 Task: Find a one-way flight from Minot to Cedar Rapids on Tuesday, 9 May, for 5 adults and 2 children, with 2 checked bags, using airlines like Alaska, American, Delta, United, or WestJet, within a budget of ₹100,000, departing between 5:00 and 9:00.
Action: Mouse moved to (375, 121)
Screenshot: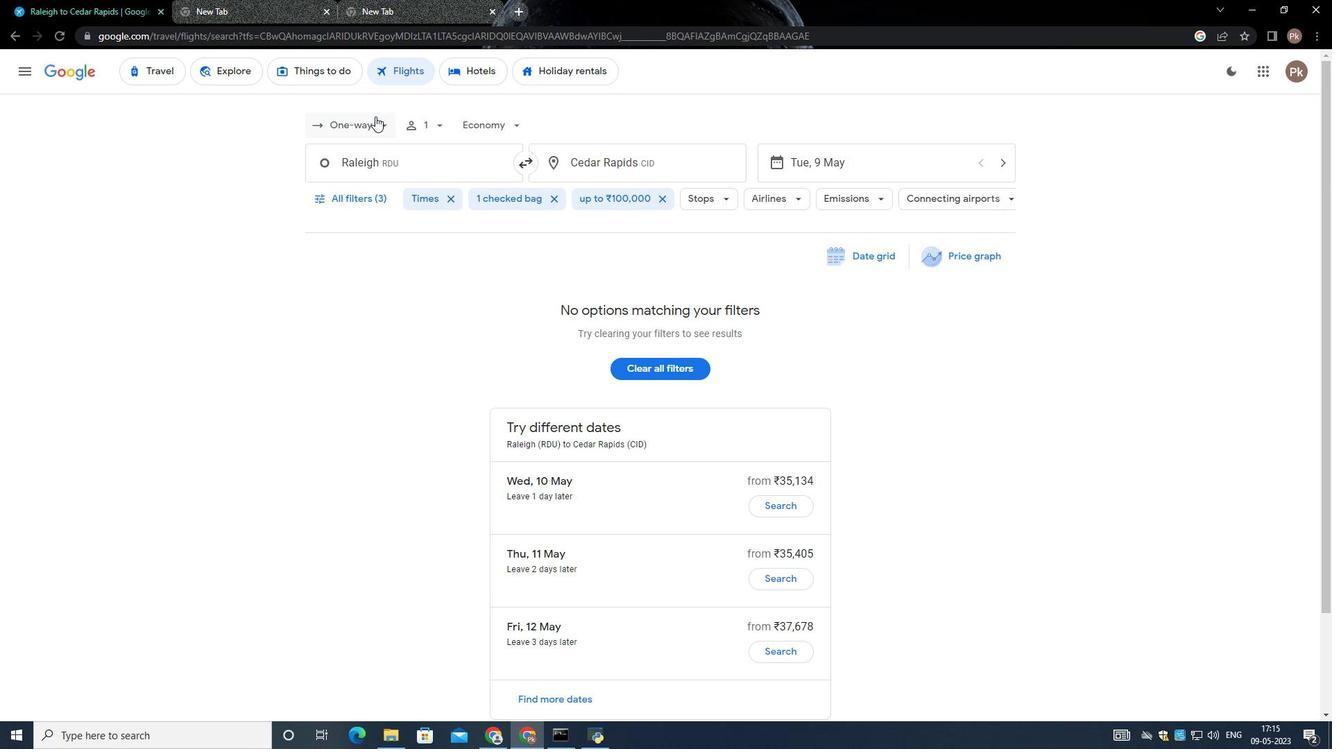 
Action: Mouse pressed left at (375, 121)
Screenshot: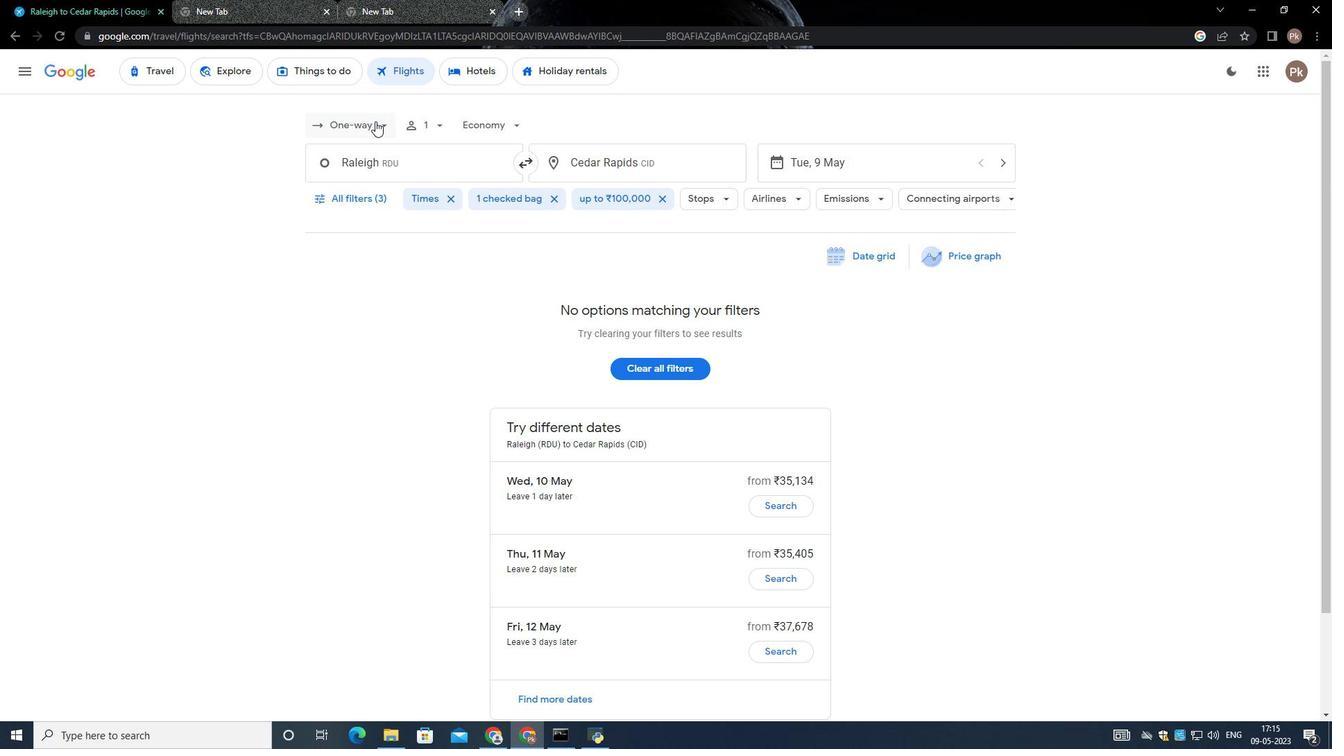 
Action: Mouse moved to (368, 190)
Screenshot: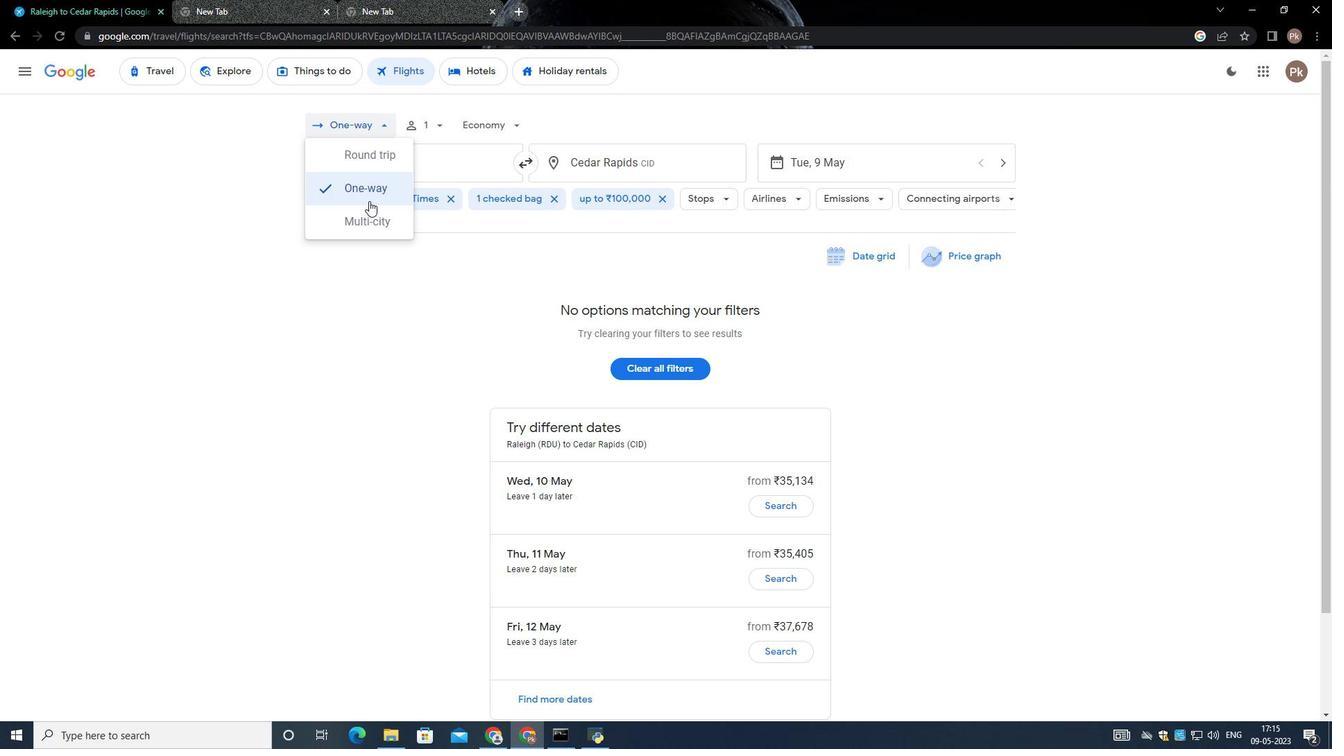 
Action: Mouse pressed left at (368, 190)
Screenshot: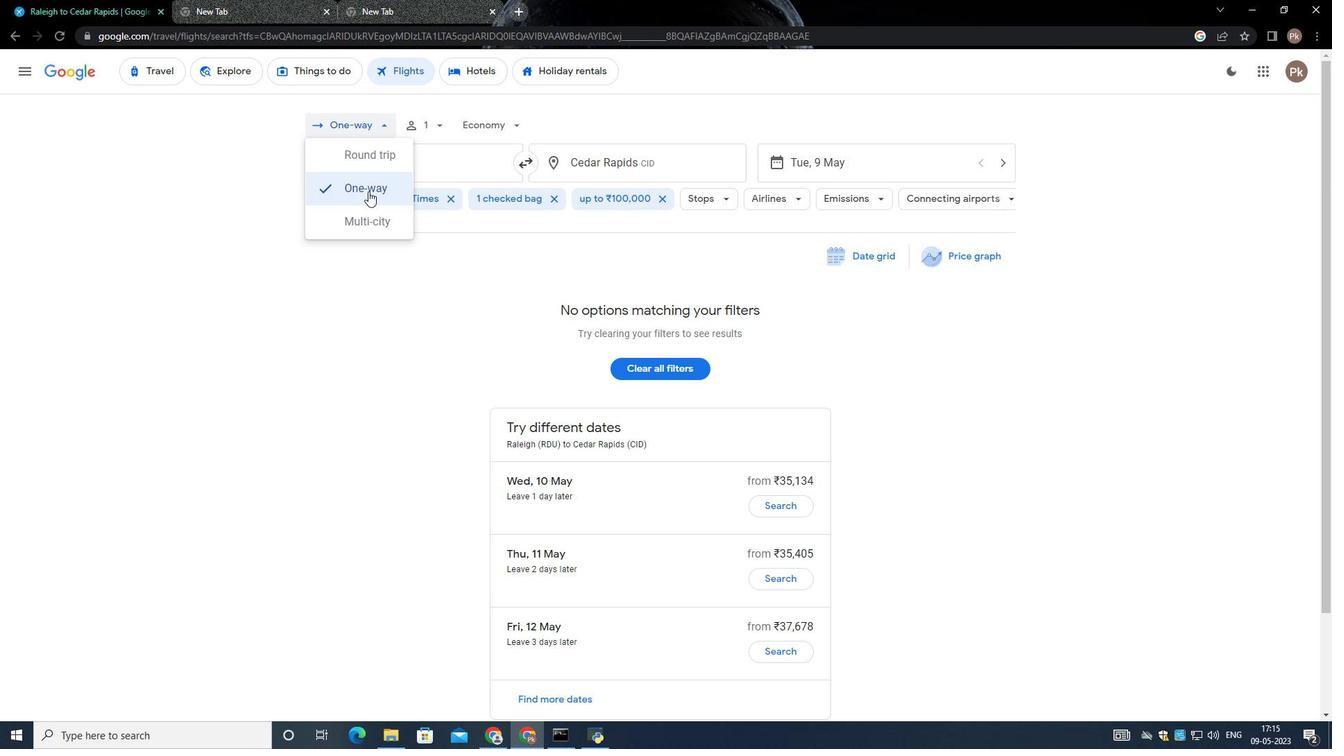 
Action: Mouse moved to (448, 126)
Screenshot: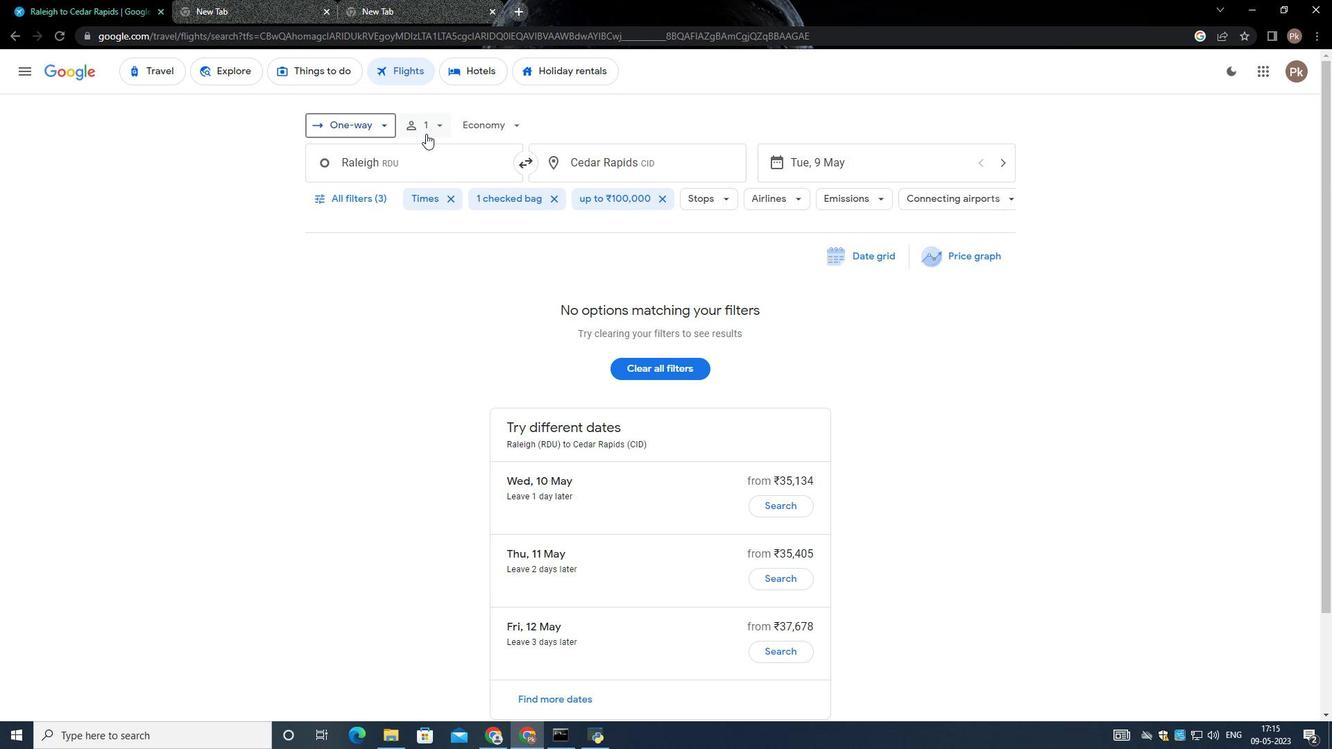 
Action: Mouse pressed left at (448, 126)
Screenshot: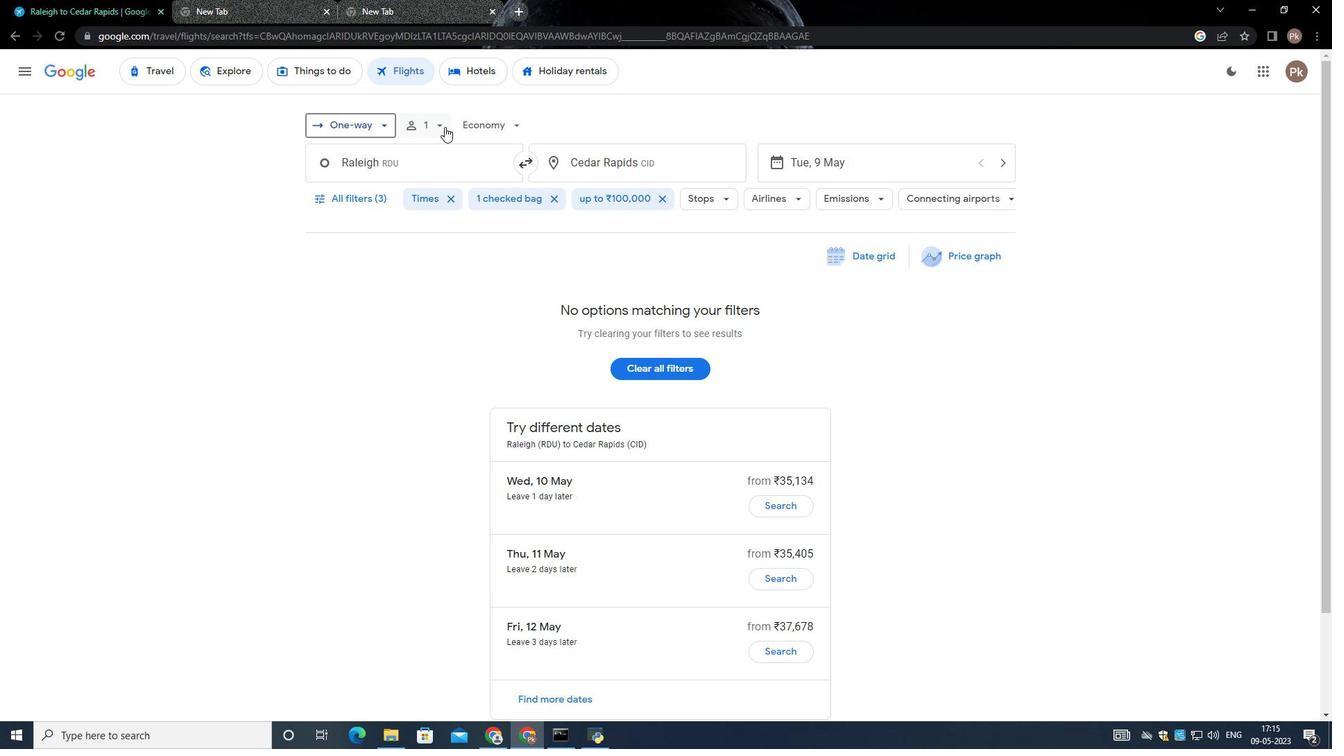 
Action: Mouse moved to (546, 160)
Screenshot: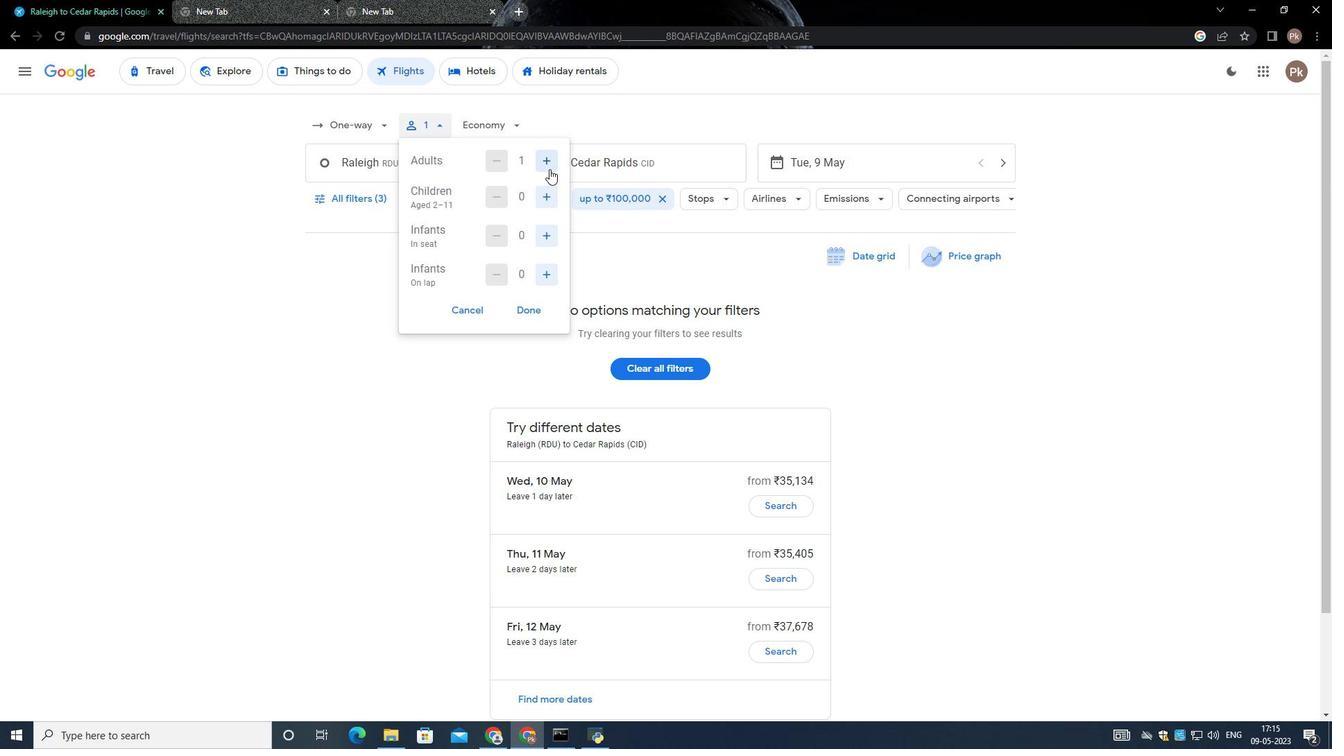 
Action: Mouse pressed left at (546, 160)
Screenshot: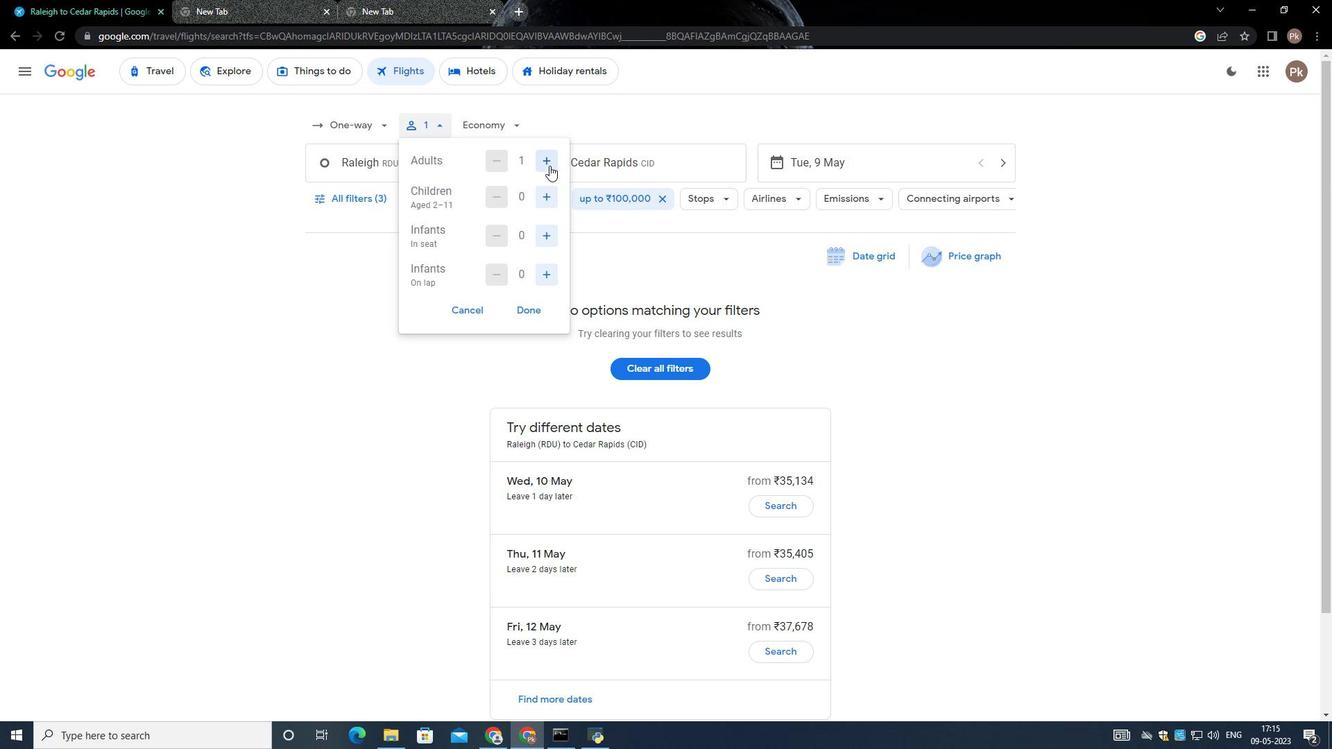 
Action: Mouse pressed left at (546, 160)
Screenshot: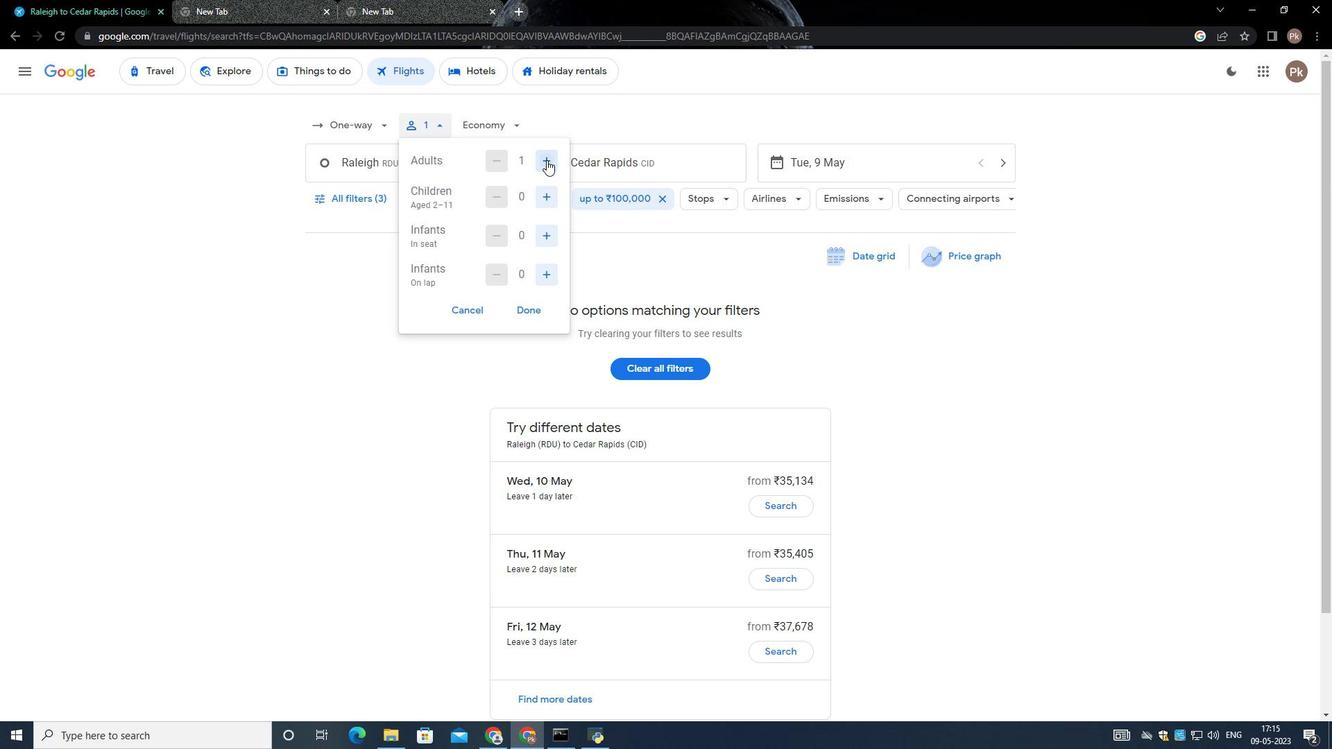 
Action: Mouse pressed left at (546, 160)
Screenshot: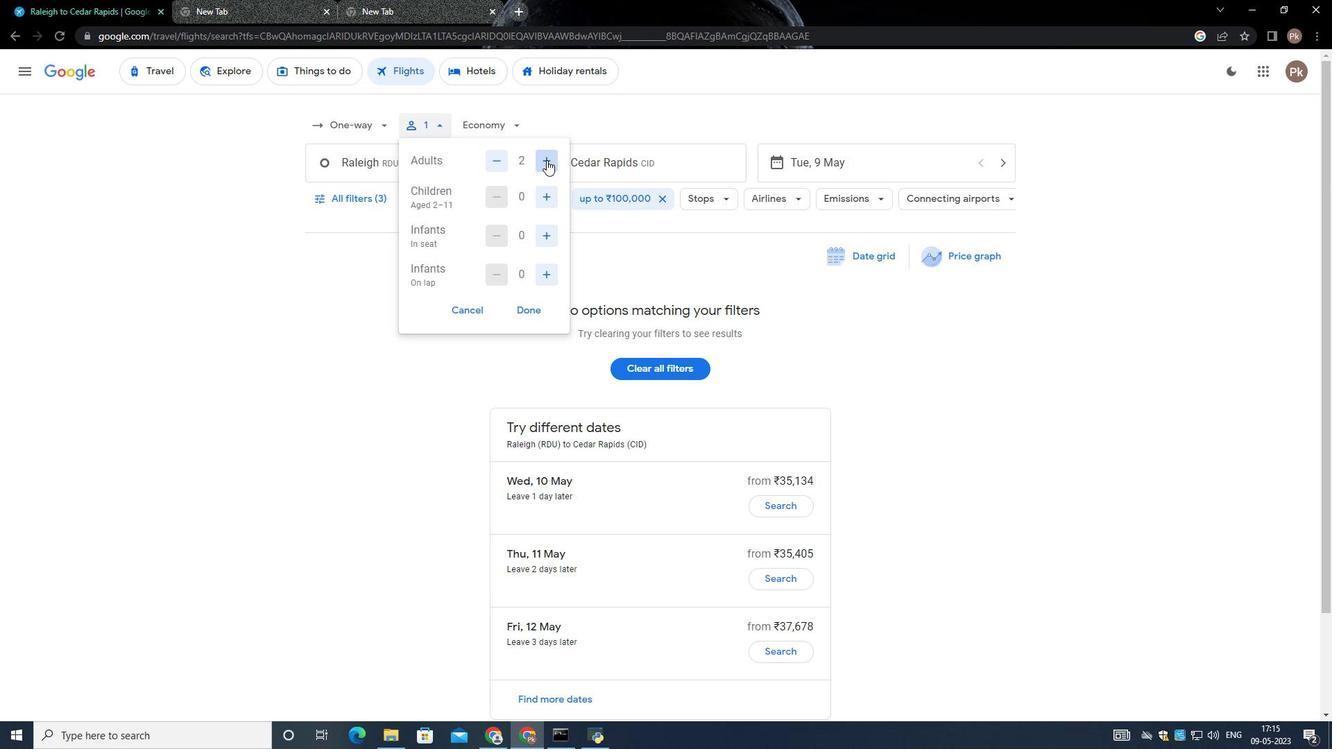 
Action: Mouse moved to (545, 159)
Screenshot: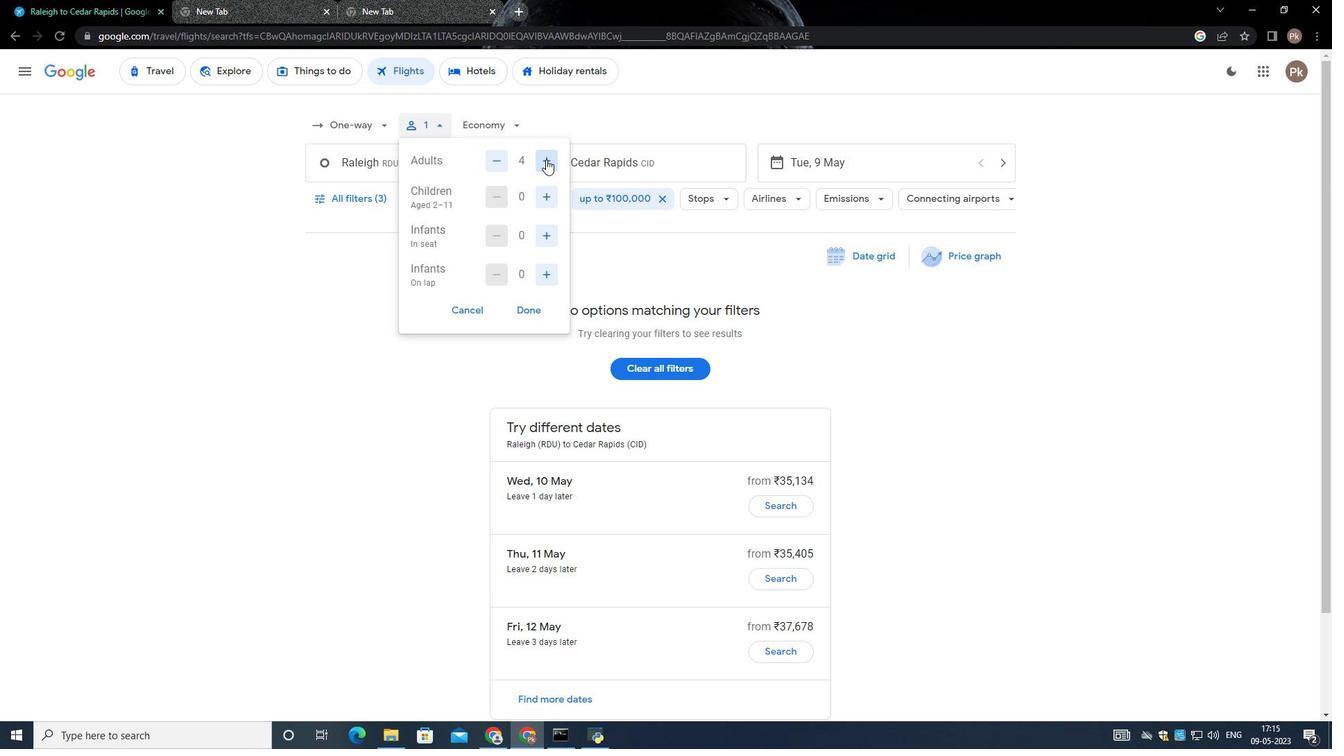 
Action: Mouse pressed left at (545, 159)
Screenshot: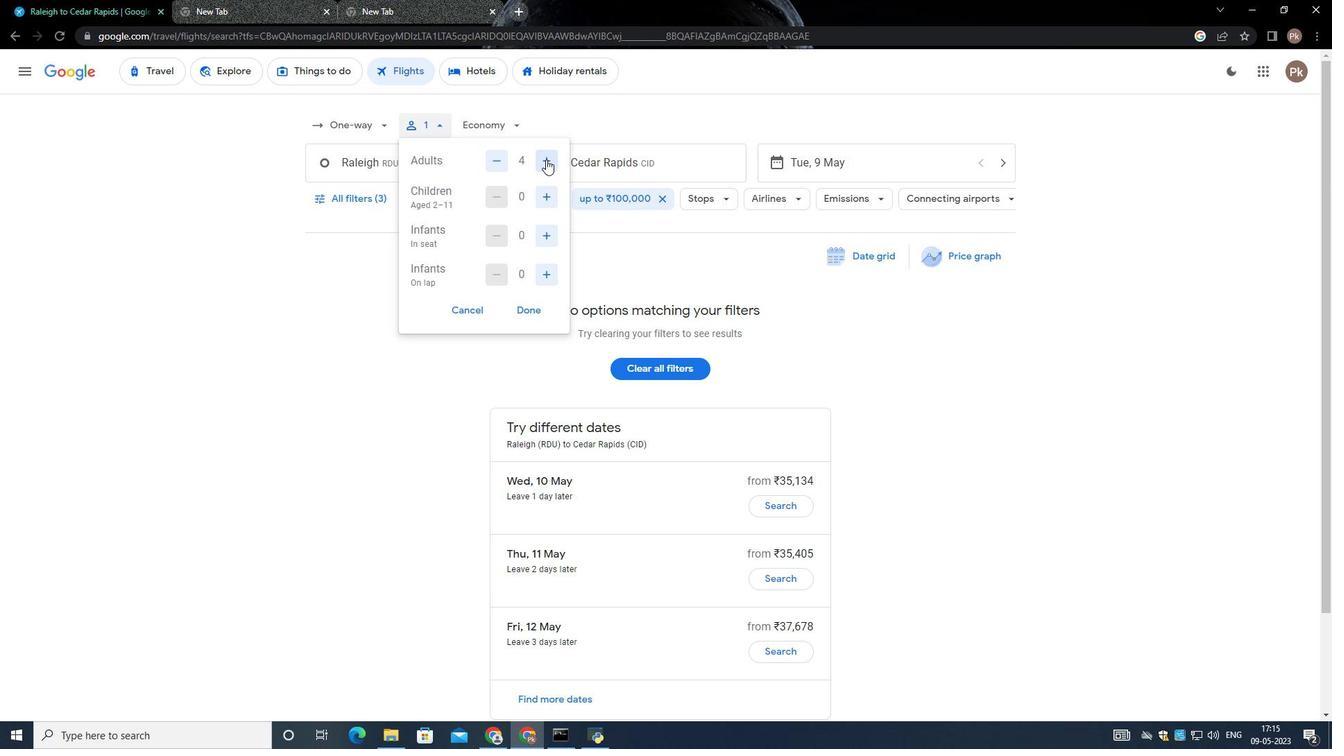 
Action: Mouse moved to (556, 195)
Screenshot: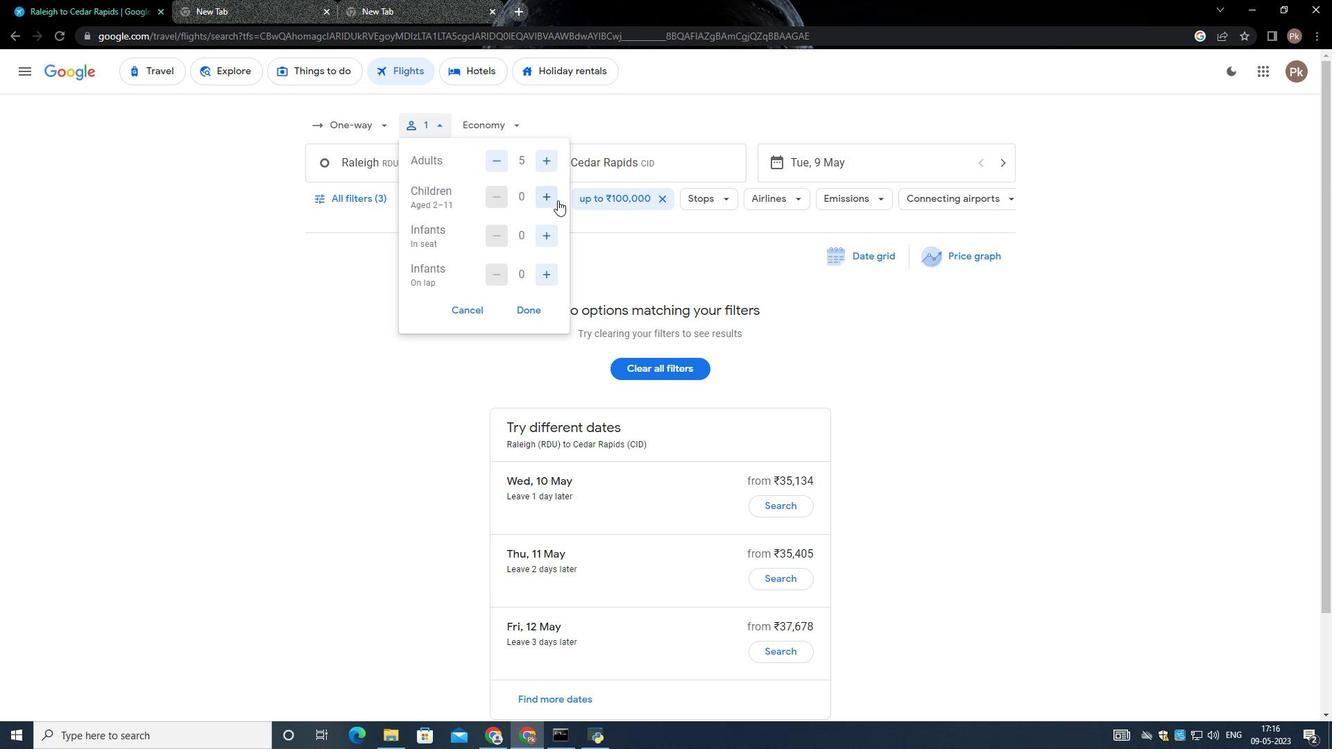 
Action: Mouse pressed left at (556, 195)
Screenshot: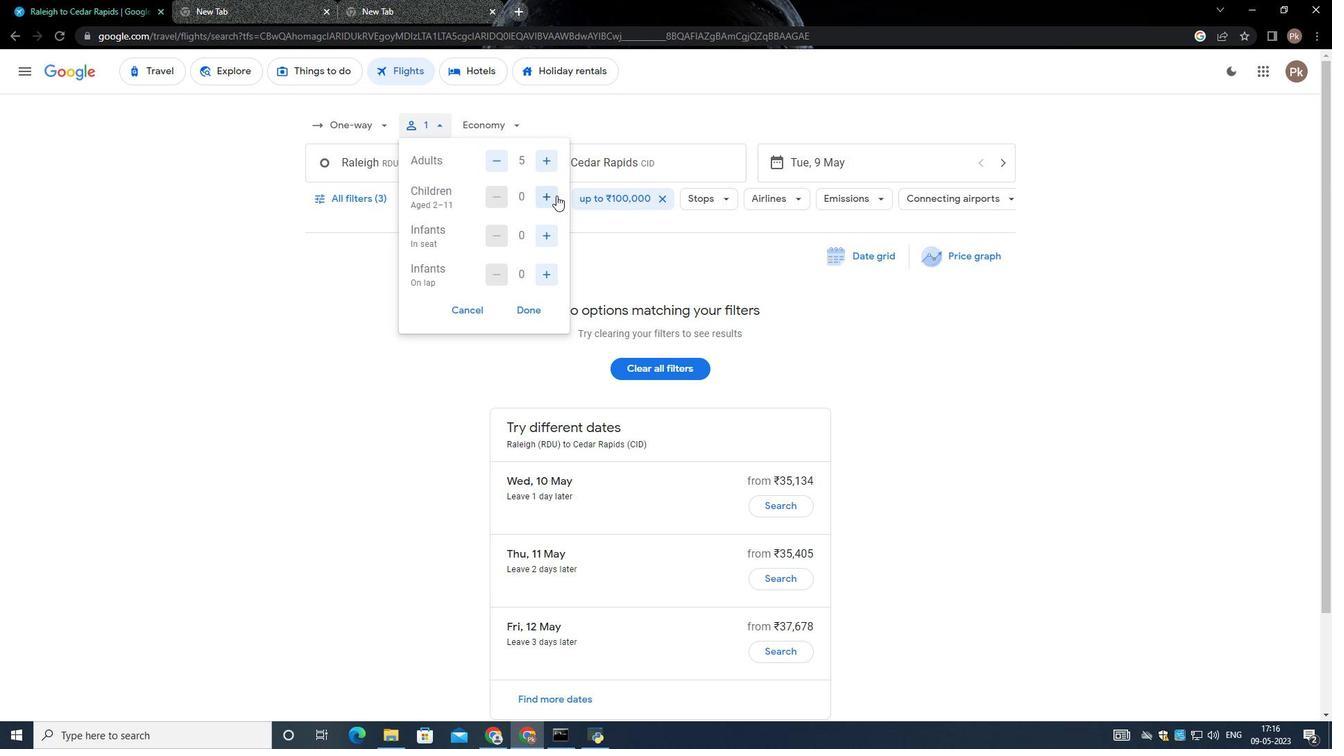 
Action: Mouse moved to (556, 195)
Screenshot: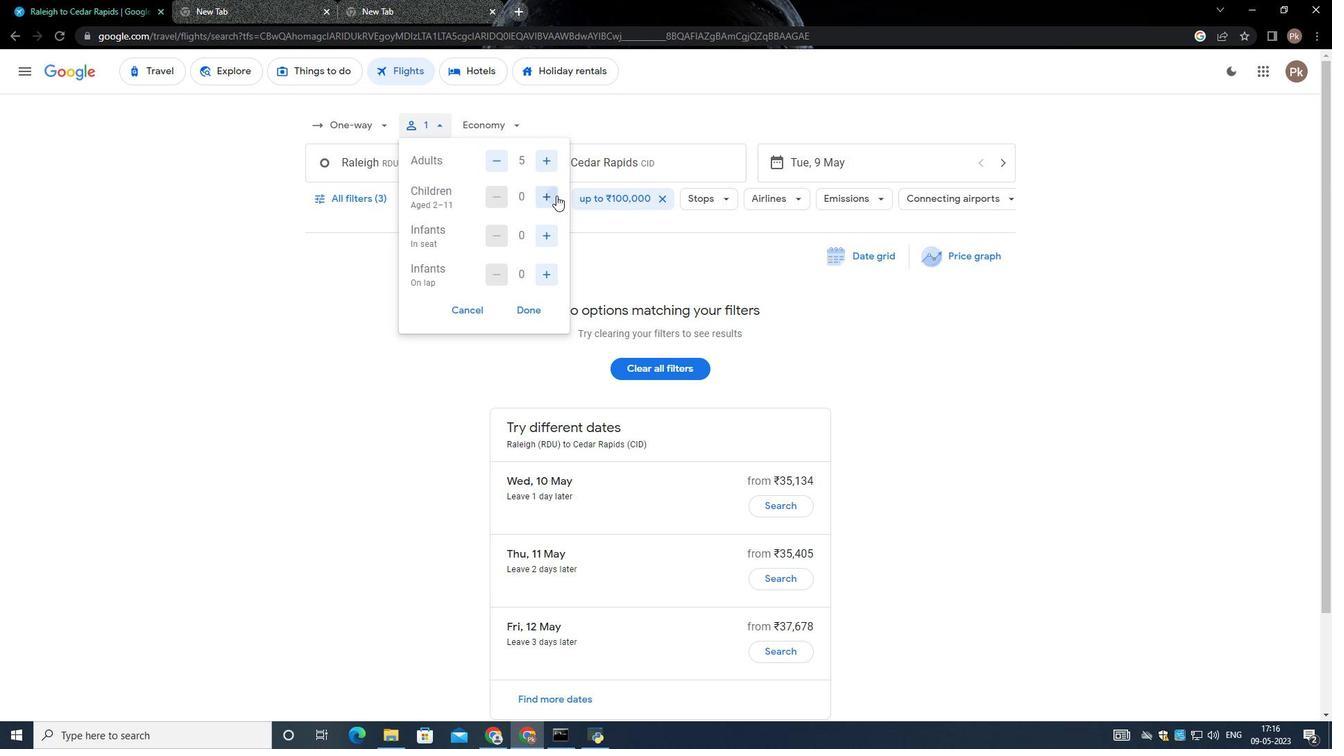 
Action: Mouse pressed left at (556, 195)
Screenshot: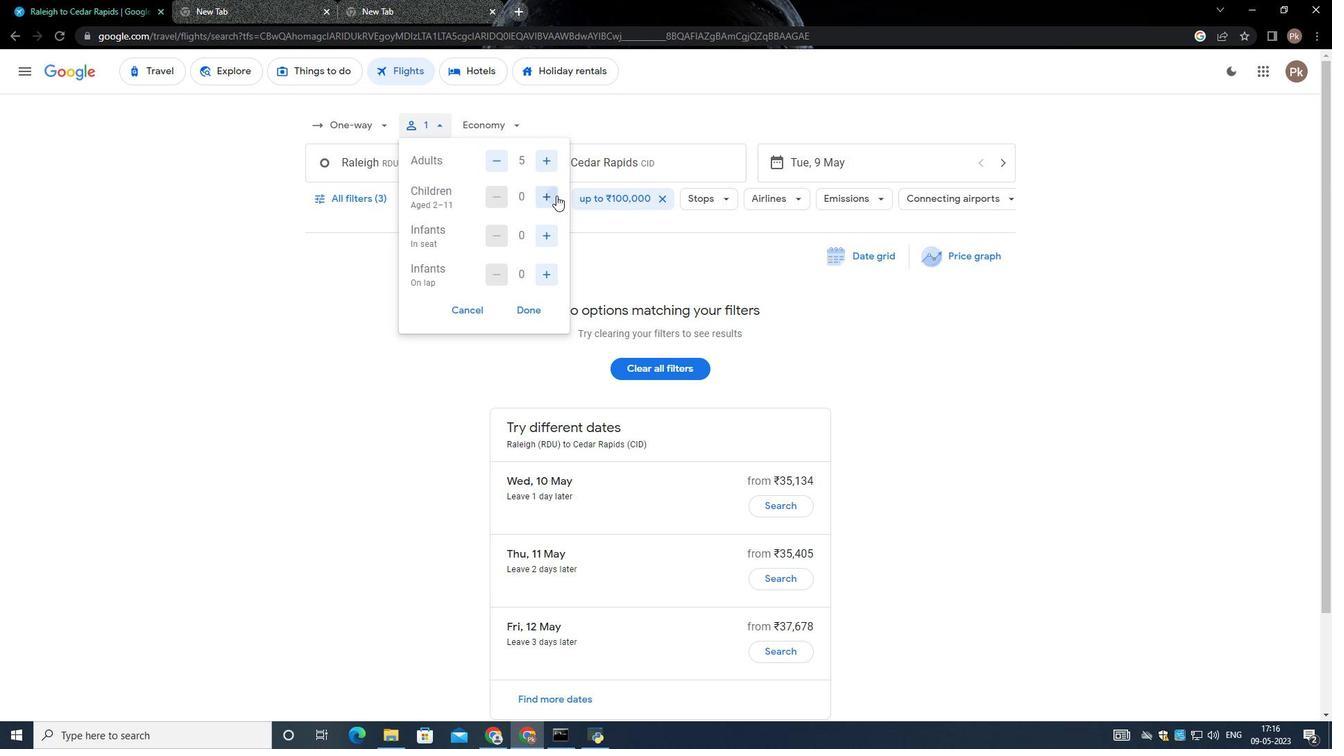 
Action: Mouse moved to (544, 235)
Screenshot: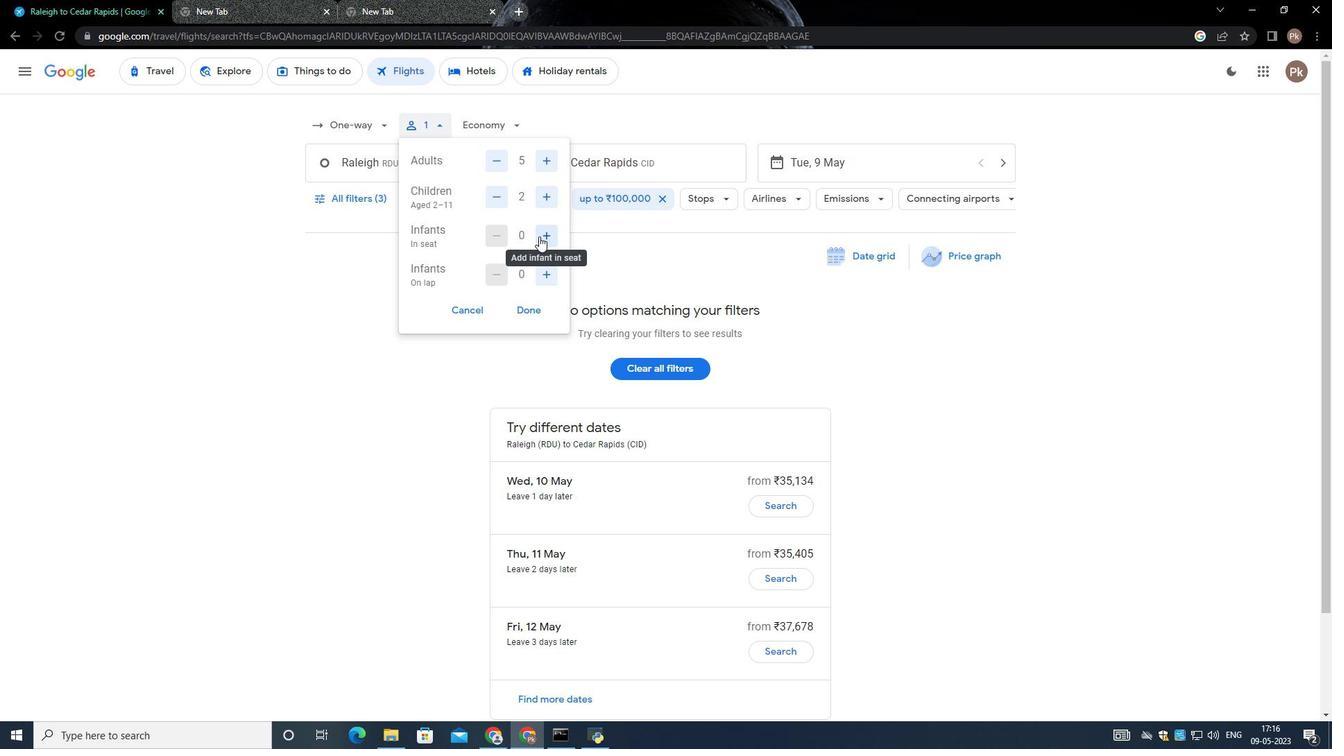 
Action: Mouse pressed left at (544, 235)
Screenshot: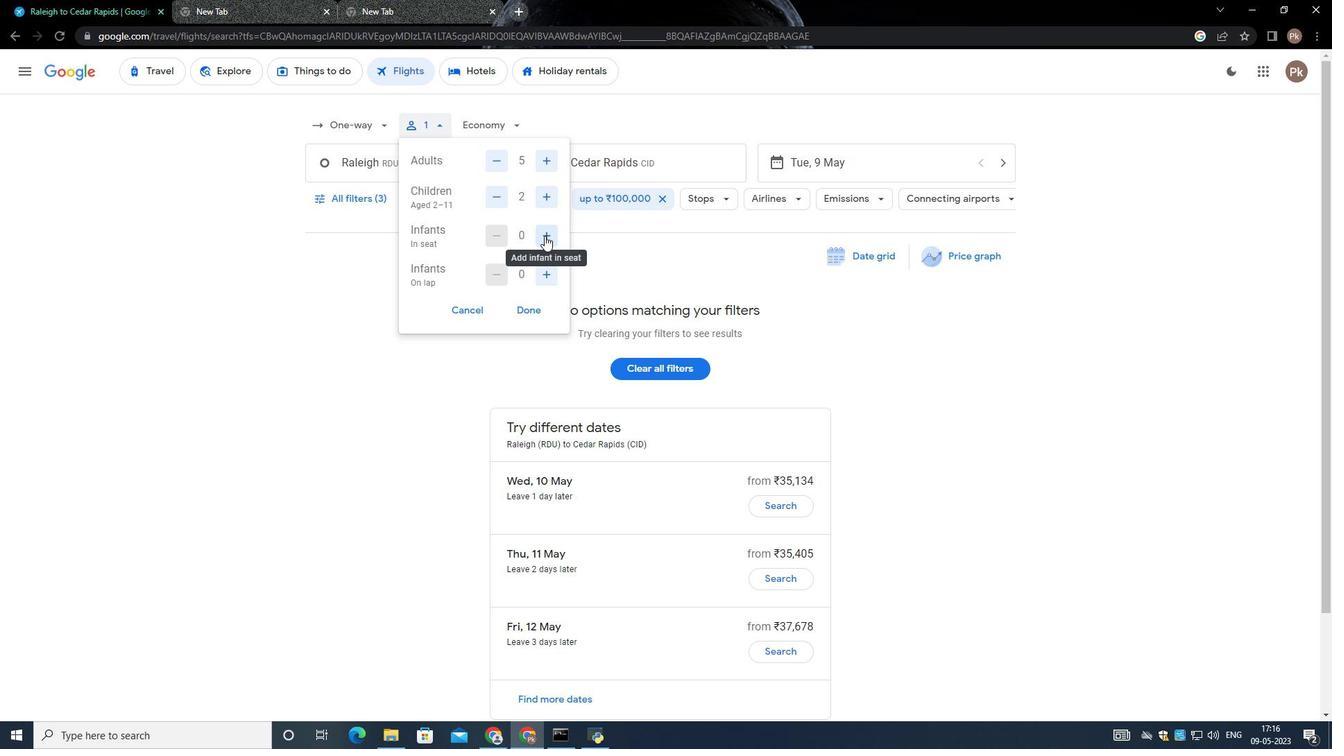 
Action: Mouse moved to (551, 273)
Screenshot: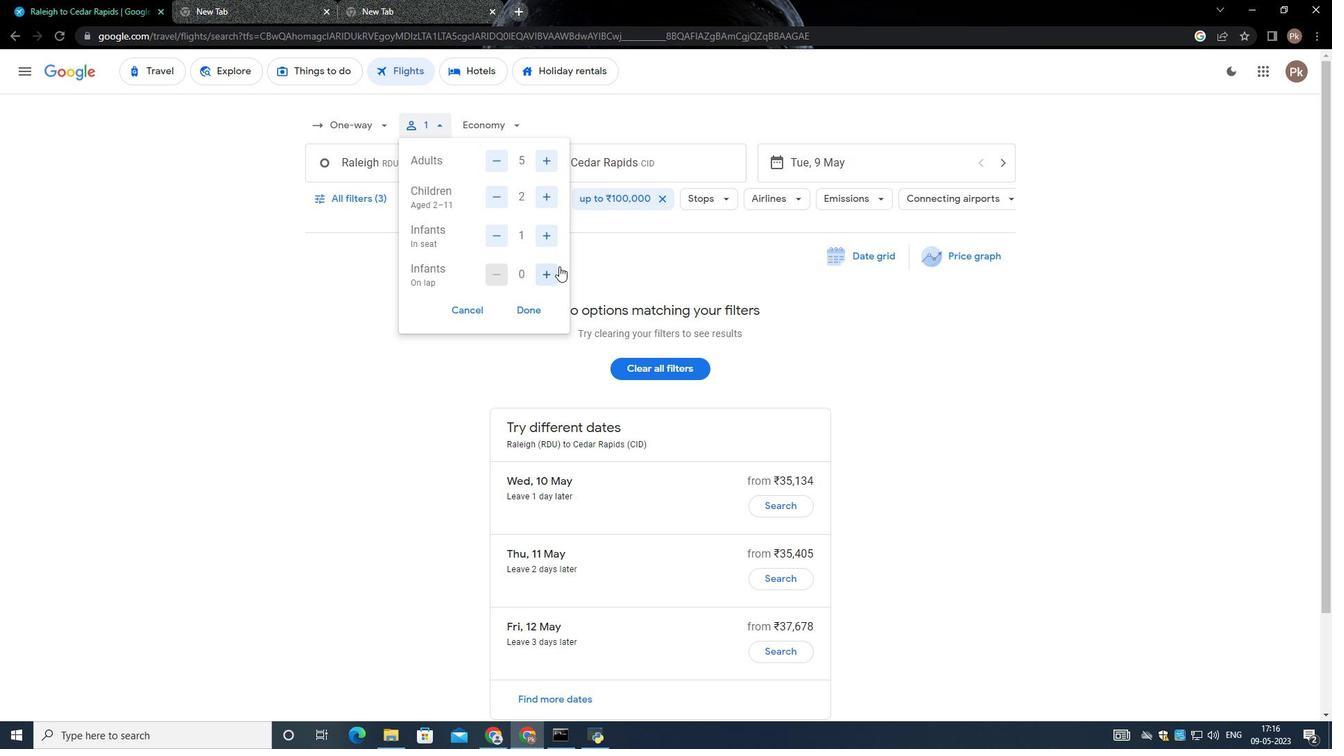 
Action: Mouse pressed left at (551, 273)
Screenshot: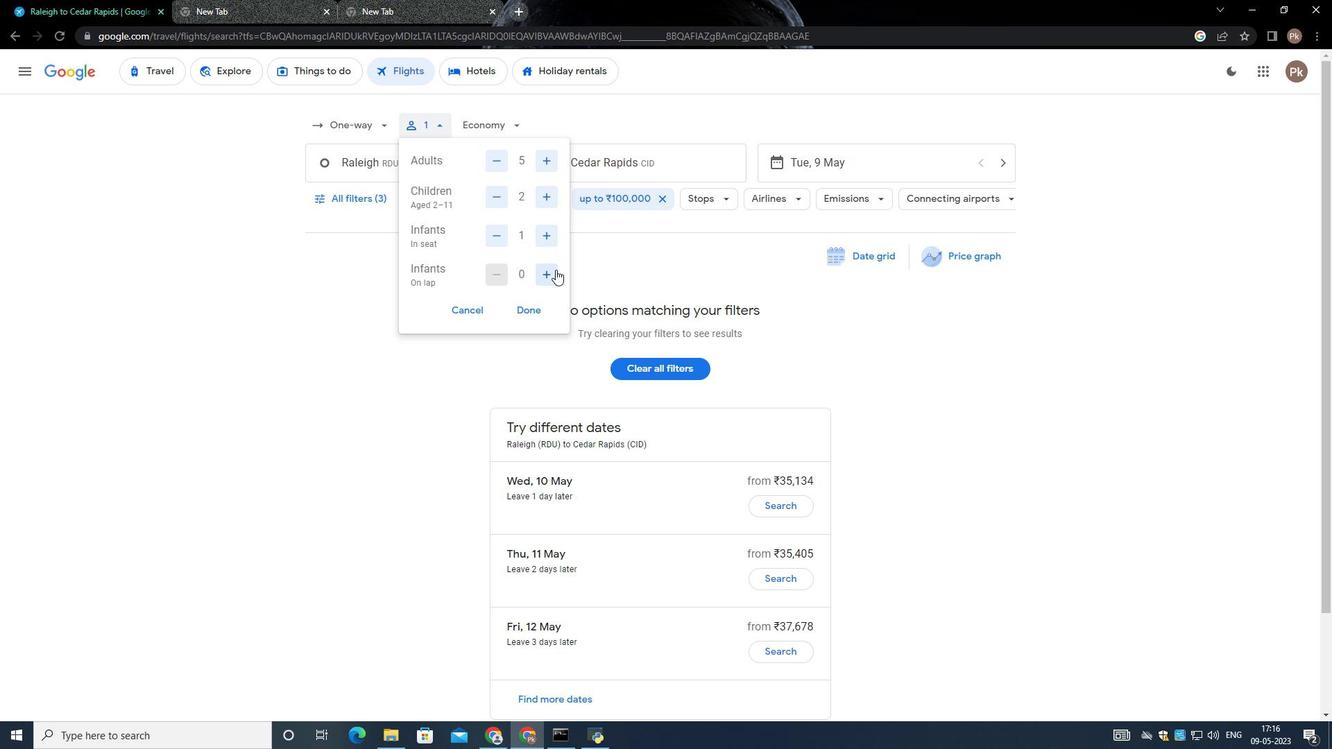 
Action: Mouse moved to (530, 309)
Screenshot: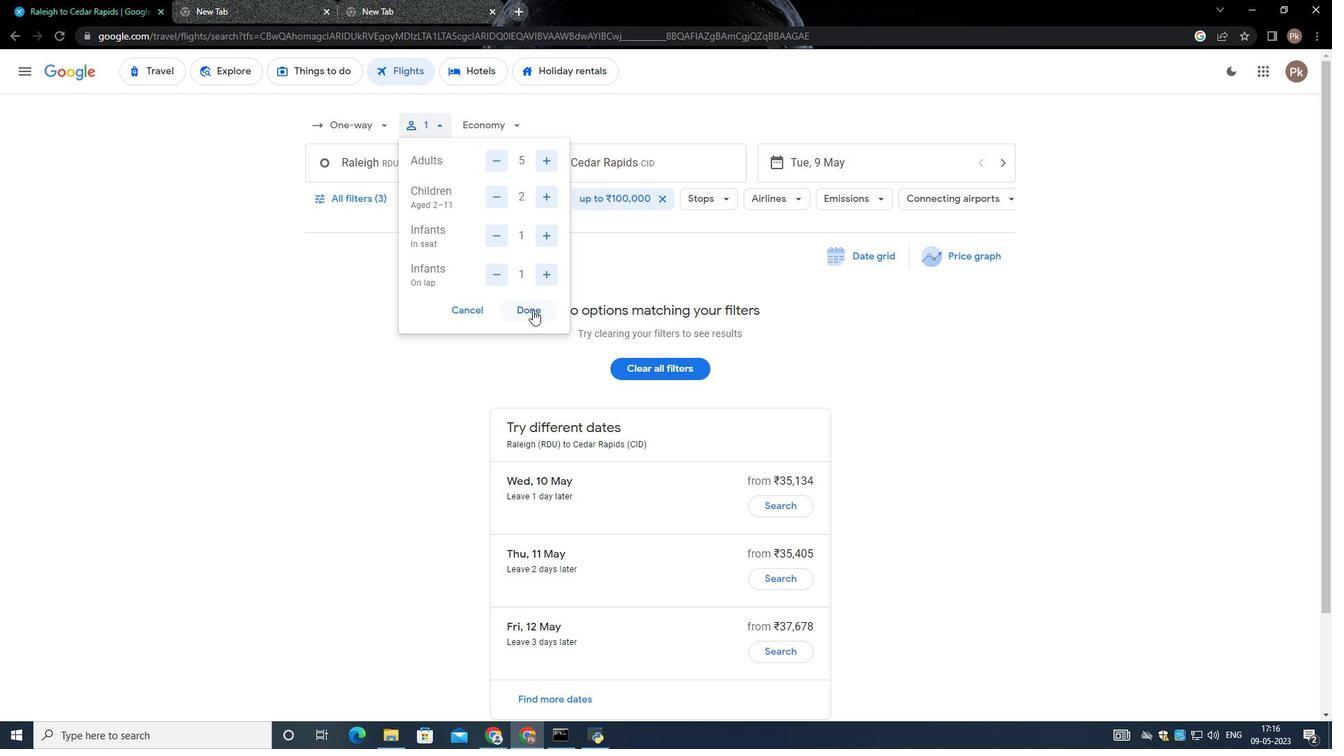 
Action: Mouse pressed left at (530, 309)
Screenshot: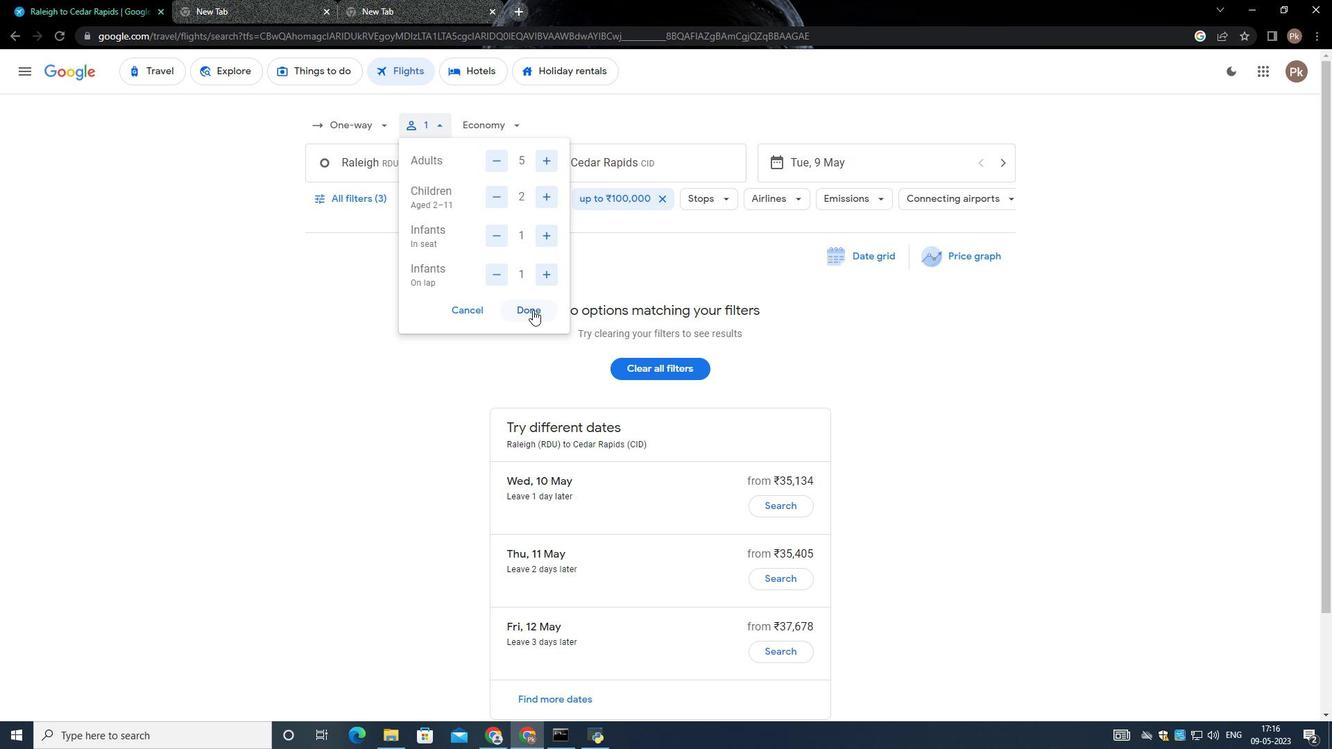 
Action: Mouse moved to (506, 124)
Screenshot: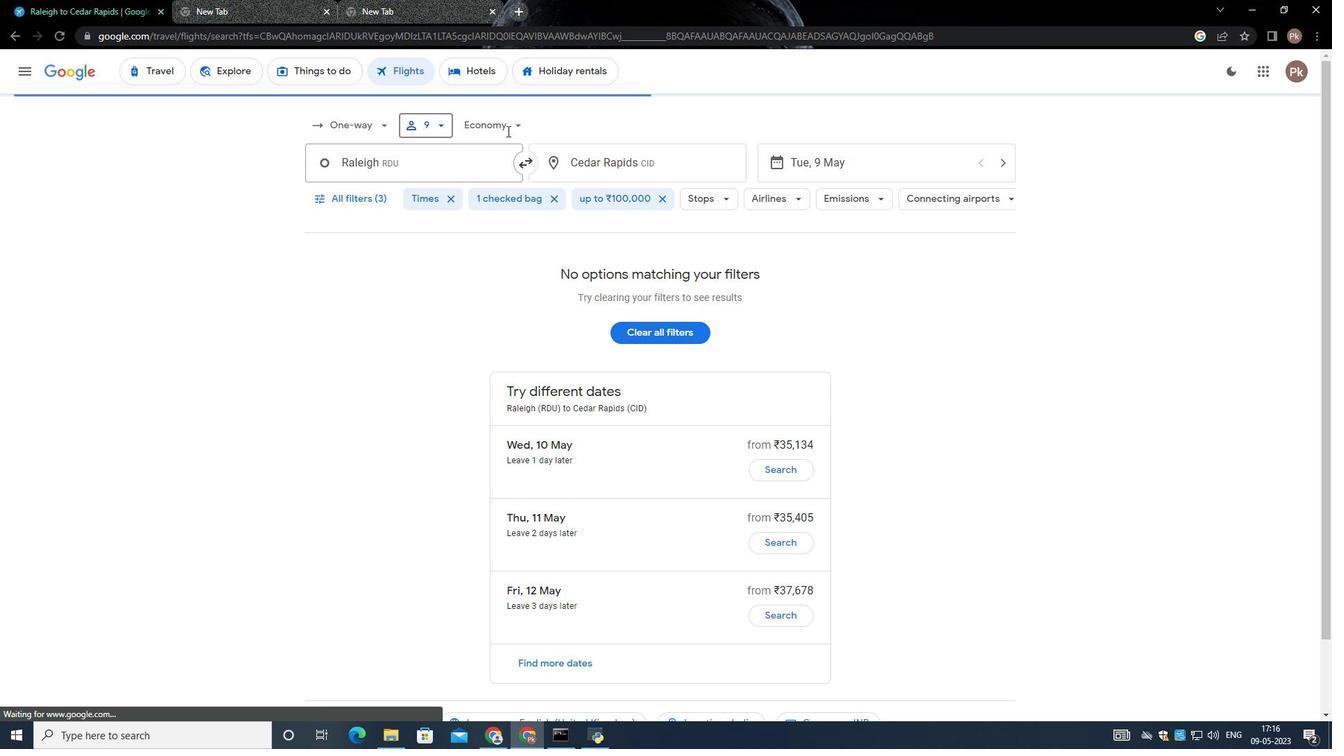 
Action: Mouse pressed left at (506, 124)
Screenshot: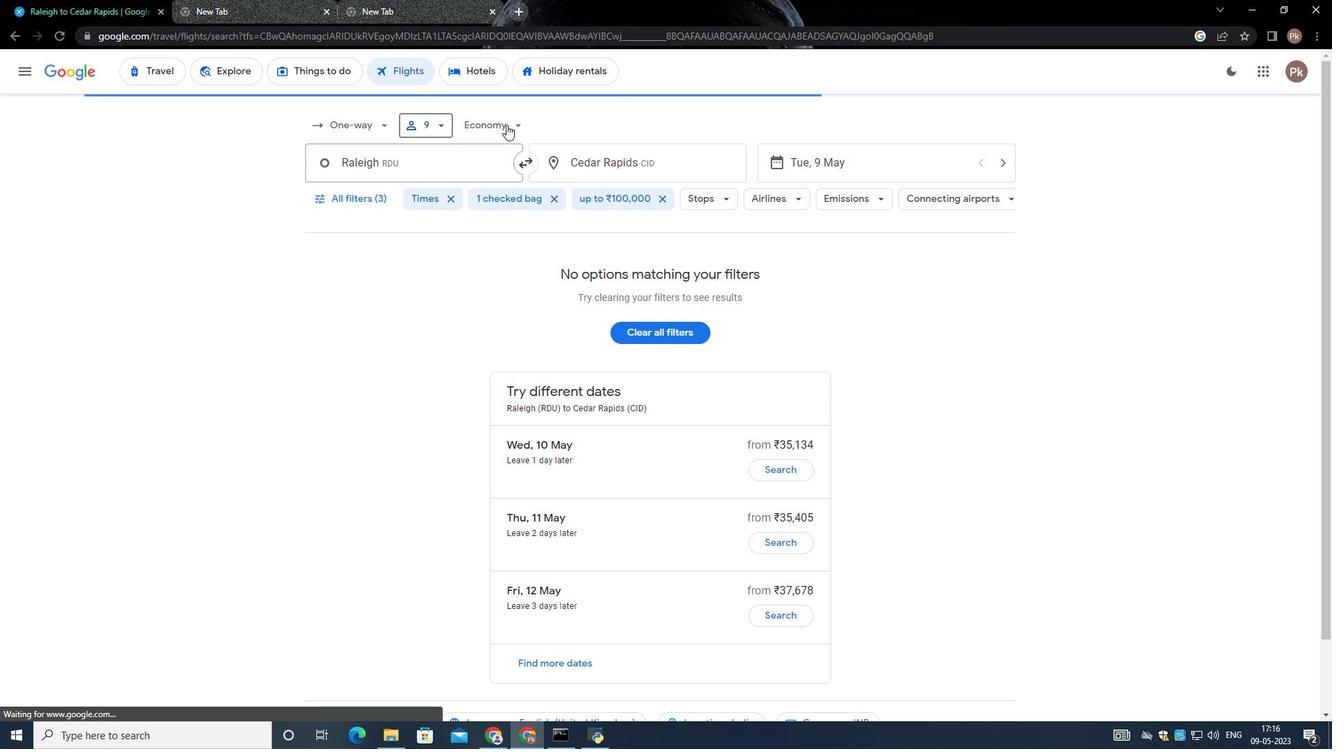 
Action: Mouse moved to (517, 149)
Screenshot: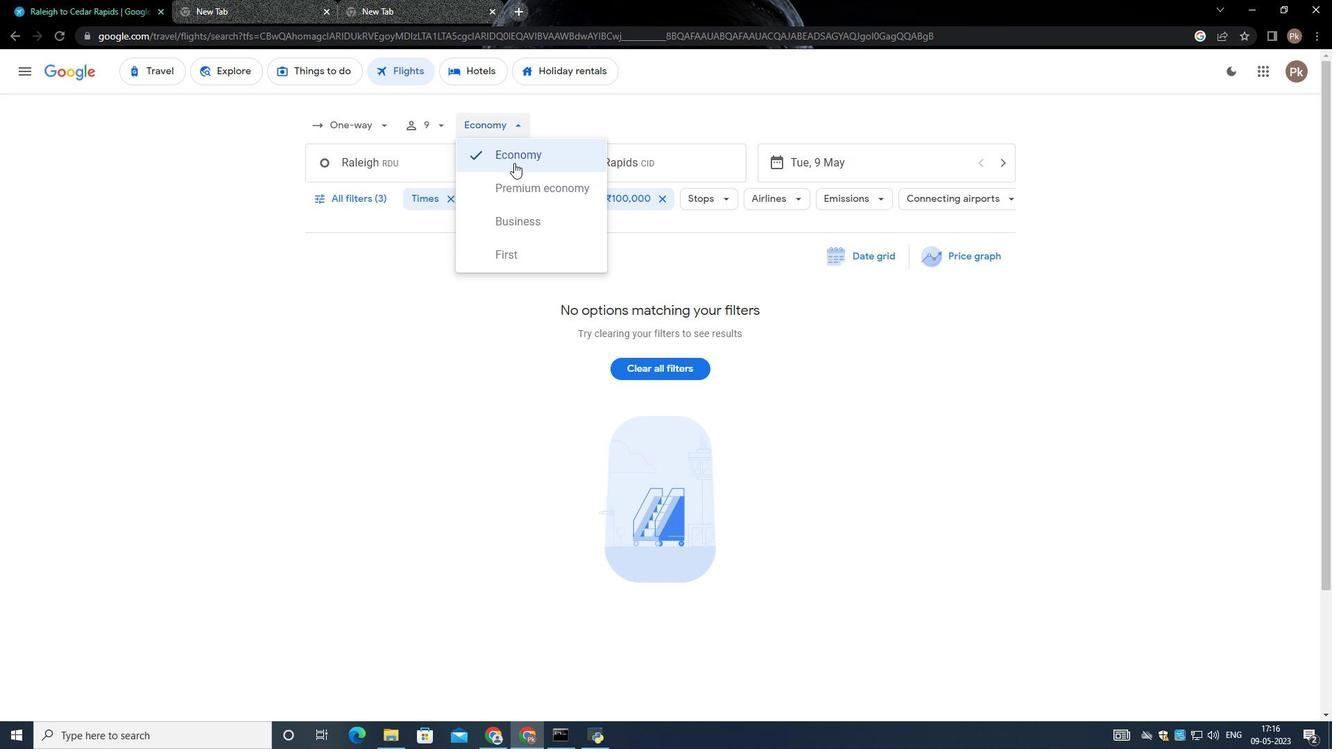 
Action: Mouse pressed left at (517, 149)
Screenshot: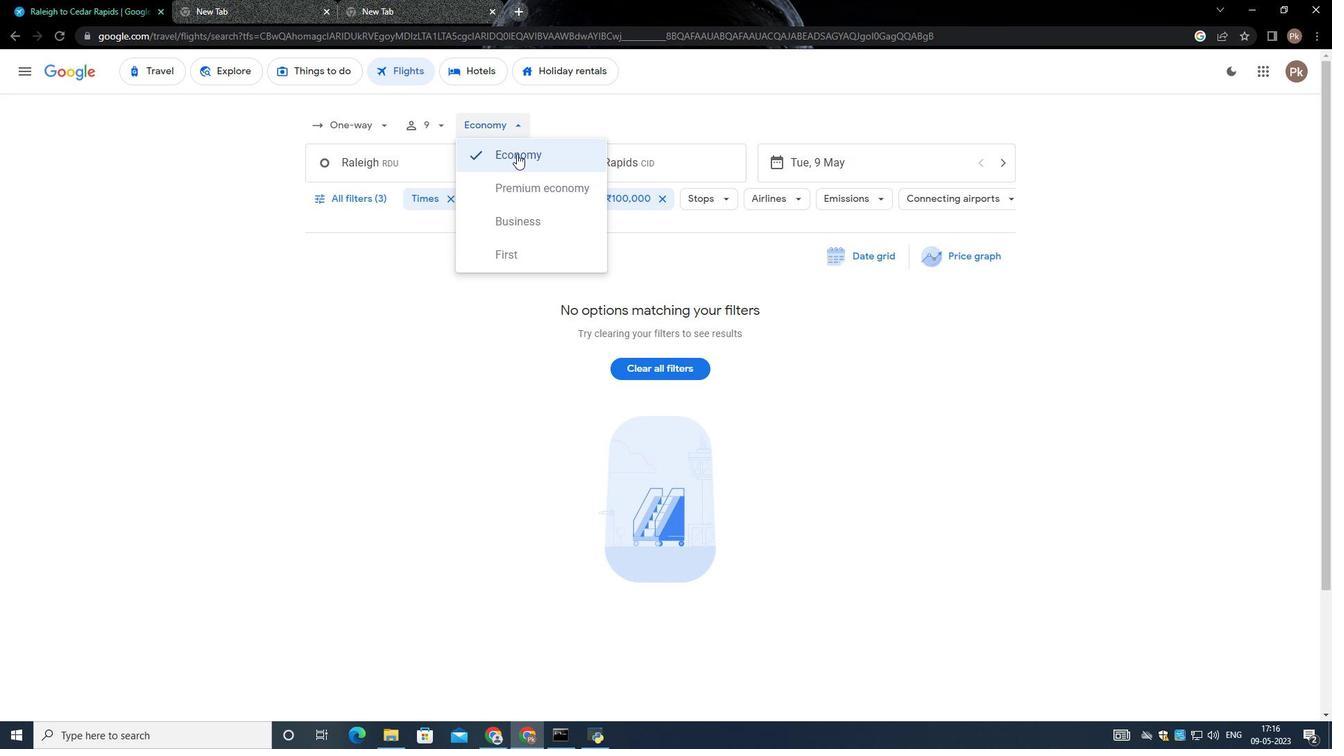 
Action: Mouse moved to (389, 178)
Screenshot: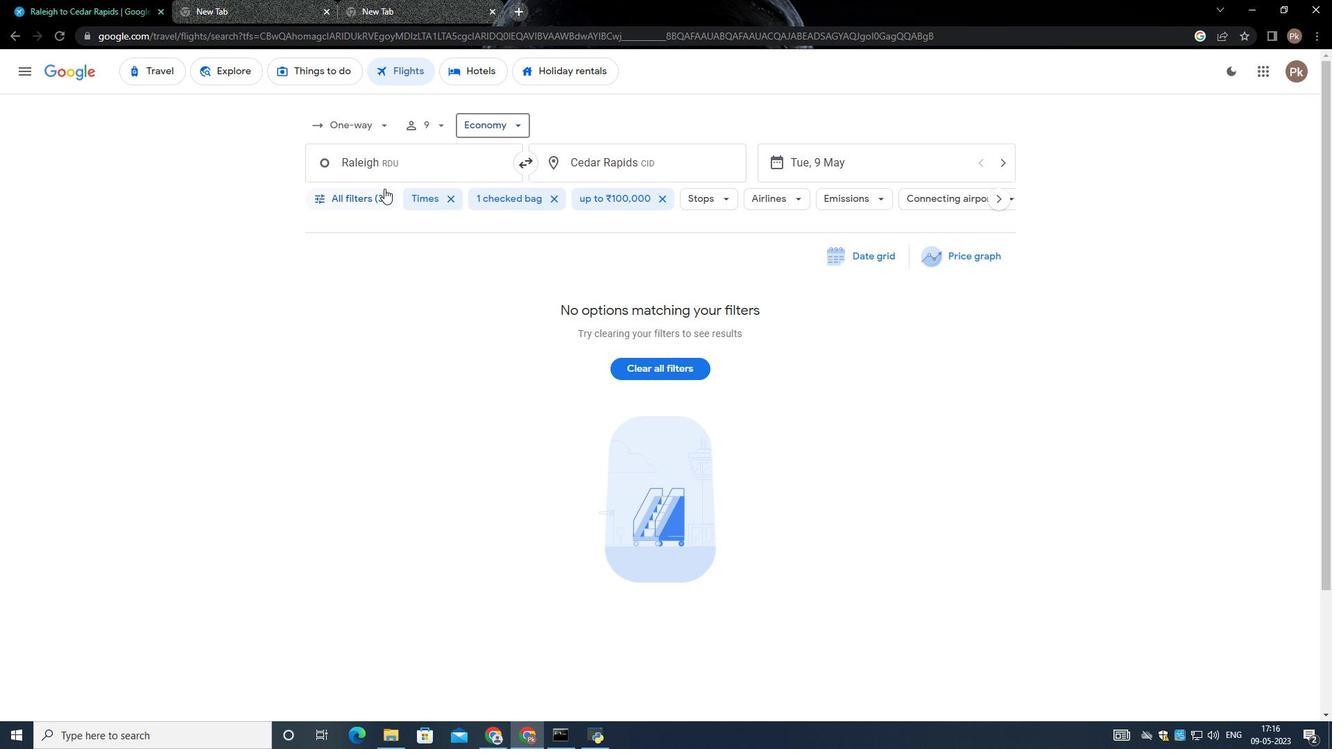 
Action: Mouse pressed left at (389, 178)
Screenshot: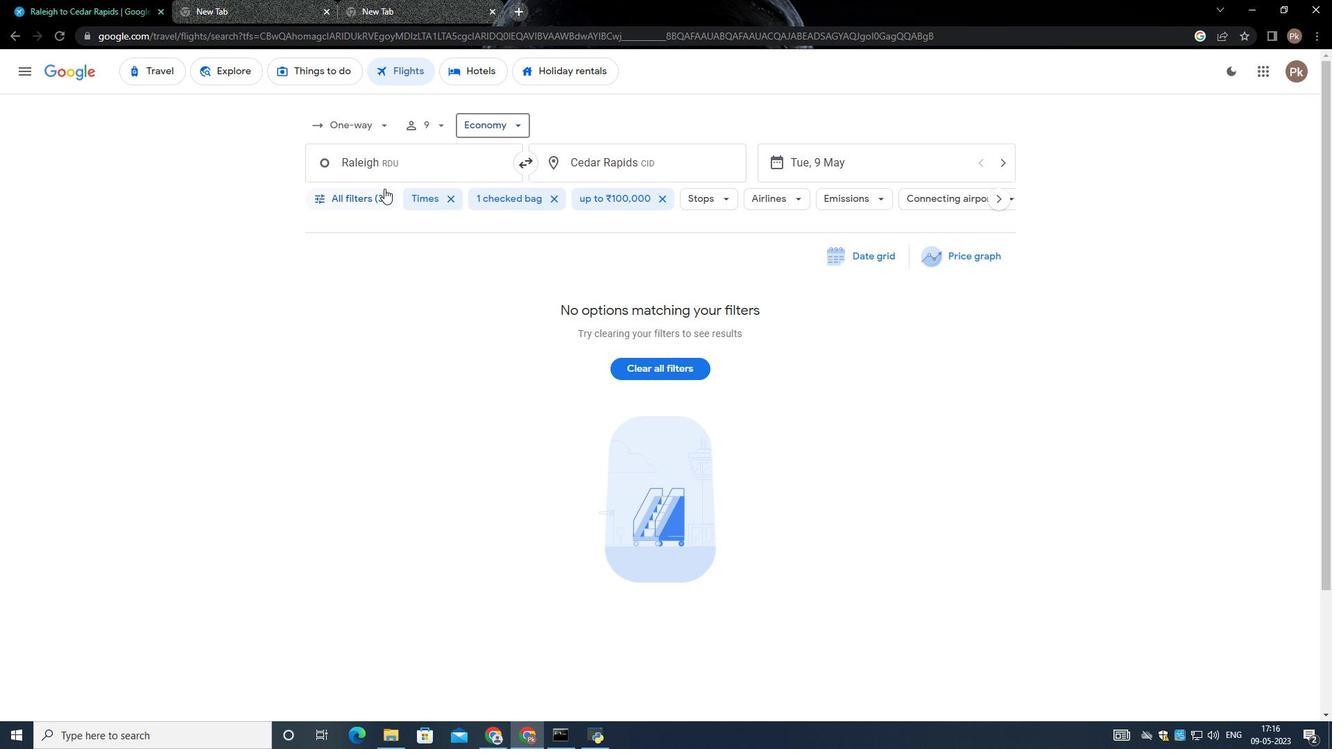 
Action: Mouse moved to (391, 174)
Screenshot: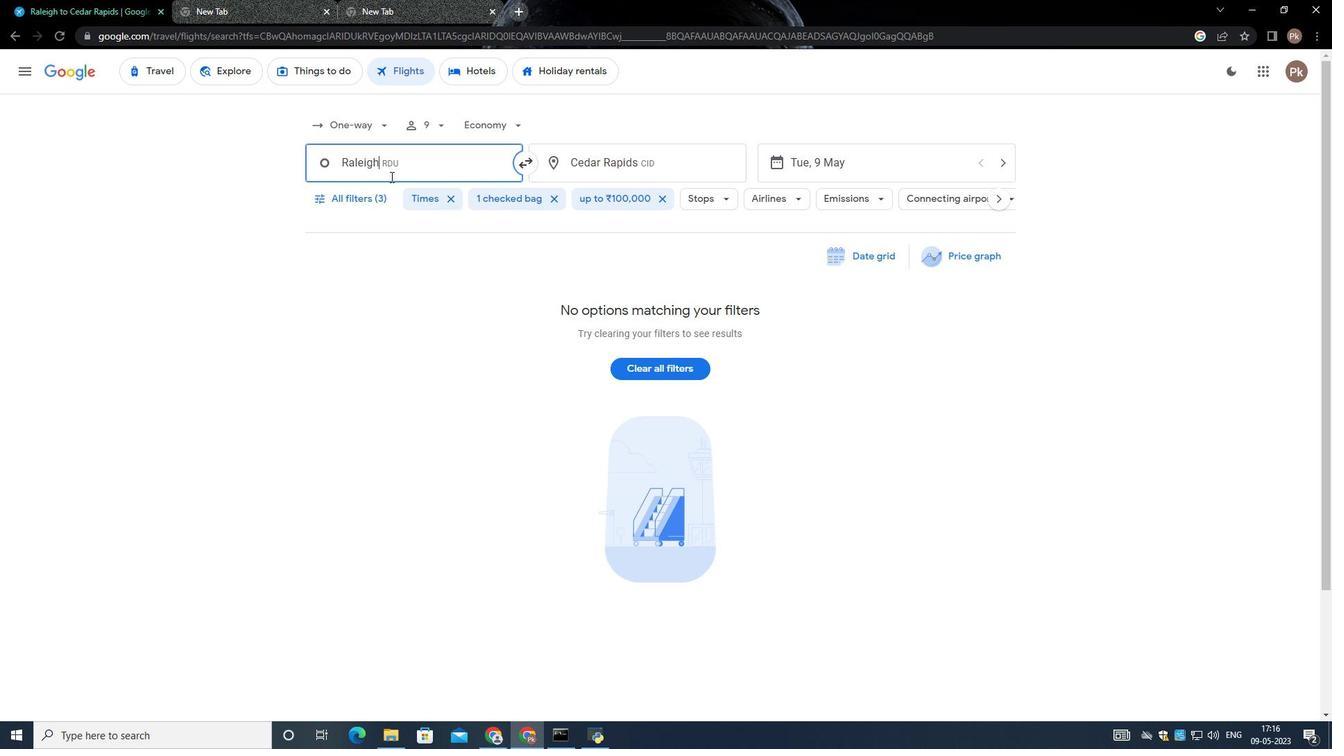 
Action: Key pressed <Key.backspace><Key.shift>Minot
Screenshot: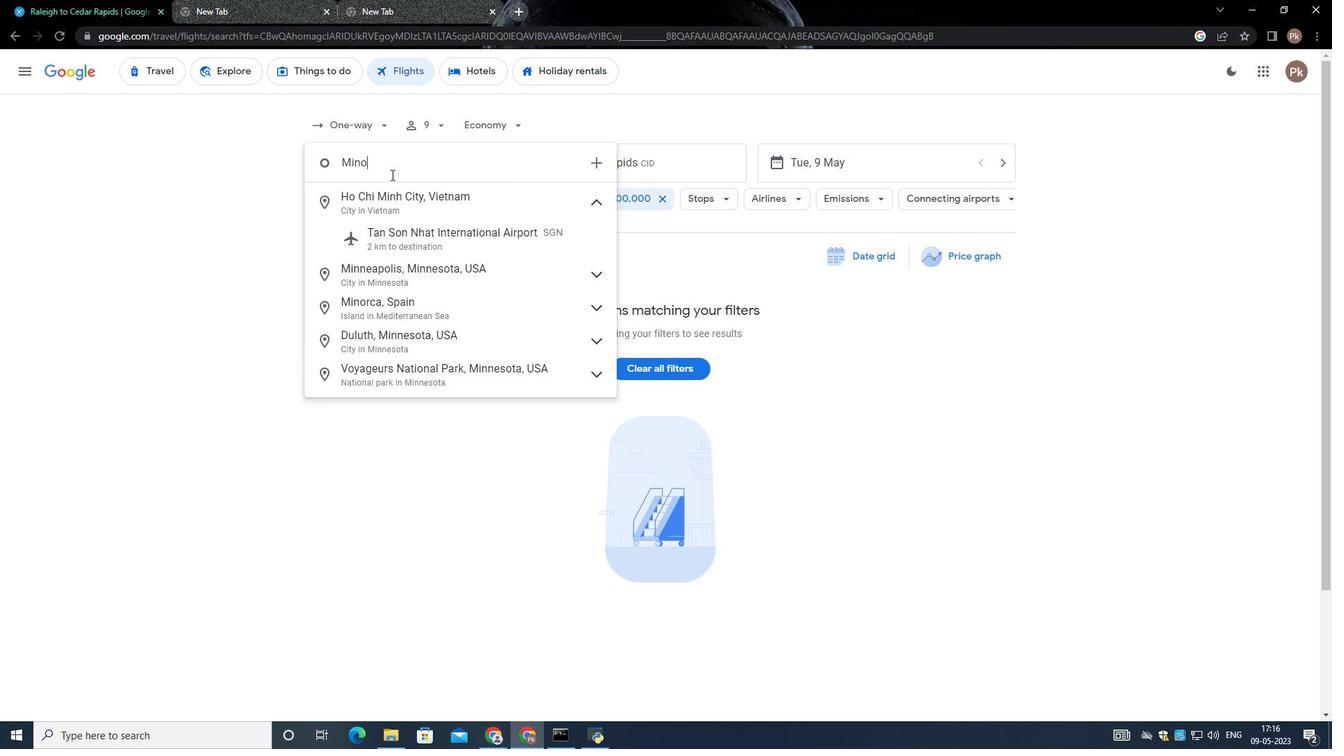 
Action: Mouse moved to (391, 174)
Screenshot: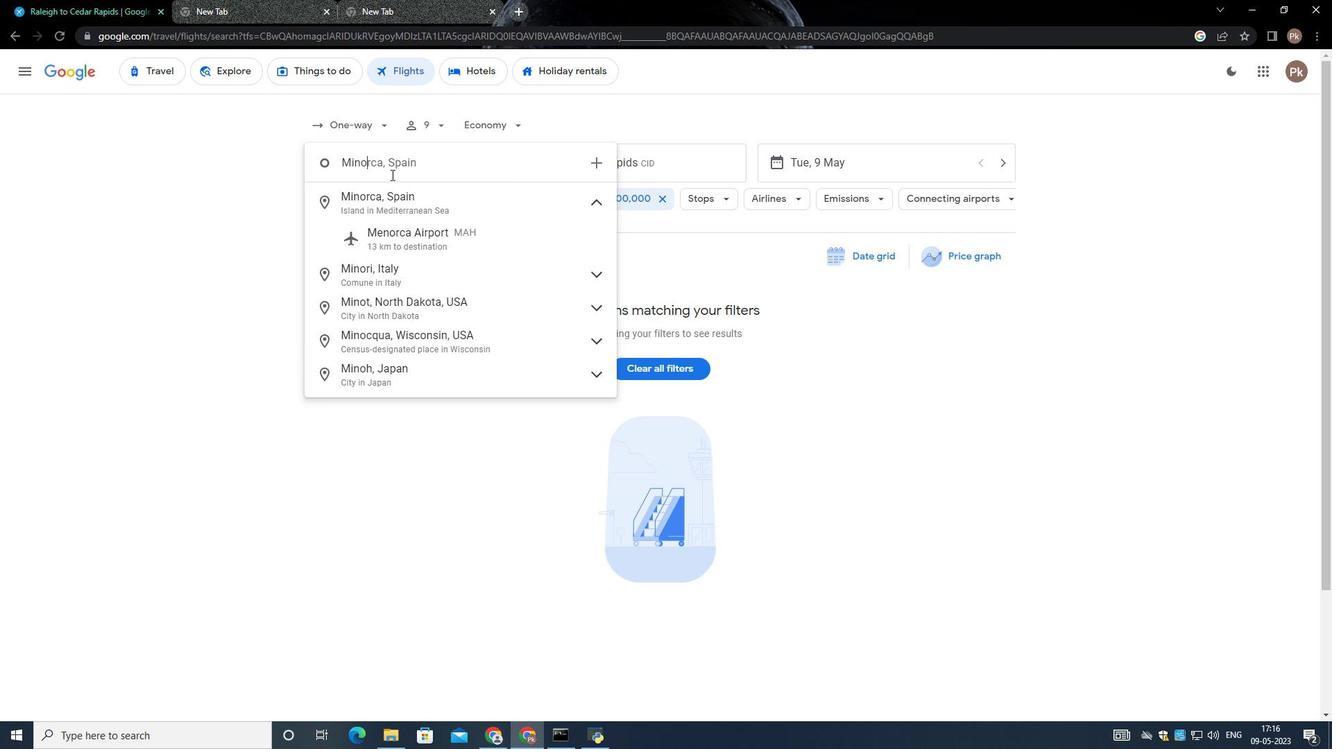 
Action: Key pressed <Key.space><Key.shift><Key.shift><Key.shift>Internat
Screenshot: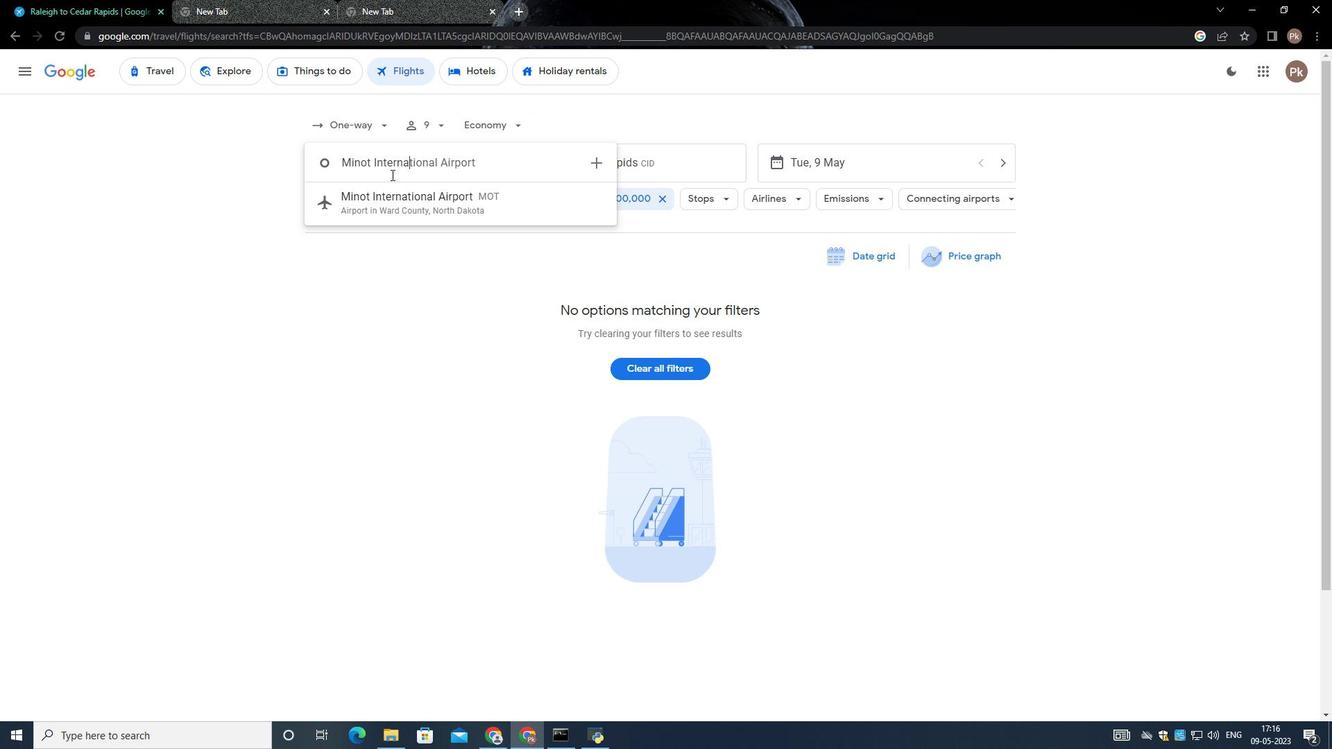 
Action: Mouse moved to (390, 174)
Screenshot: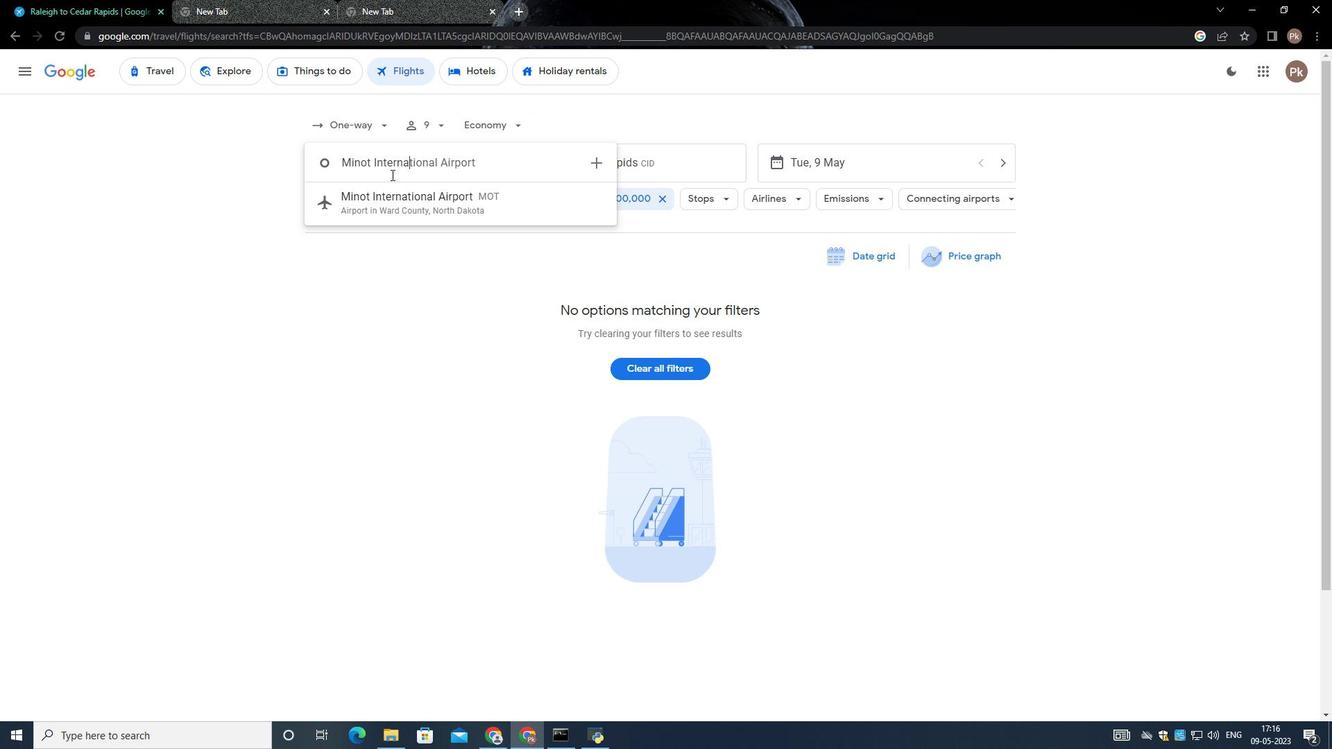 
Action: Key pressed ional
Screenshot: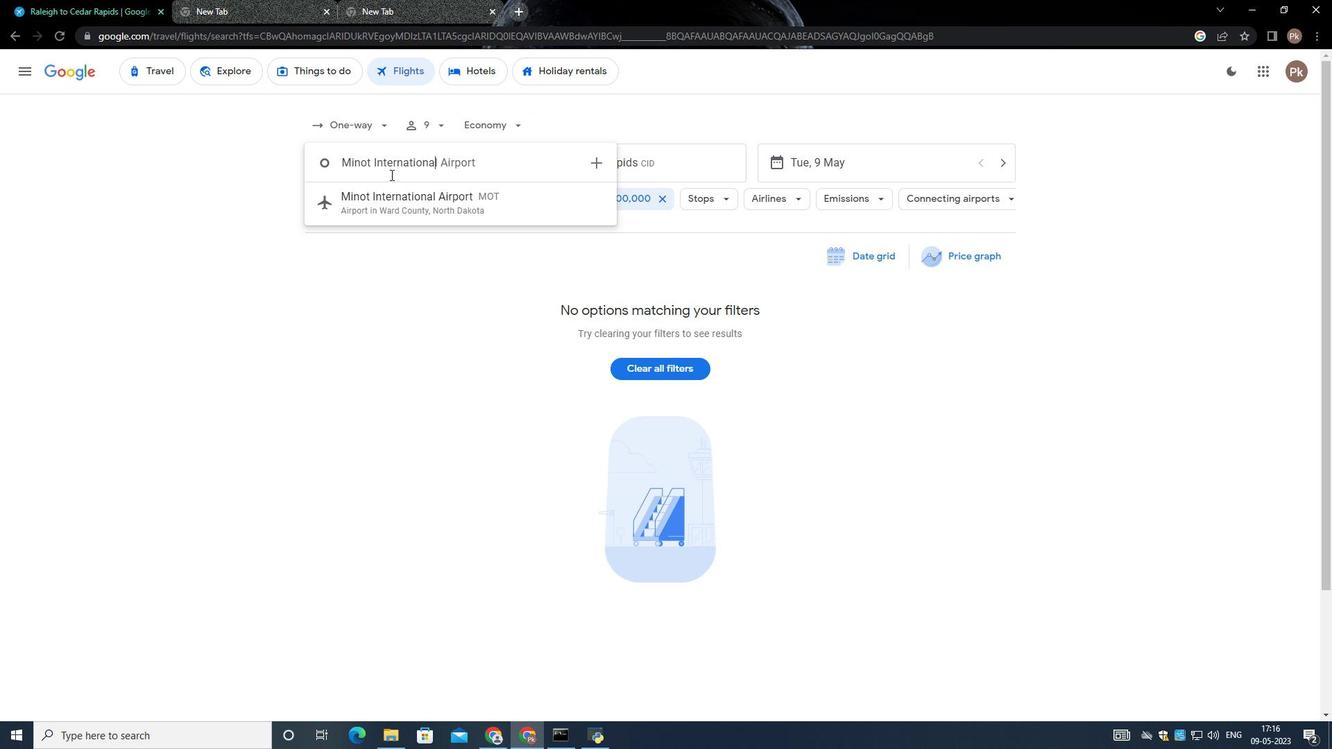 
Action: Mouse moved to (392, 194)
Screenshot: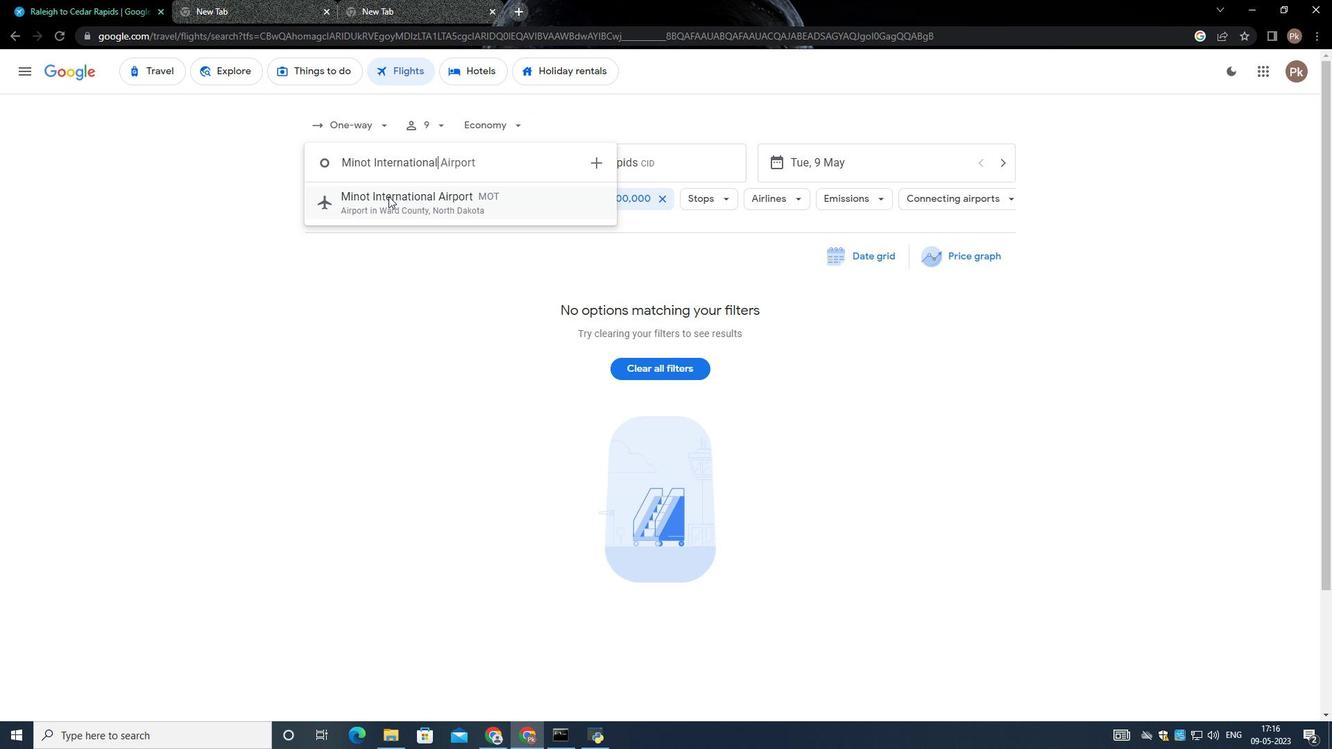 
Action: Mouse pressed left at (392, 194)
Screenshot: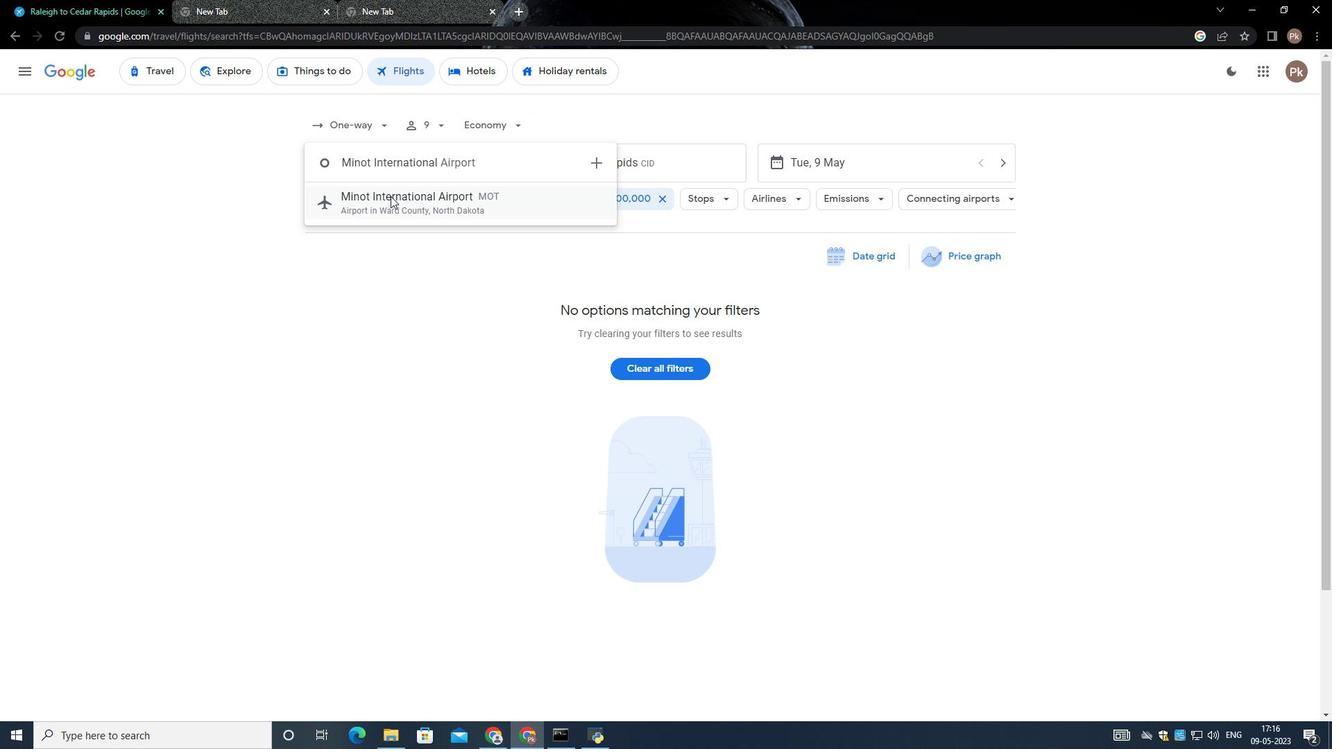 
Action: Mouse moved to (646, 167)
Screenshot: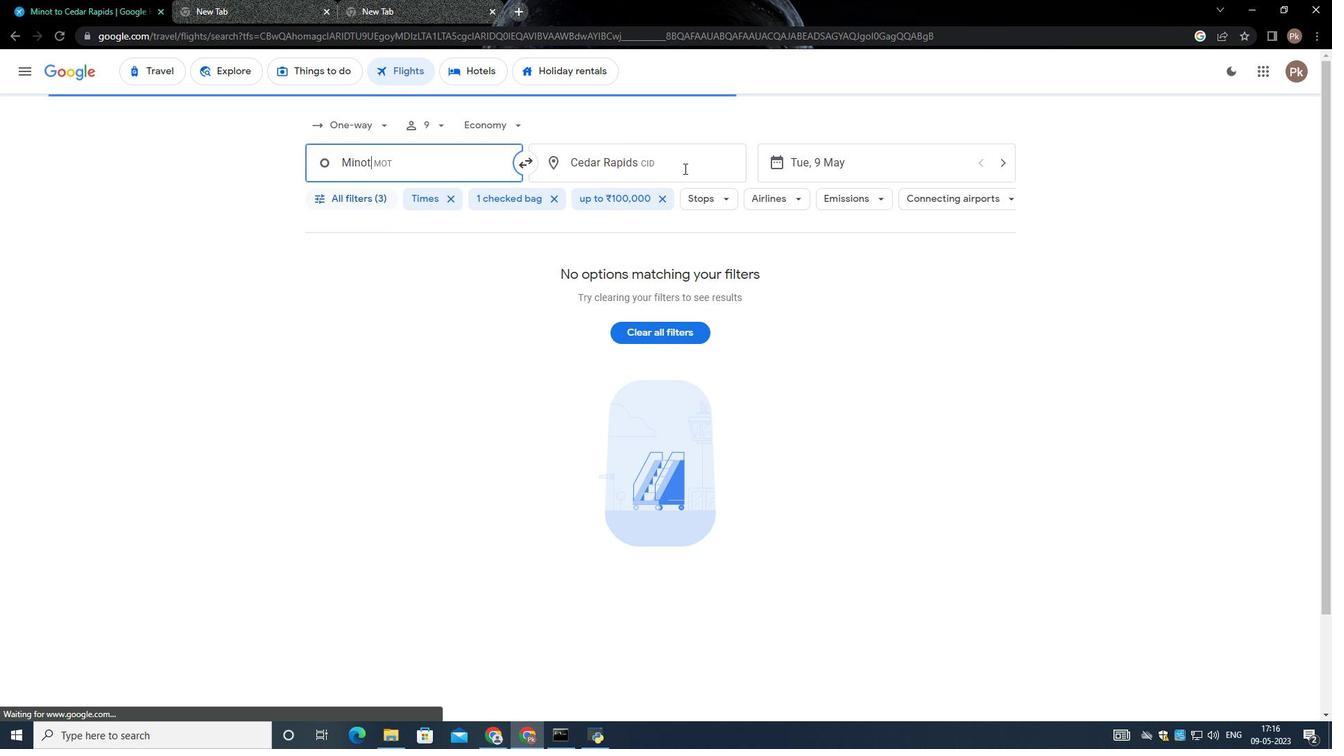 
Action: Mouse pressed left at (646, 167)
Screenshot: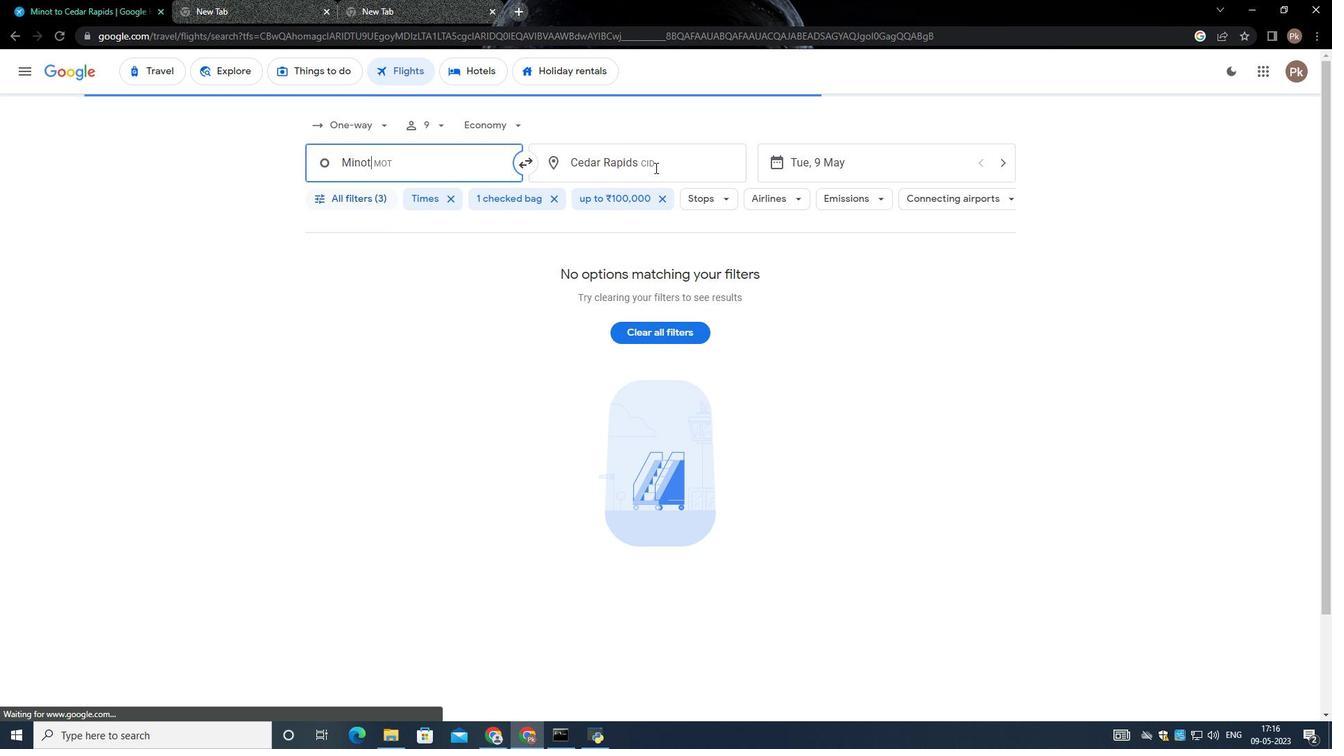 
Action: Mouse moved to (541, 131)
Screenshot: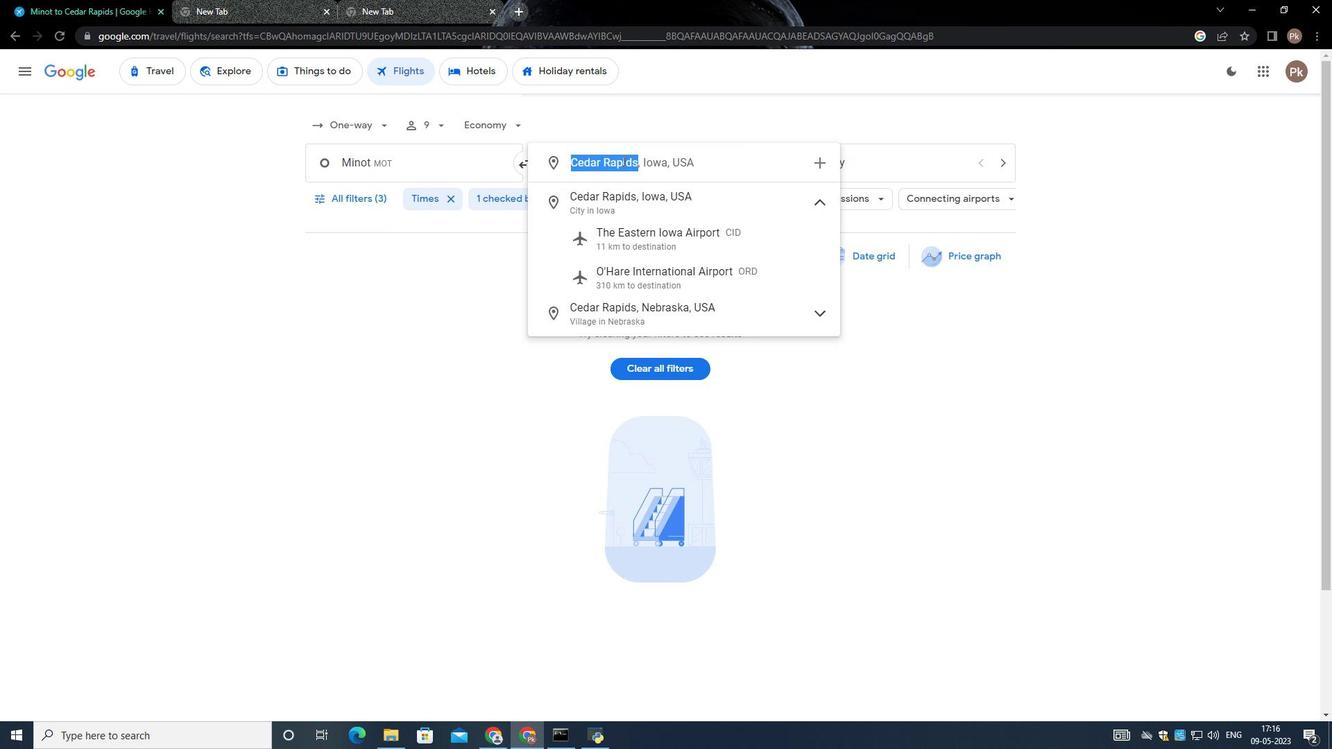 
Action: Key pressed <Key.backspace>
Screenshot: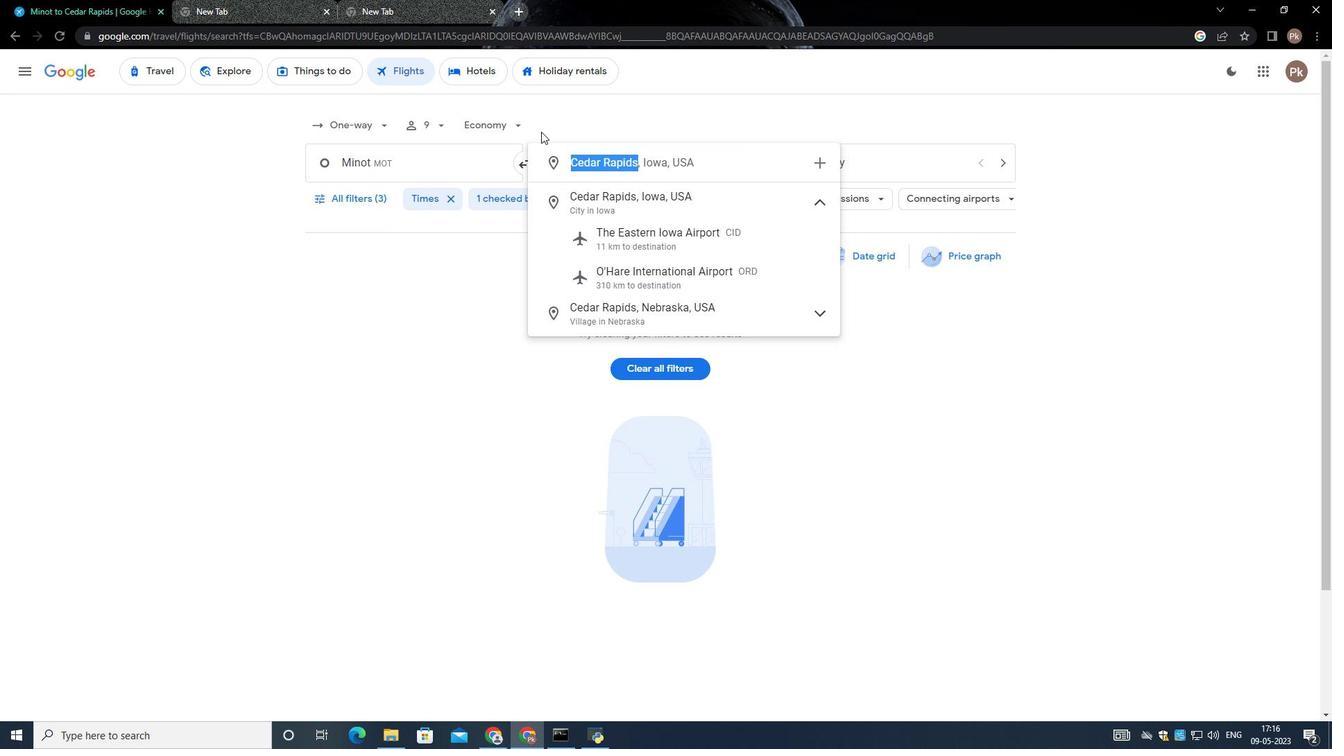
Action: Mouse moved to (676, 107)
Screenshot: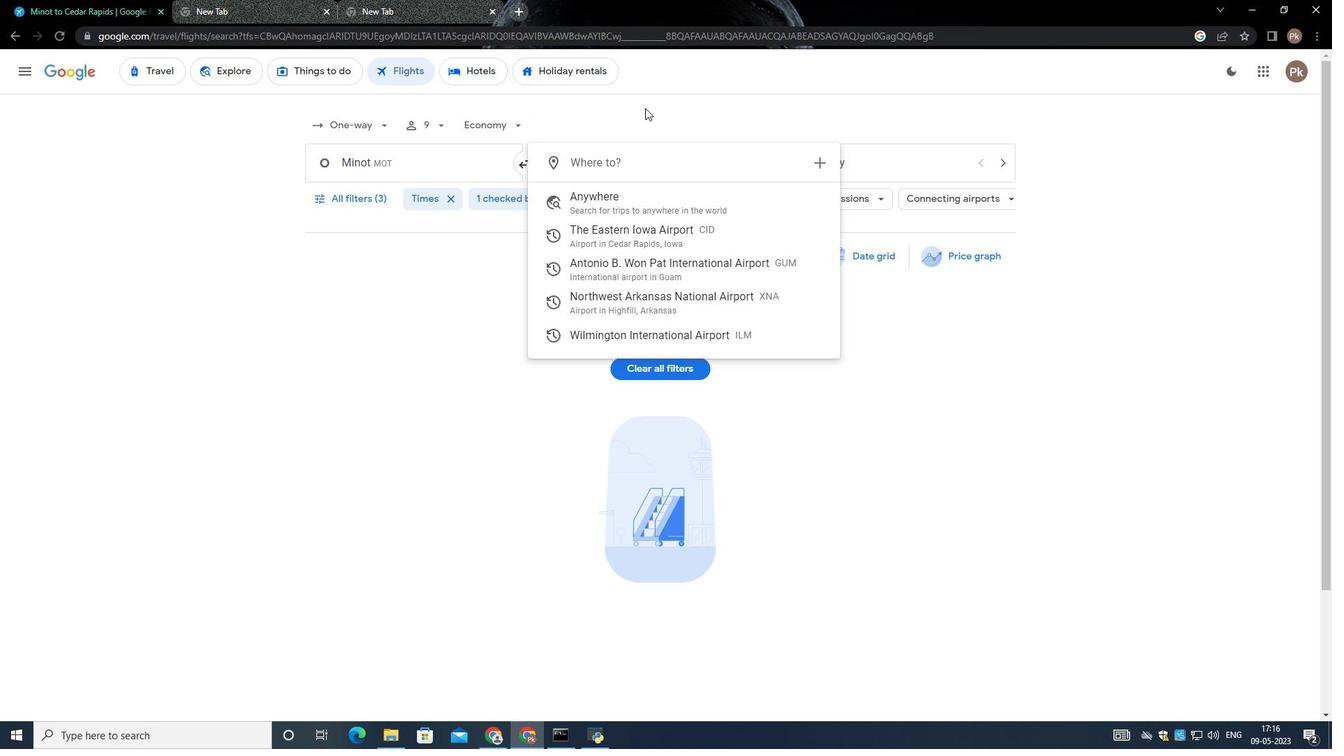 
Action: Key pressed <Key.shift>Eastern<Key.space>lowa
Screenshot: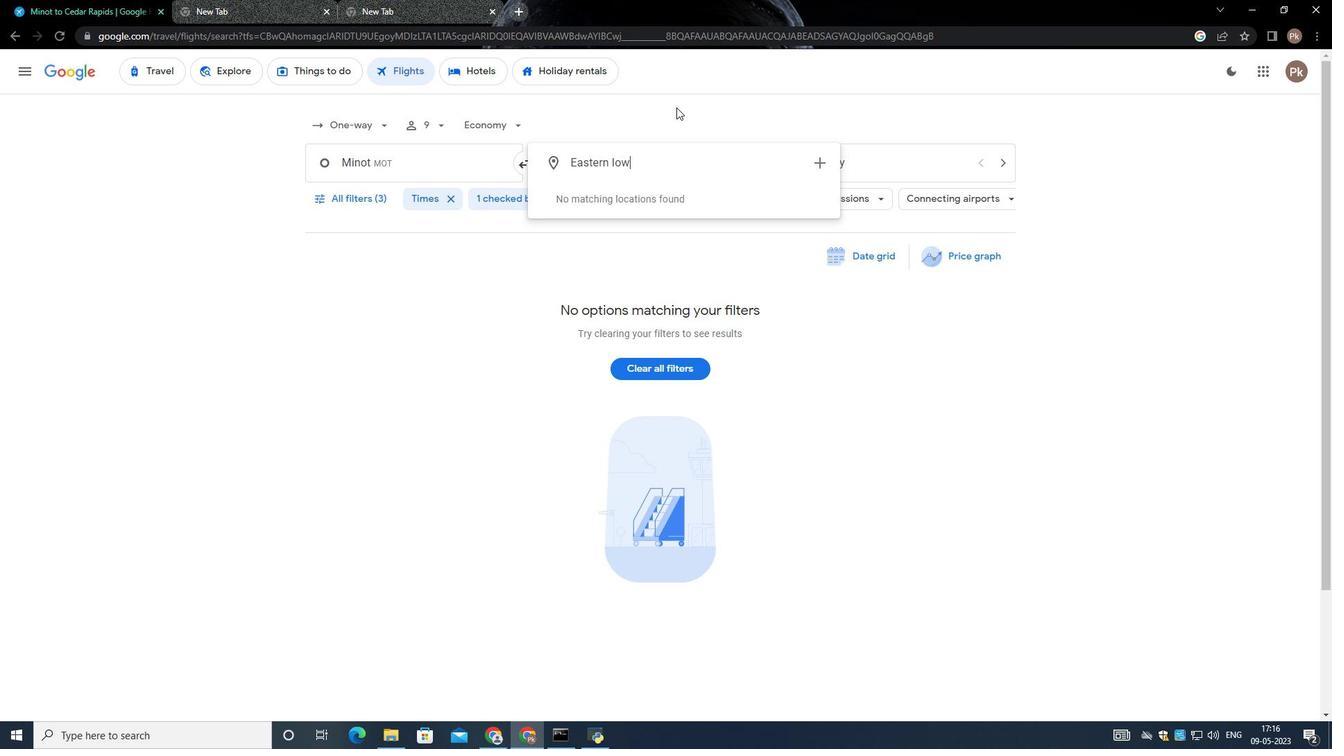 
Action: Mouse moved to (642, 199)
Screenshot: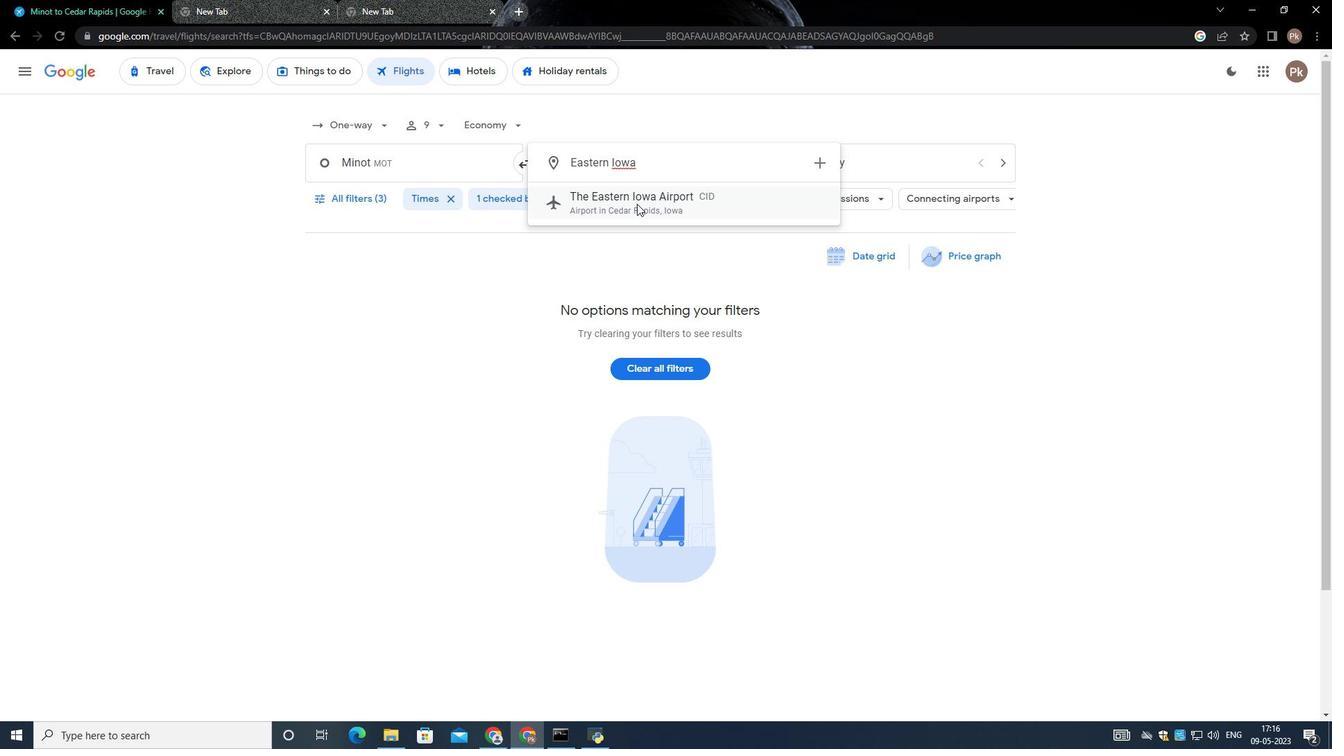 
Action: Mouse pressed left at (642, 199)
Screenshot: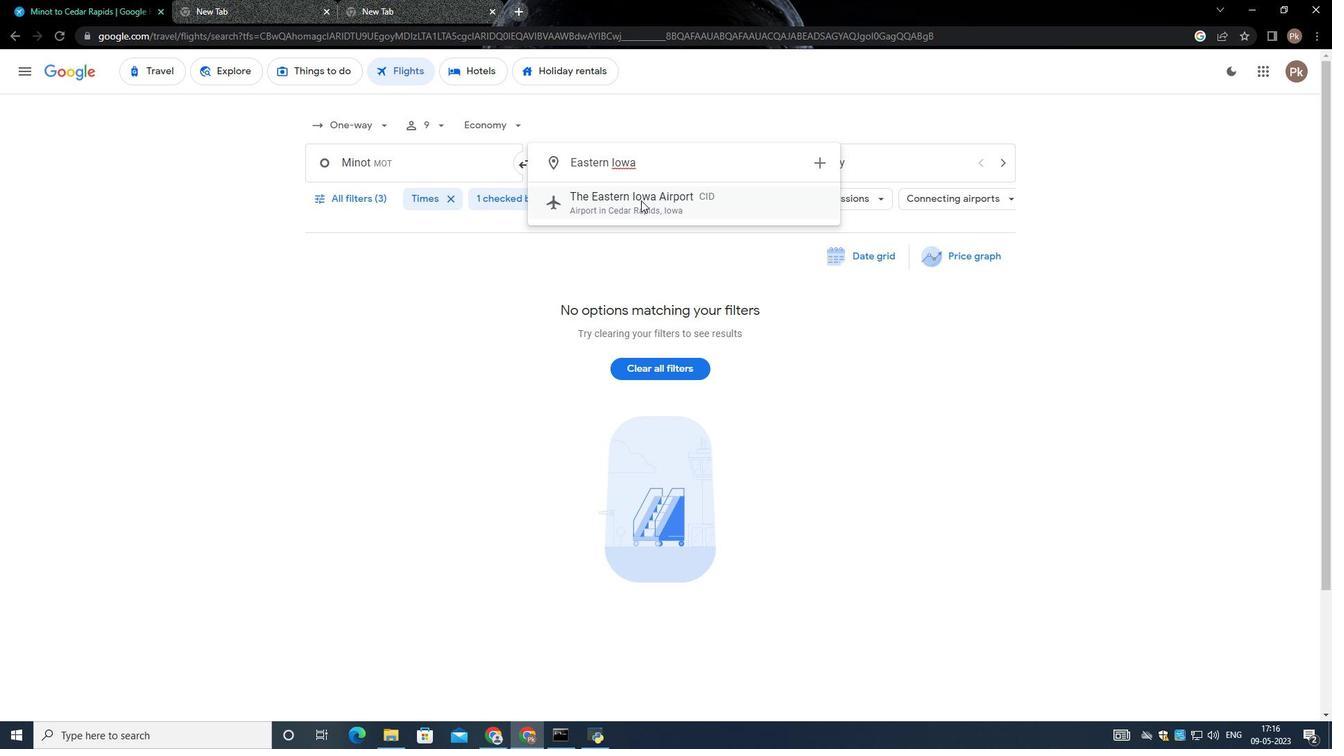 
Action: Mouse moved to (831, 162)
Screenshot: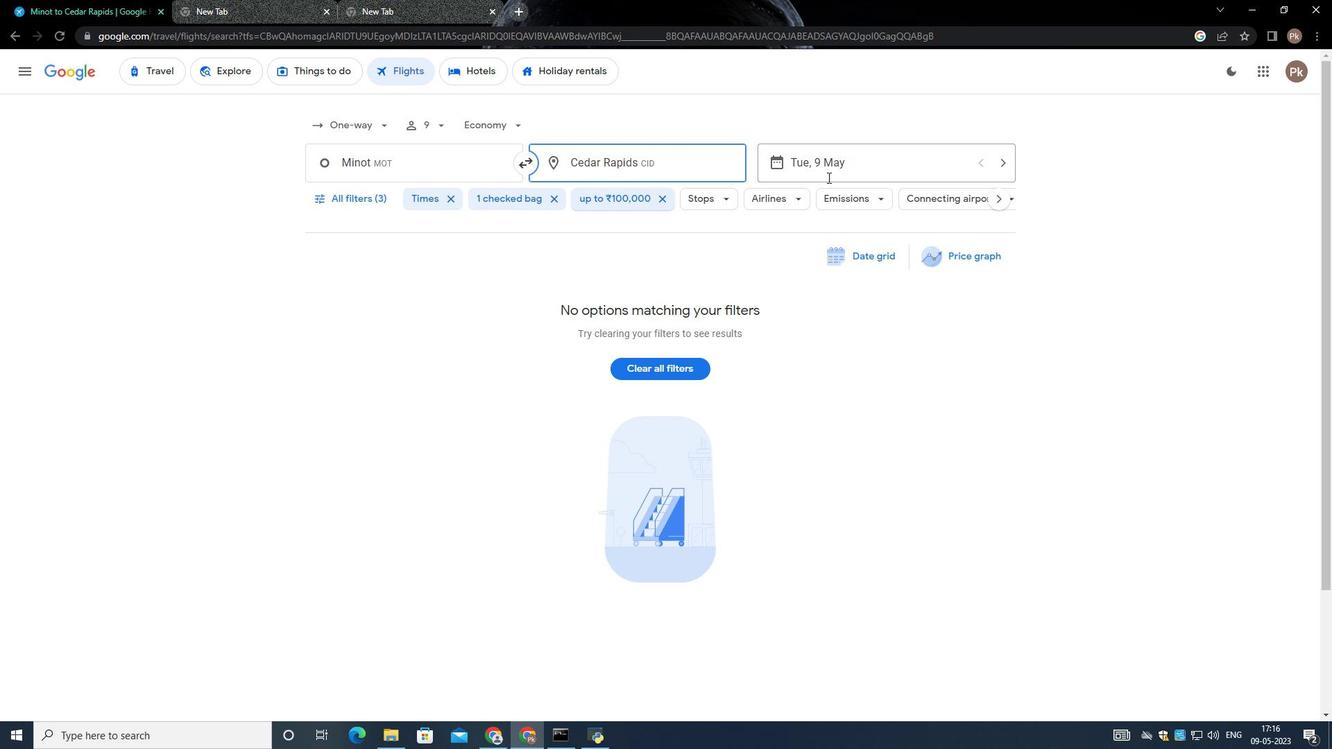 
Action: Mouse pressed left at (831, 162)
Screenshot: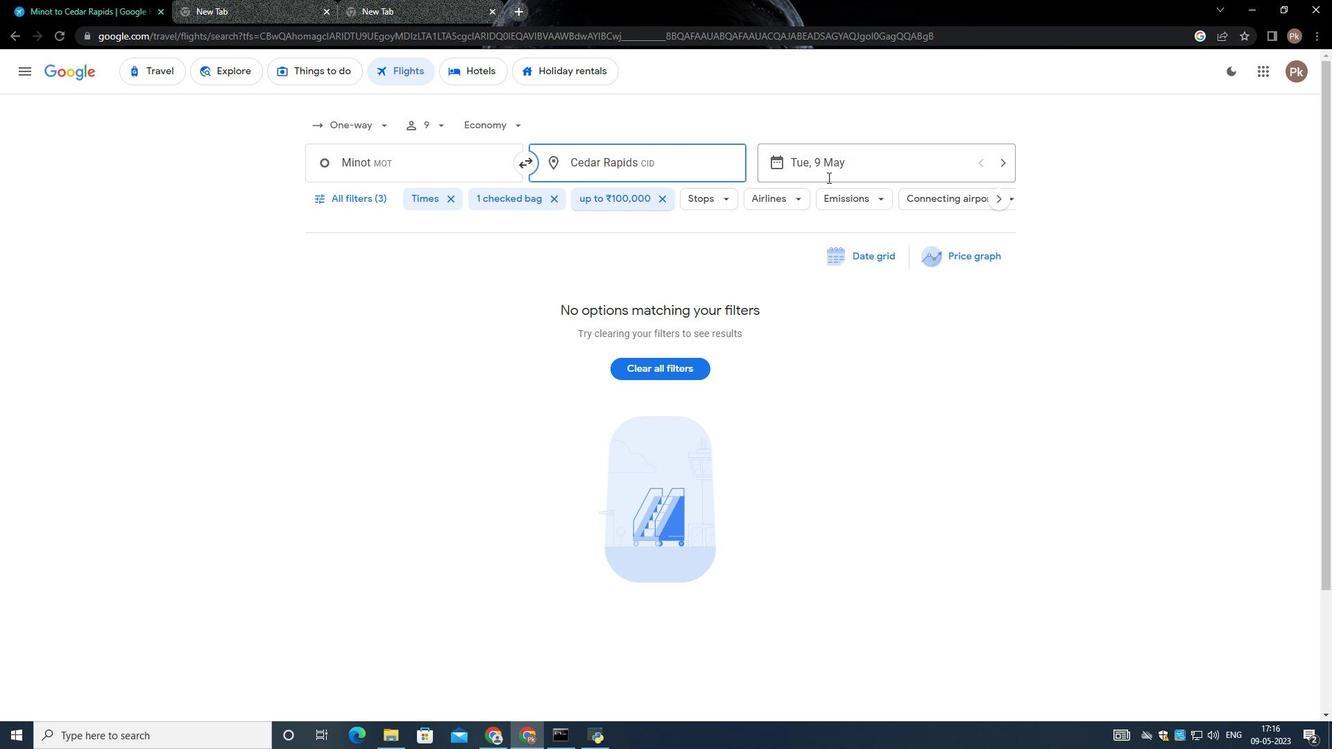 
Action: Mouse moved to (591, 311)
Screenshot: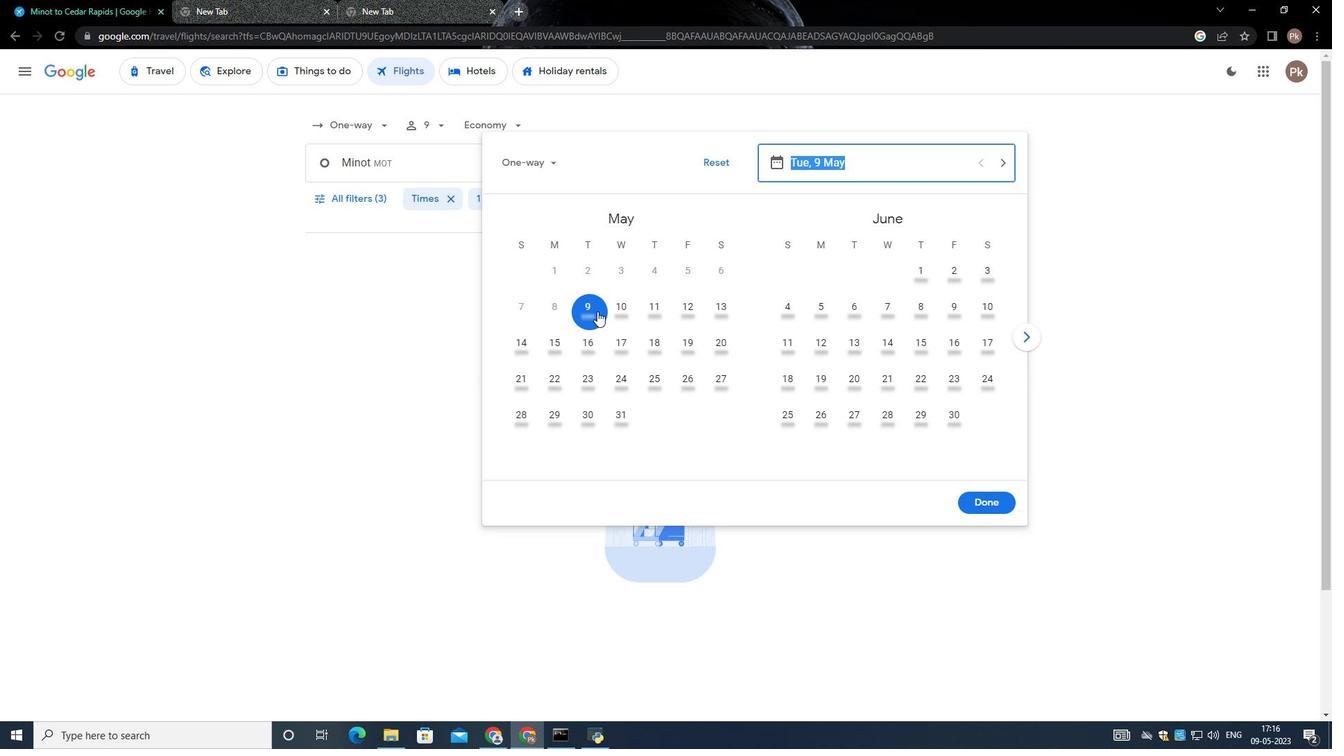 
Action: Mouse pressed left at (591, 311)
Screenshot: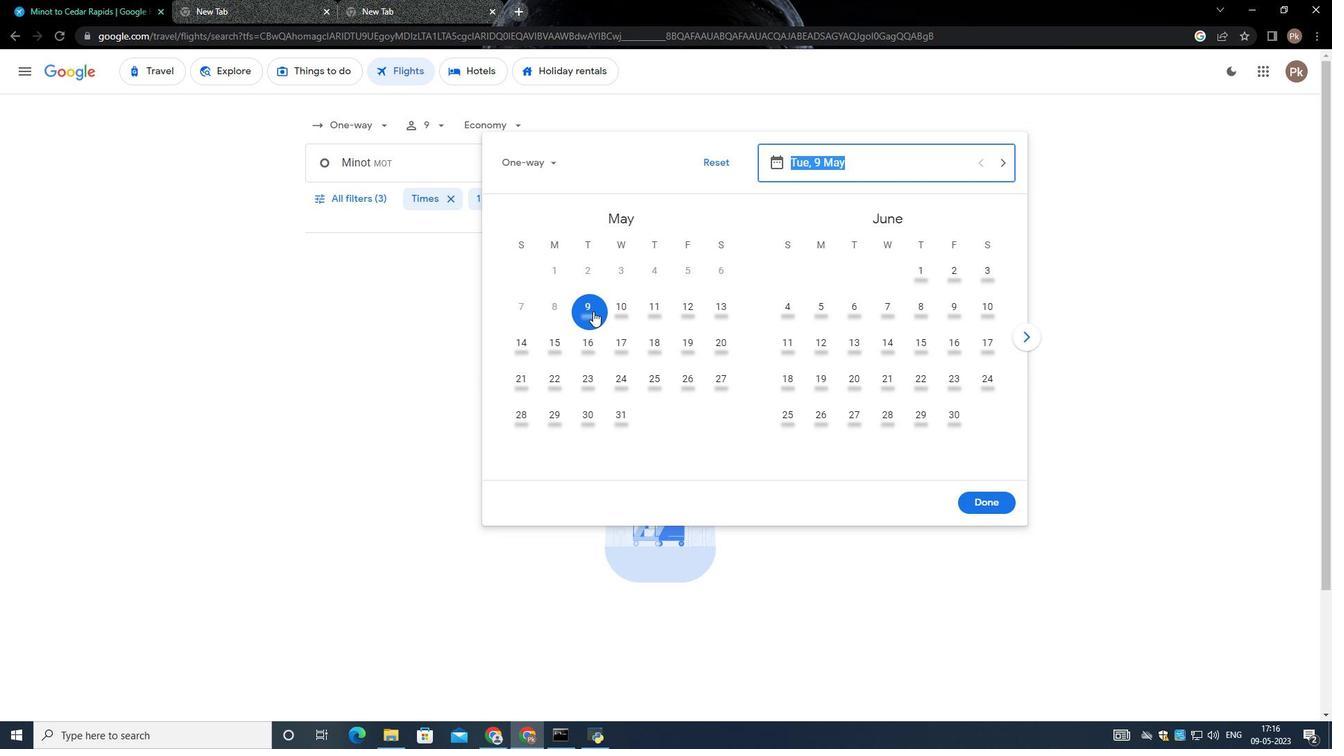 
Action: Mouse moved to (981, 510)
Screenshot: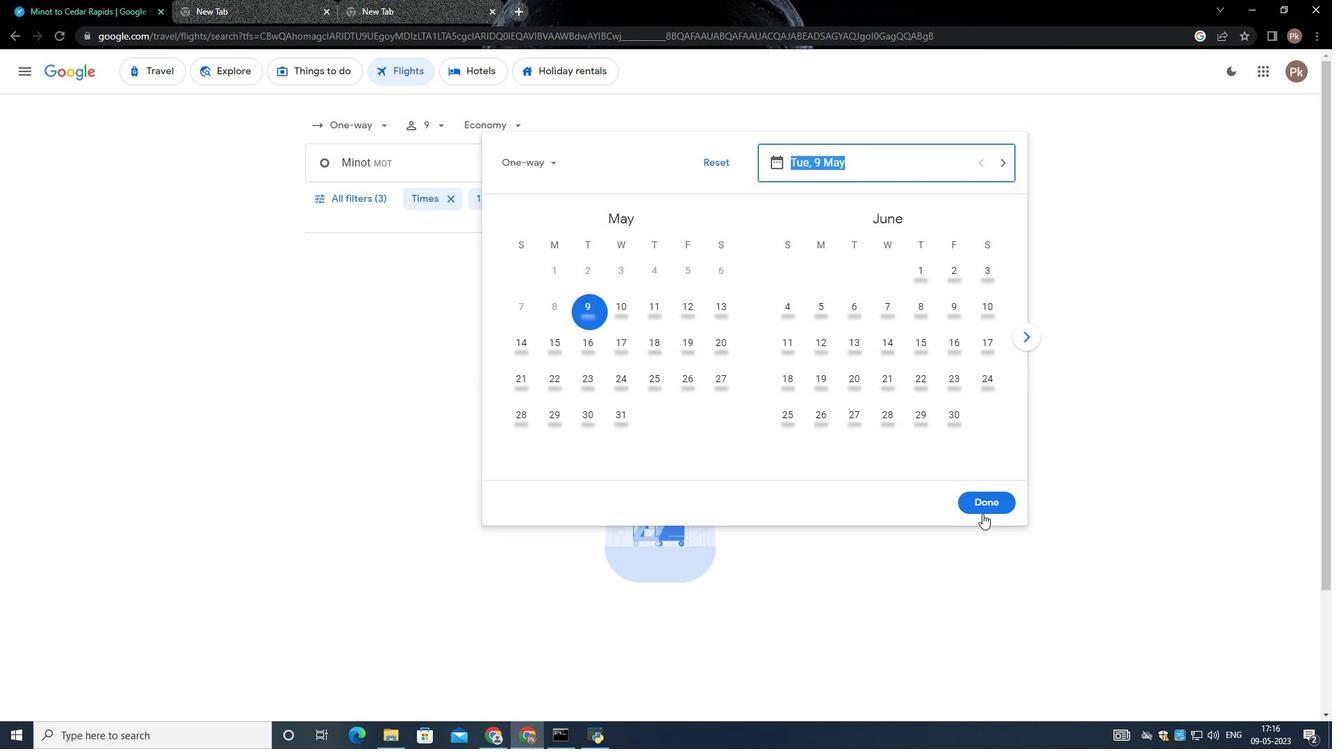 
Action: Mouse pressed left at (981, 510)
Screenshot: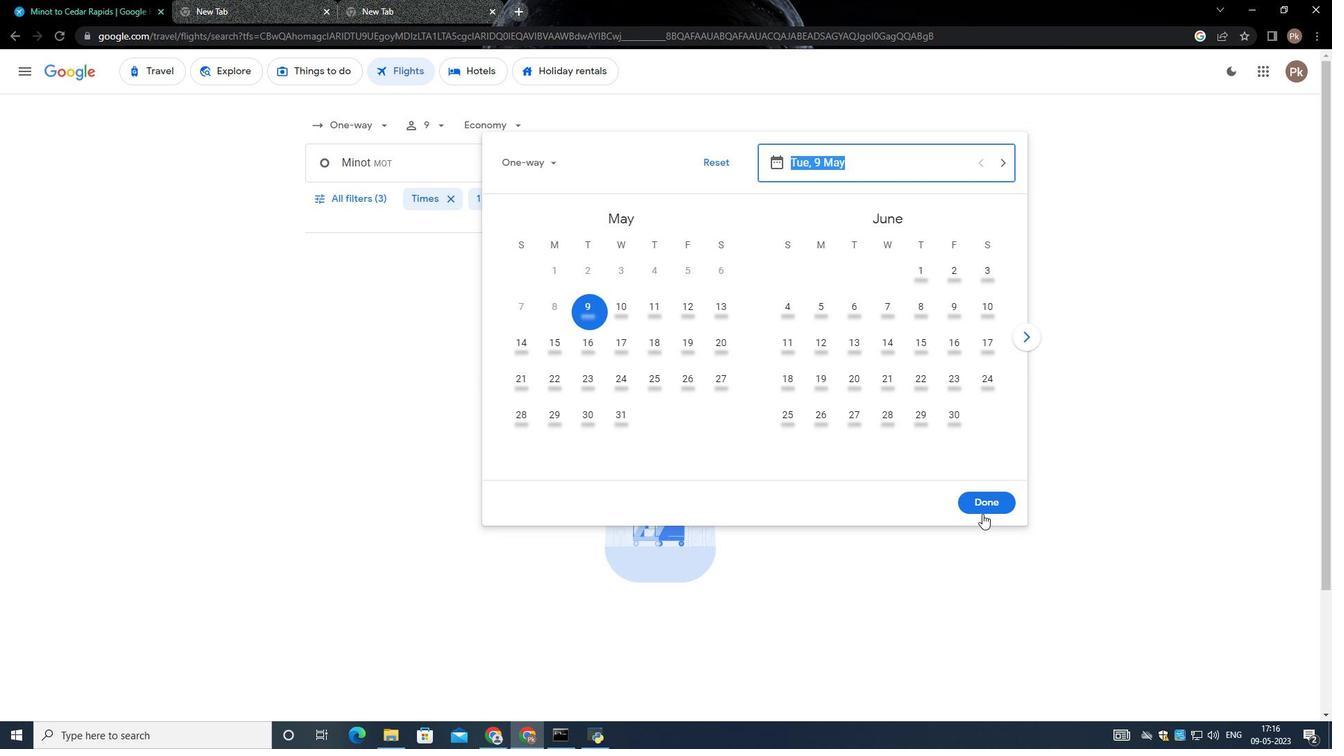 
Action: Mouse moved to (362, 195)
Screenshot: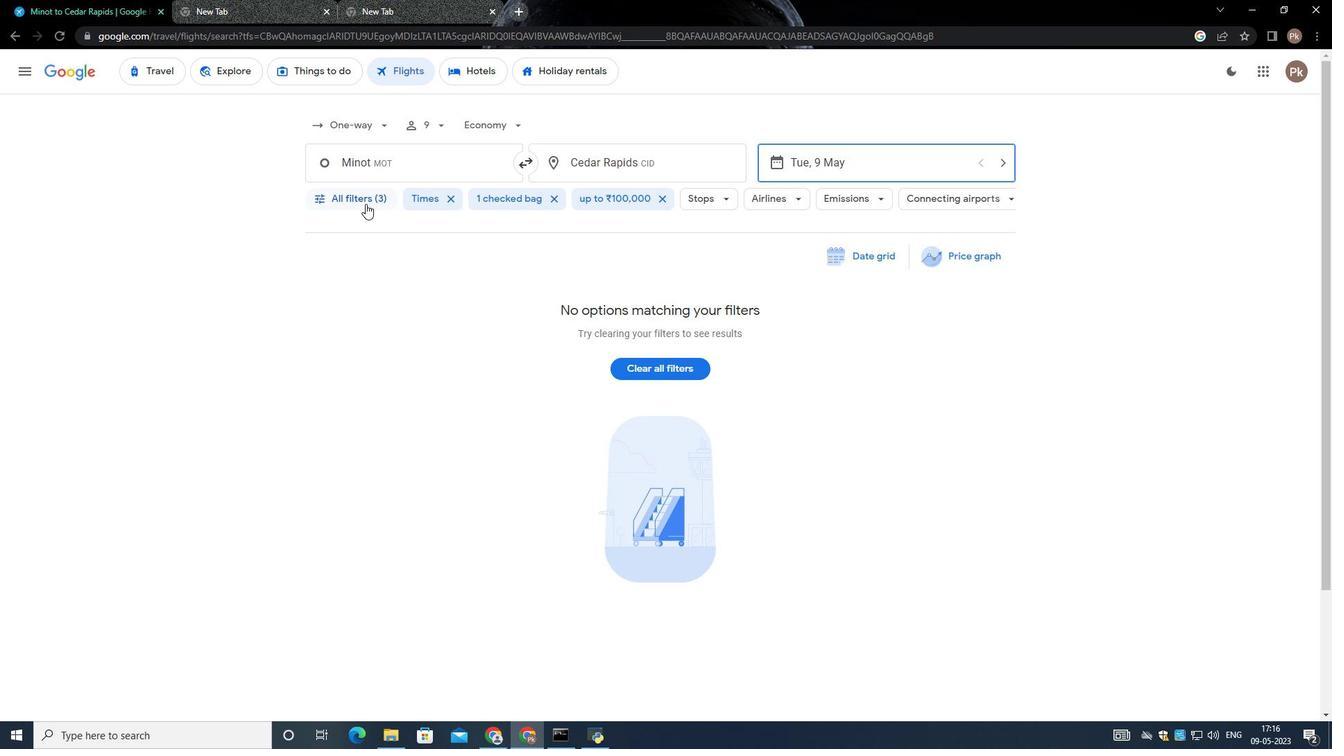 
Action: Mouse pressed left at (362, 195)
Screenshot: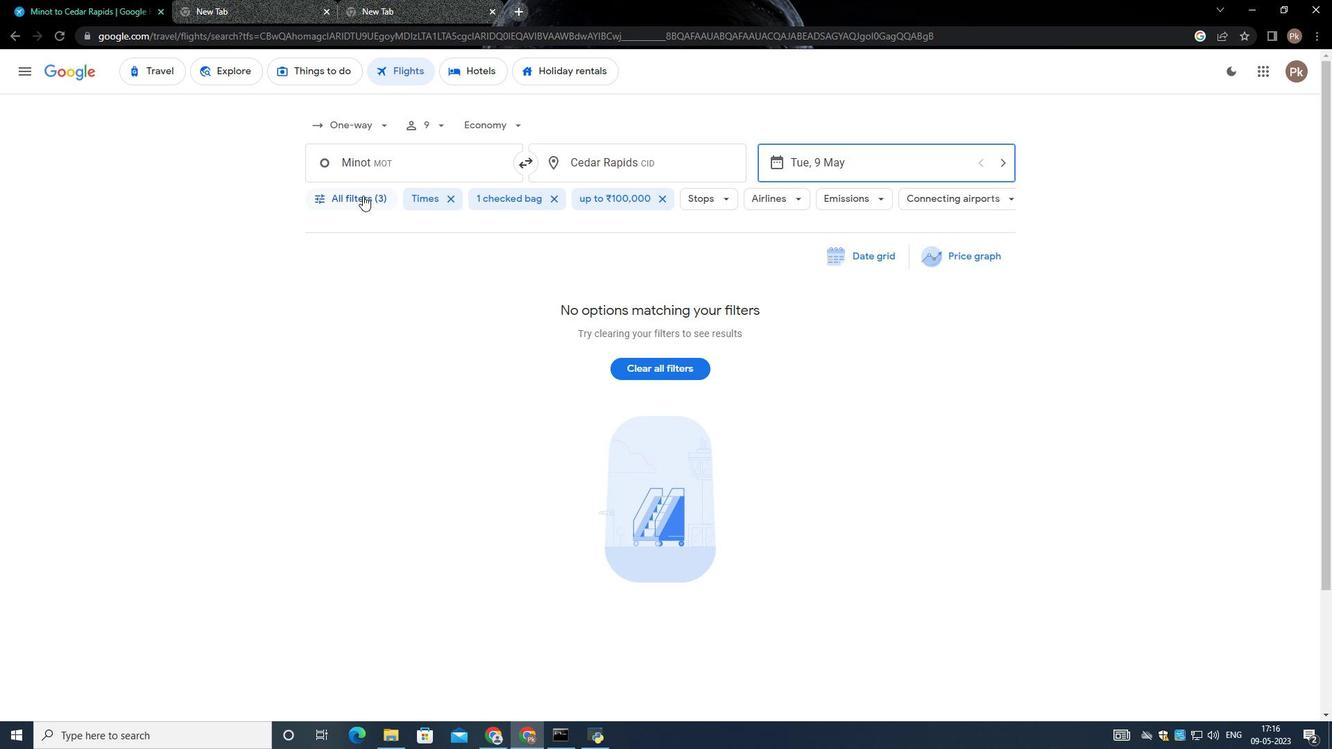 
Action: Mouse moved to (510, 497)
Screenshot: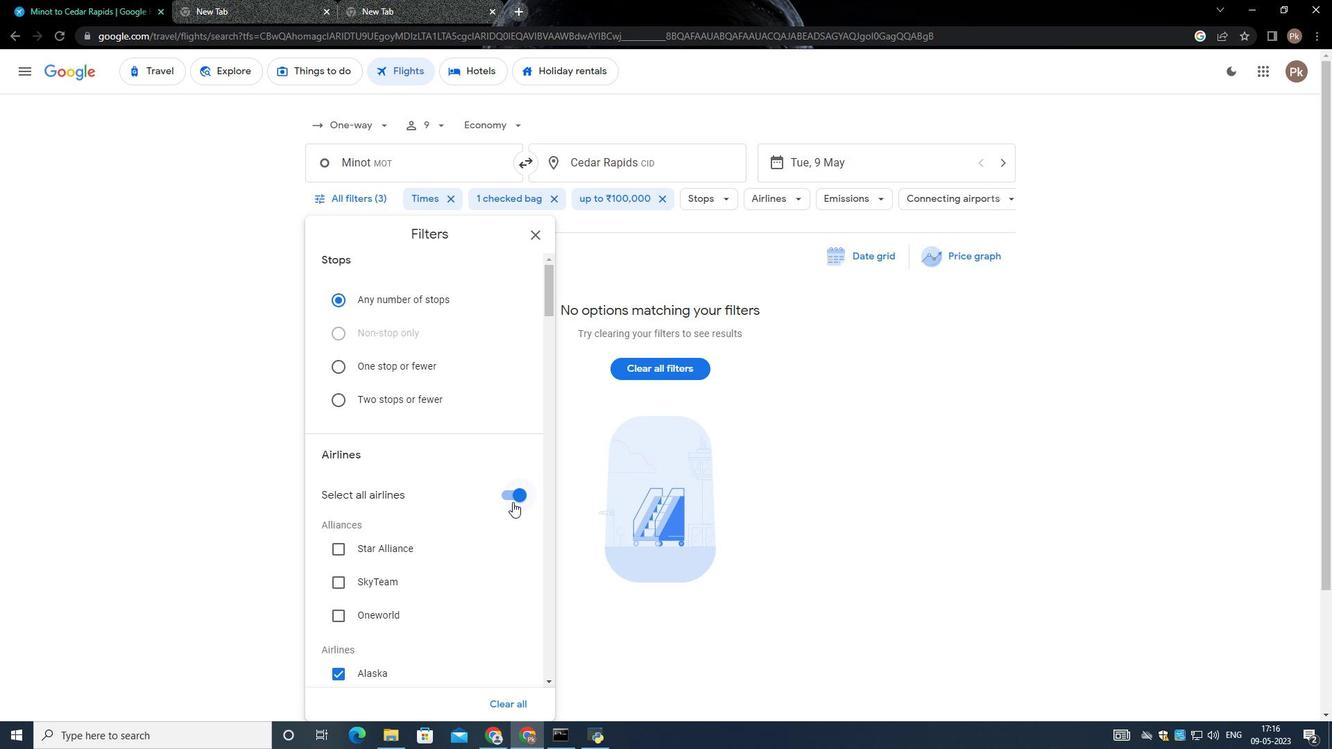 
Action: Mouse pressed left at (510, 497)
Screenshot: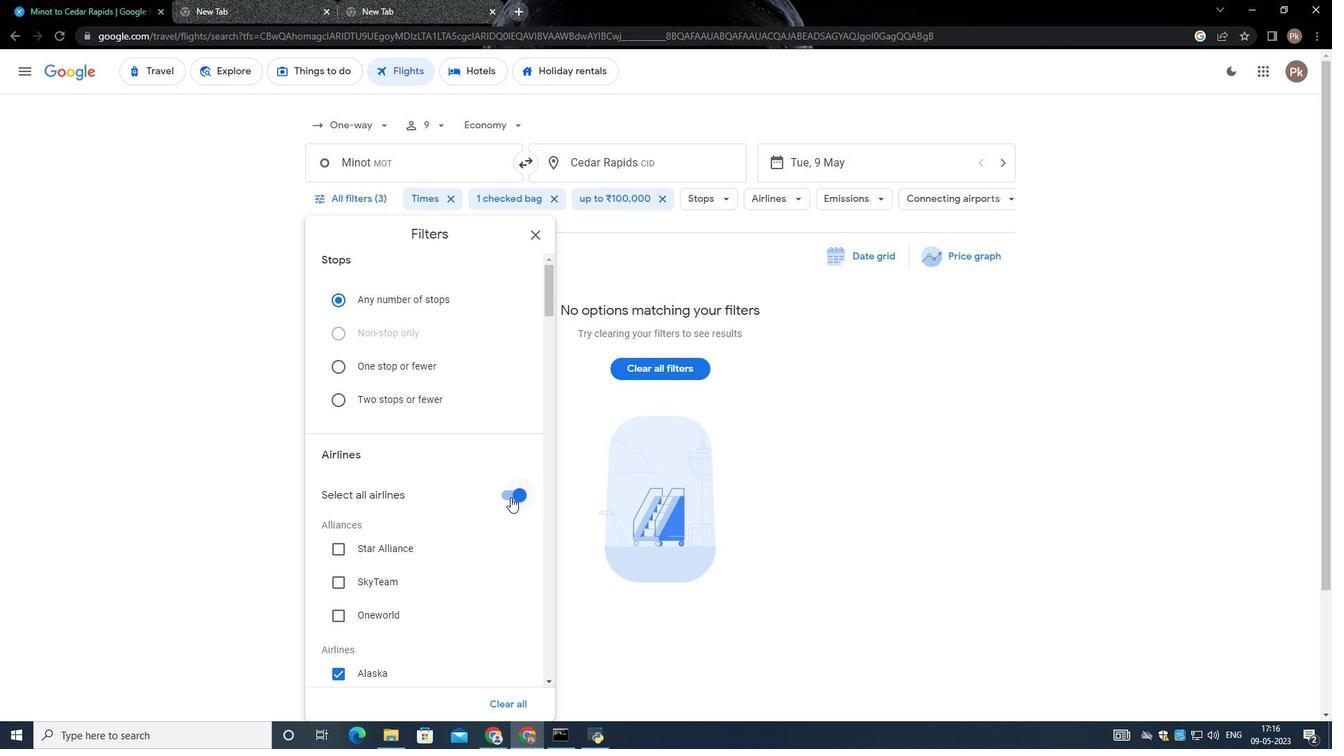 
Action: Mouse moved to (494, 487)
Screenshot: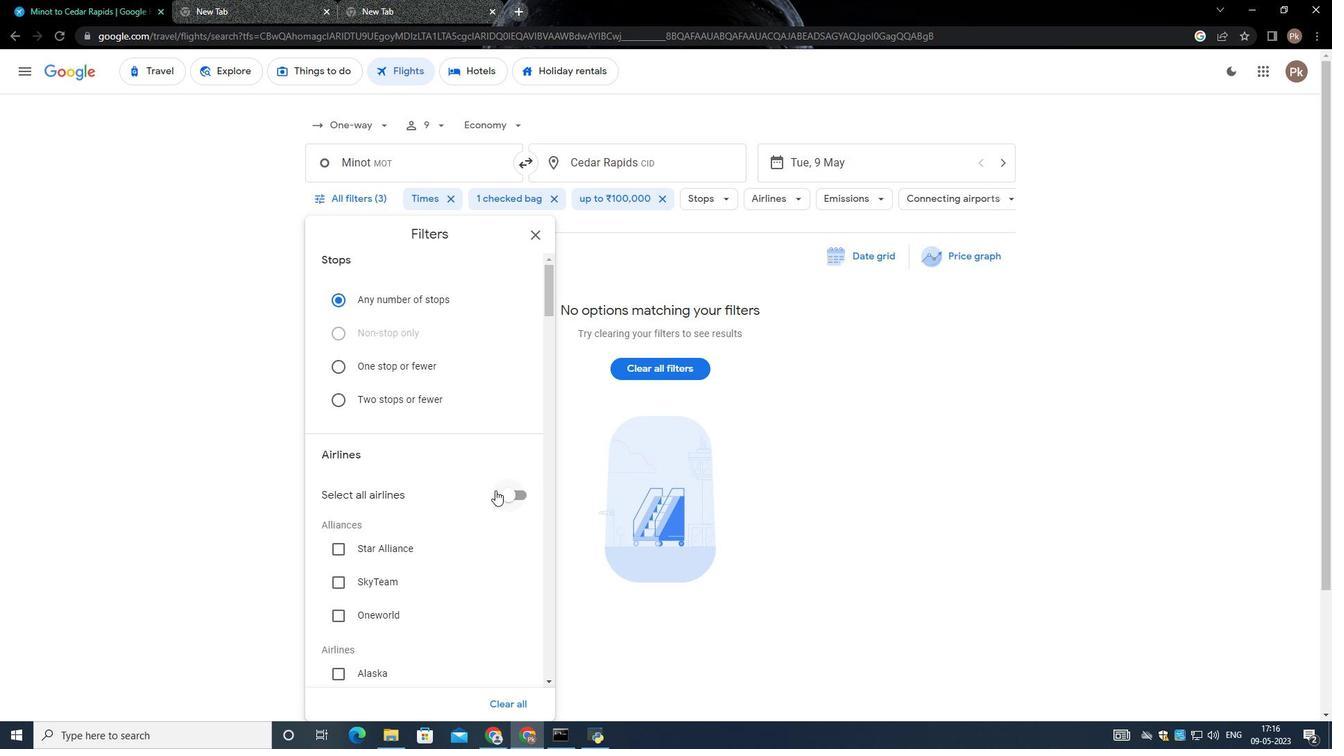 
Action: Mouse scrolled (494, 487) with delta (0, 0)
Screenshot: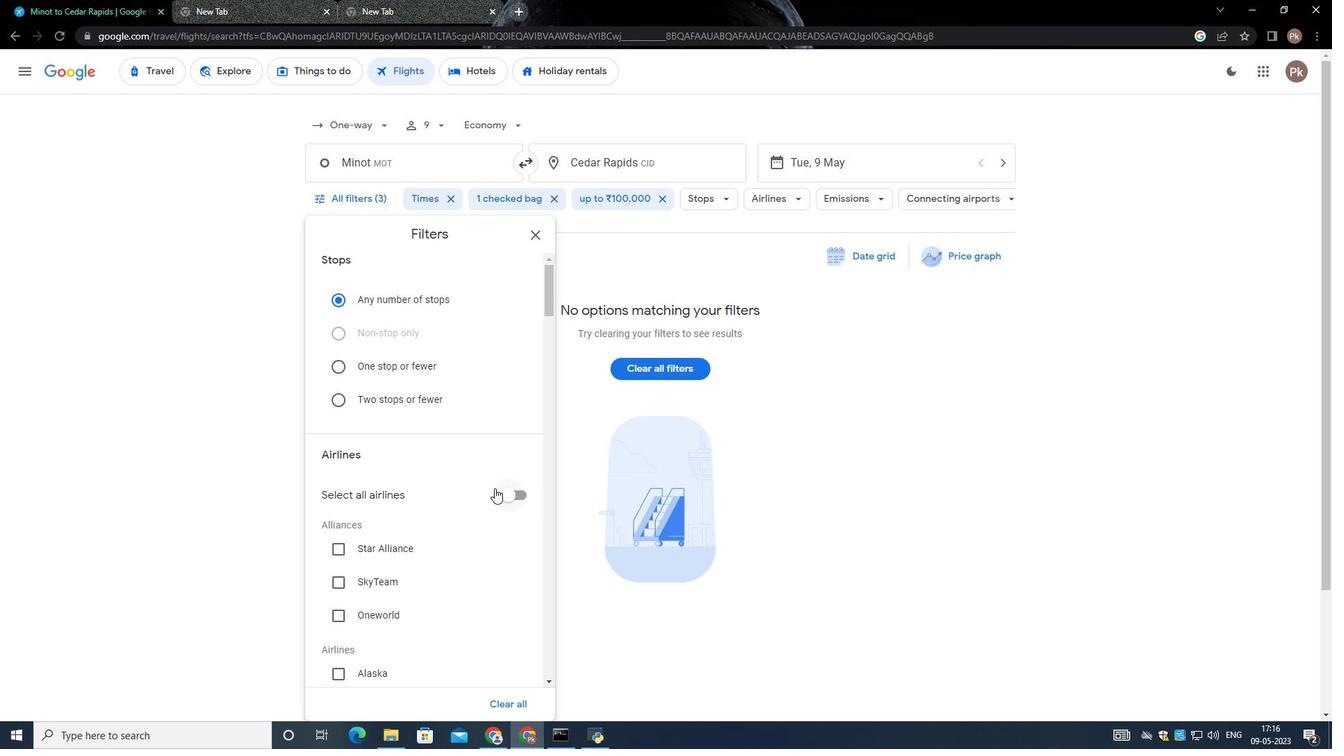 
Action: Mouse moved to (494, 487)
Screenshot: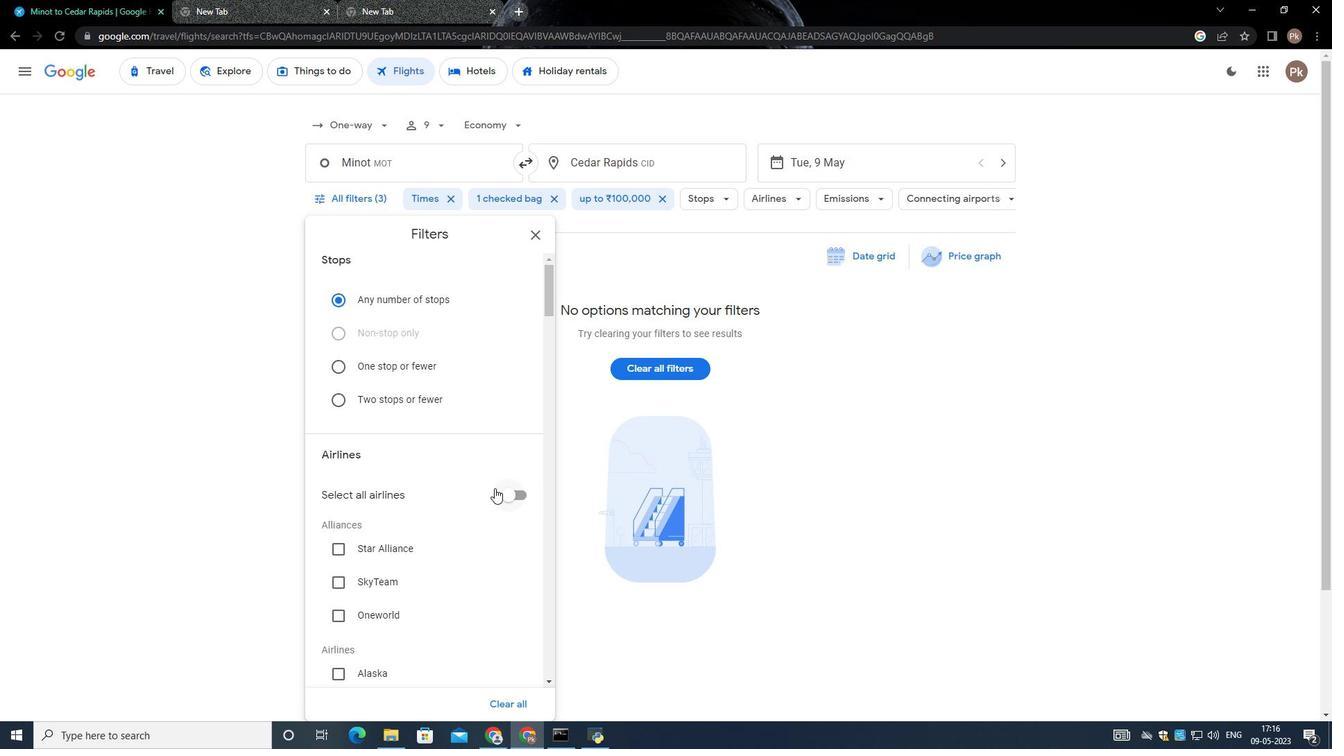 
Action: Mouse scrolled (494, 487) with delta (0, 0)
Screenshot: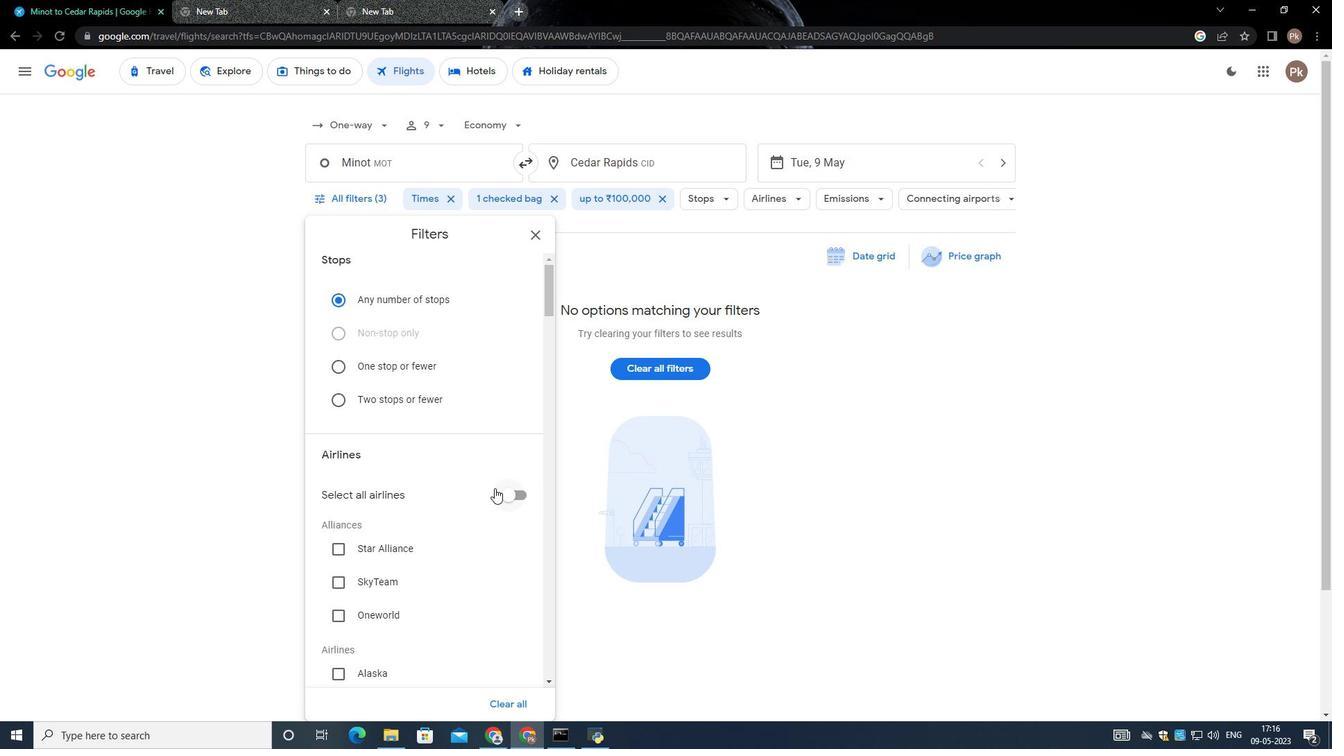 
Action: Mouse scrolled (494, 487) with delta (0, 0)
Screenshot: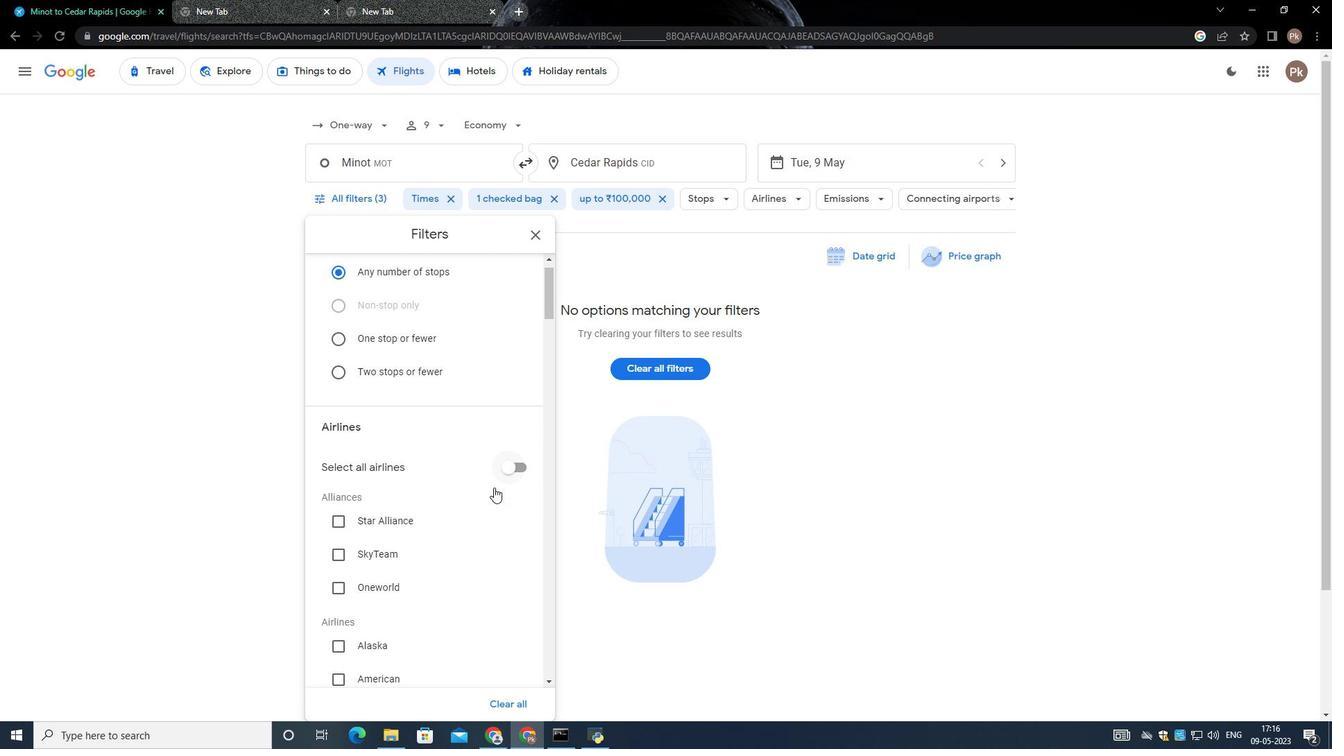 
Action: Mouse moved to (493, 487)
Screenshot: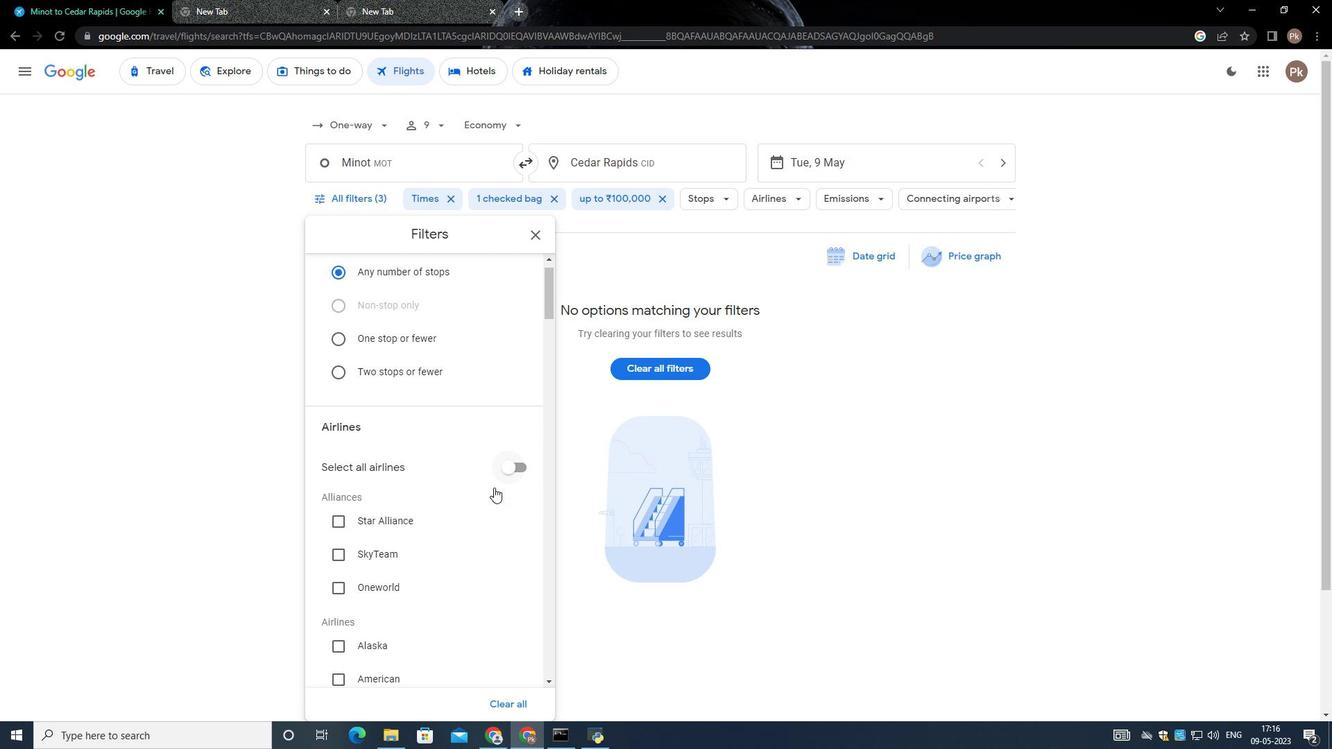
Action: Mouse scrolled (493, 487) with delta (0, 0)
Screenshot: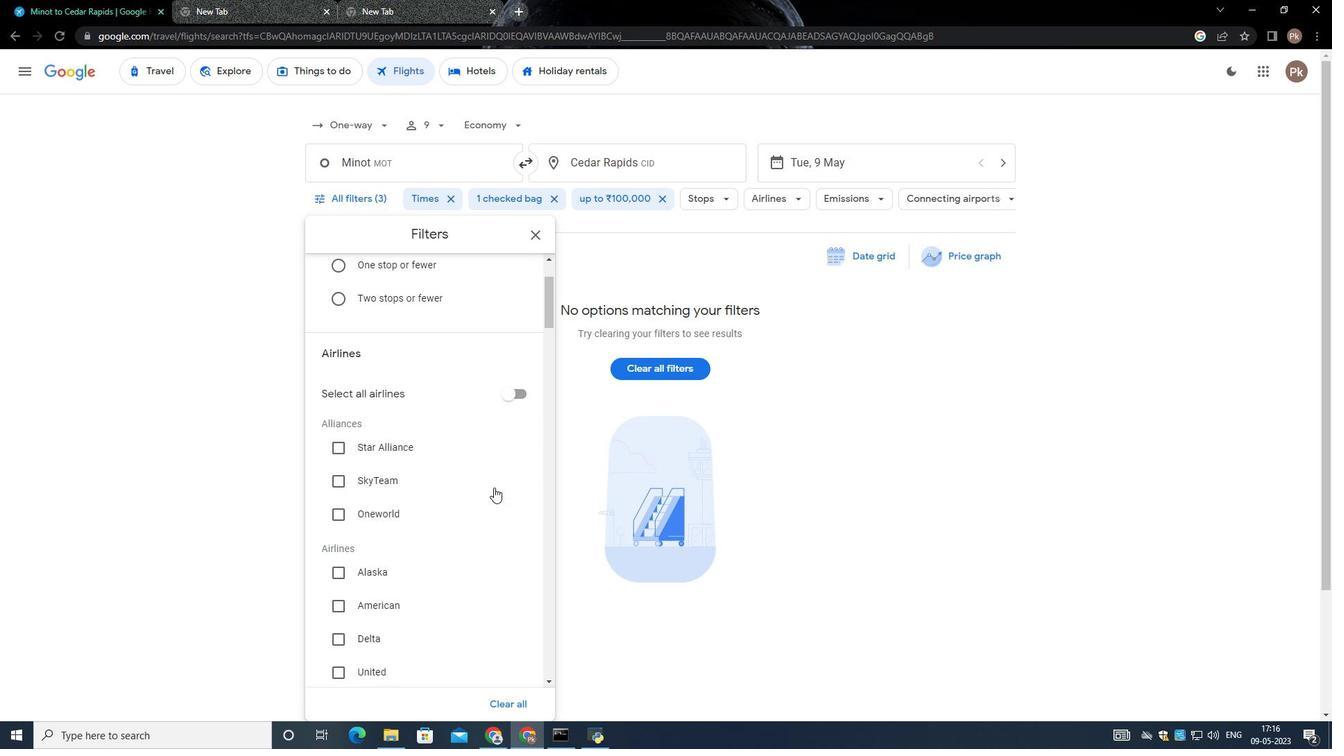 
Action: Mouse moved to (493, 487)
Screenshot: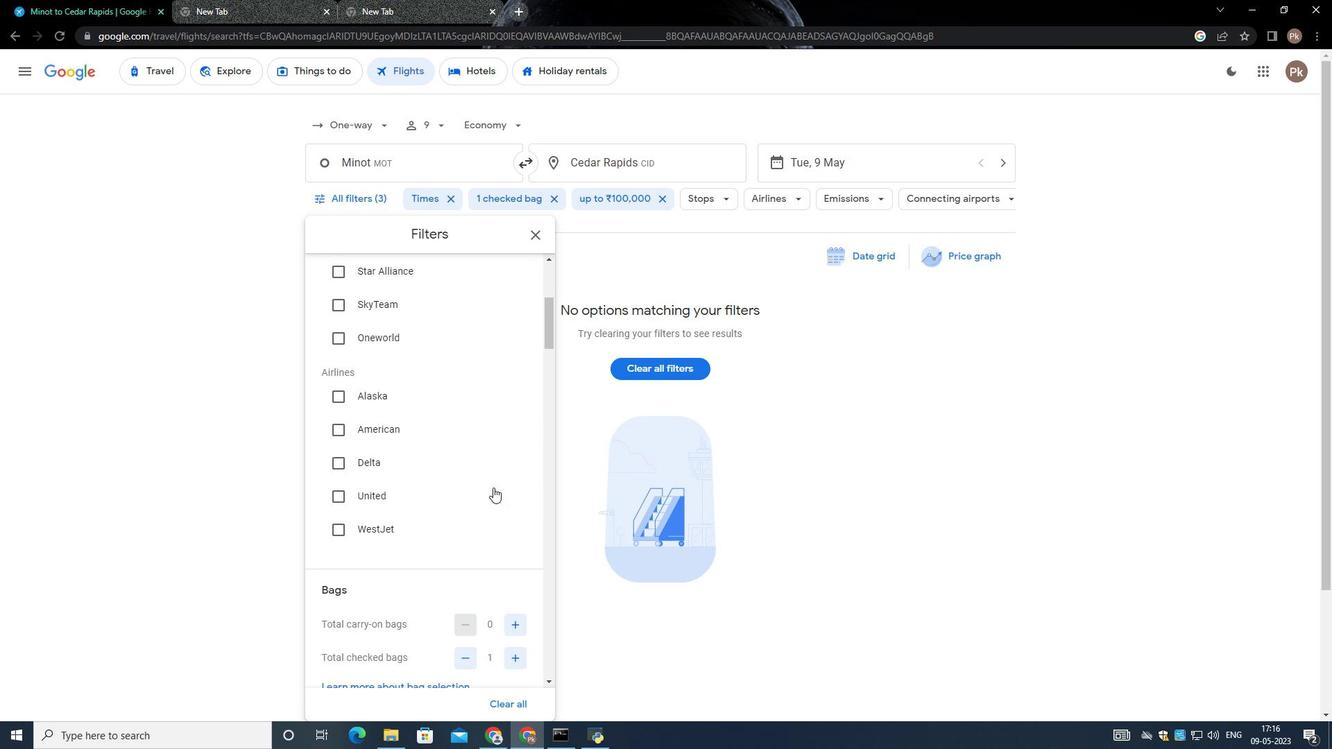 
Action: Mouse scrolled (493, 486) with delta (0, 0)
Screenshot: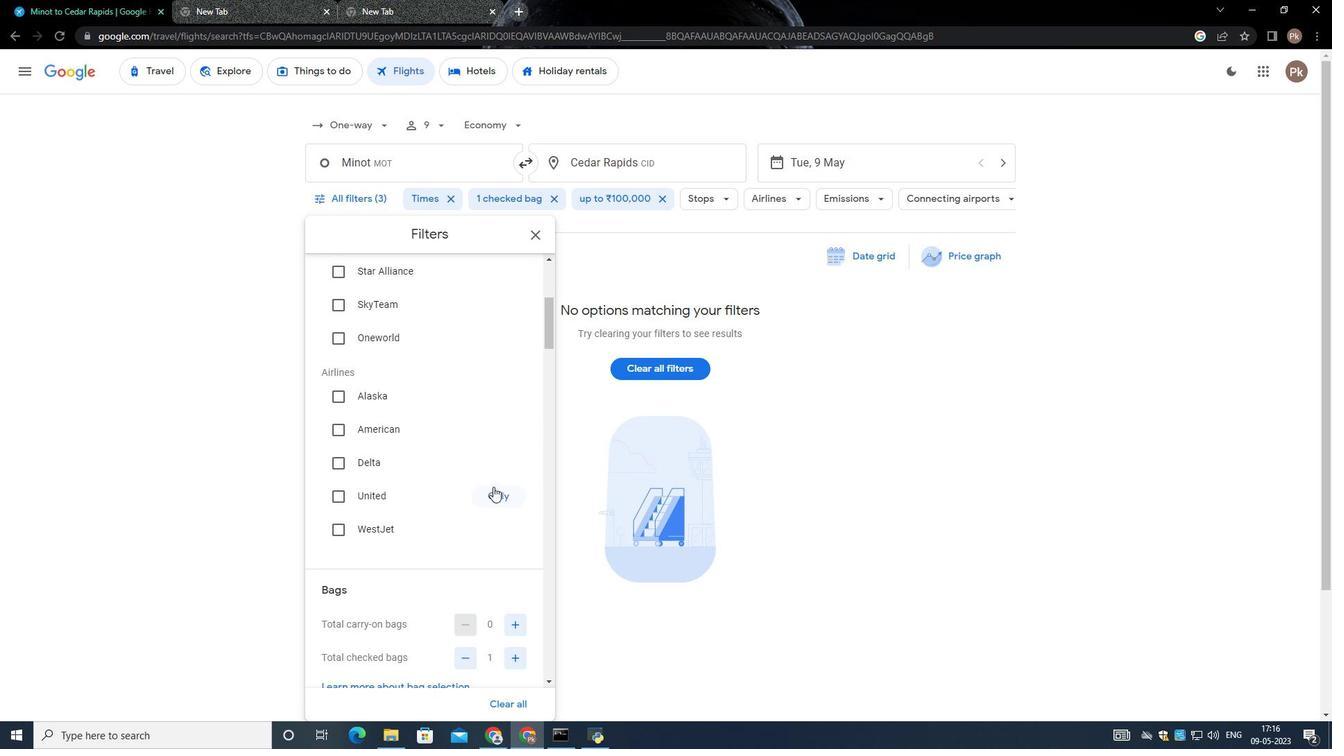 
Action: Mouse moved to (510, 591)
Screenshot: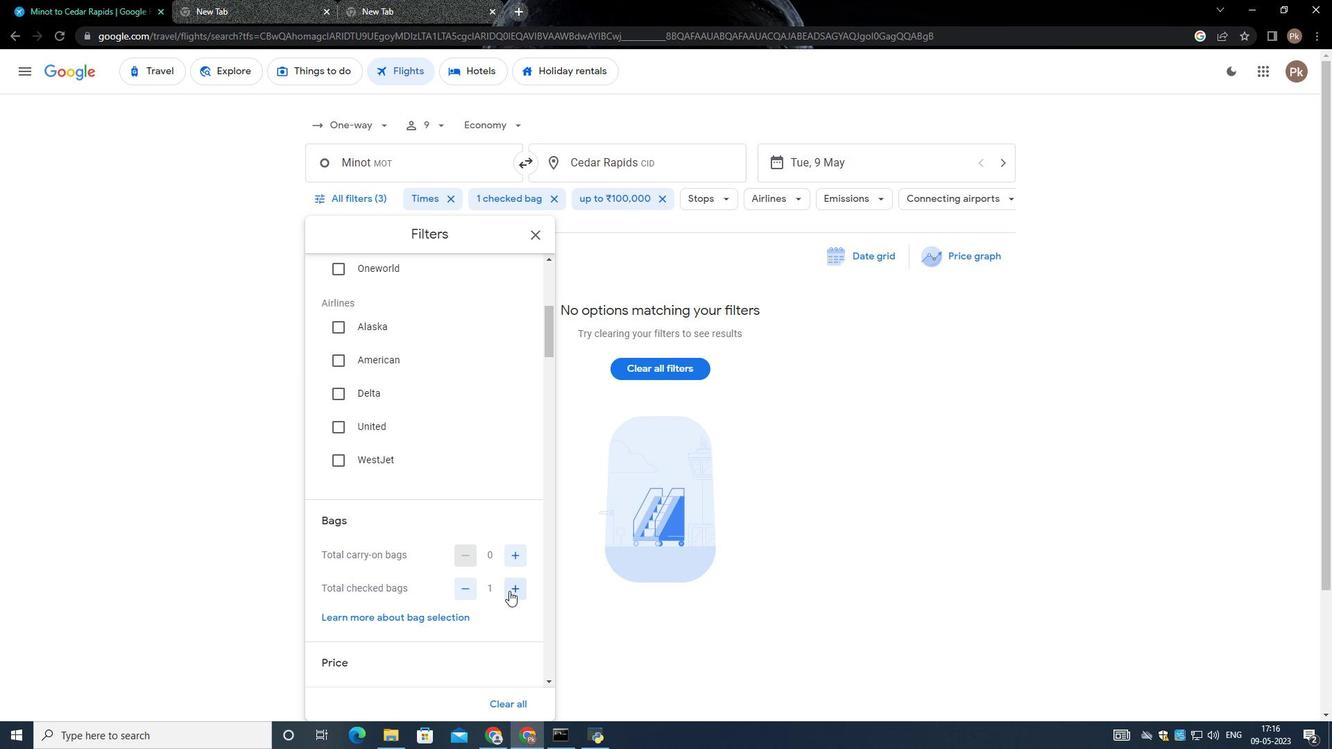 
Action: Mouse pressed left at (510, 591)
Screenshot: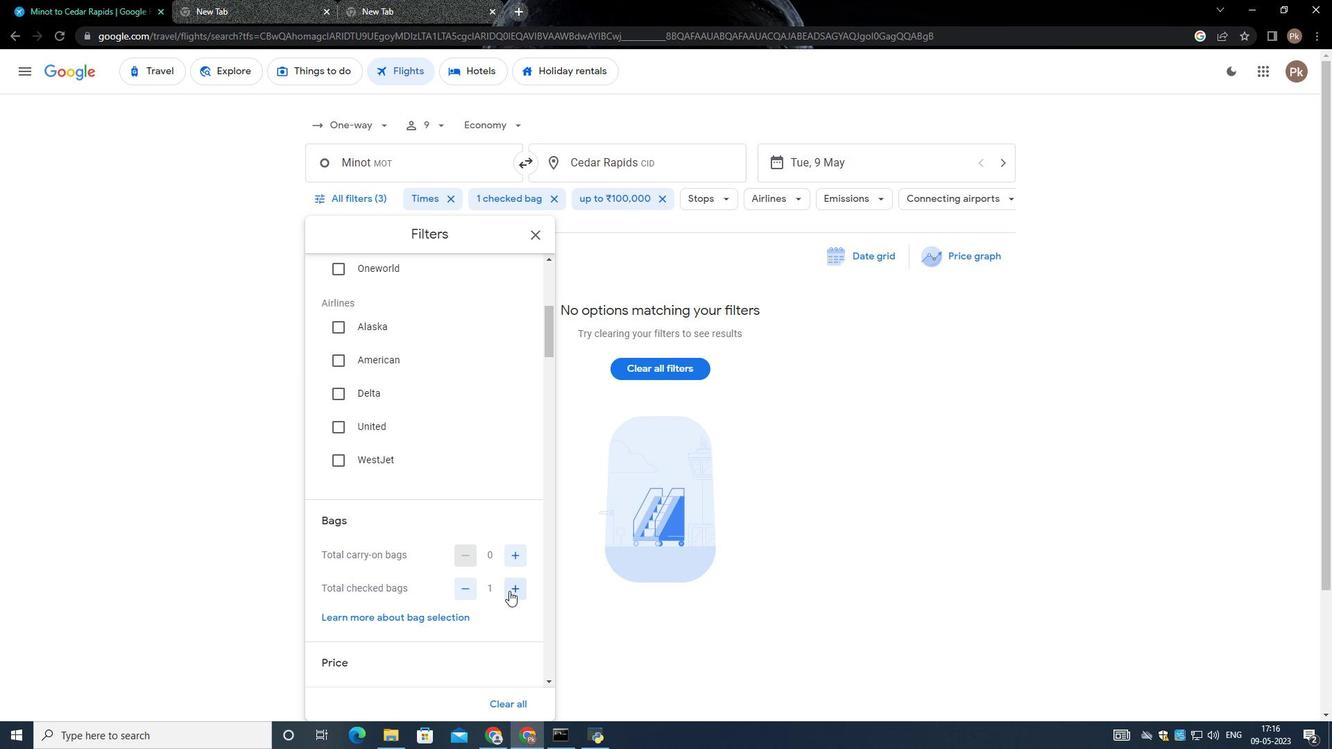 
Action: Mouse moved to (456, 548)
Screenshot: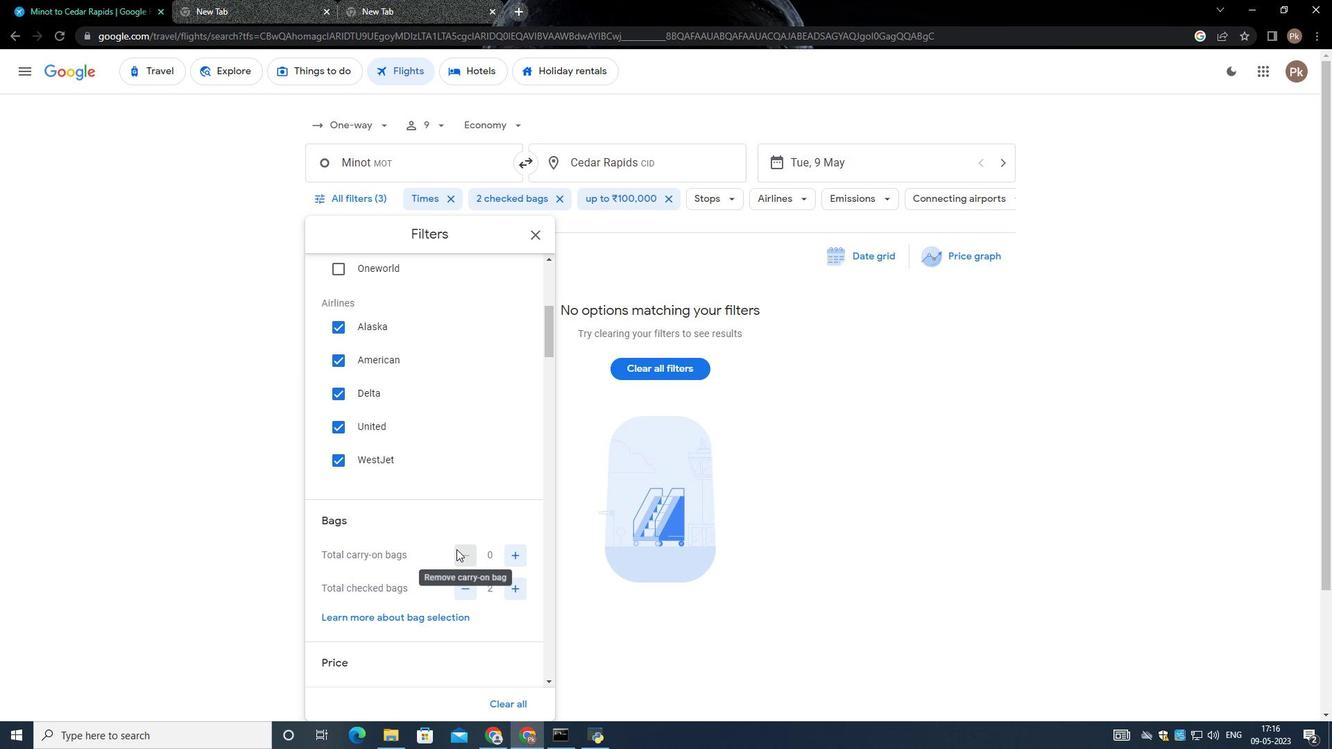 
Action: Mouse scrolled (456, 548) with delta (0, 0)
Screenshot: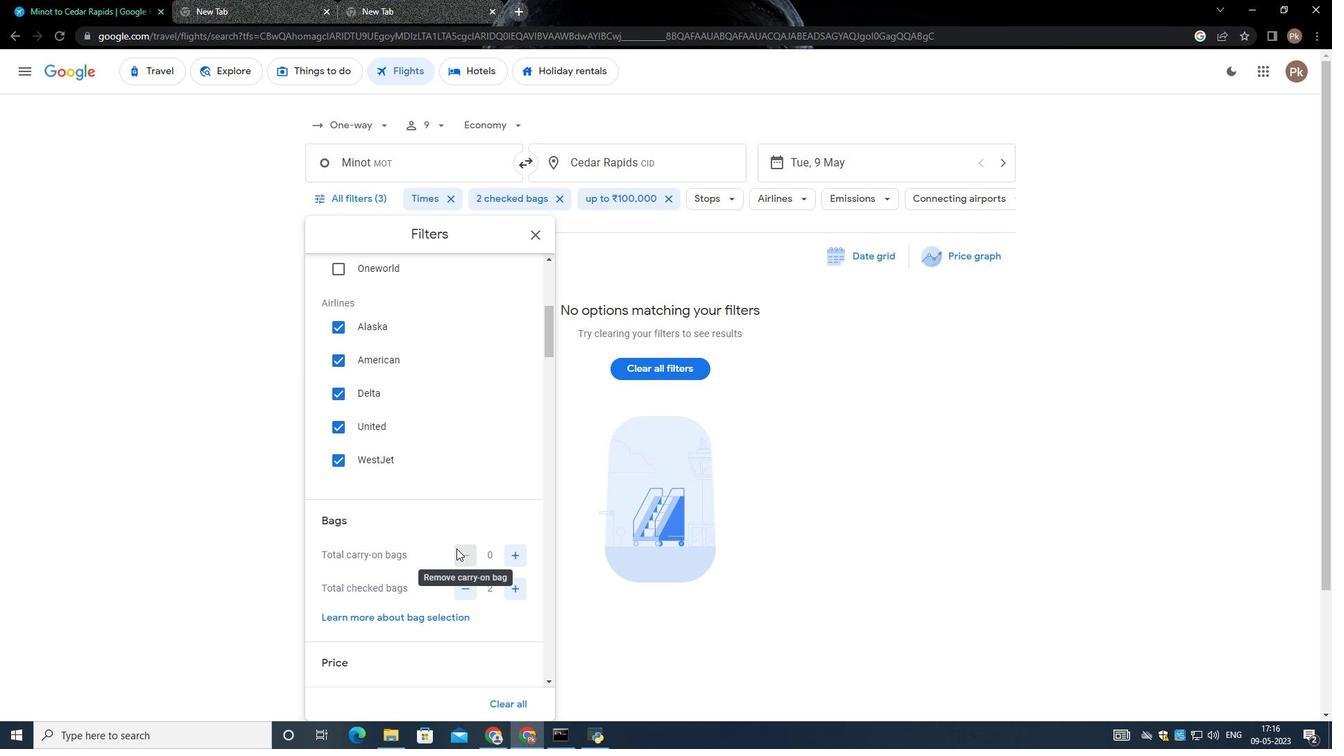
Action: Mouse moved to (456, 547)
Screenshot: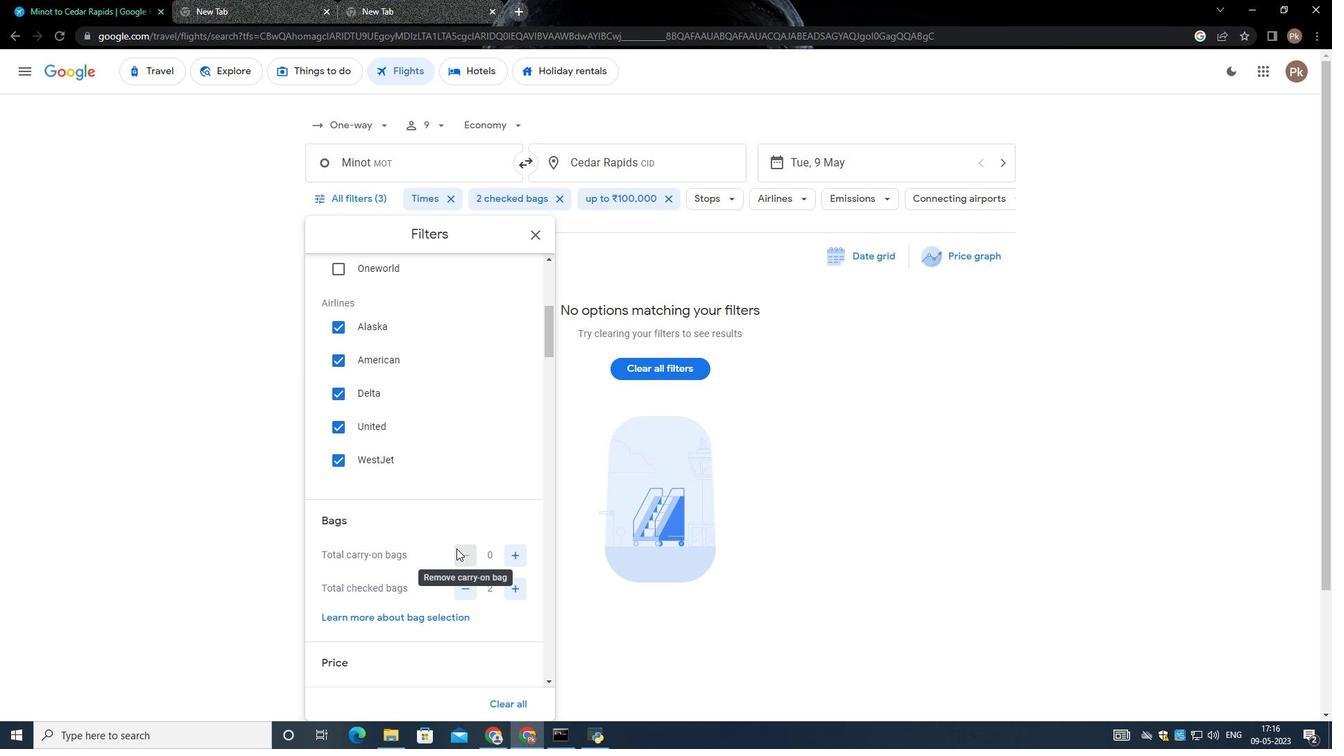 
Action: Mouse scrolled (456, 546) with delta (0, 0)
Screenshot: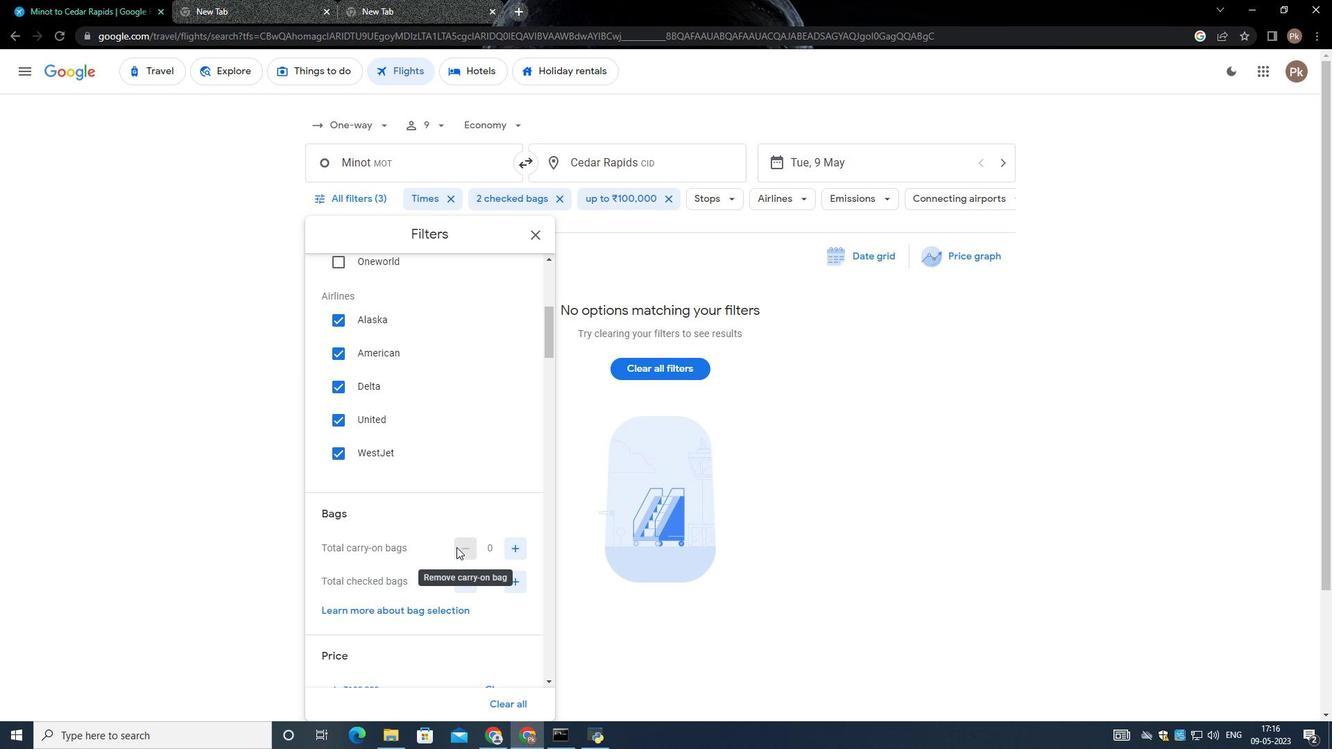 
Action: Mouse moved to (524, 587)
Screenshot: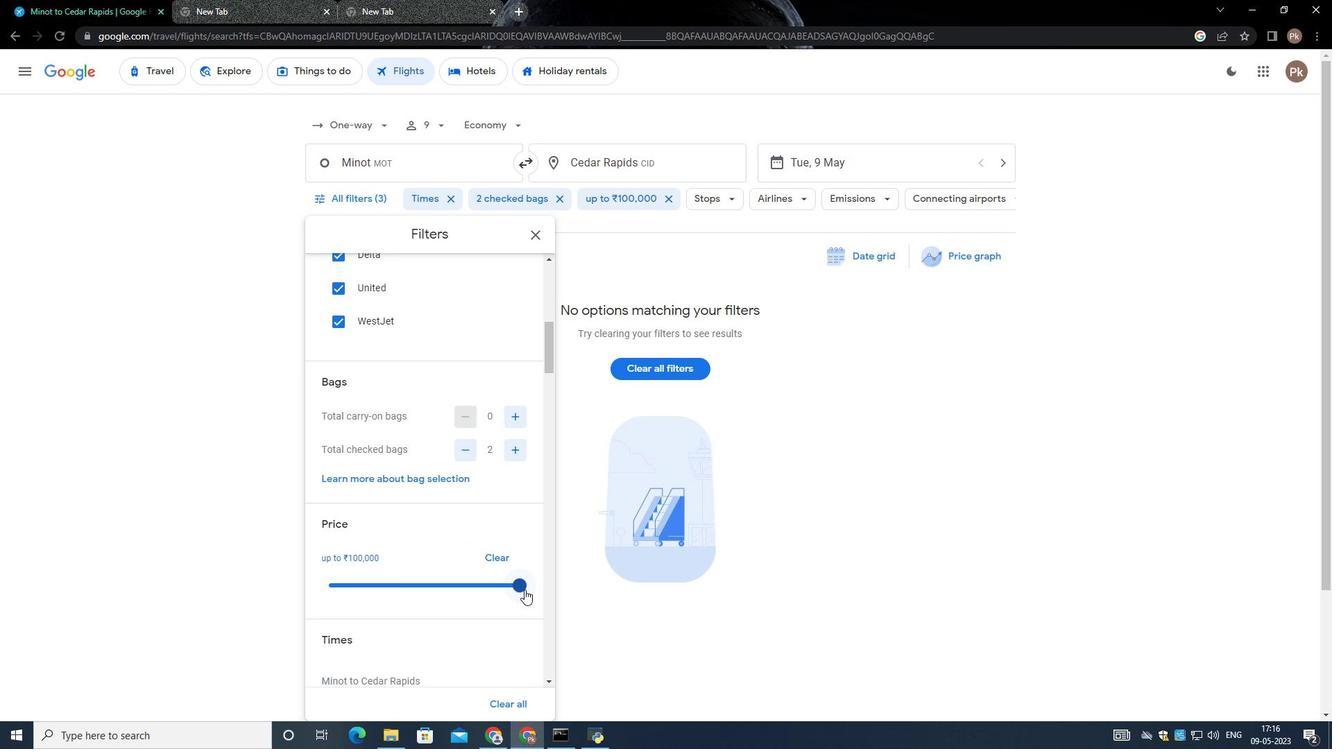 
Action: Mouse pressed left at (524, 587)
Screenshot: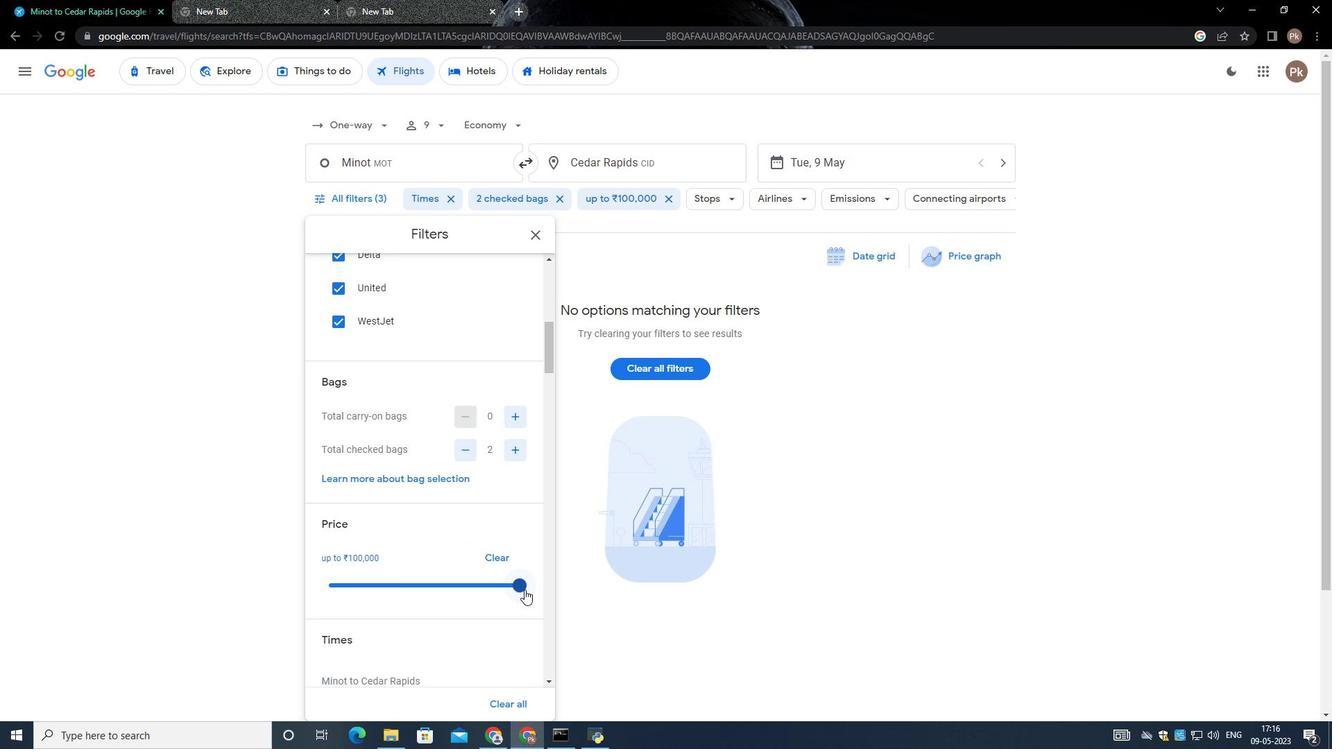 
Action: Mouse moved to (476, 519)
Screenshot: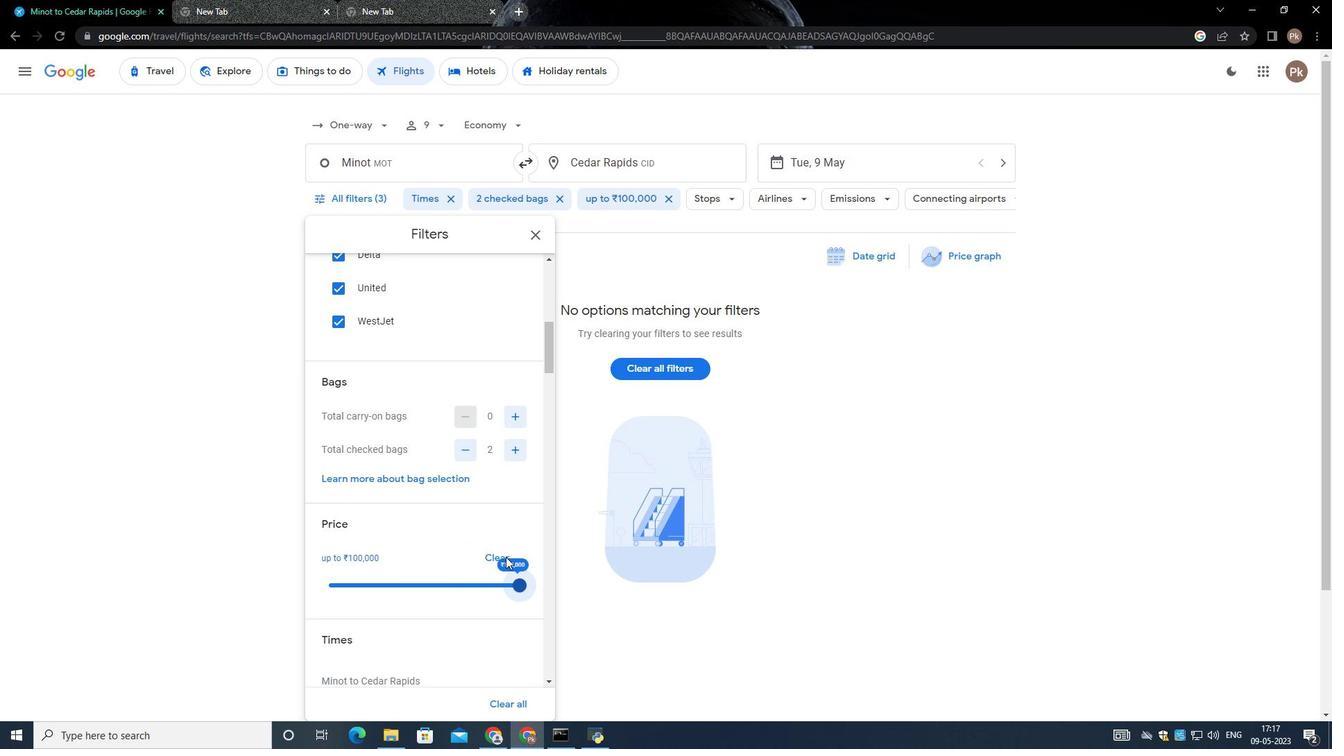 
Action: Mouse scrolled (476, 518) with delta (0, 0)
Screenshot: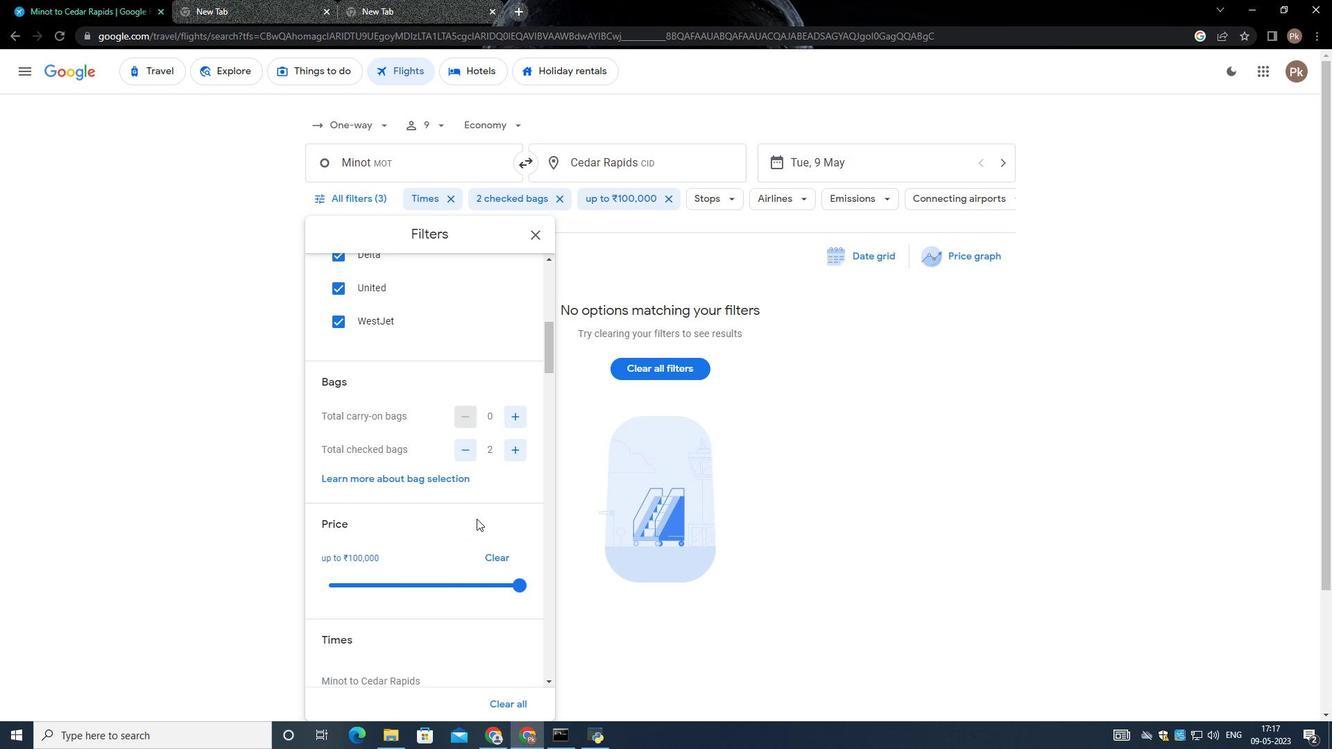 
Action: Mouse scrolled (476, 518) with delta (0, 0)
Screenshot: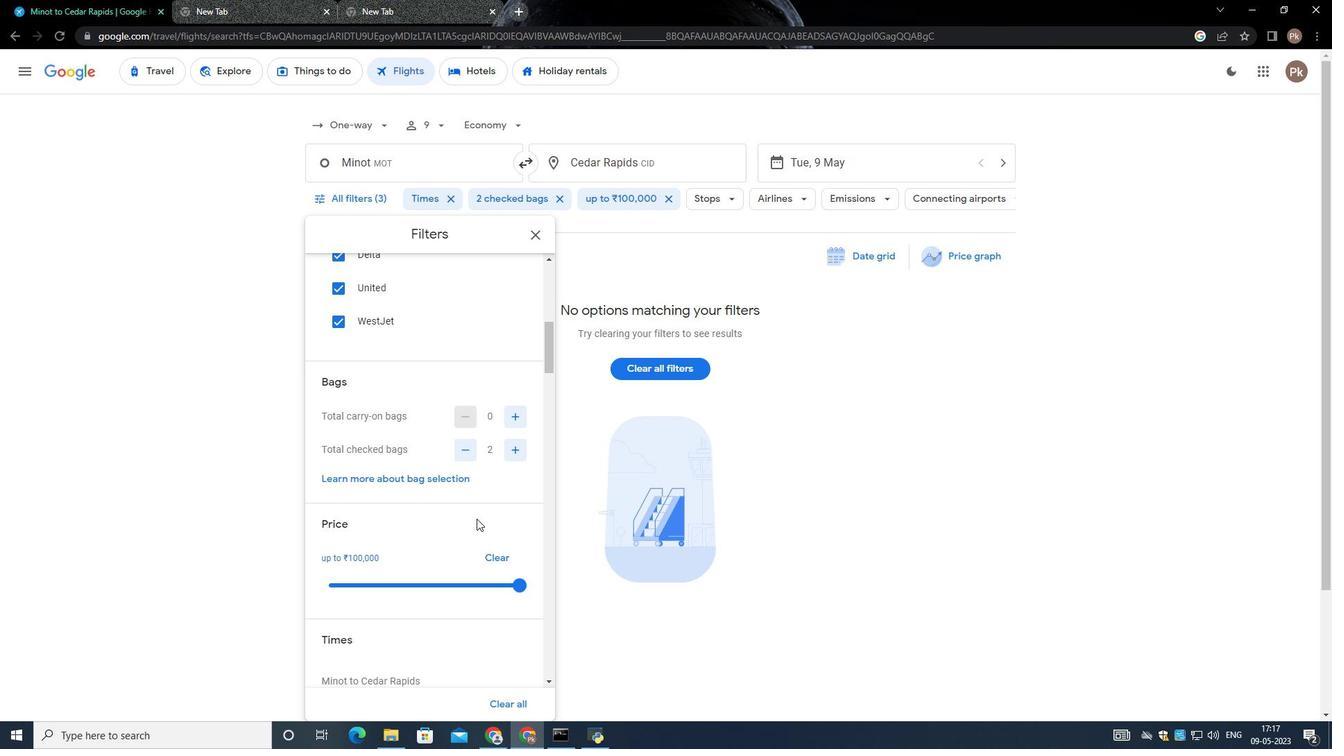 
Action: Mouse scrolled (476, 518) with delta (0, 0)
Screenshot: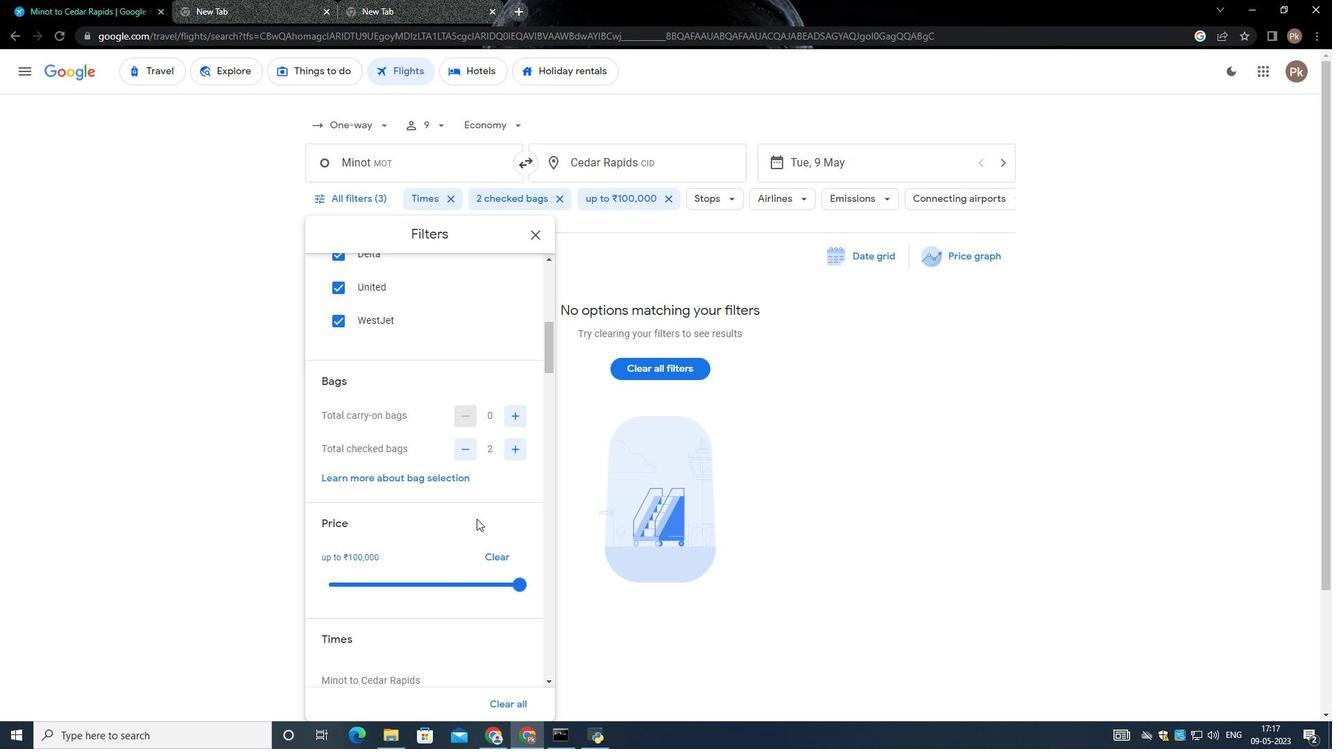 
Action: Mouse moved to (476, 518)
Screenshot: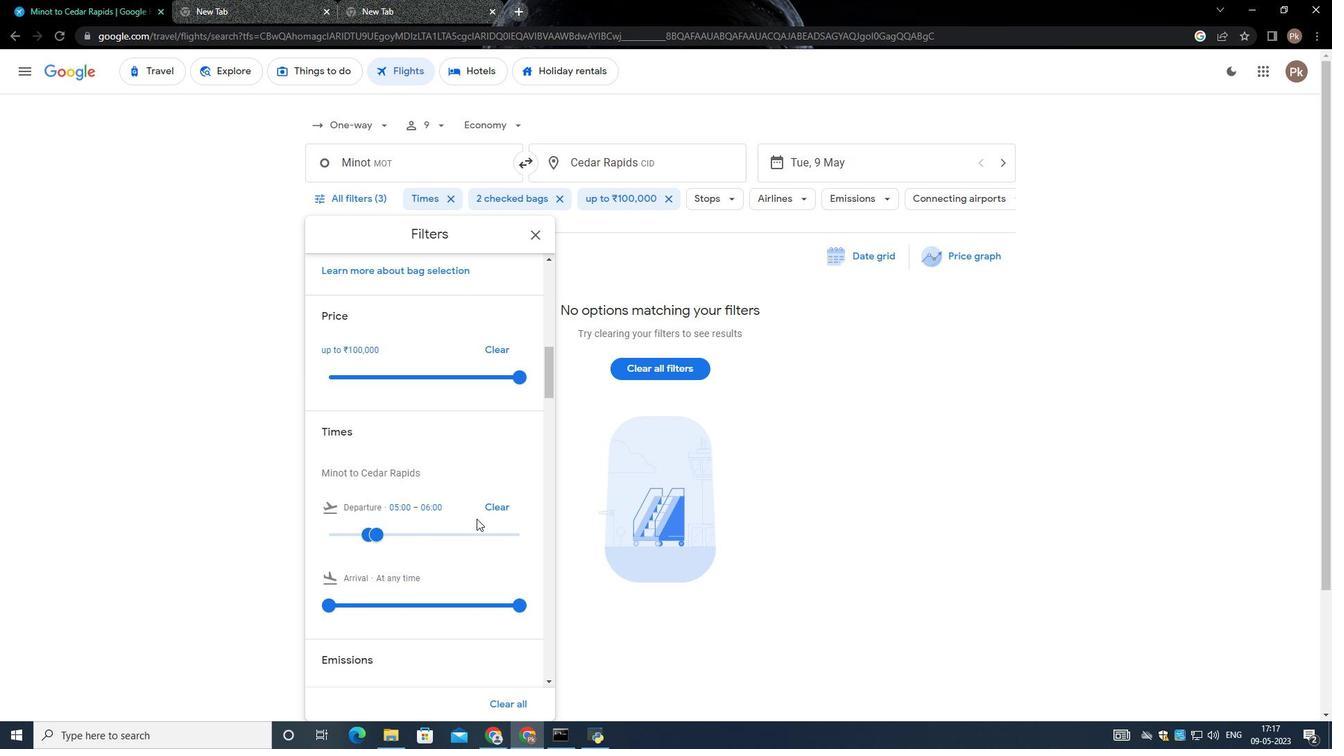 
Action: Mouse scrolled (476, 517) with delta (0, 0)
Screenshot: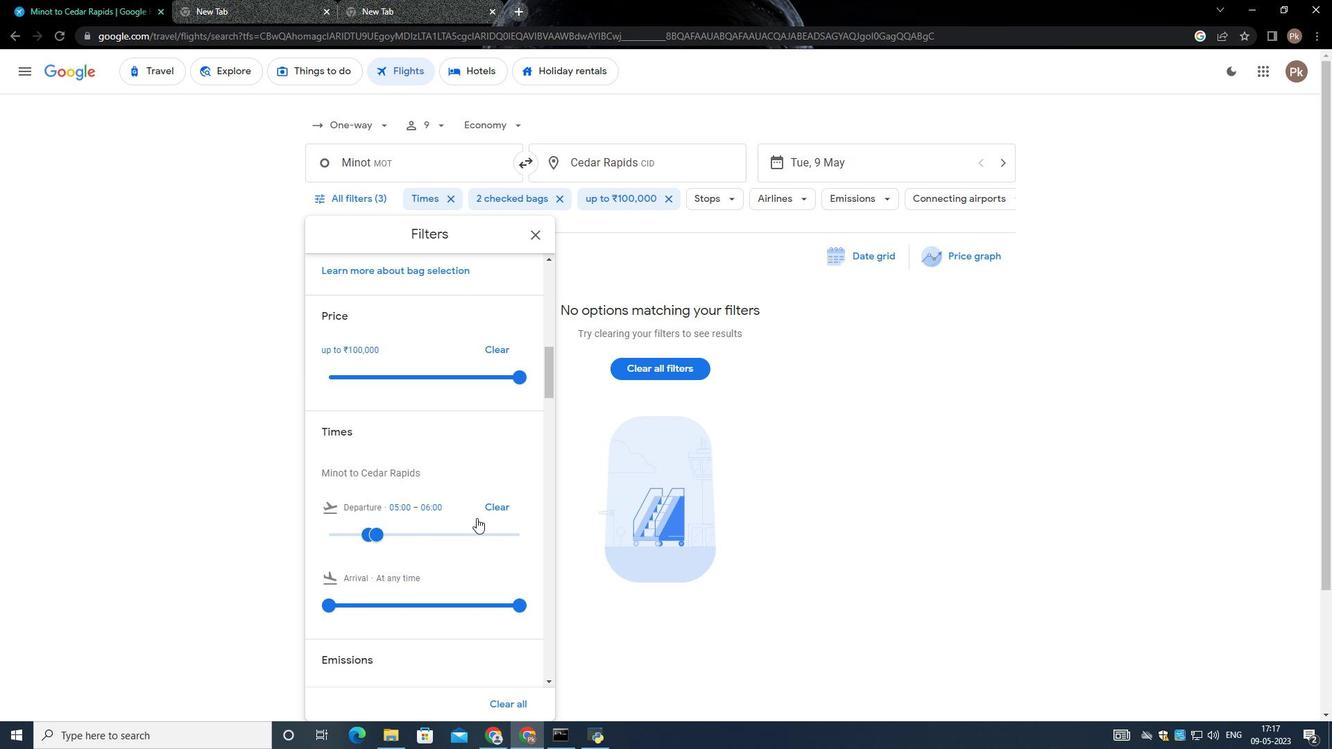 
Action: Mouse moved to (394, 465)
Screenshot: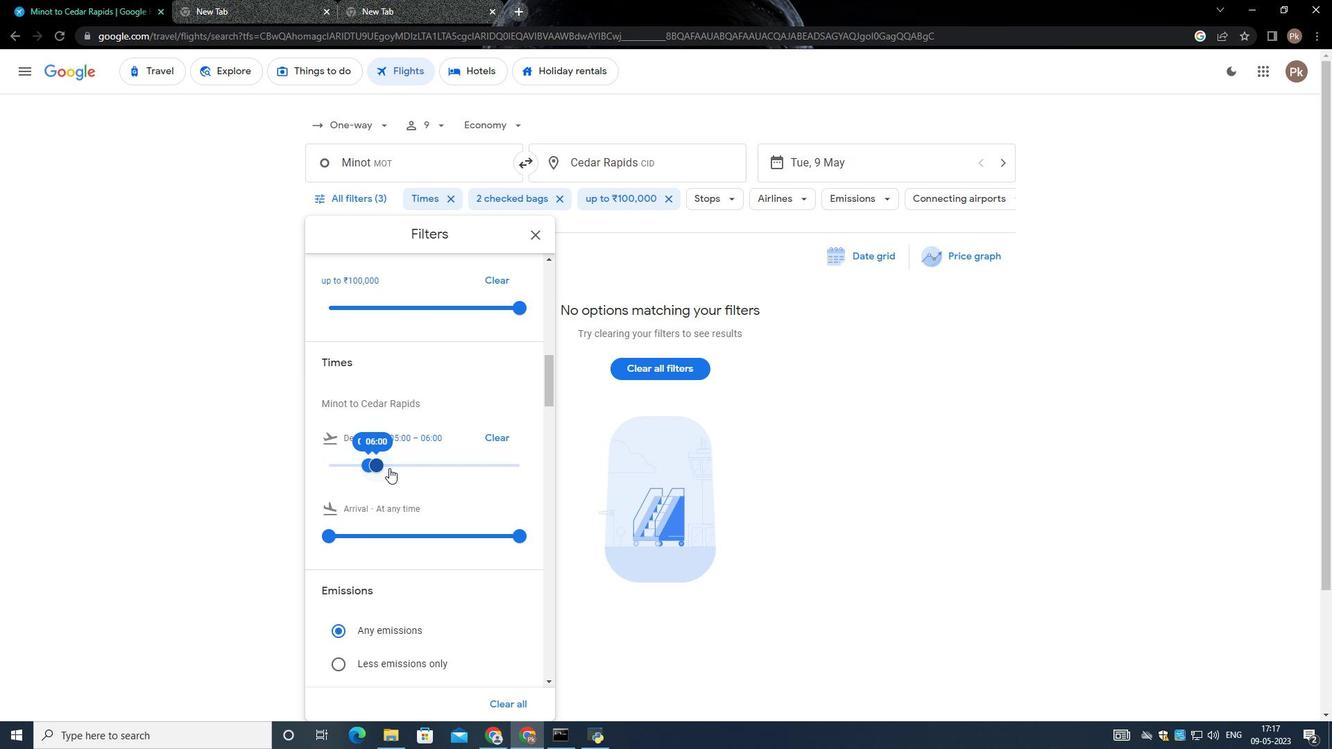 
Action: Mouse pressed left at (394, 465)
Screenshot: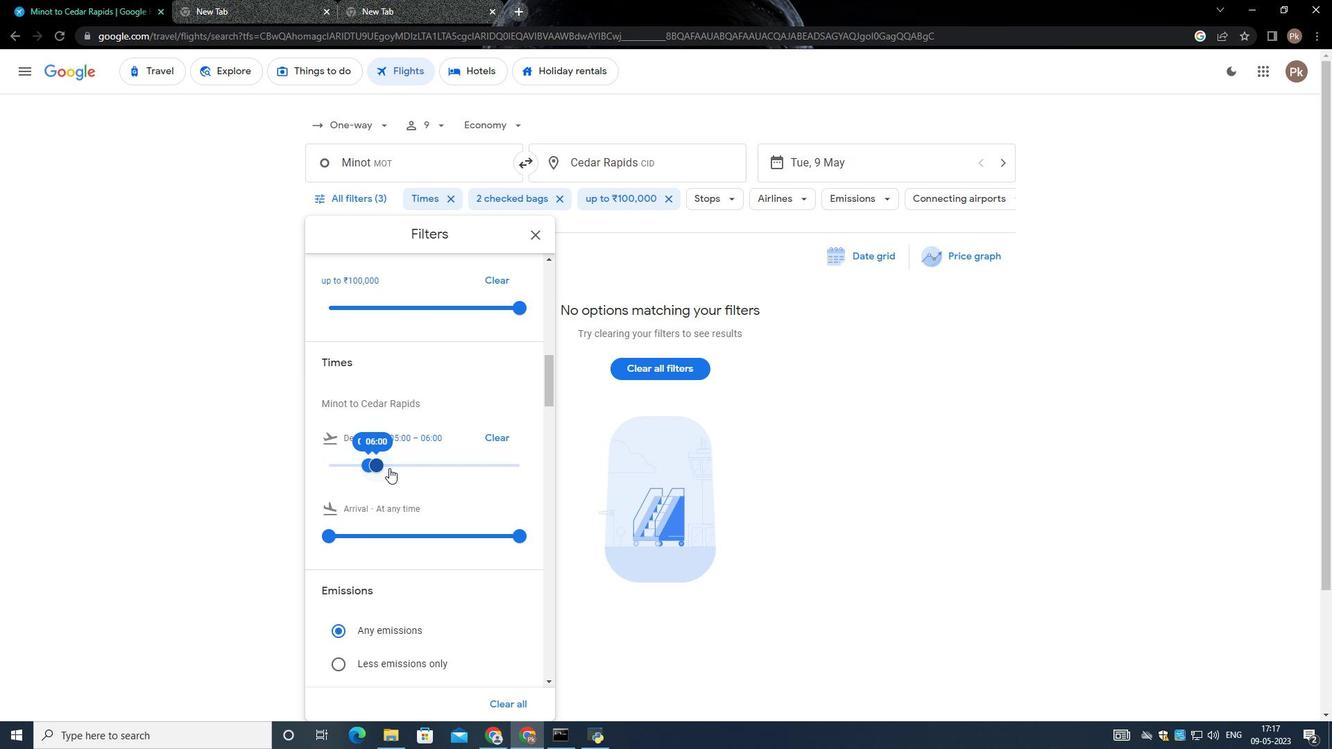 
Action: Mouse moved to (395, 464)
Screenshot: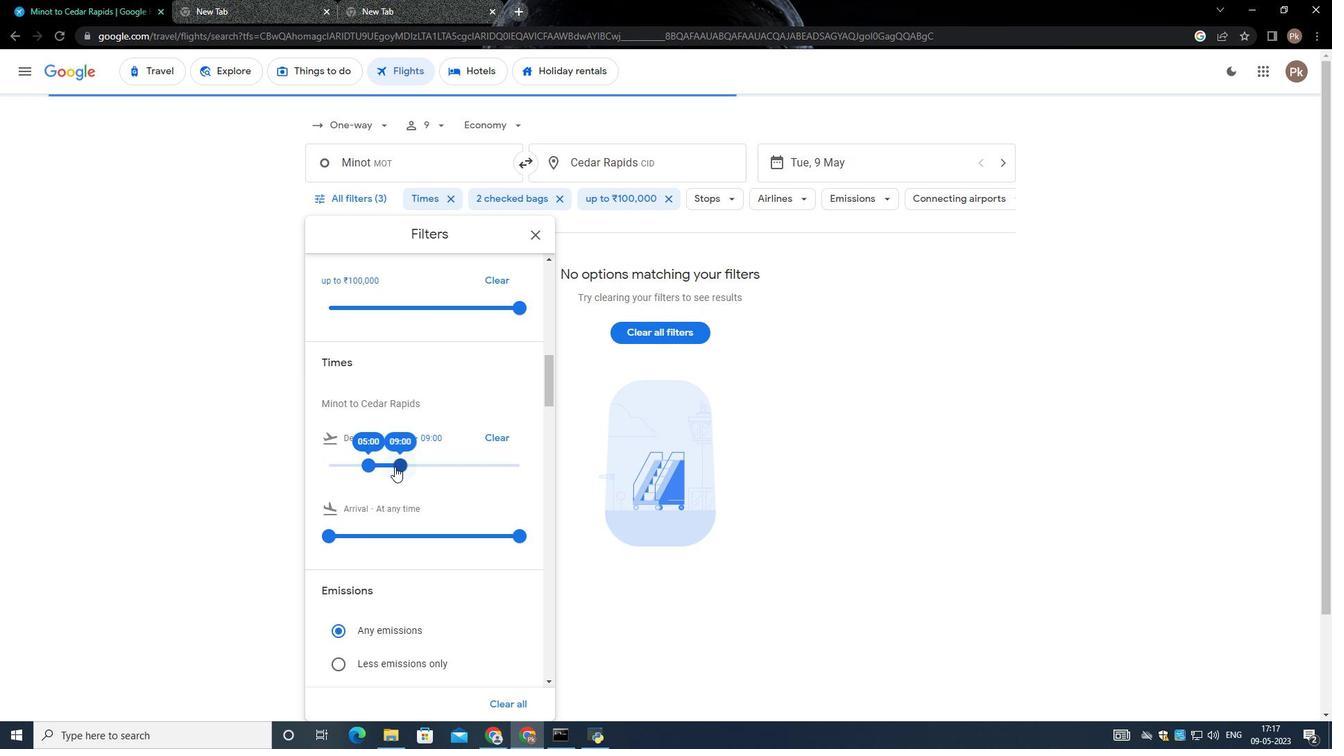
Action: Mouse pressed left at (395, 464)
Screenshot: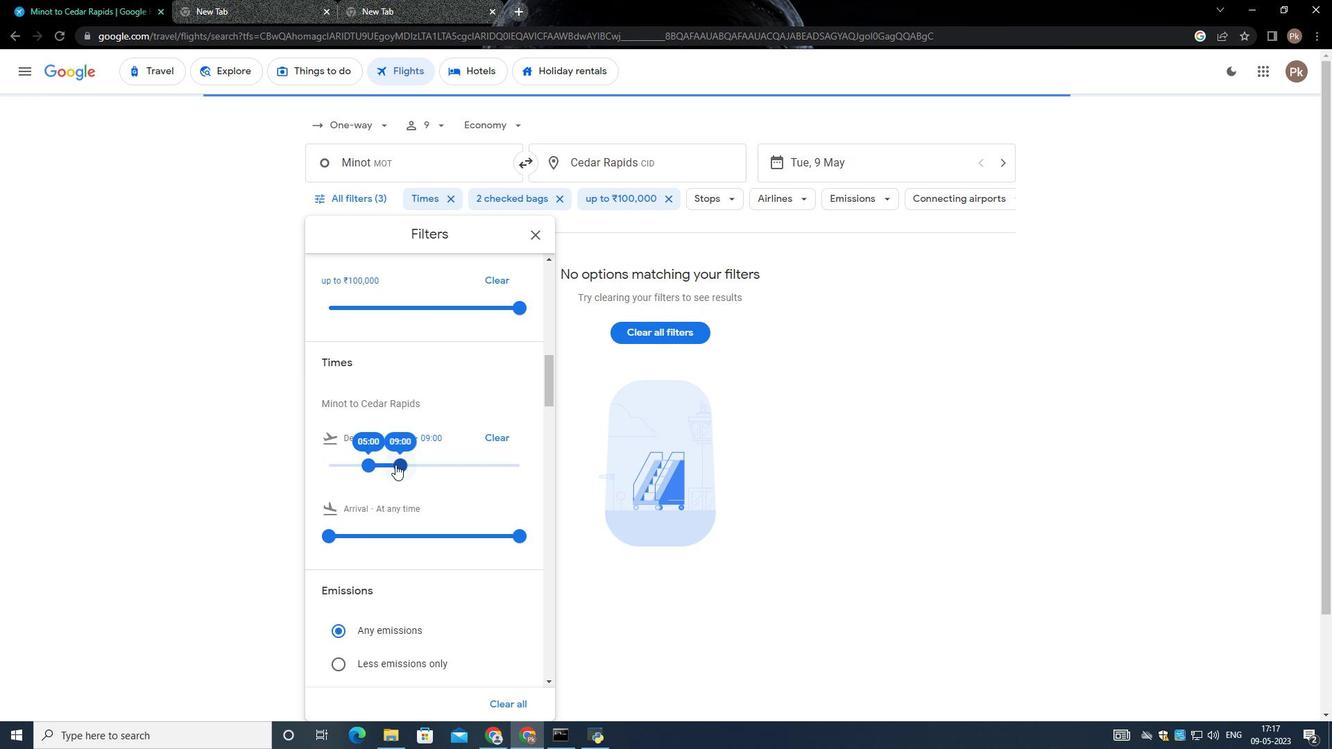 
Action: Mouse moved to (386, 489)
Screenshot: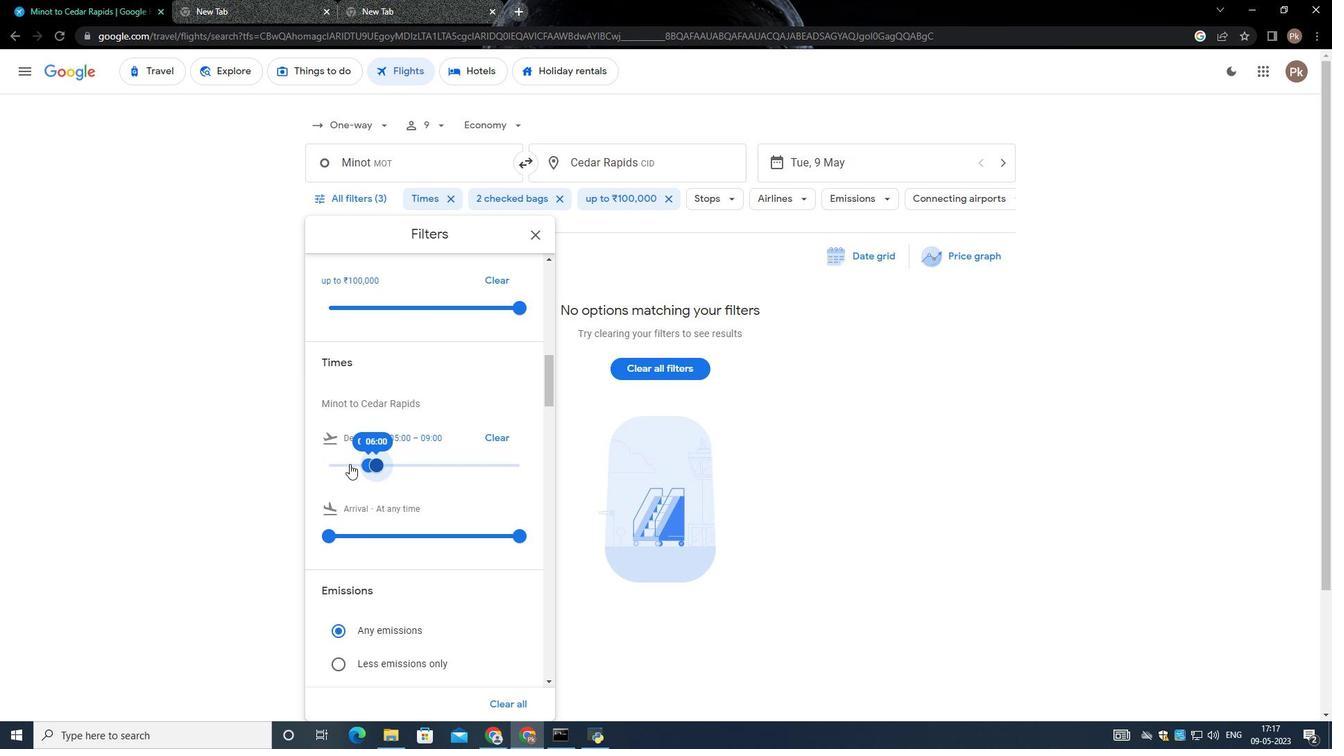 
Action: Mouse scrolled (386, 488) with delta (0, 0)
Screenshot: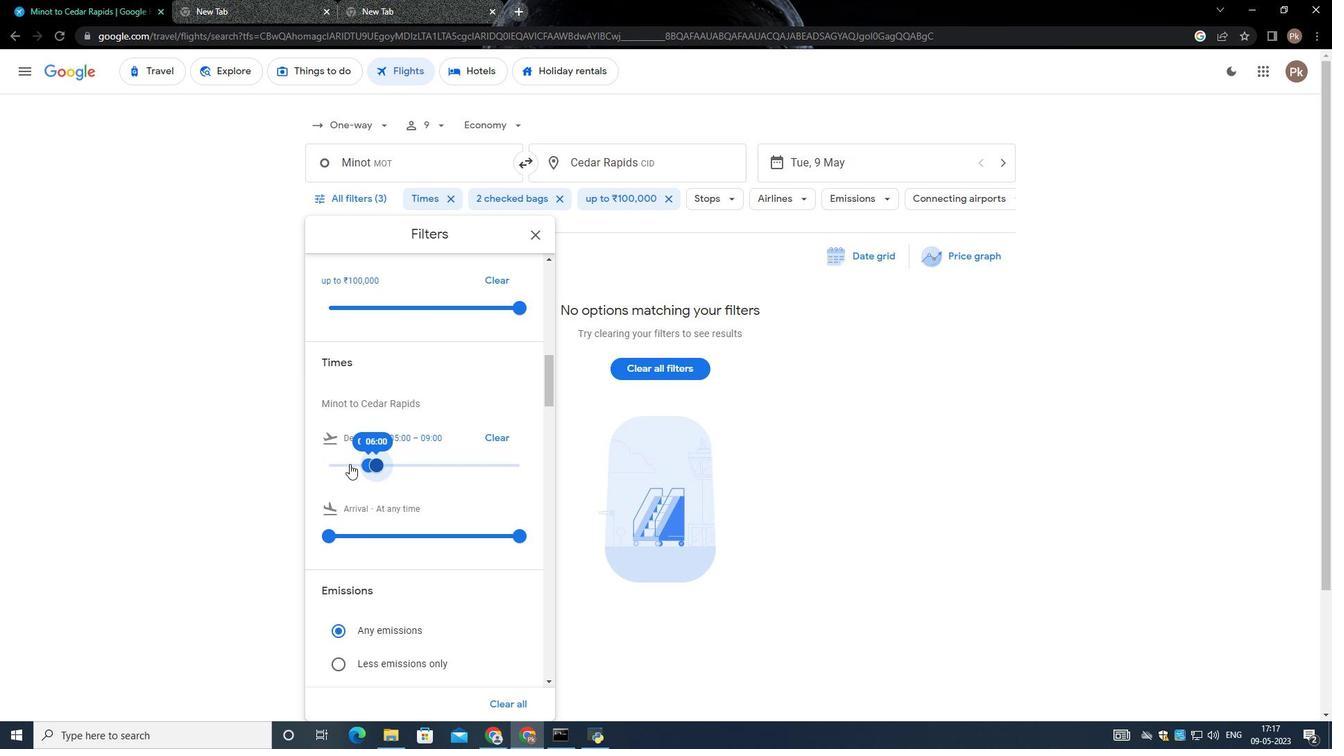 
Action: Mouse moved to (391, 500)
Screenshot: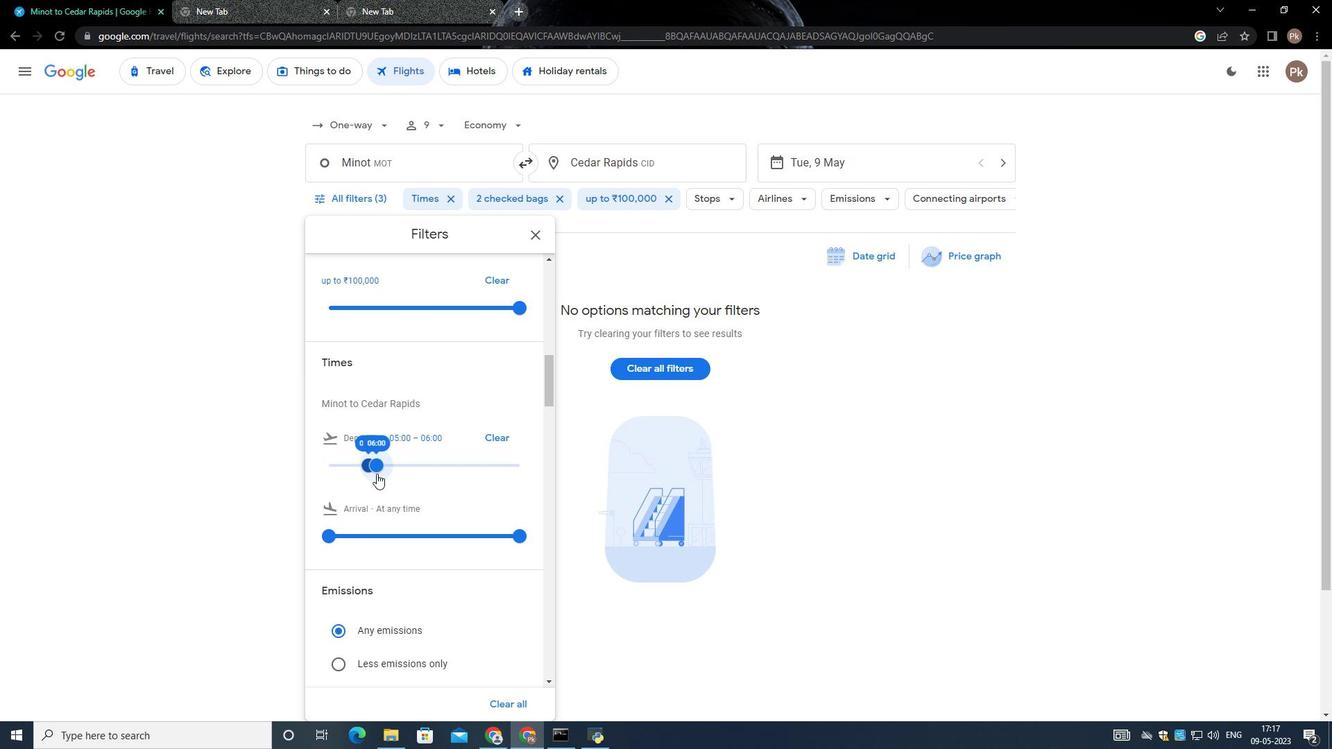 
Action: Mouse scrolled (391, 500) with delta (0, 0)
Screenshot: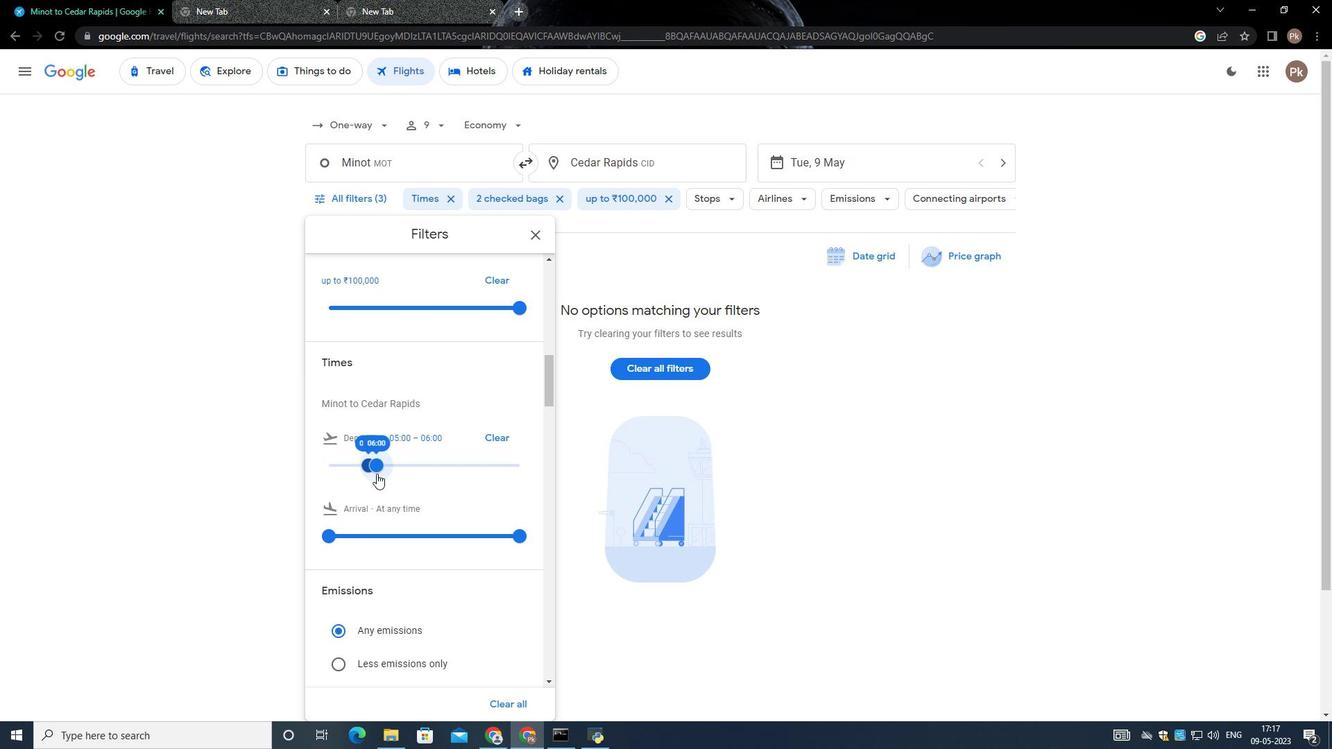 
Action: Mouse moved to (392, 504)
Screenshot: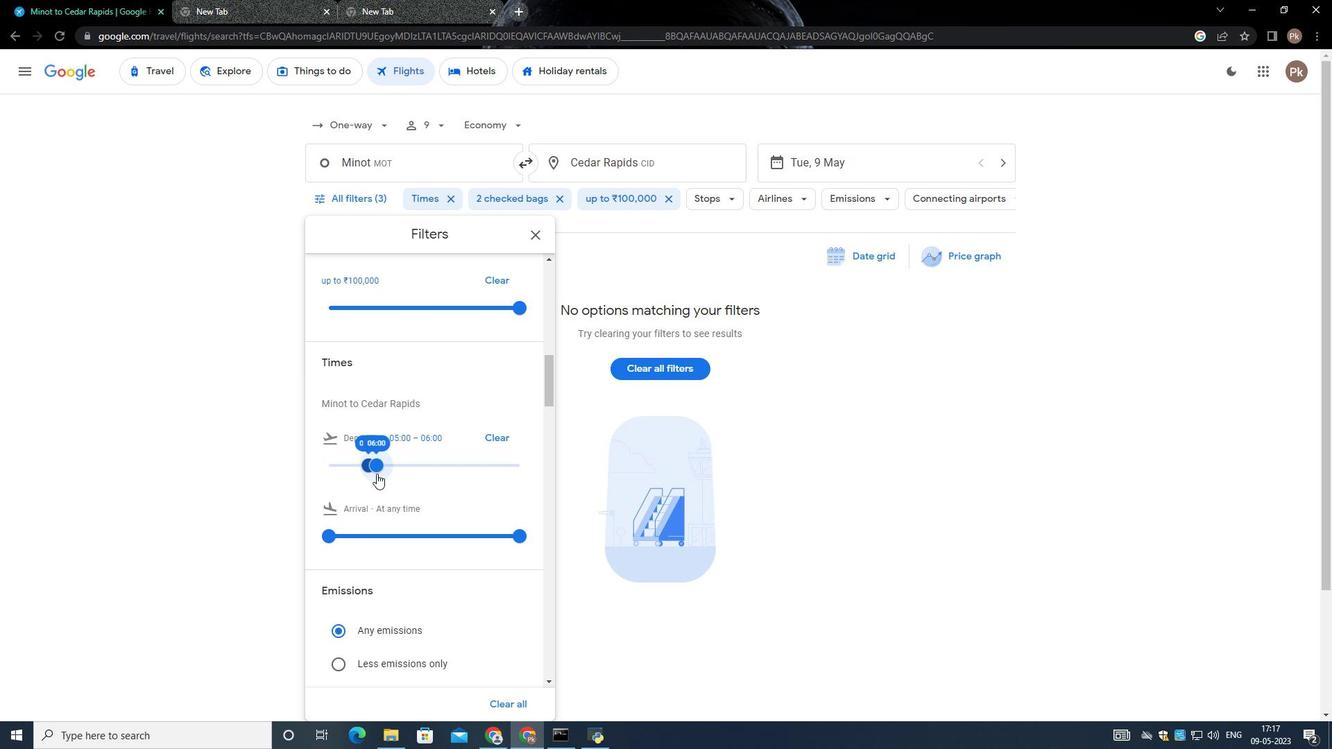 
Action: Mouse scrolled (392, 503) with delta (0, 0)
Screenshot: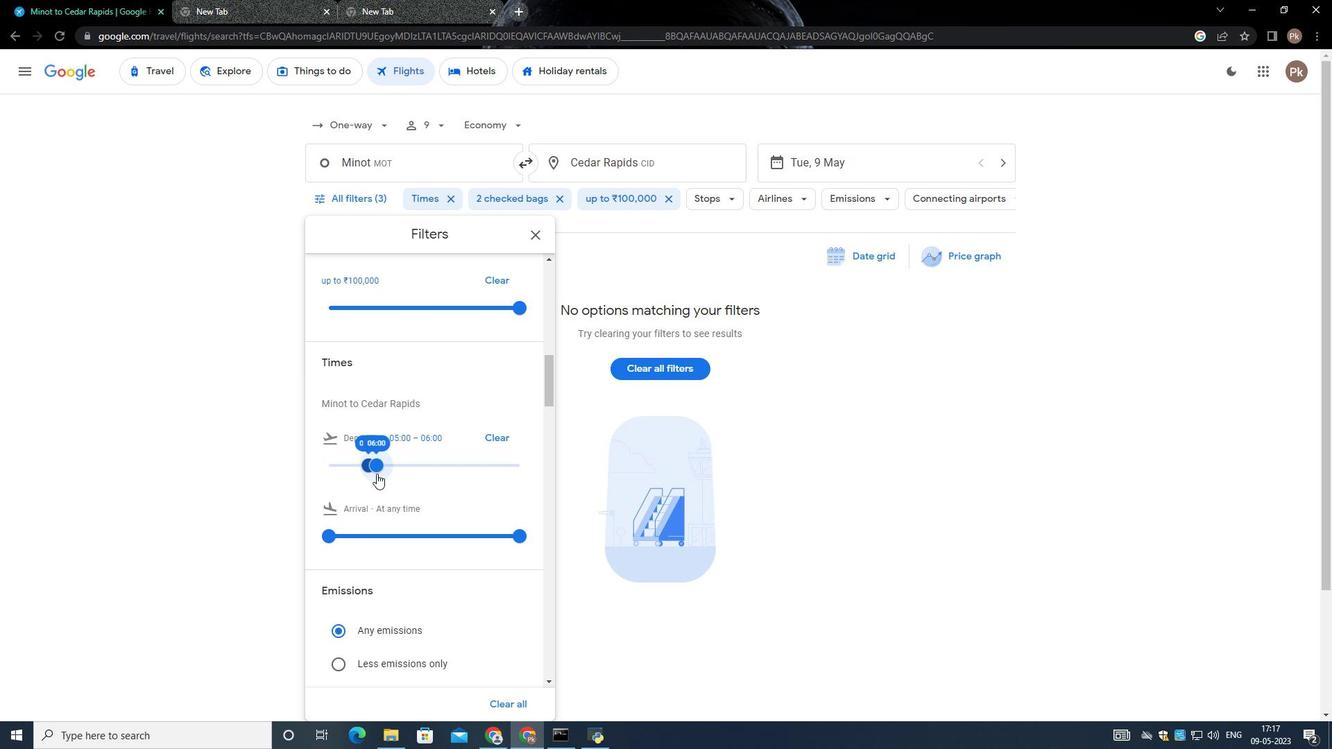 
Action: Mouse moved to (392, 505)
Screenshot: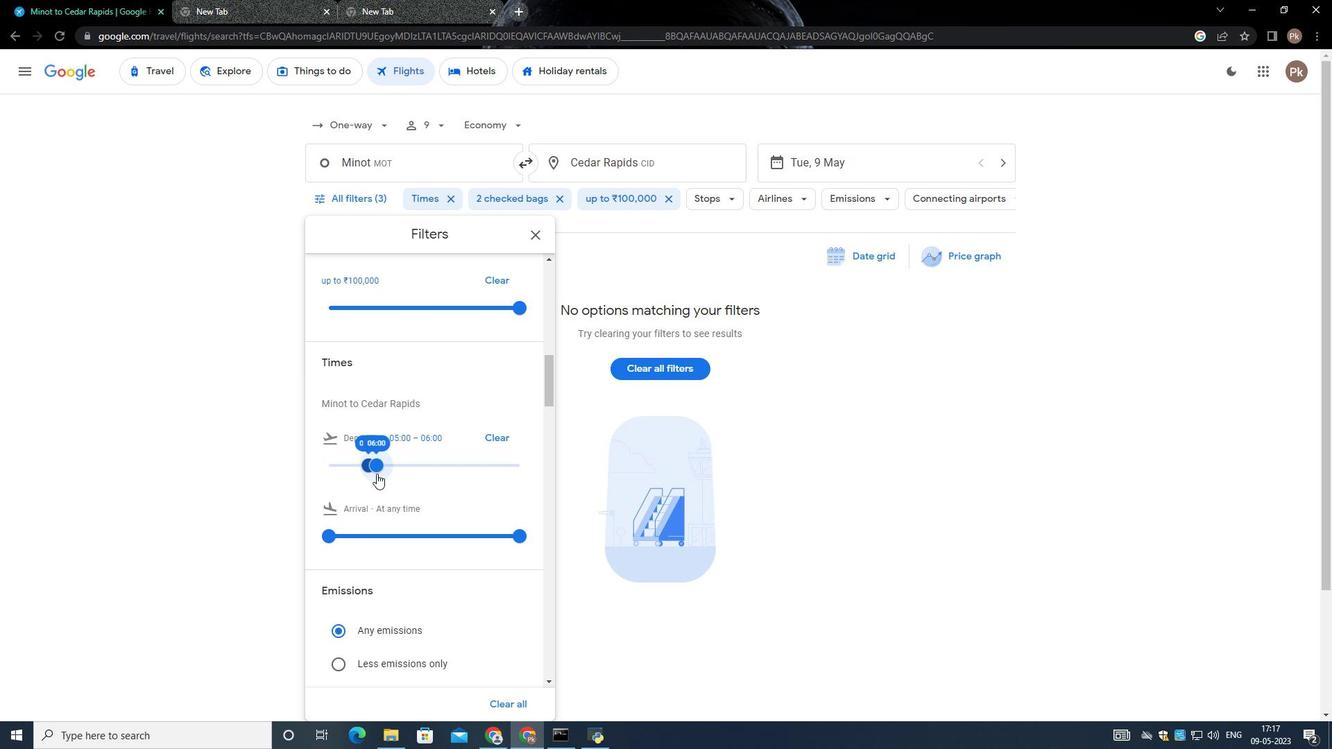 
Action: Mouse scrolled (392, 504) with delta (0, 0)
Screenshot: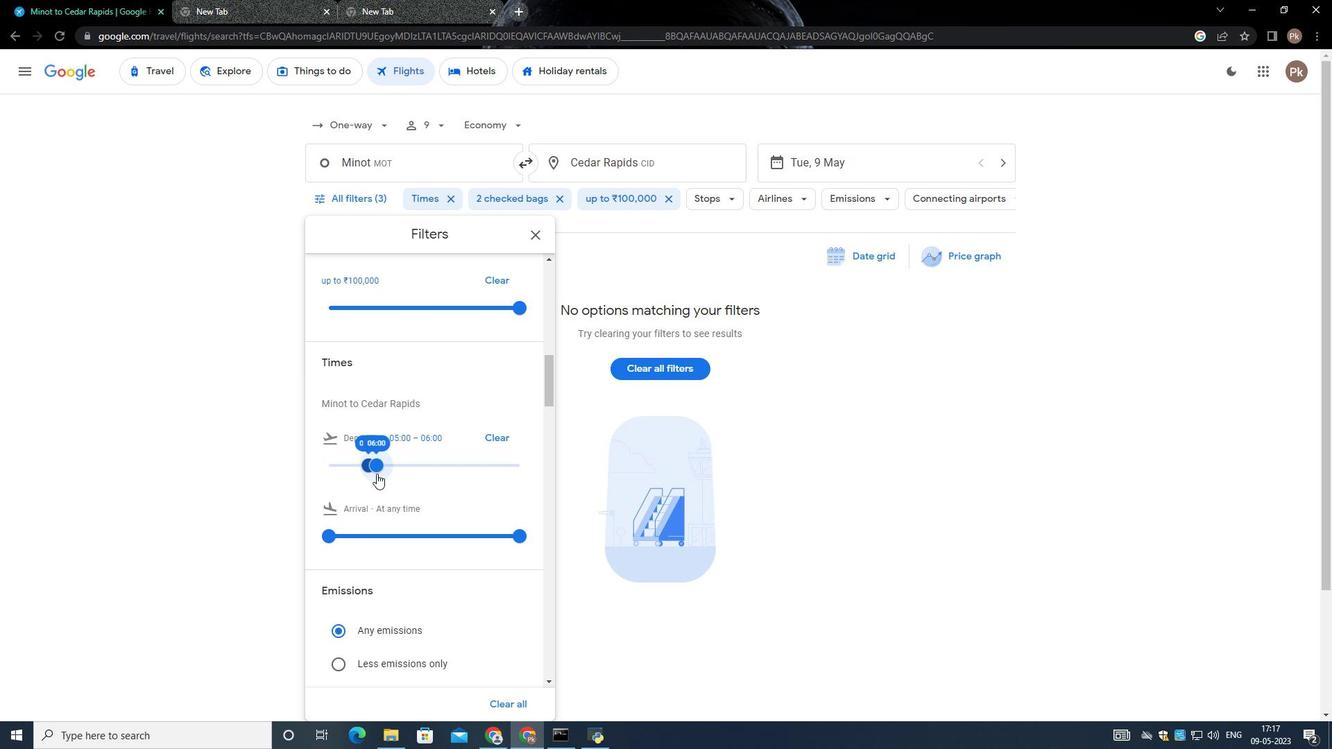 
Action: Mouse moved to (393, 505)
Screenshot: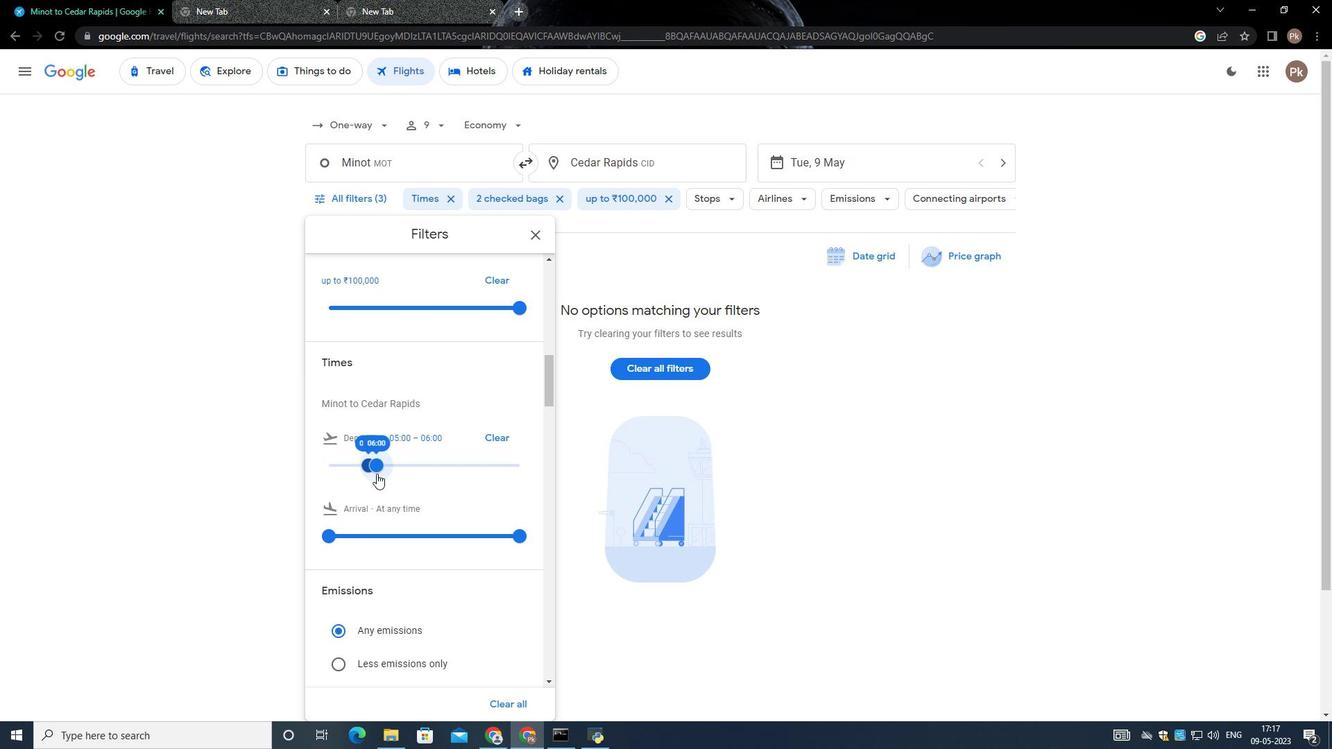 
Action: Mouse scrolled (393, 505) with delta (0, 0)
Screenshot: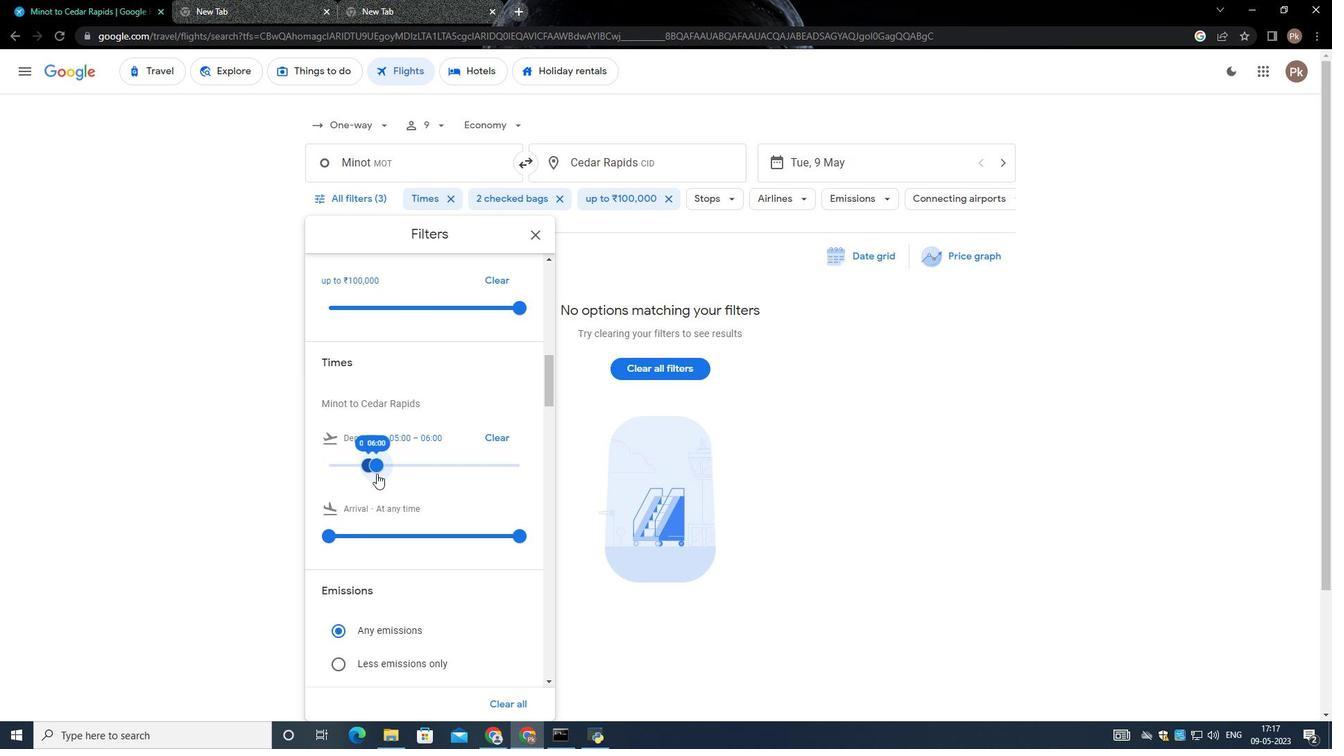 
Action: Mouse moved to (401, 525)
Screenshot: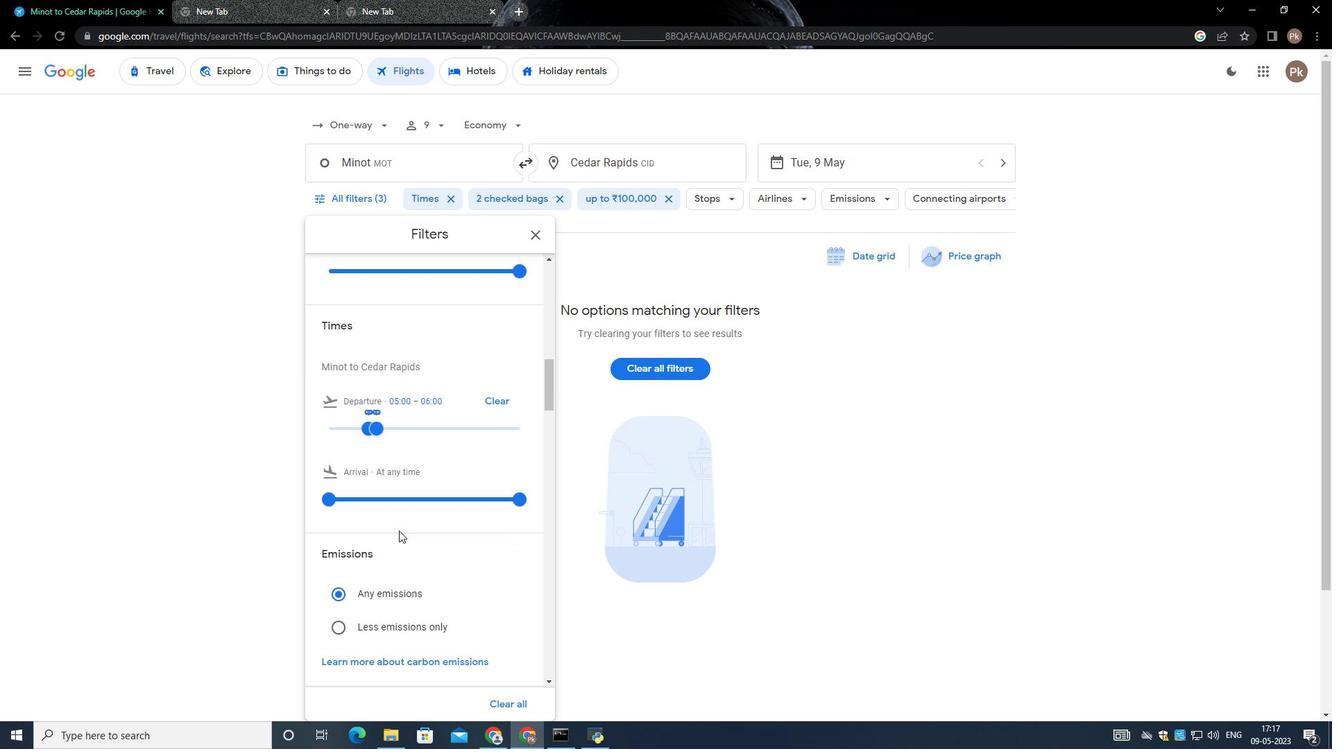 
Action: Mouse scrolled (401, 525) with delta (0, 0)
Screenshot: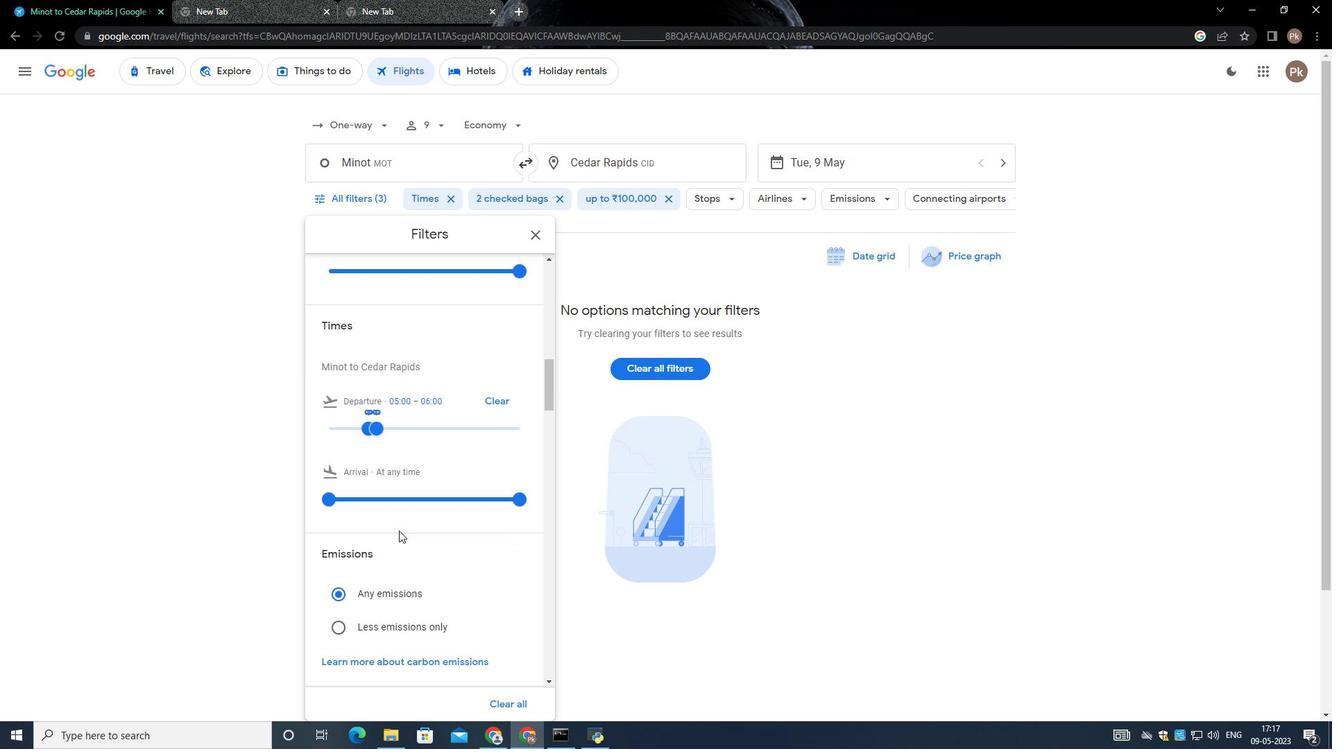 
Action: Mouse moved to (401, 525)
Screenshot: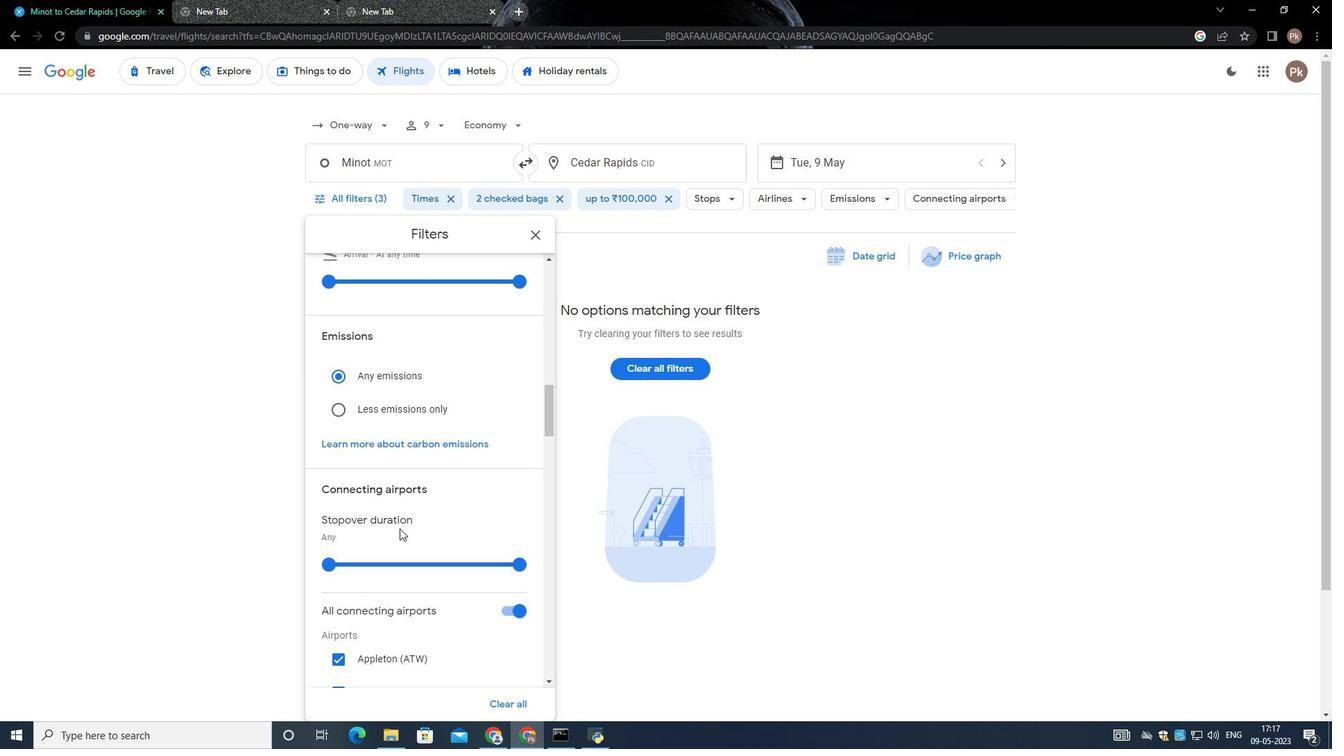 
Action: Mouse scrolled (401, 525) with delta (0, 0)
Screenshot: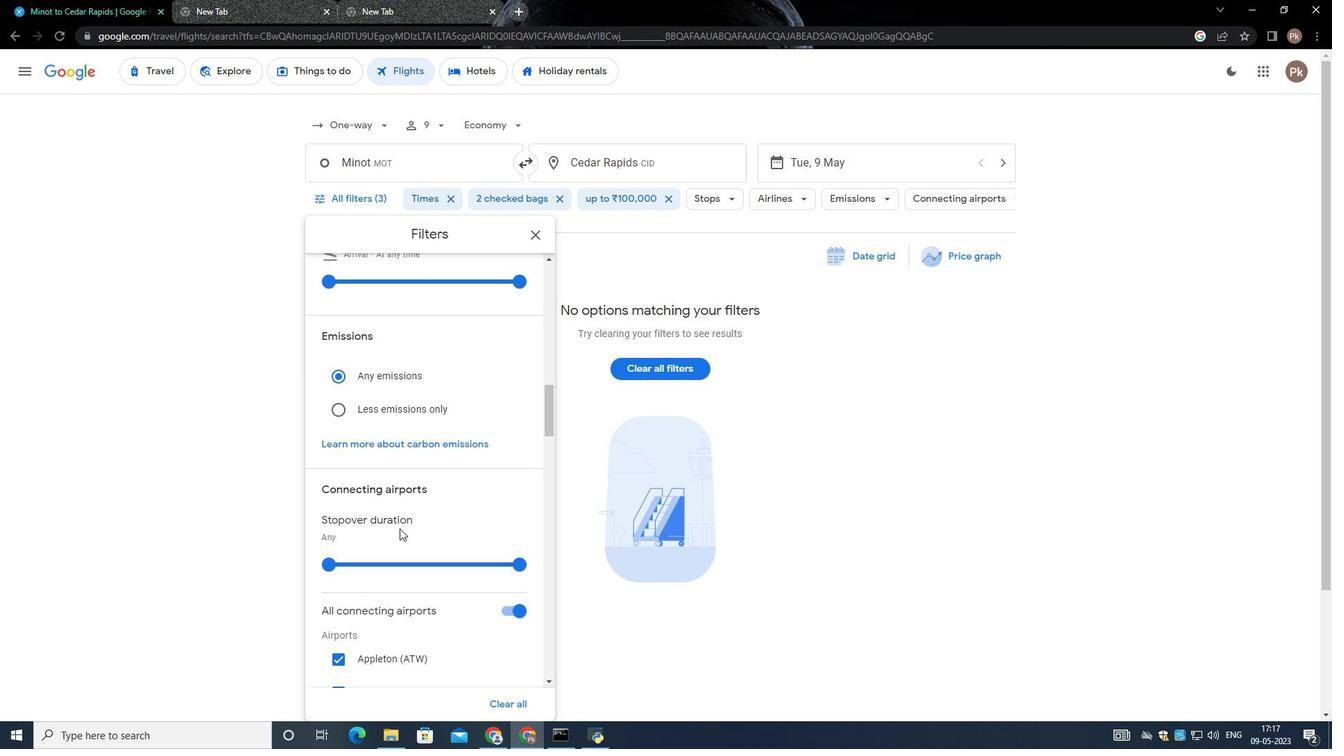 
Action: Mouse moved to (401, 527)
Screenshot: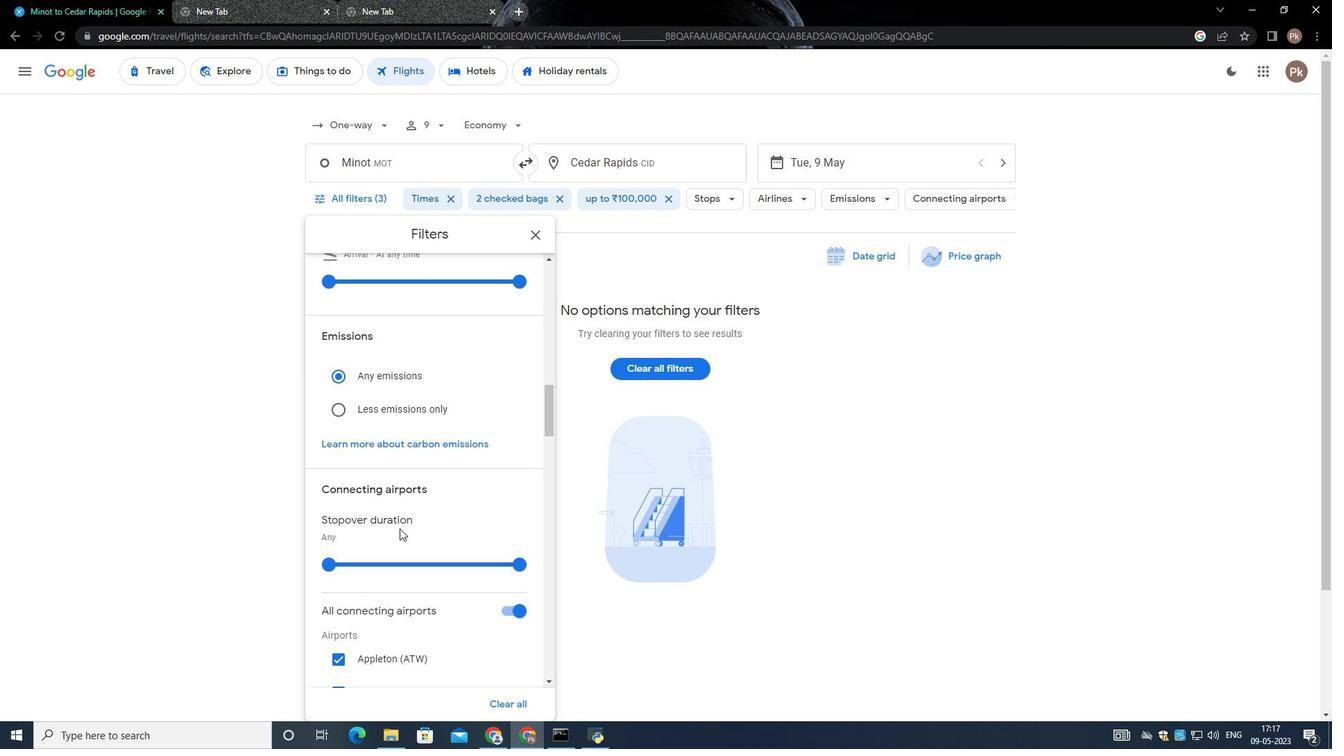 
Action: Mouse scrolled (401, 526) with delta (0, 0)
Screenshot: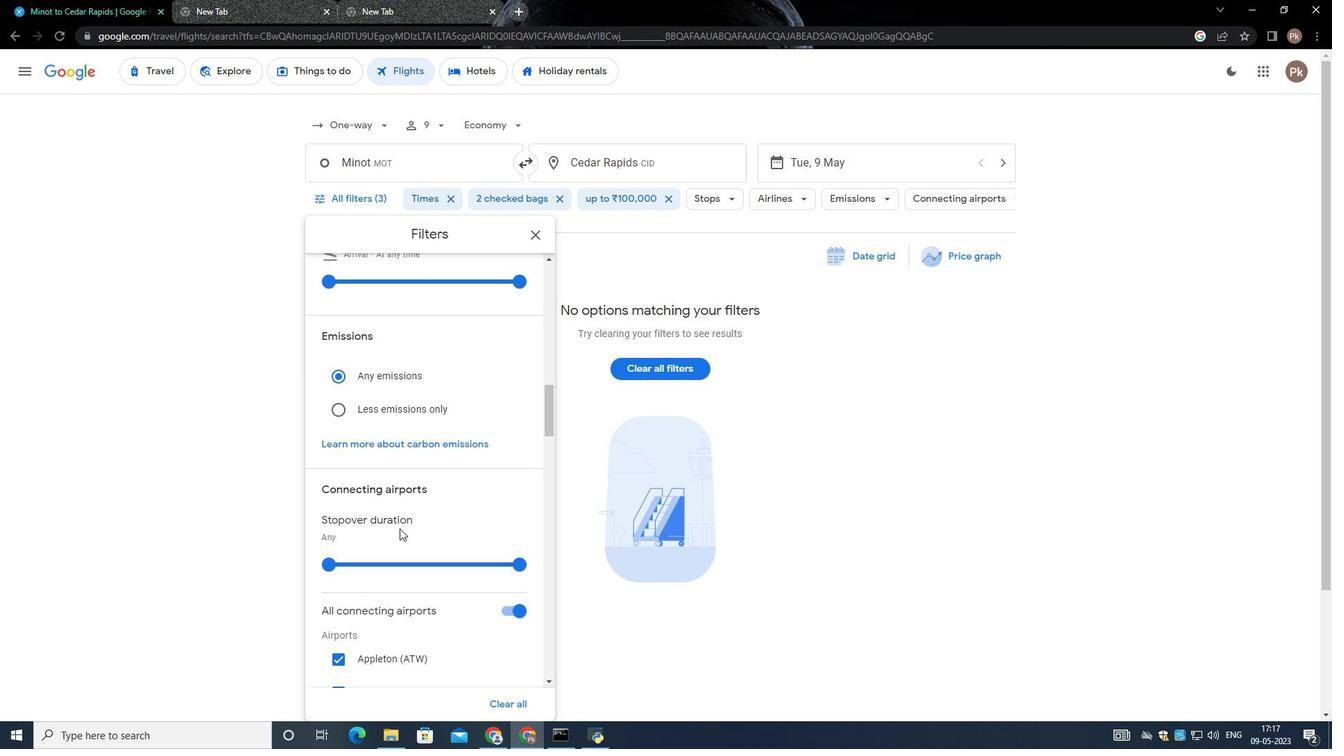 
Action: Mouse moved to (401, 527)
Screenshot: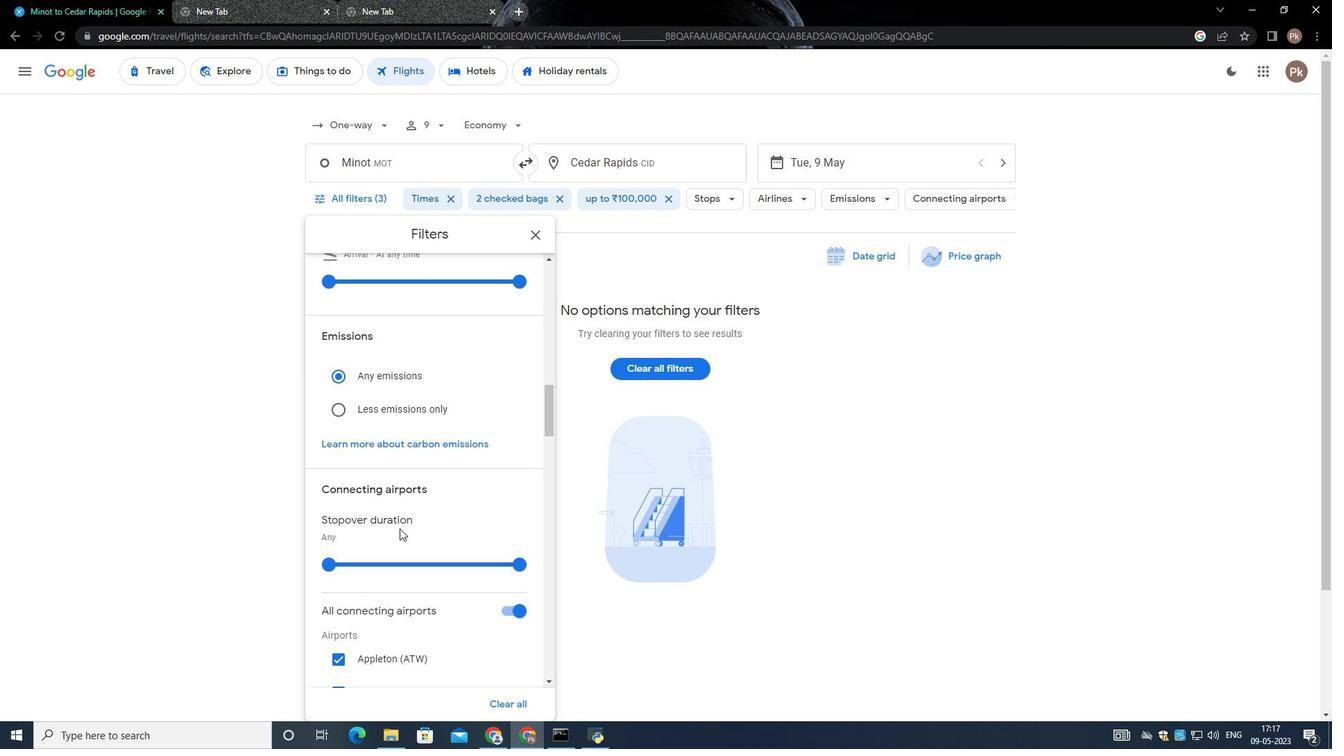 
Action: Mouse scrolled (401, 526) with delta (0, 0)
Screenshot: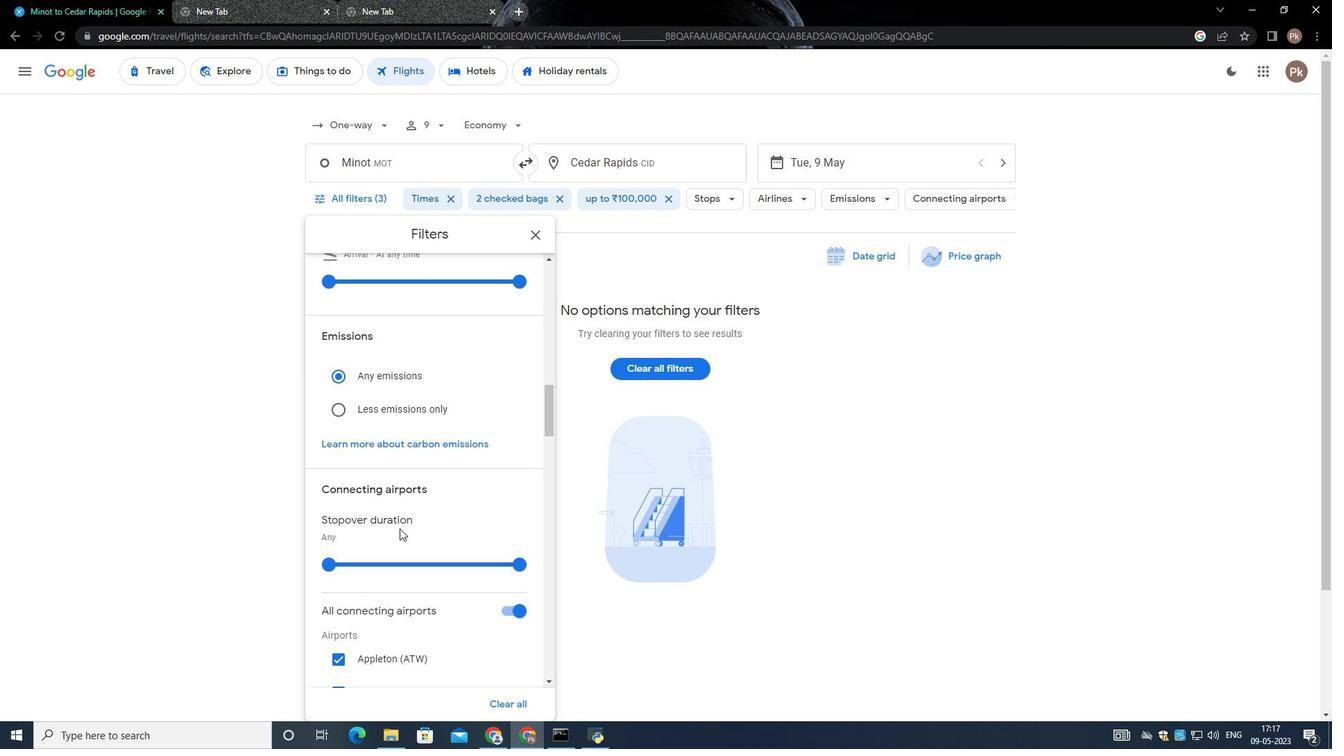 
Action: Mouse moved to (402, 528)
Screenshot: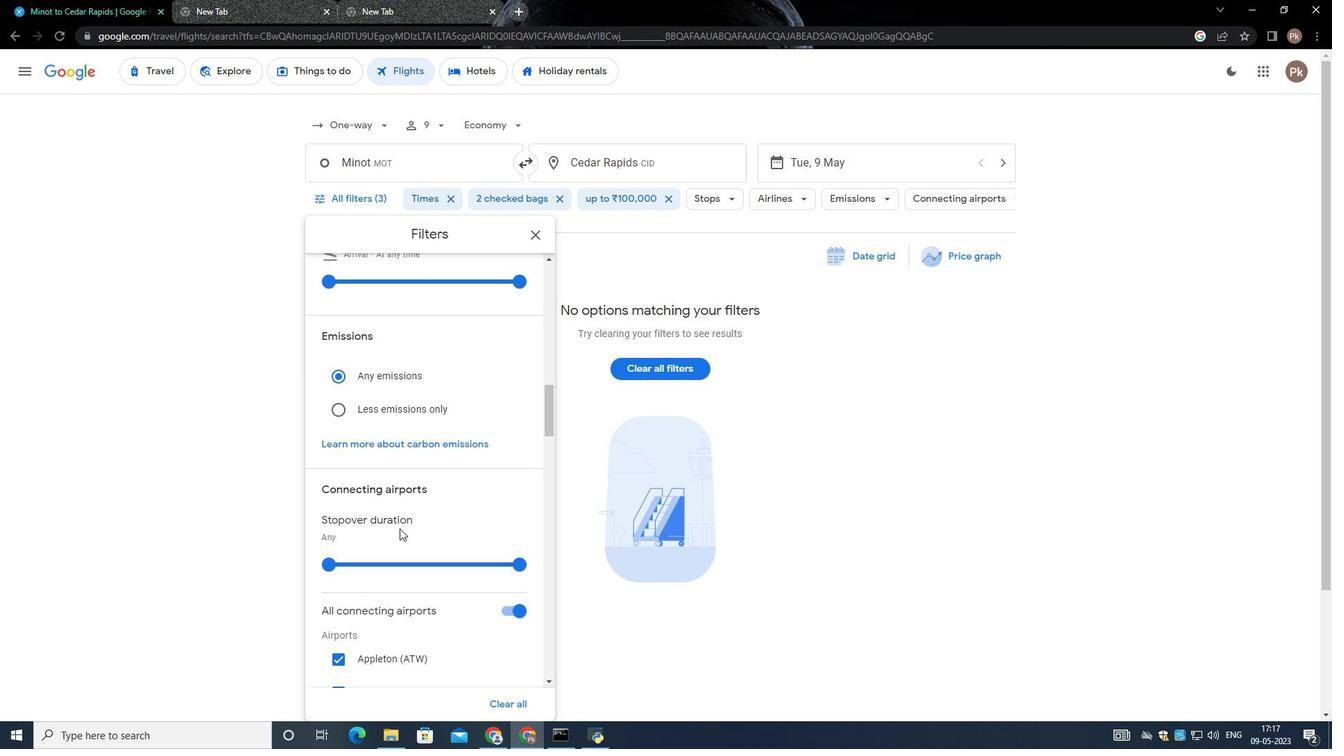 
Action: Mouse scrolled (402, 527) with delta (0, 0)
Screenshot: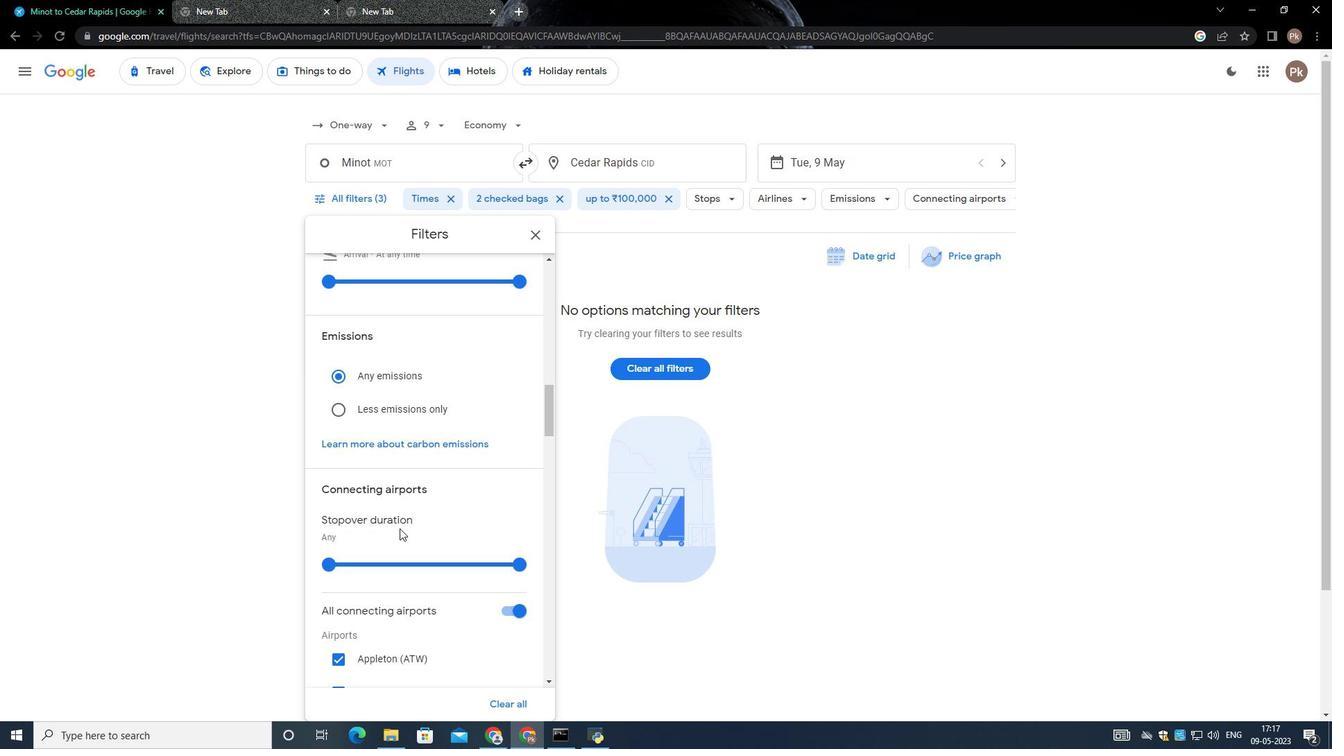 
Action: Mouse moved to (406, 525)
Screenshot: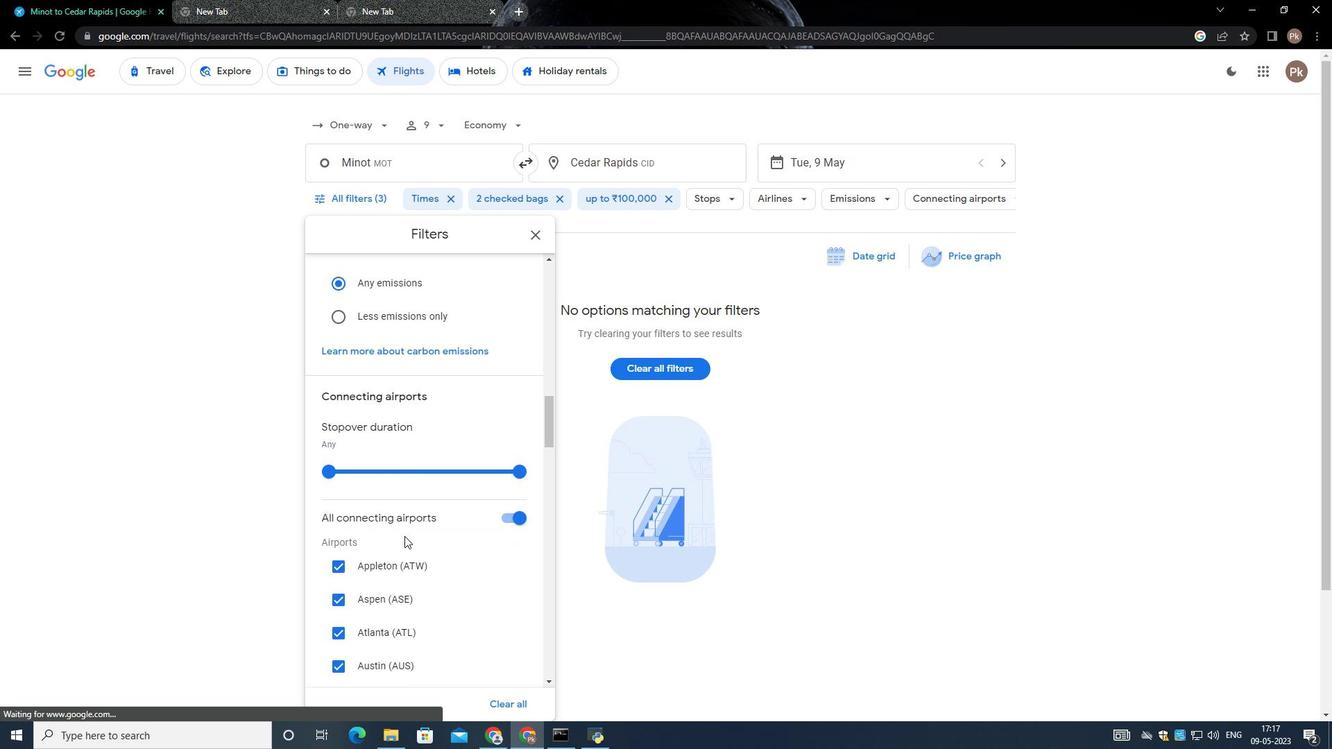 
Action: Mouse scrolled (406, 525) with delta (0, 0)
Screenshot: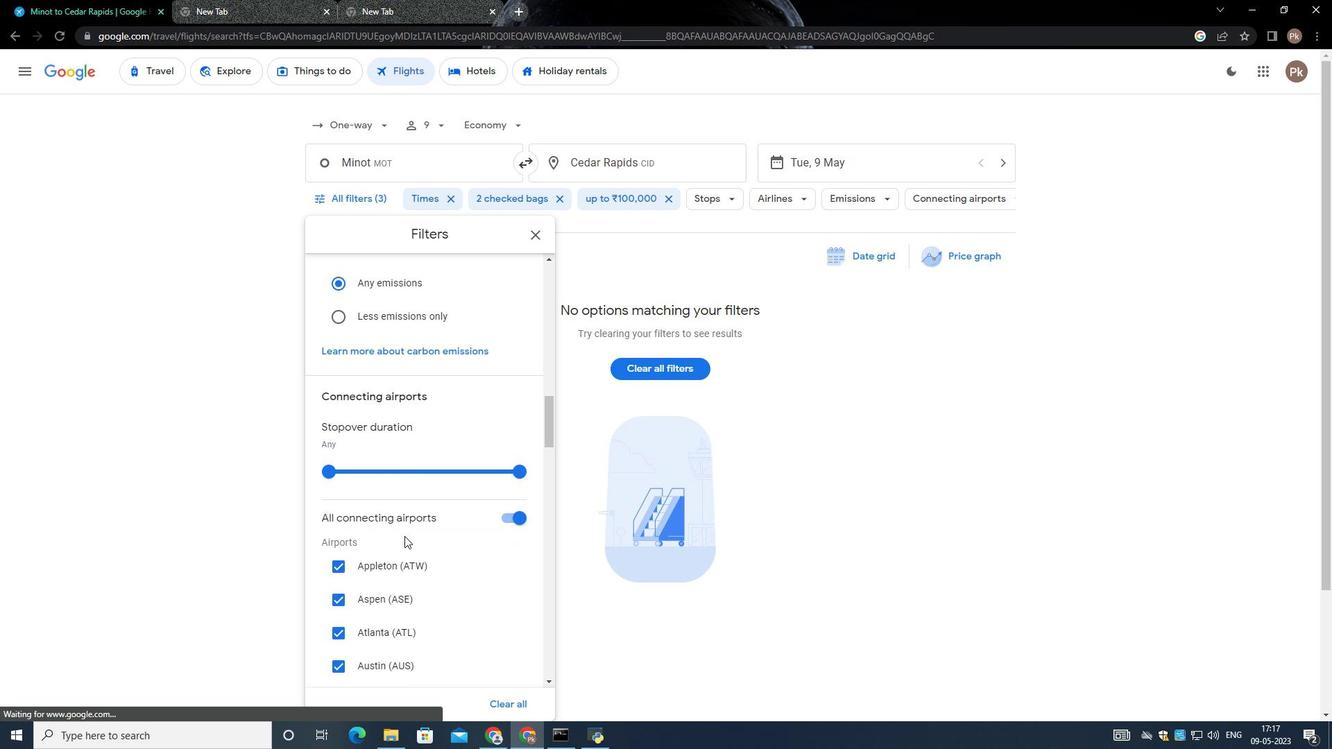 
Action: Mouse moved to (406, 525)
Screenshot: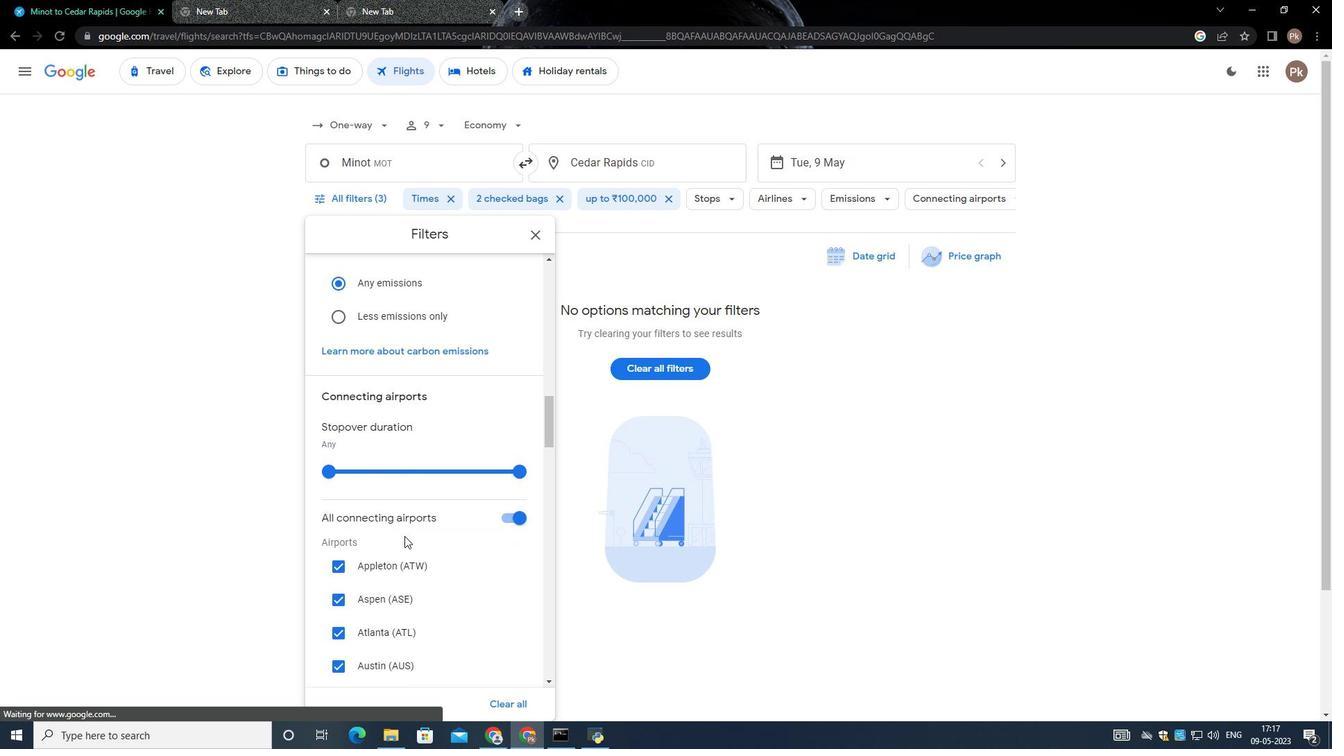 
Action: Mouse scrolled (406, 524) with delta (0, 0)
Screenshot: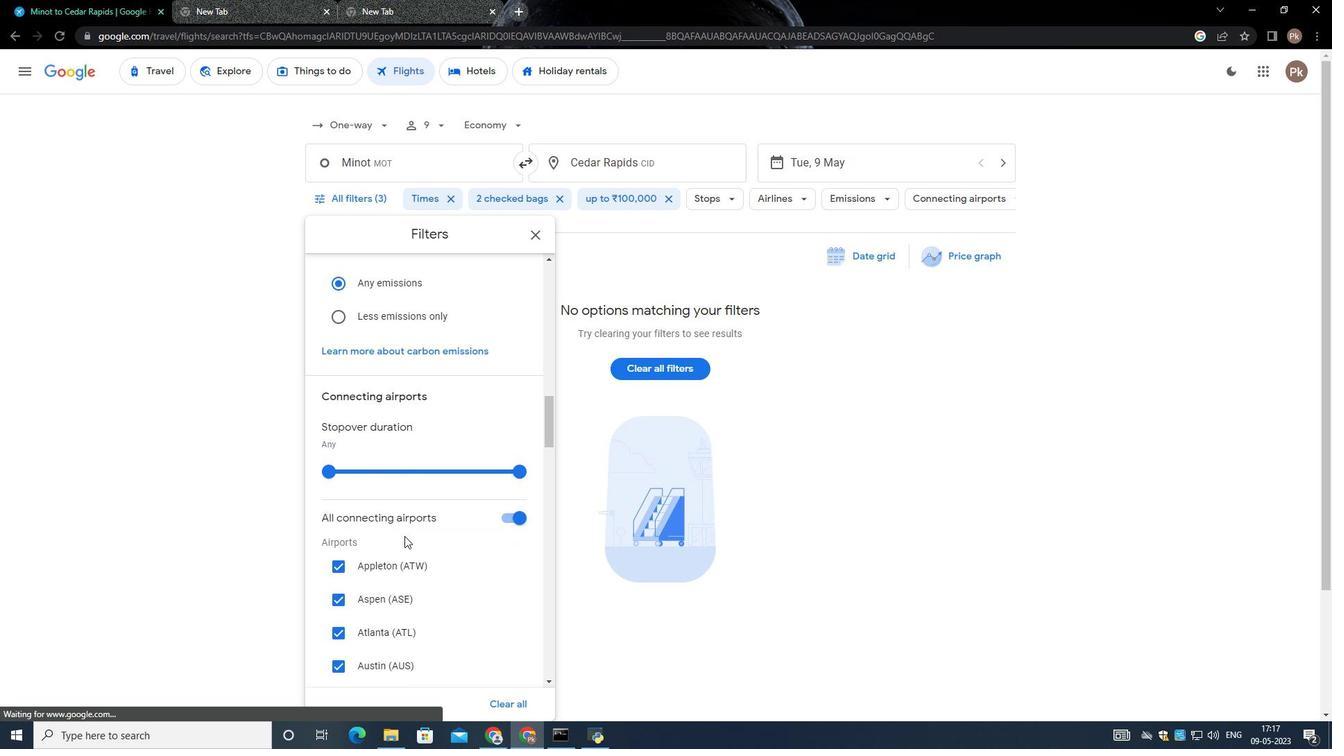 
Action: Mouse scrolled (406, 524) with delta (0, 0)
Screenshot: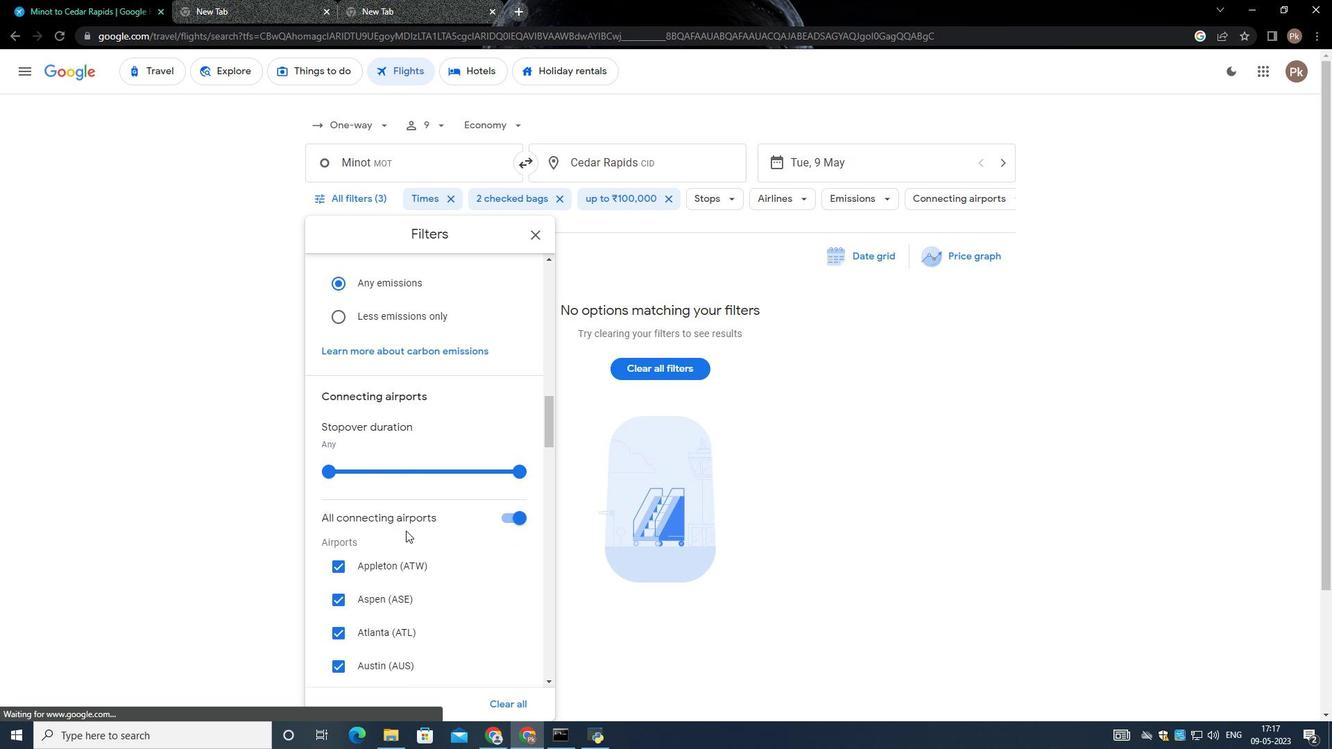 
Action: Mouse moved to (406, 525)
Screenshot: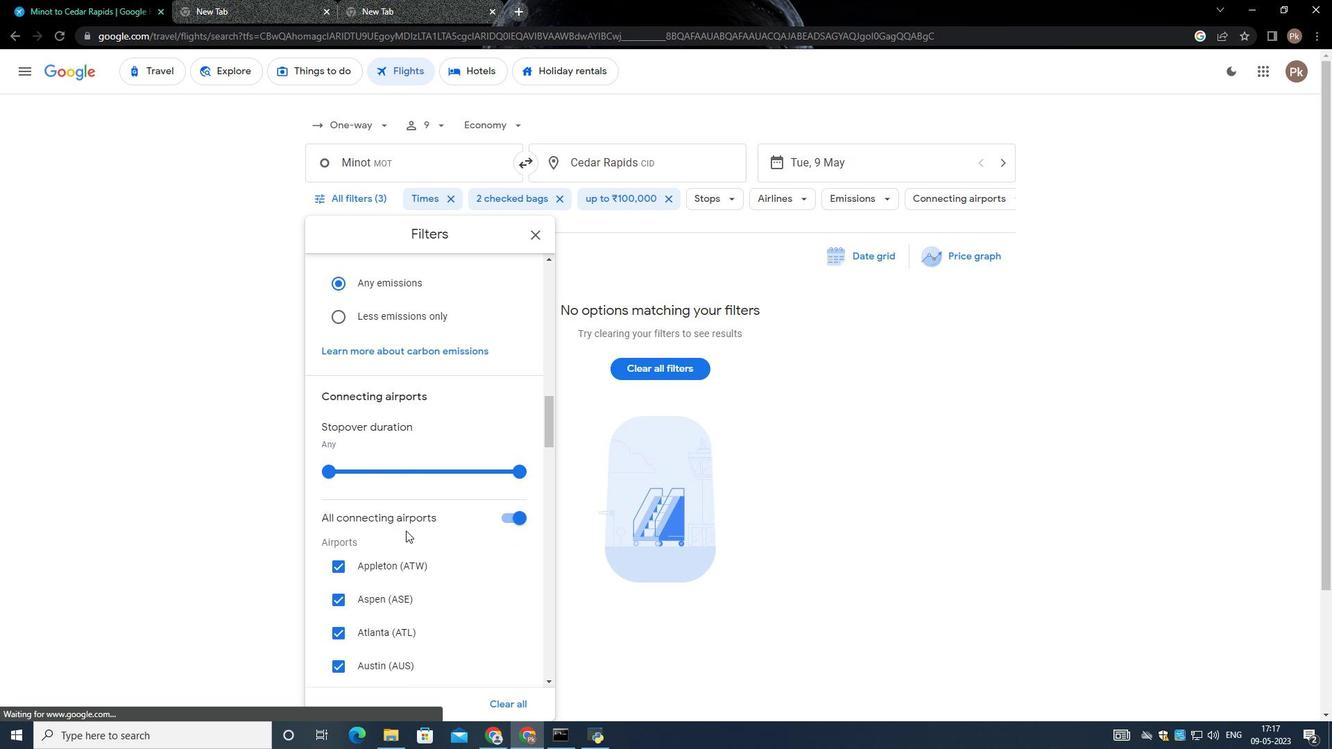
Action: Mouse scrolled (406, 525) with delta (0, 0)
Screenshot: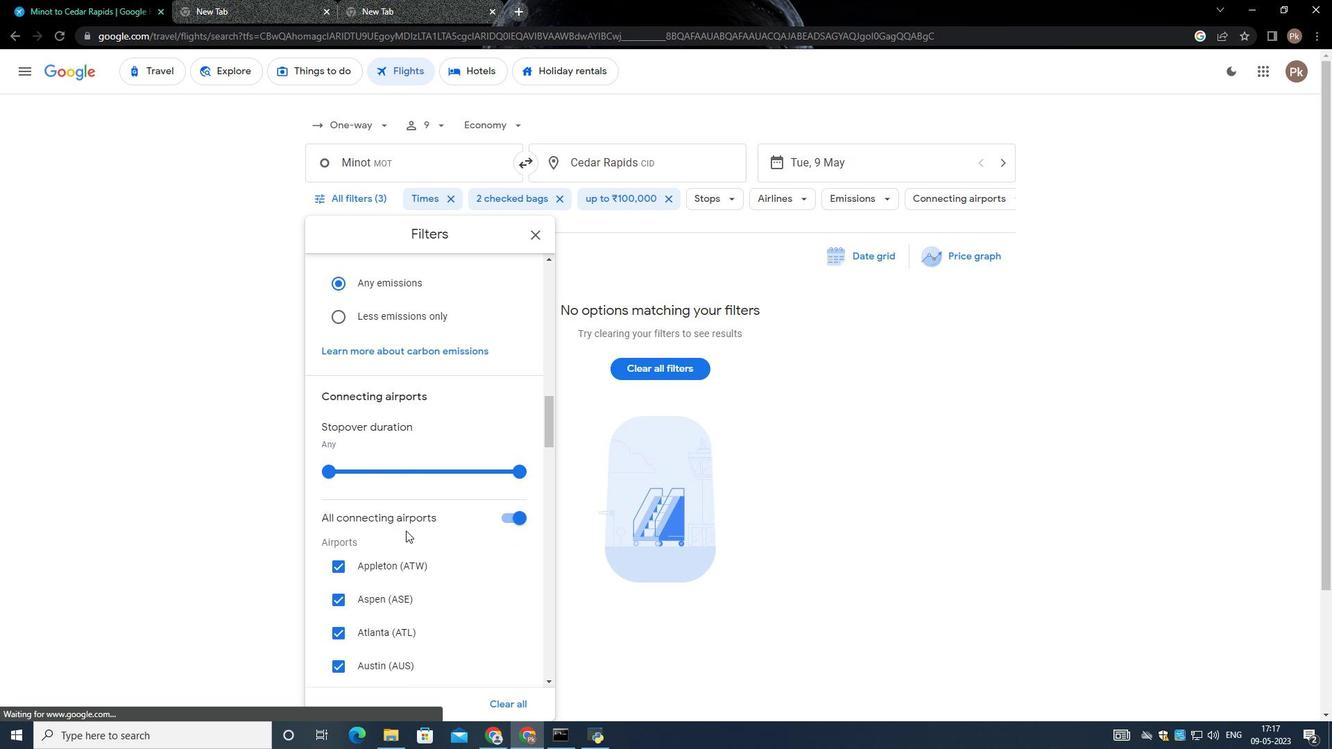 
Action: Mouse scrolled (406, 525) with delta (0, 0)
Screenshot: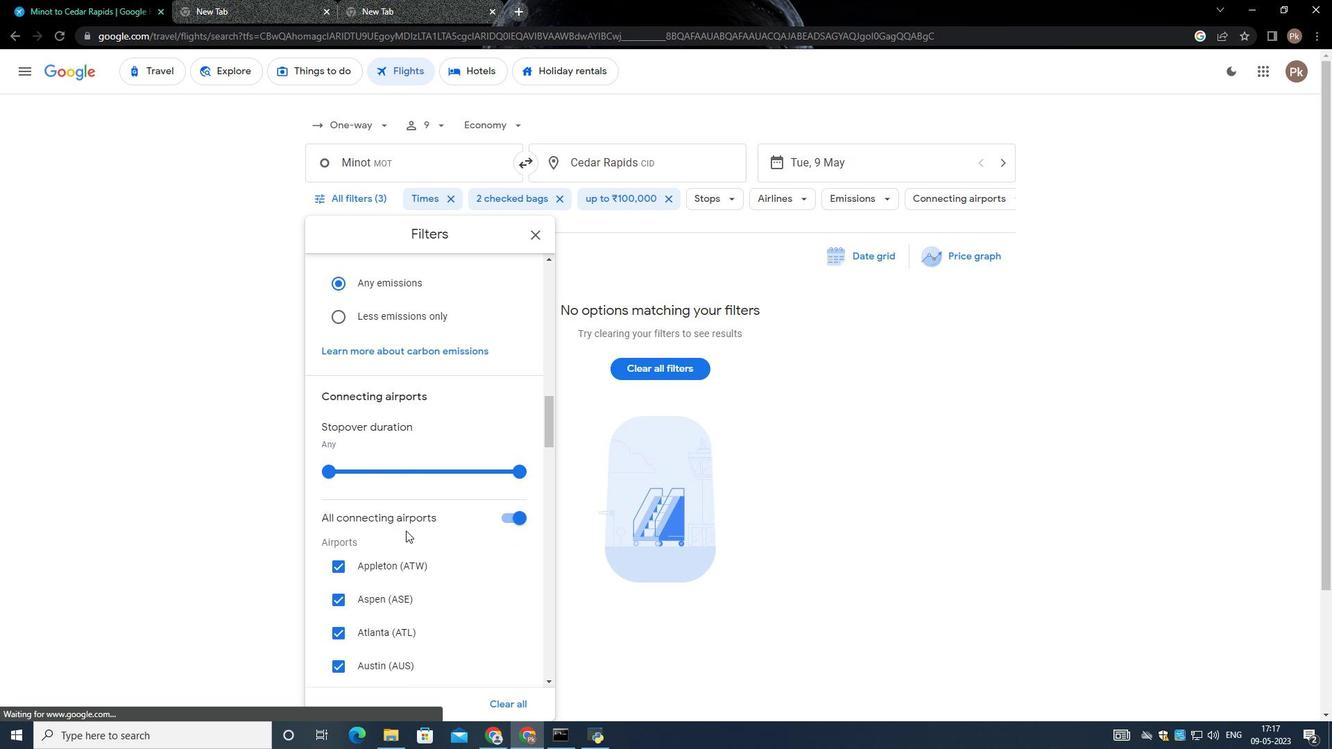 
Action: Mouse scrolled (406, 525) with delta (0, 0)
Screenshot: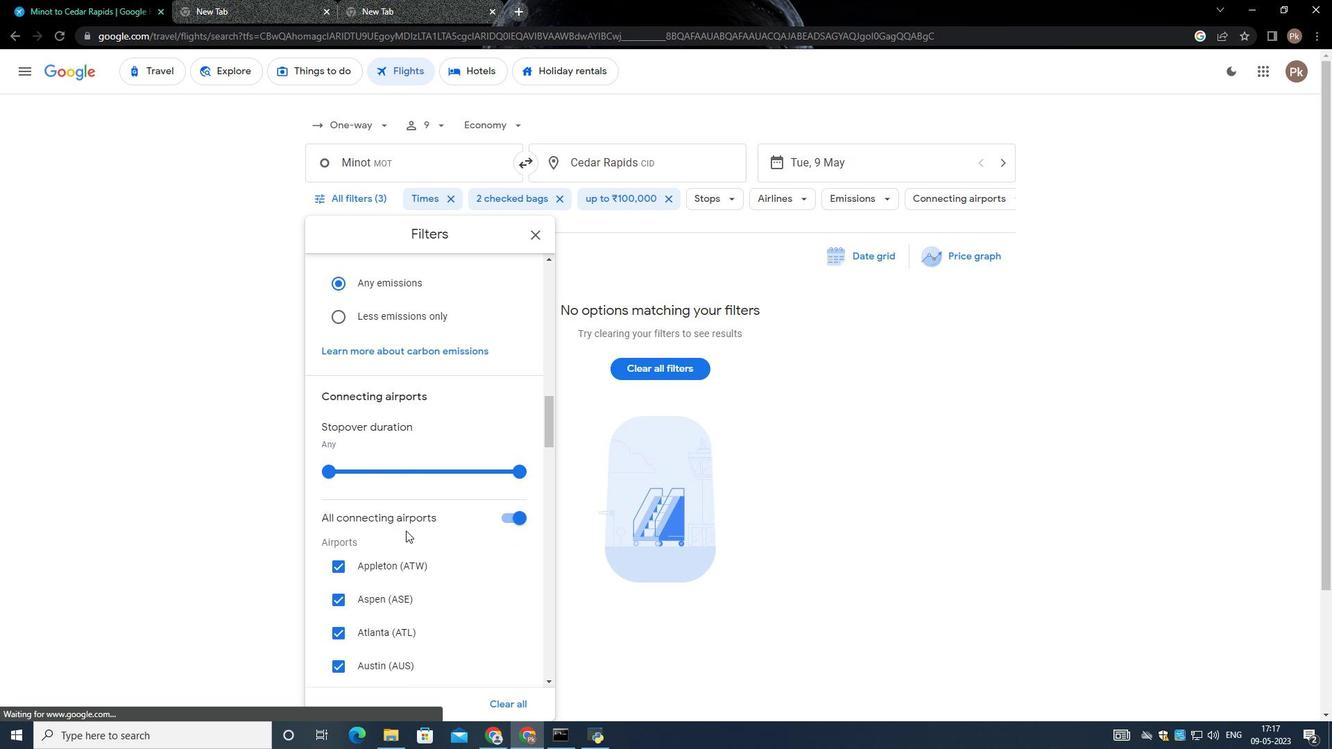
Action: Mouse scrolled (406, 525) with delta (0, 0)
Screenshot: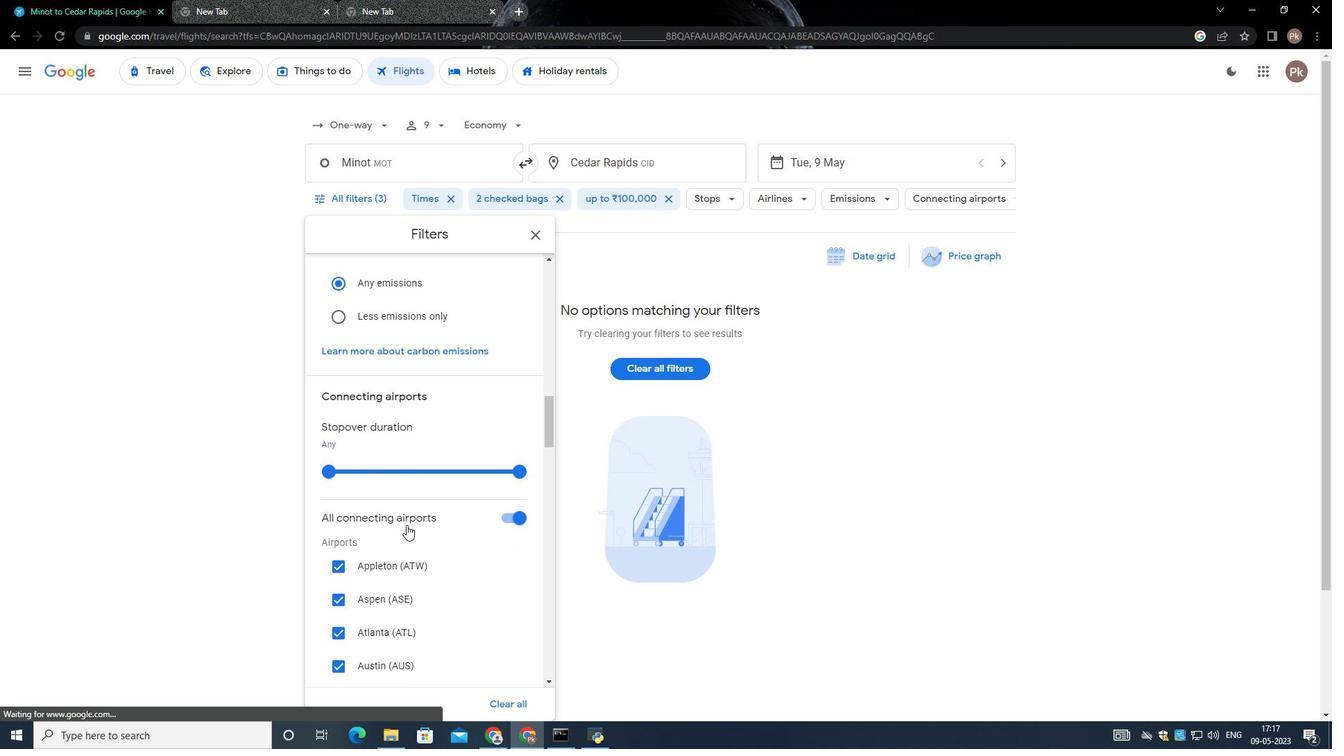 
Action: Mouse moved to (405, 516)
Screenshot: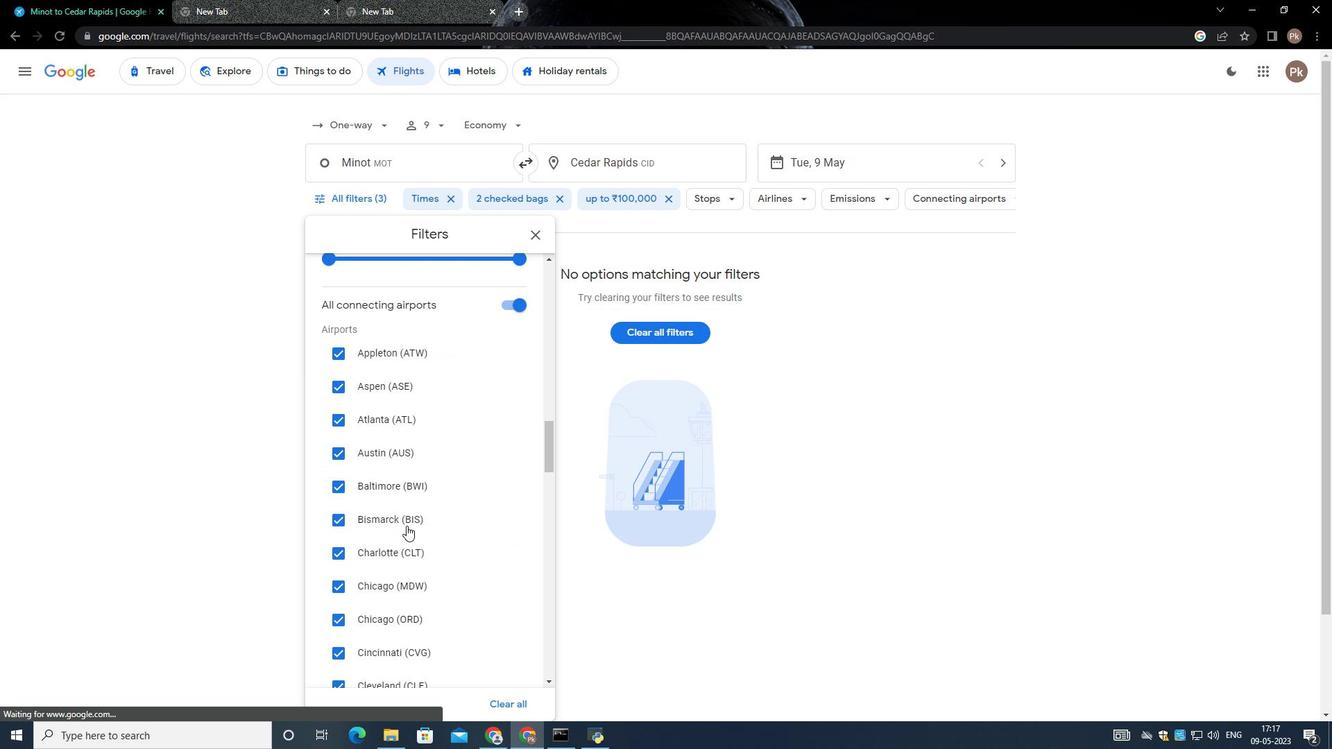 
Action: Mouse scrolled (405, 516) with delta (0, 0)
Screenshot: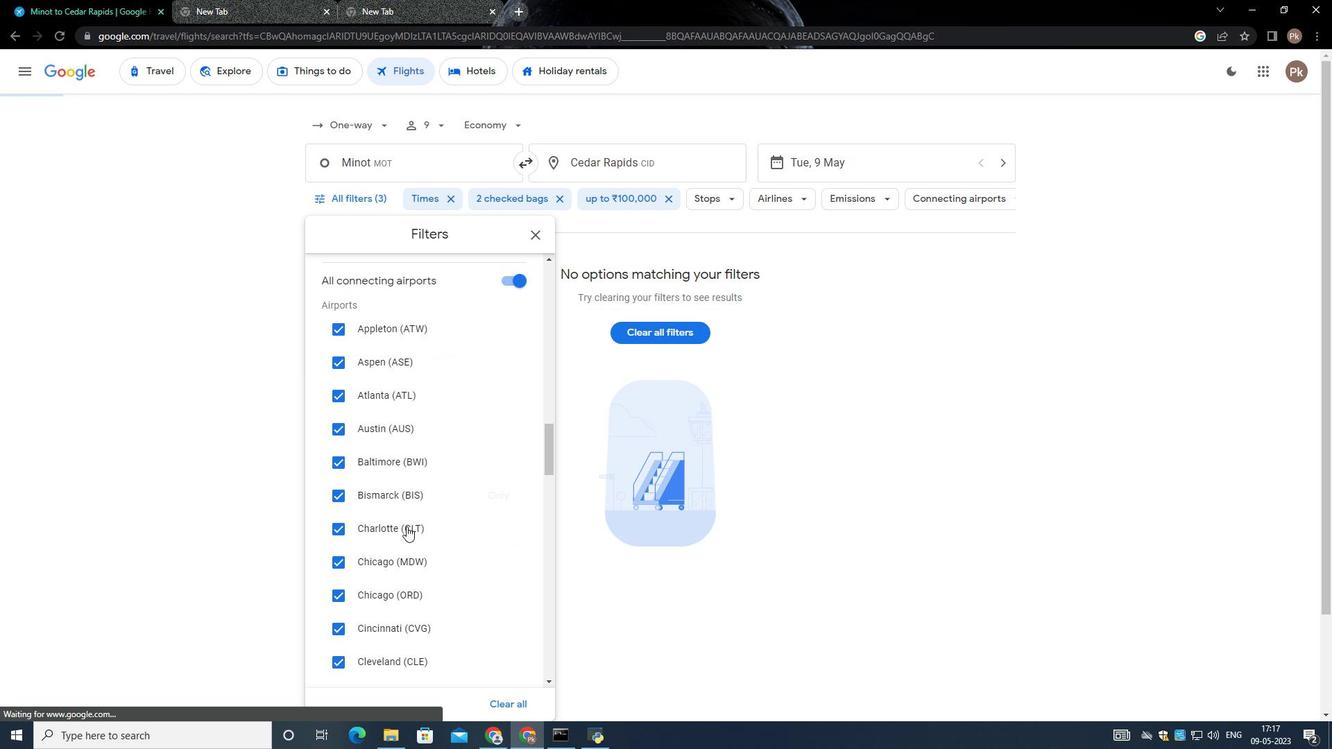 
Action: Mouse moved to (405, 516)
Screenshot: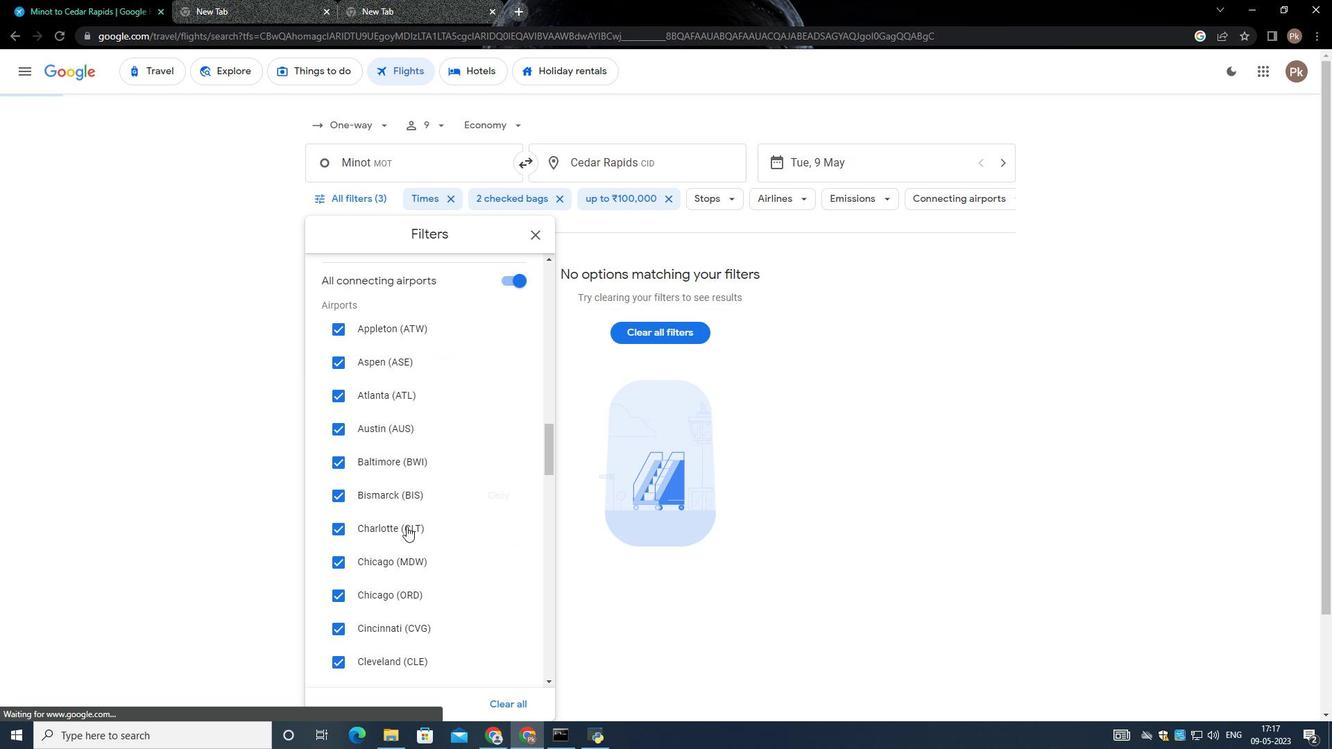 
Action: Mouse scrolled (405, 516) with delta (0, 0)
Screenshot: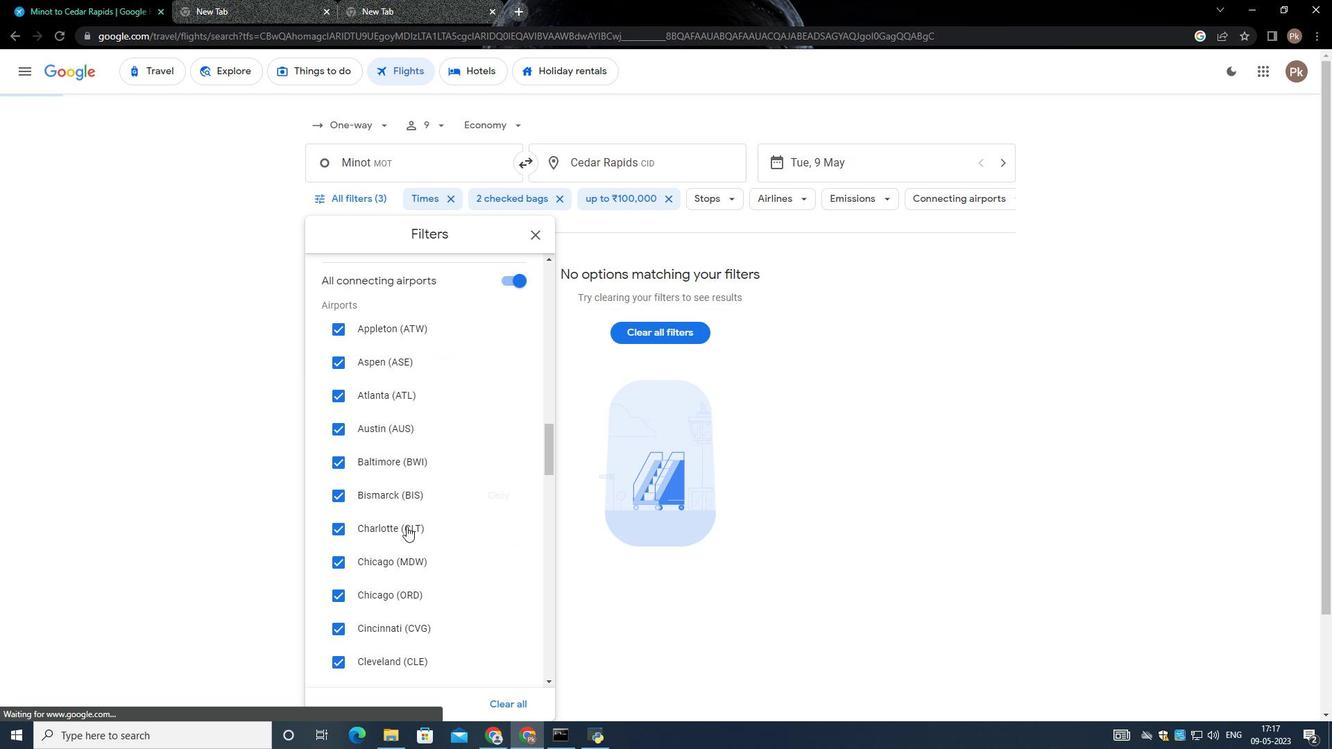 
Action: Mouse scrolled (405, 516) with delta (0, 0)
Screenshot: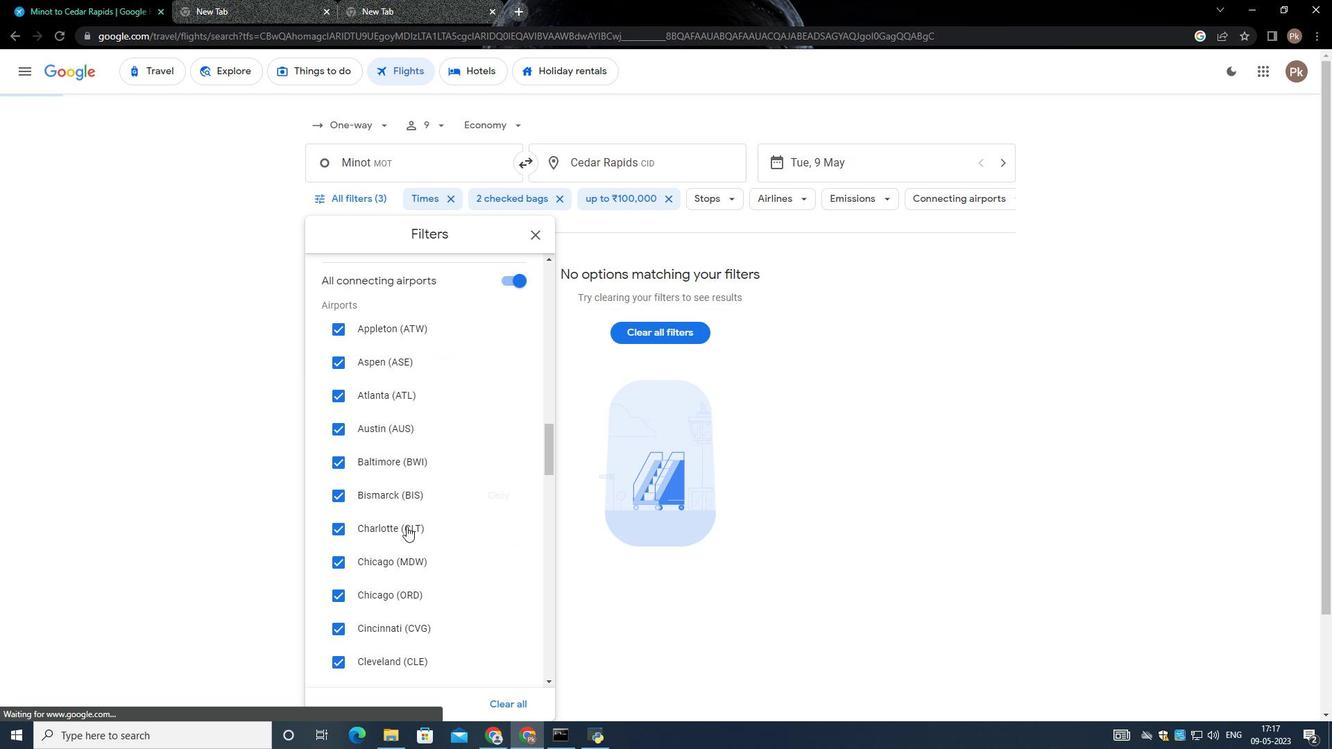 
Action: Mouse scrolled (405, 516) with delta (0, 0)
Screenshot: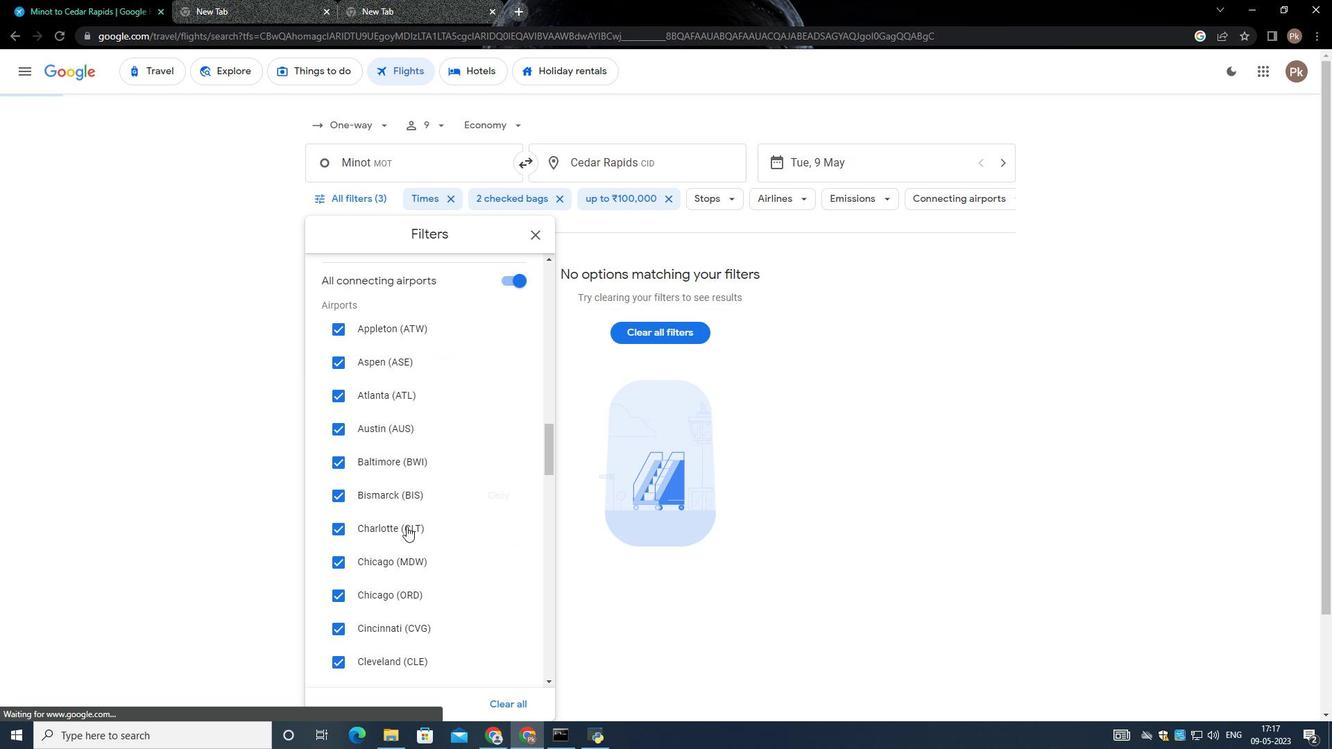 
Action: Mouse moved to (403, 516)
Screenshot: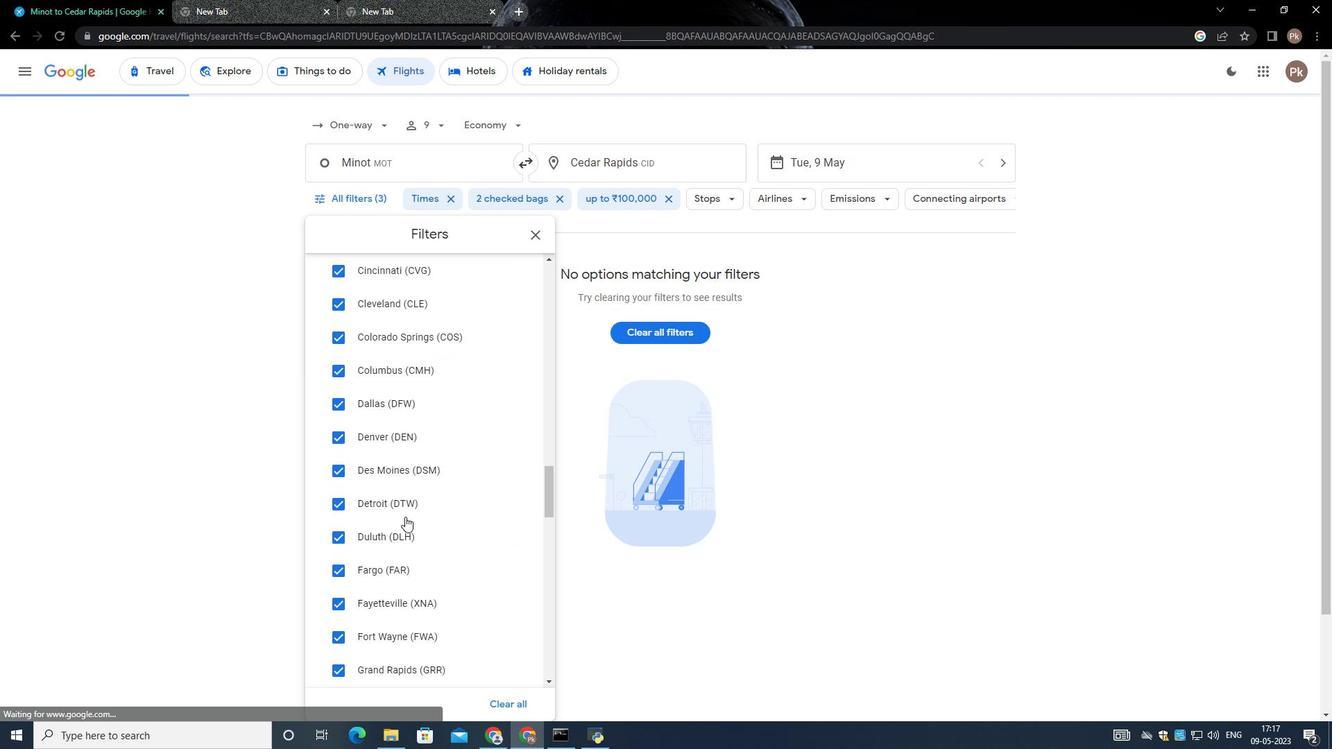 
Action: Mouse scrolled (403, 516) with delta (0, 0)
Screenshot: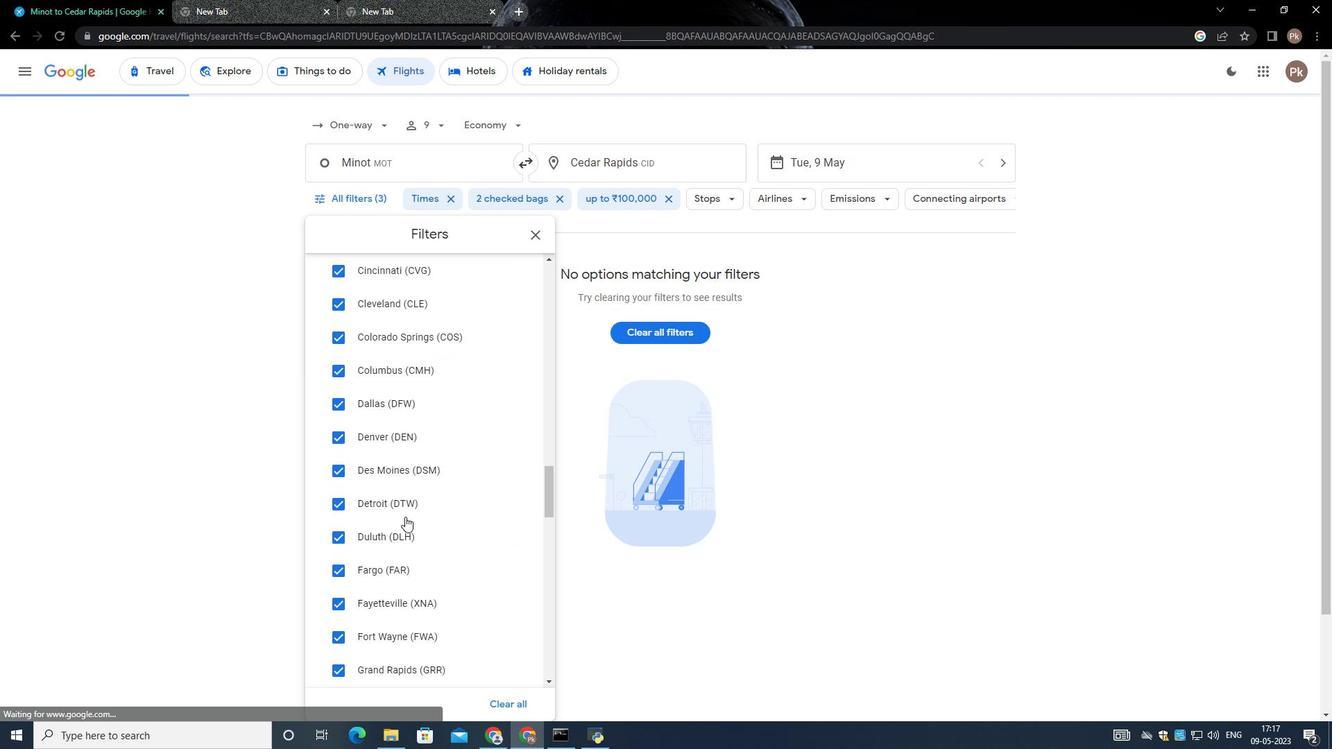 
Action: Mouse moved to (397, 519)
Screenshot: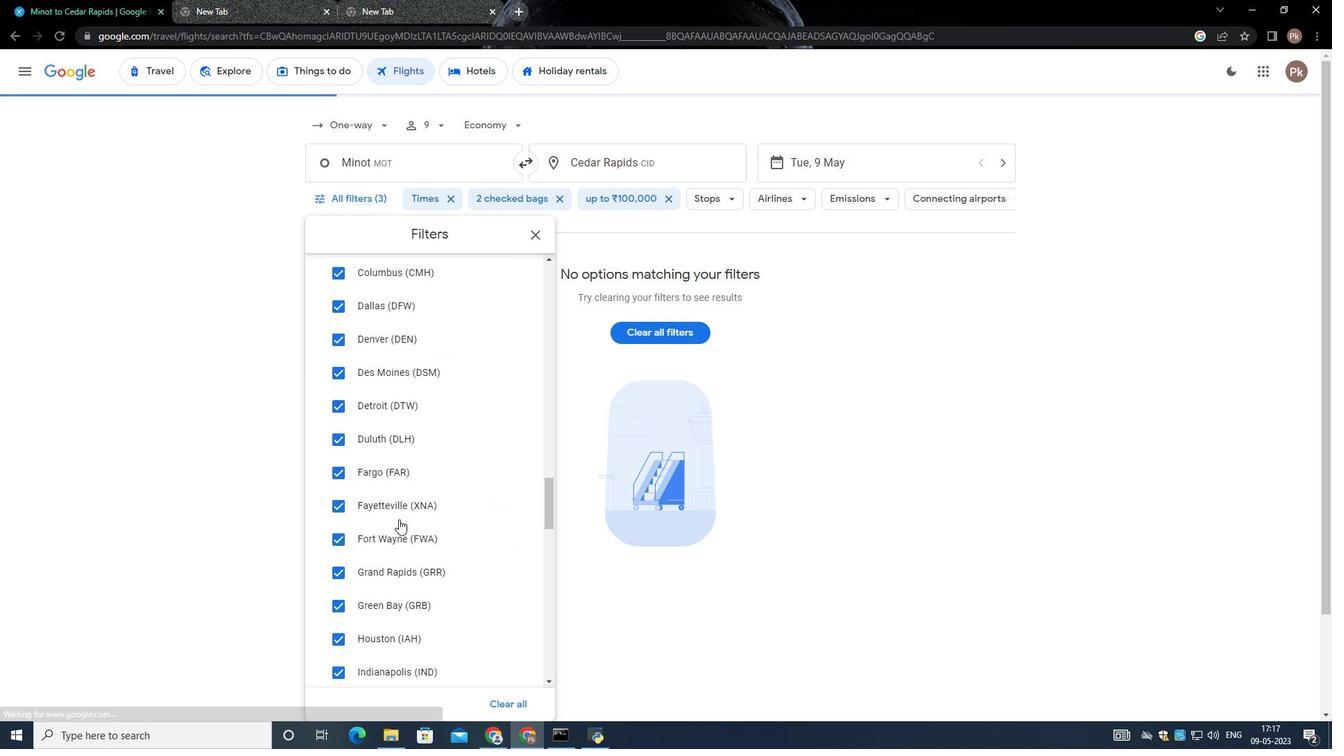 
Action: Mouse scrolled (397, 519) with delta (0, 0)
Screenshot: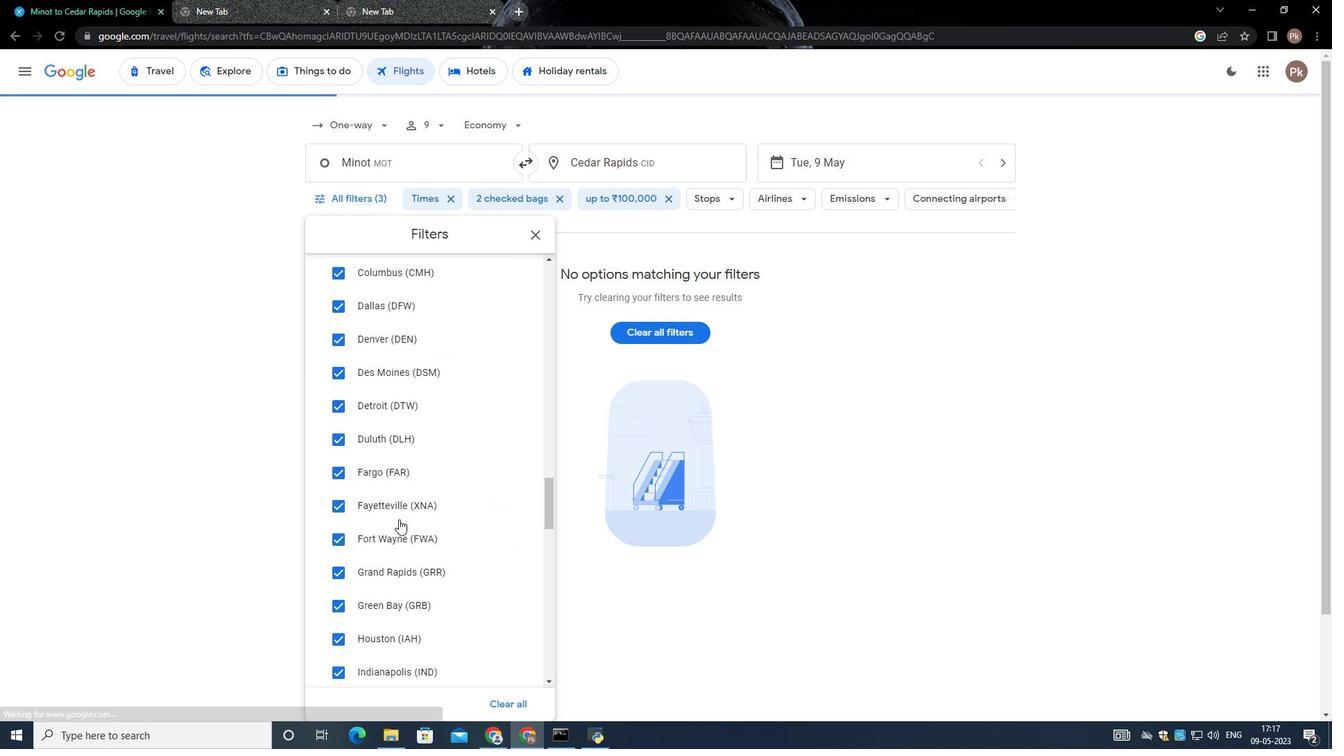
Action: Mouse scrolled (397, 519) with delta (0, 0)
Screenshot: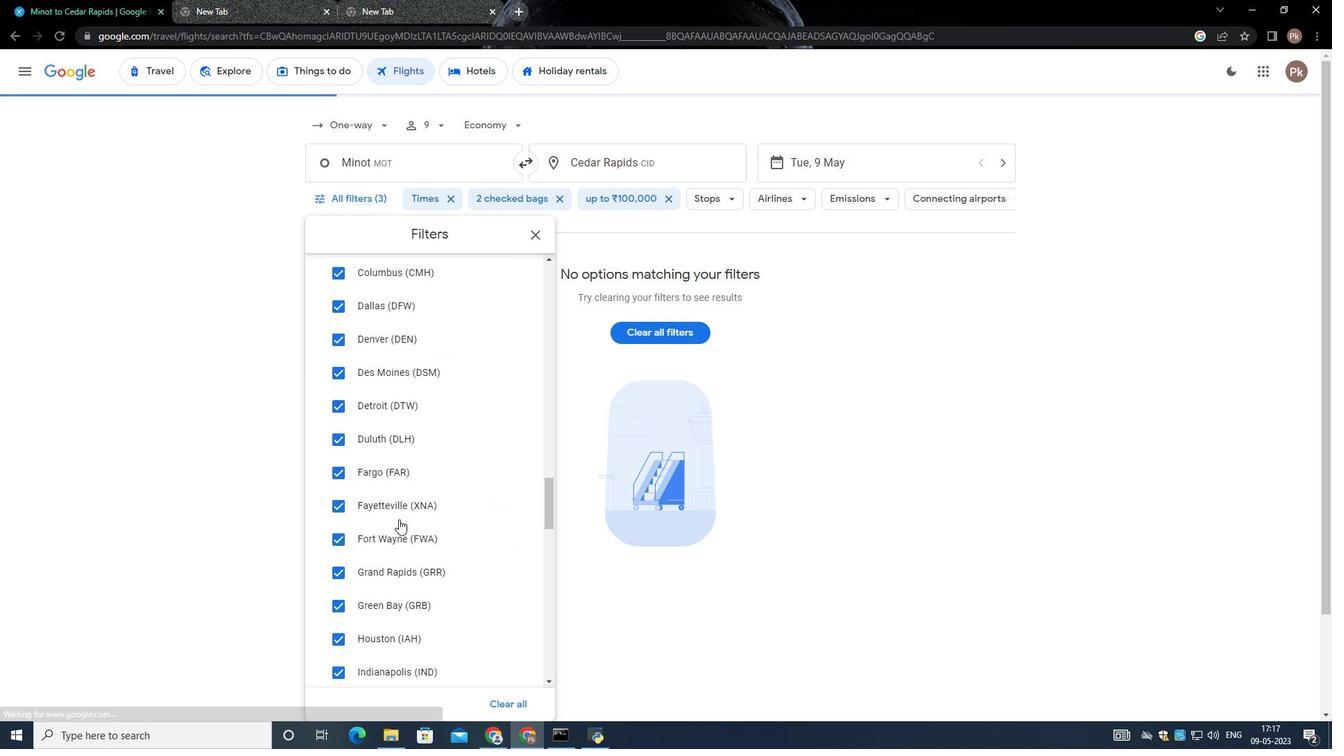 
Action: Mouse moved to (396, 521)
Screenshot: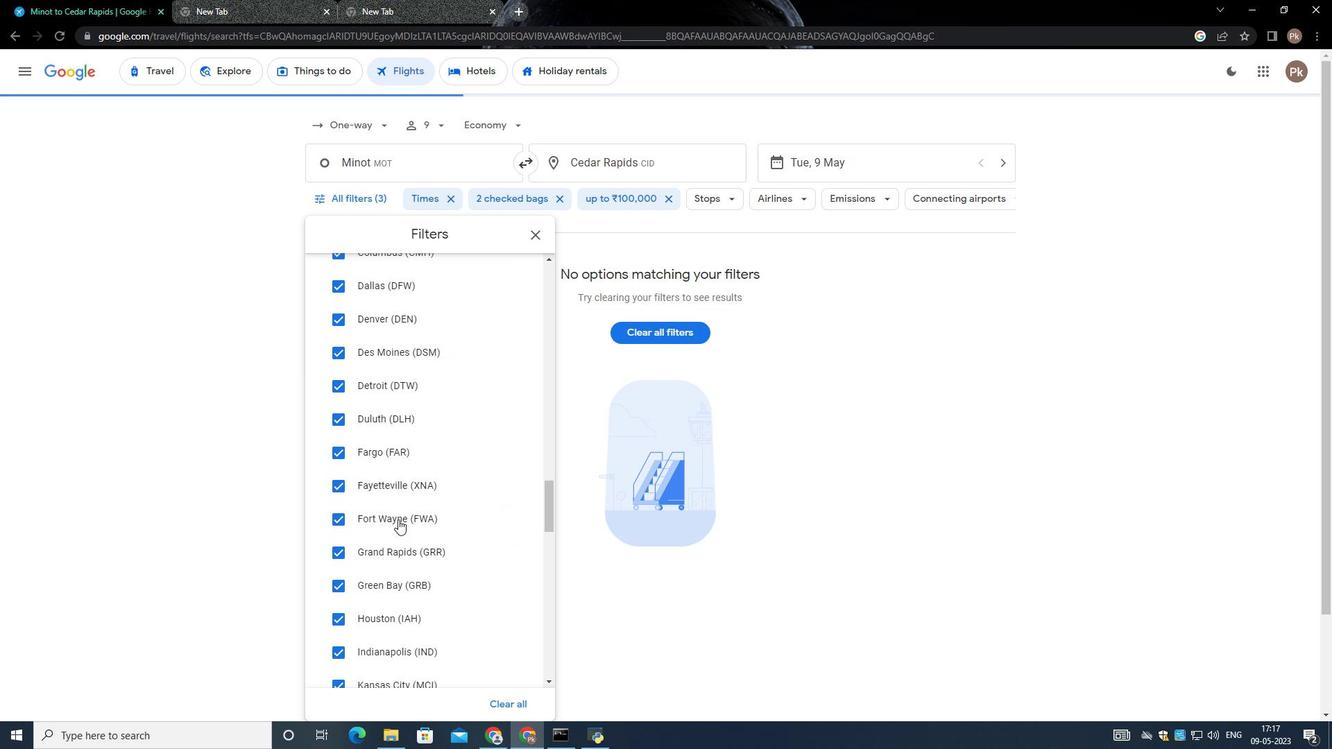 
Action: Mouse scrolled (396, 520) with delta (0, 0)
Screenshot: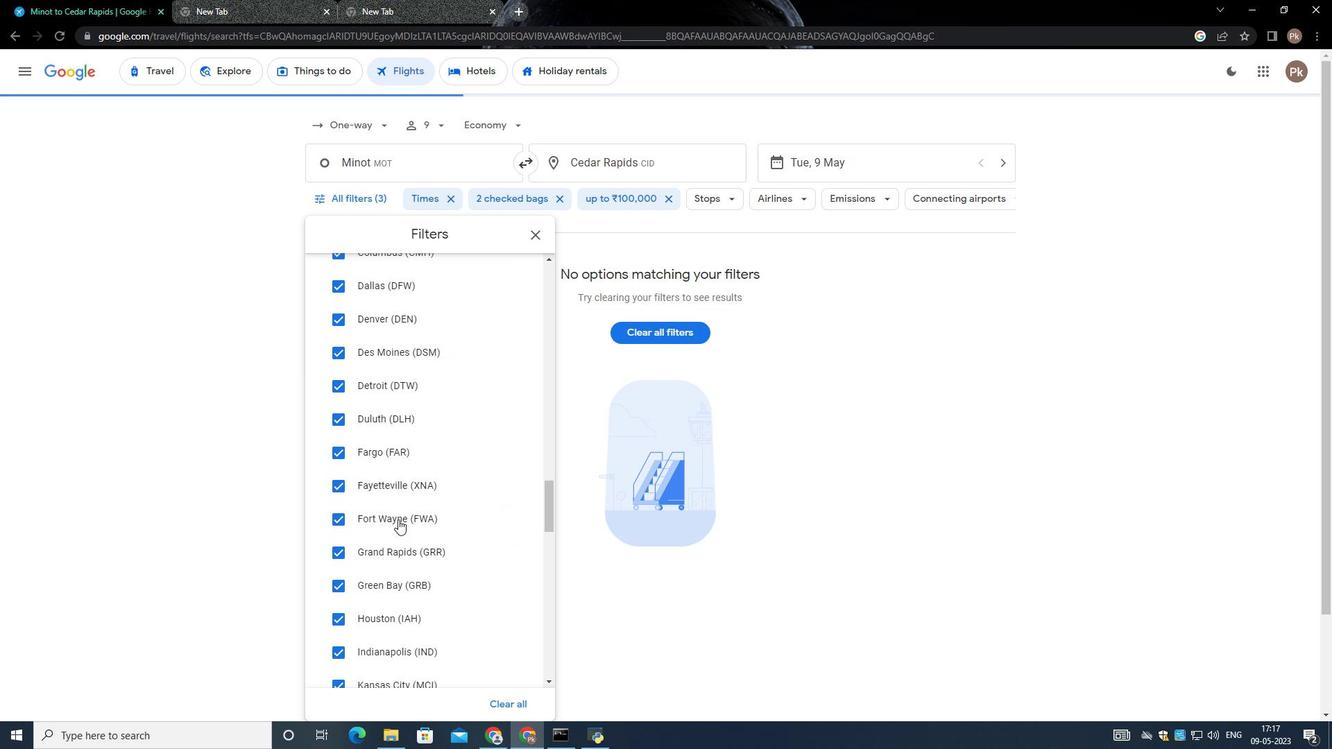 
Action: Mouse scrolled (396, 520) with delta (0, 0)
Screenshot: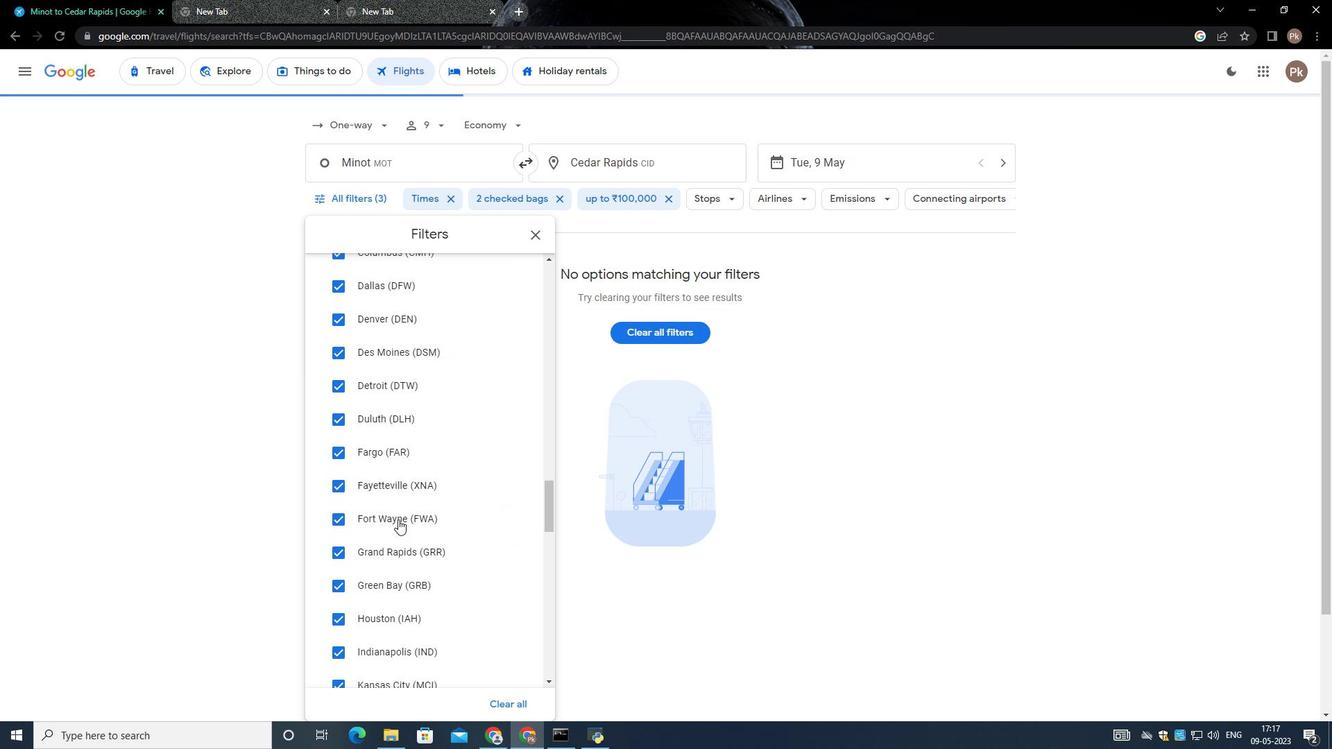 
Action: Mouse moved to (391, 521)
Screenshot: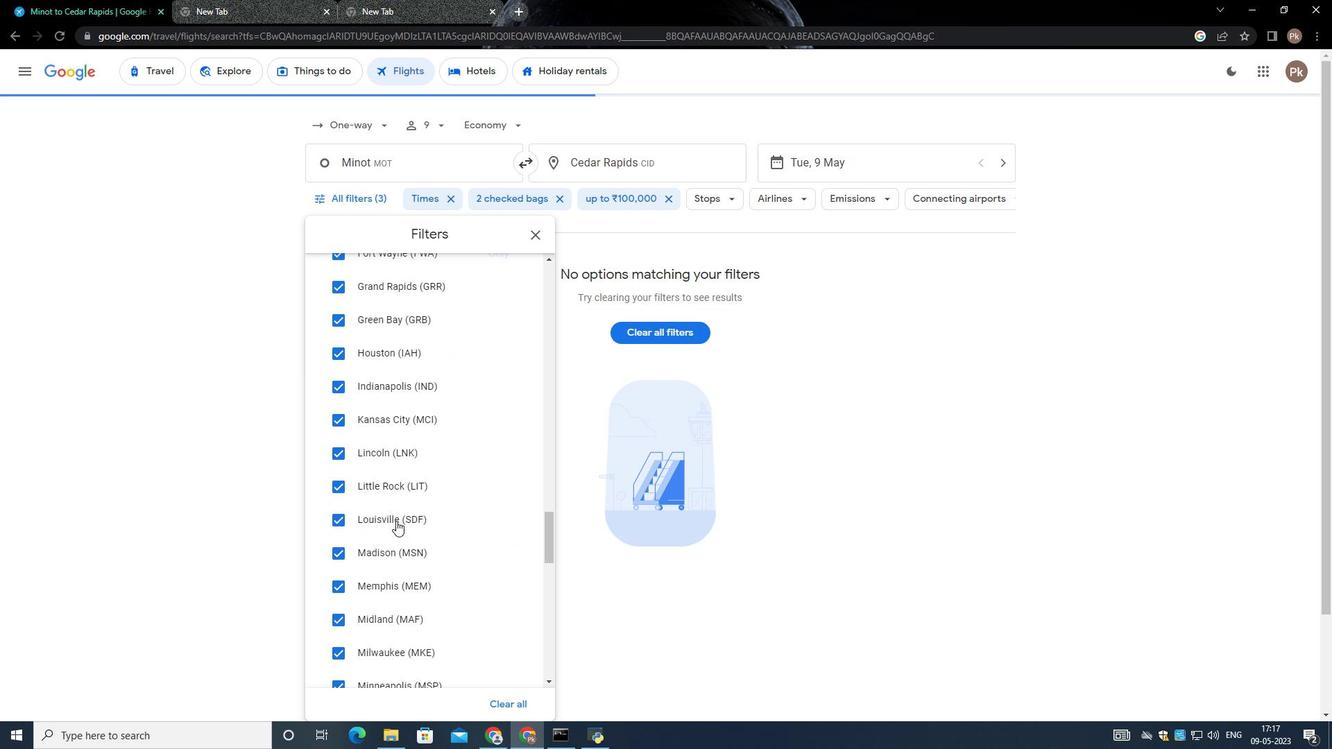 
Action: Mouse scrolled (391, 521) with delta (0, 0)
Screenshot: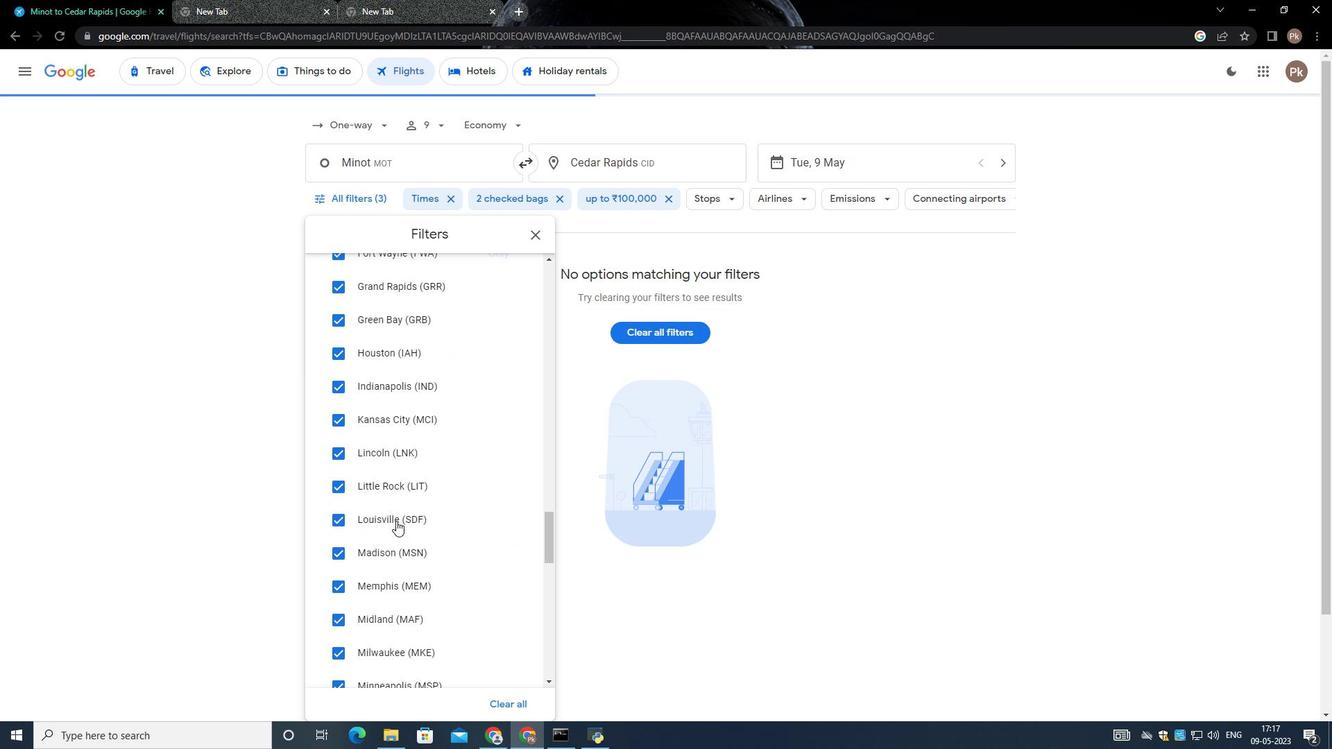 
Action: Mouse moved to (390, 521)
Screenshot: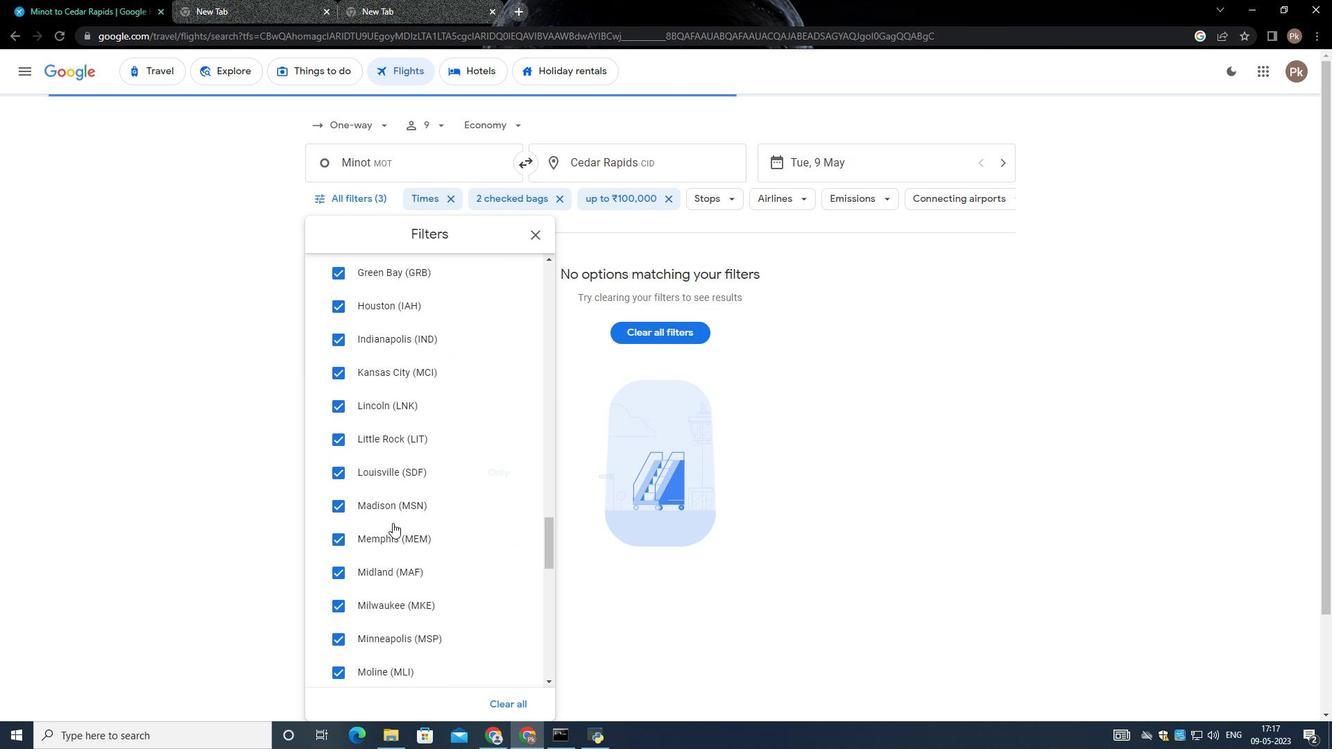 
Action: Mouse scrolled (390, 520) with delta (0, 0)
Screenshot: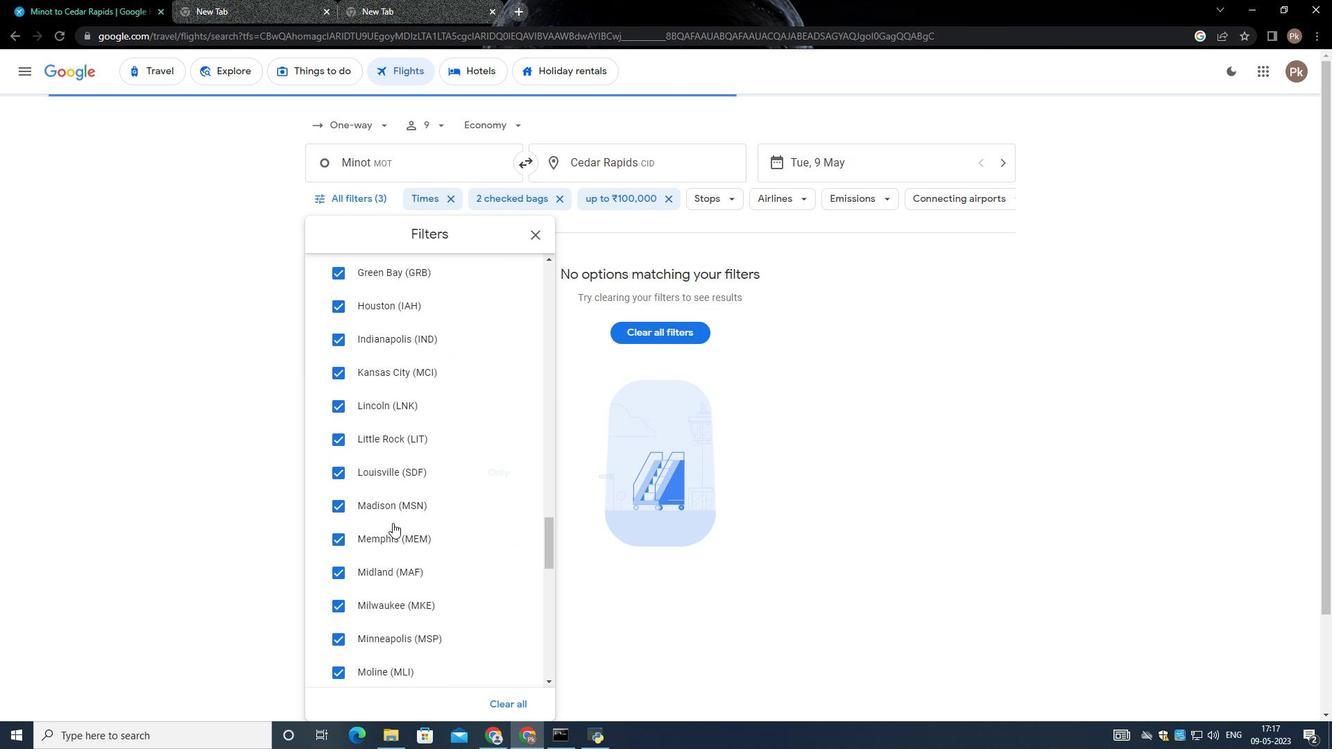 
Action: Mouse moved to (390, 521)
Screenshot: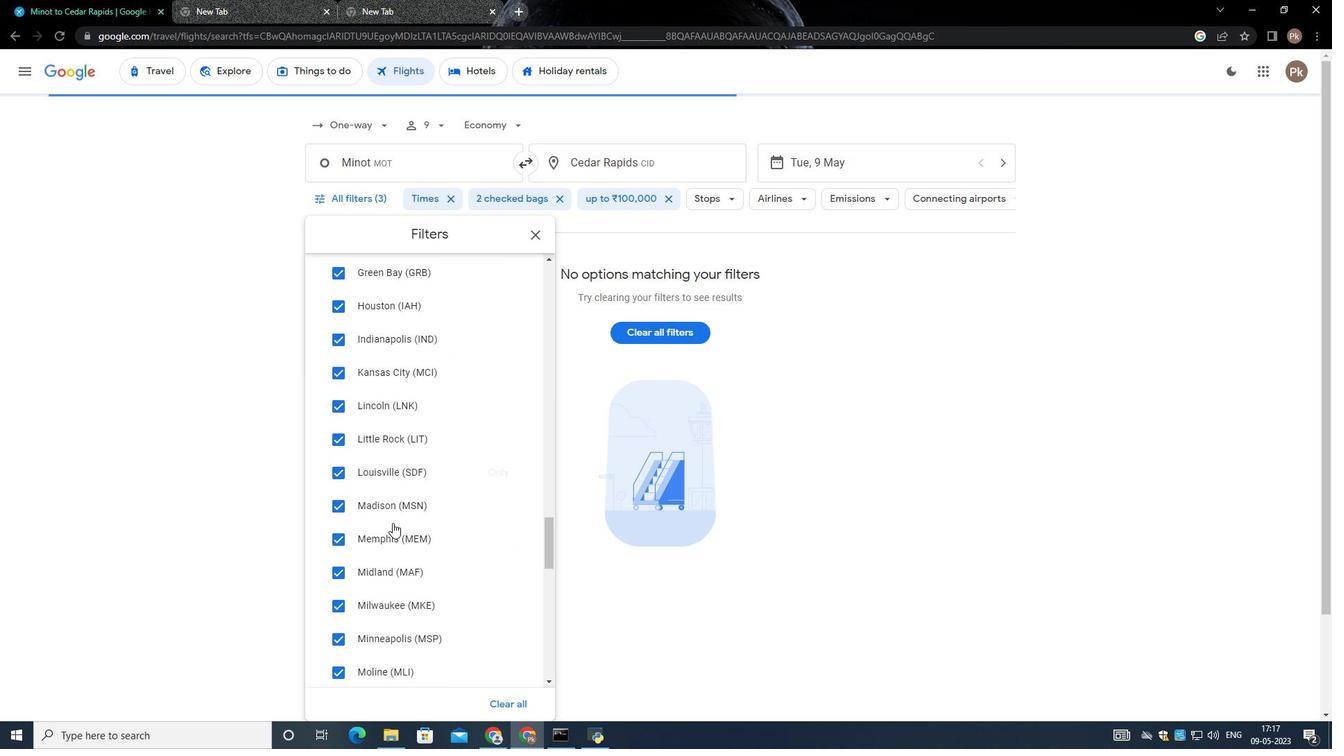 
Action: Mouse scrolled (390, 520) with delta (0, 0)
Screenshot: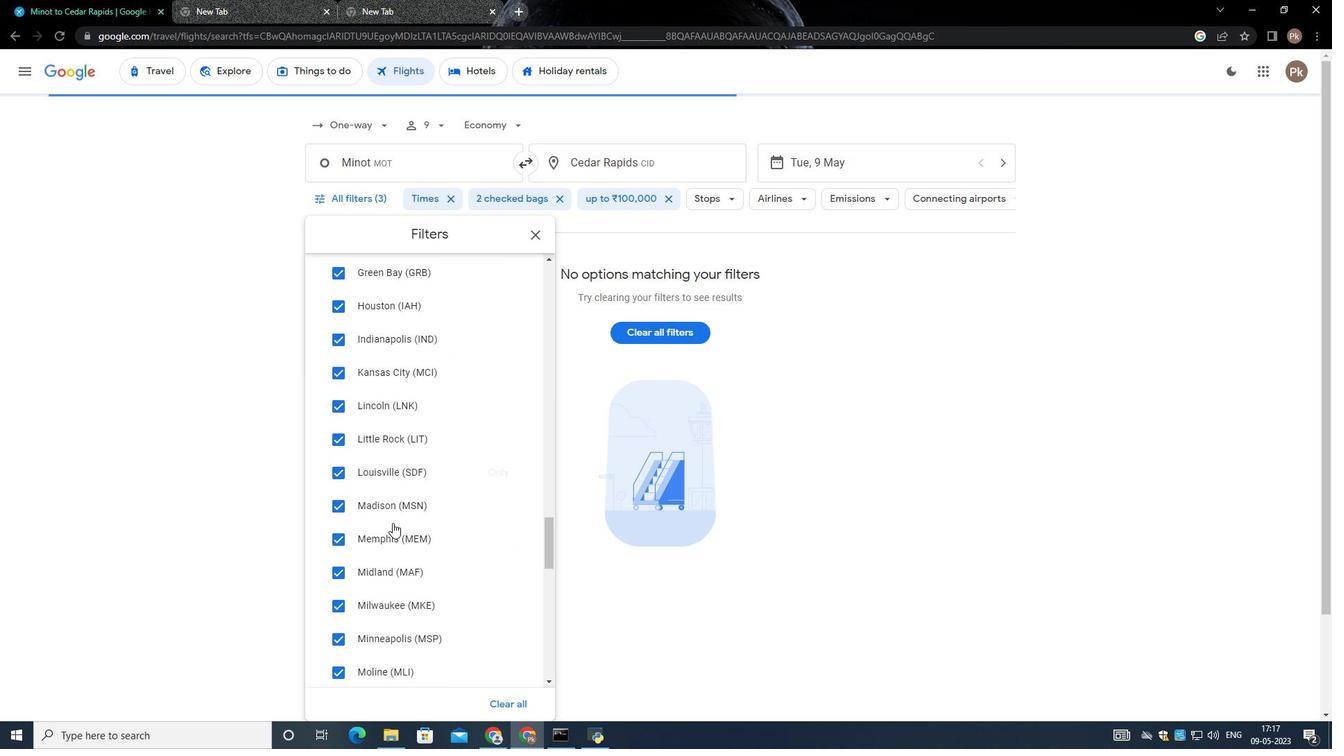 
Action: Mouse scrolled (390, 520) with delta (0, 0)
Screenshot: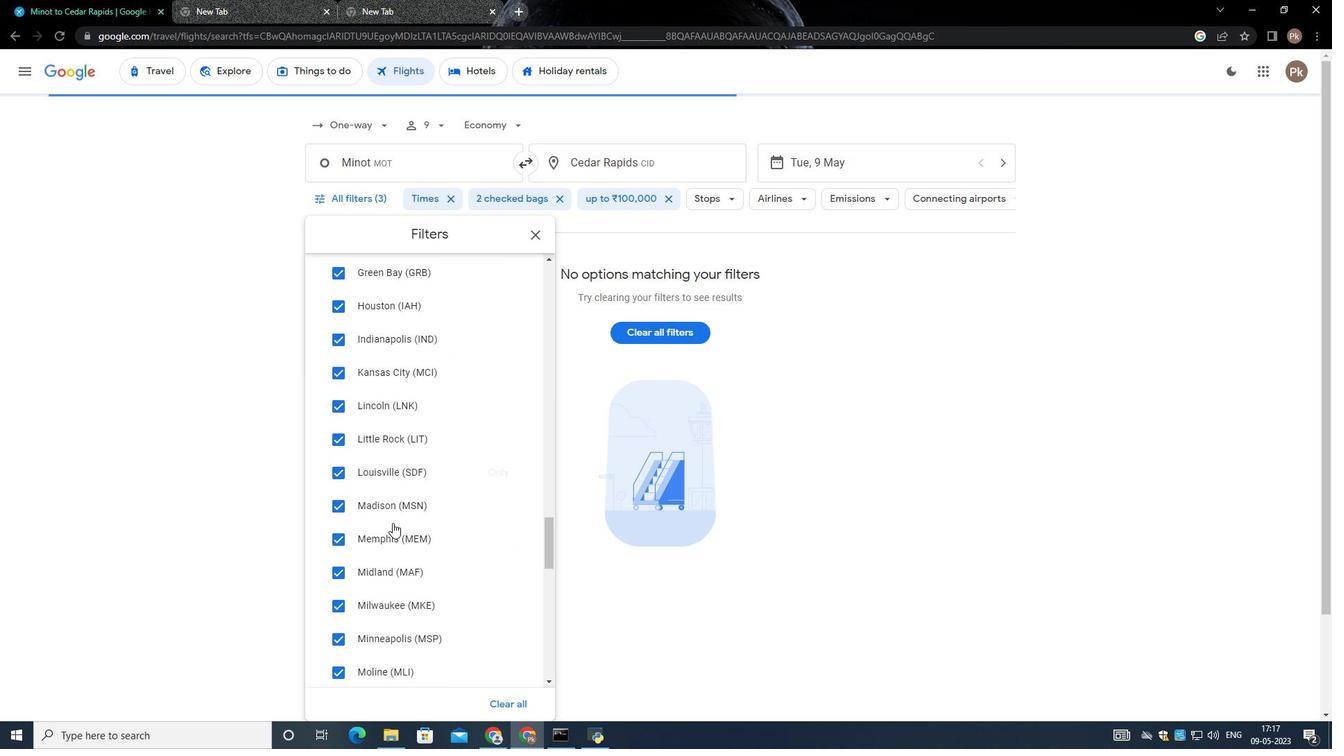 
Action: Mouse moved to (389, 521)
Screenshot: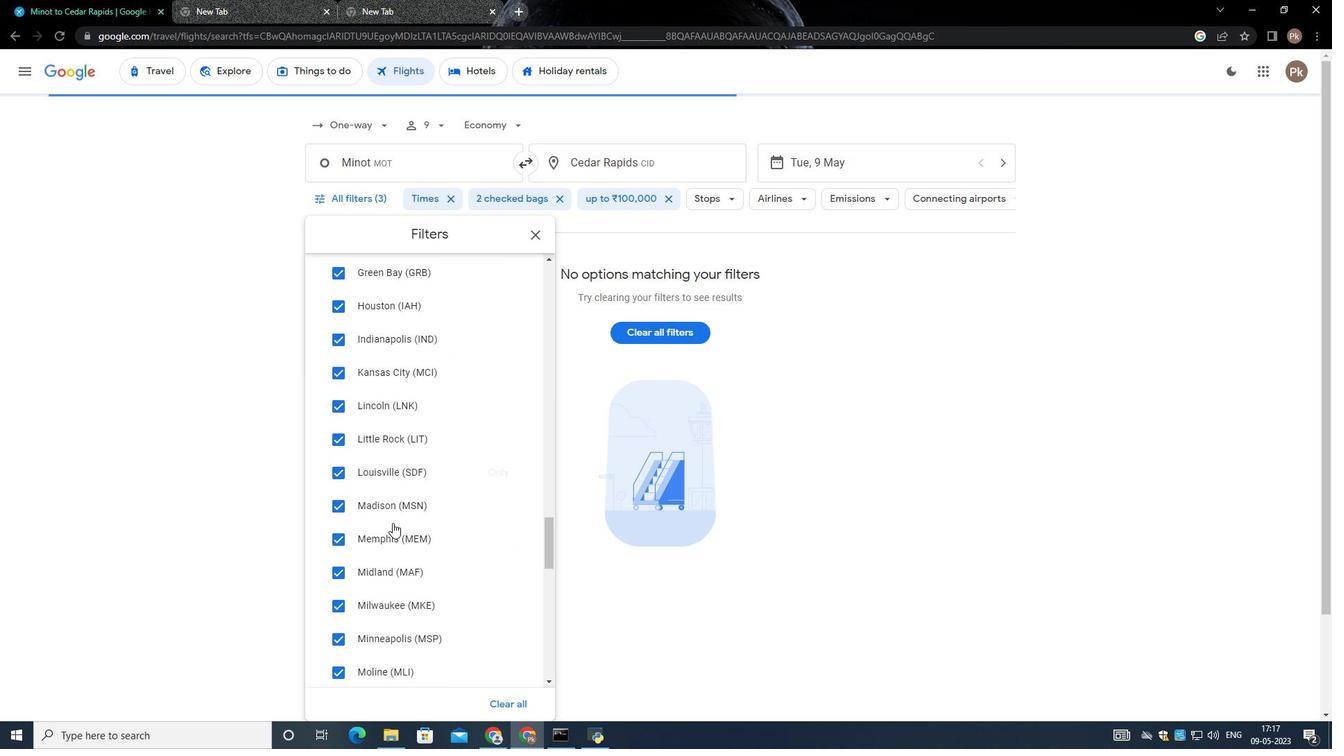 
Action: Mouse scrolled (389, 520) with delta (0, 0)
Screenshot: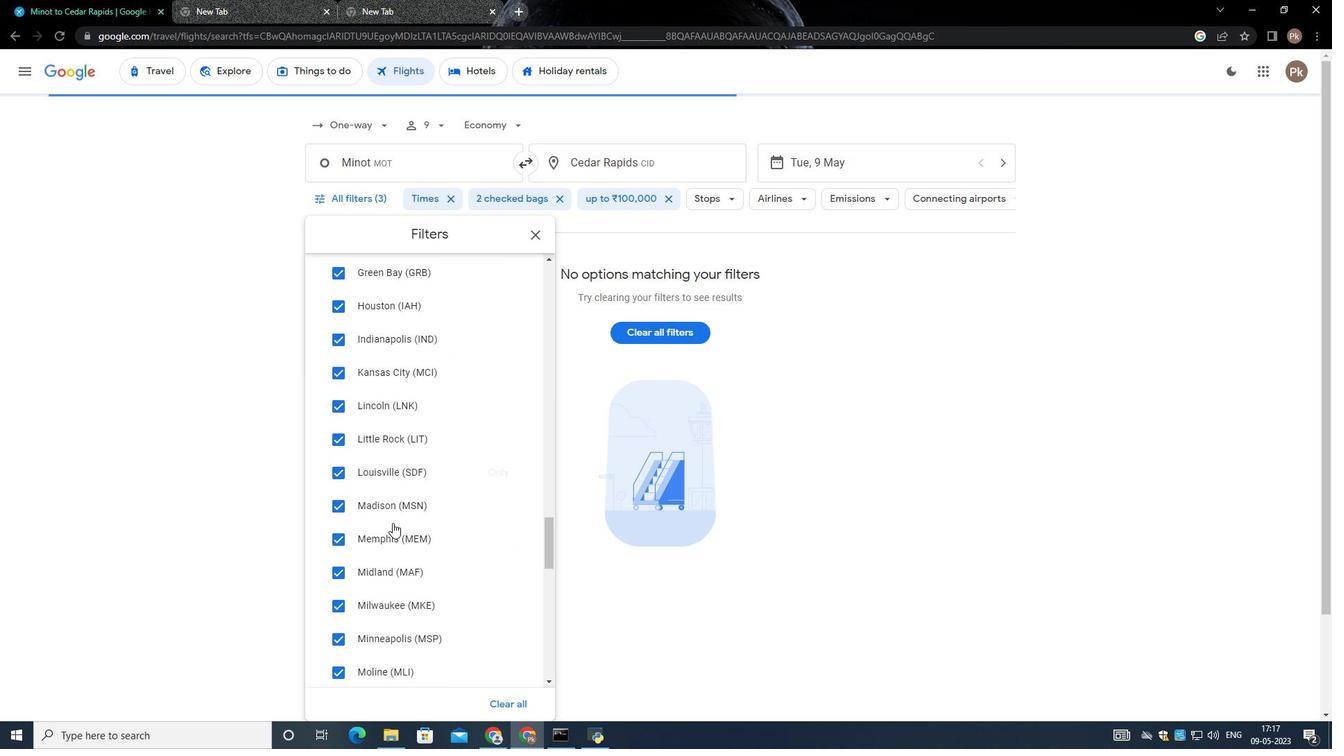 
Action: Mouse moved to (383, 523)
Screenshot: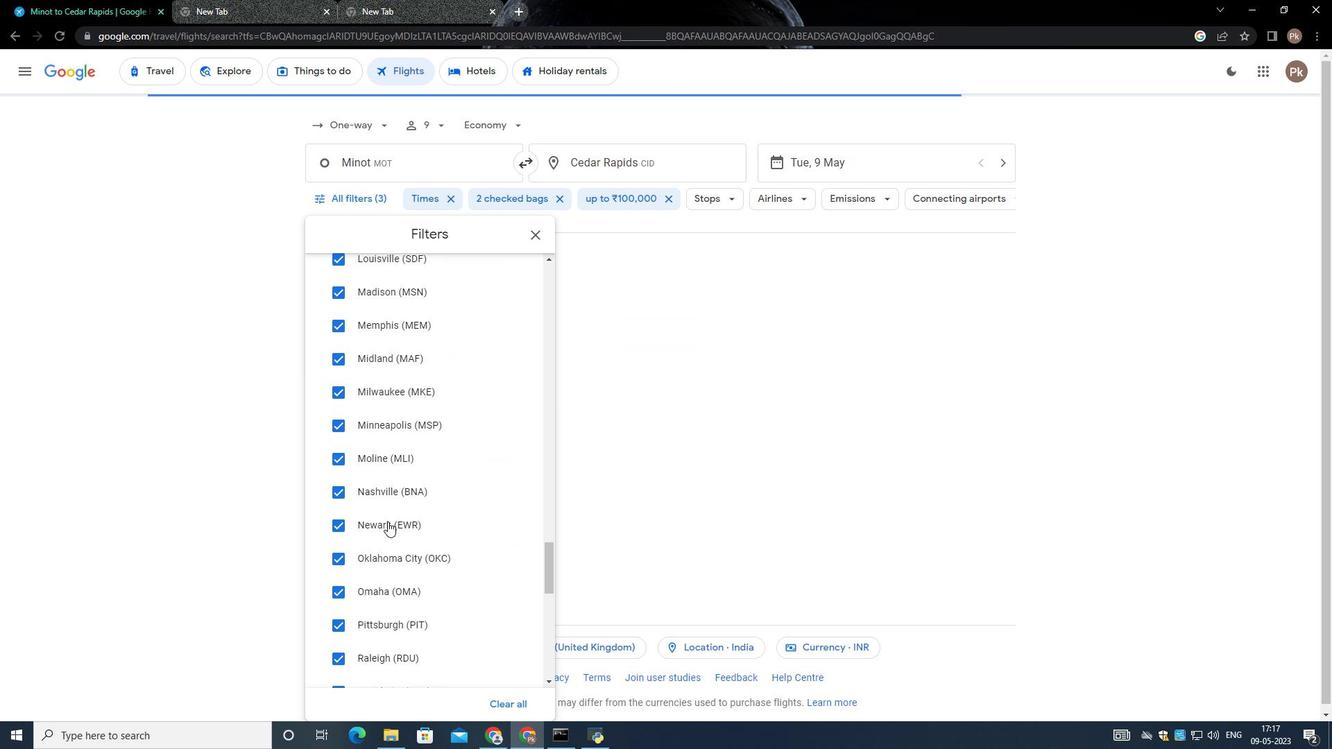 
Action: Mouse scrolled (383, 523) with delta (0, 0)
Screenshot: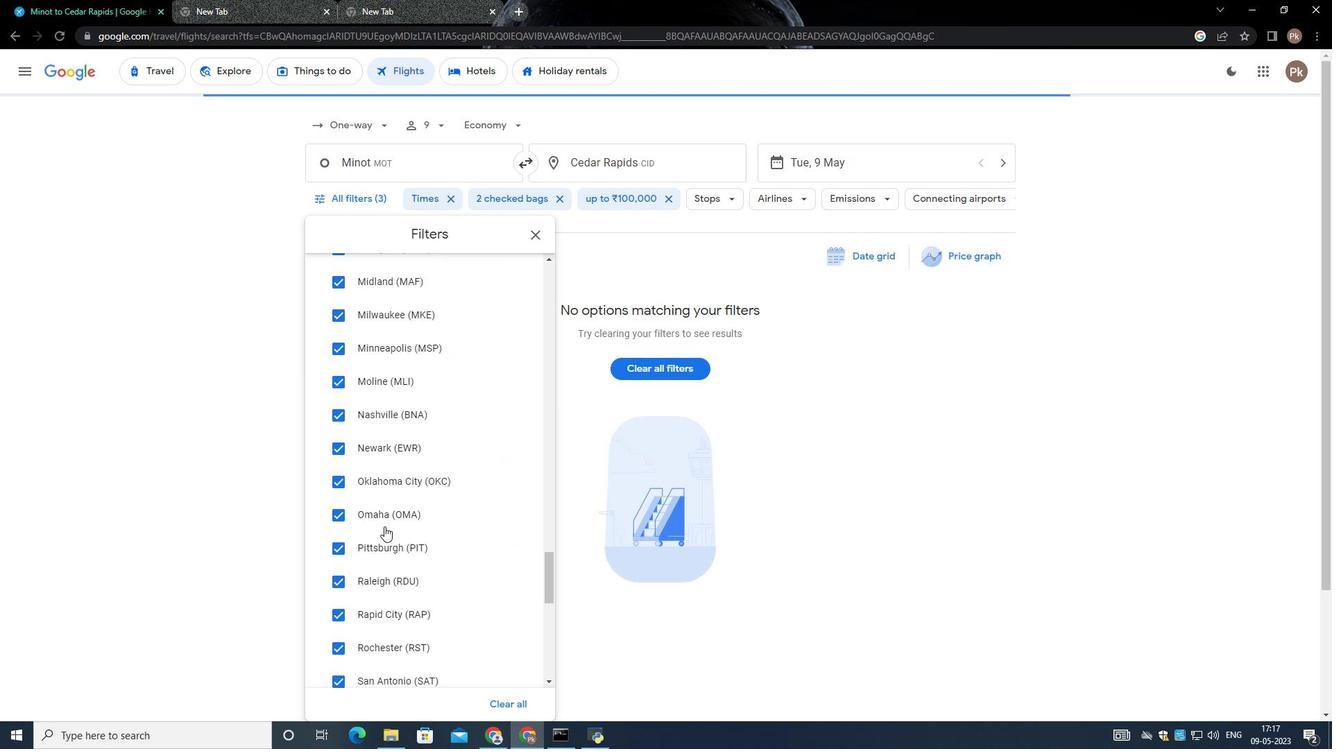 
Action: Mouse moved to (383, 523)
Screenshot: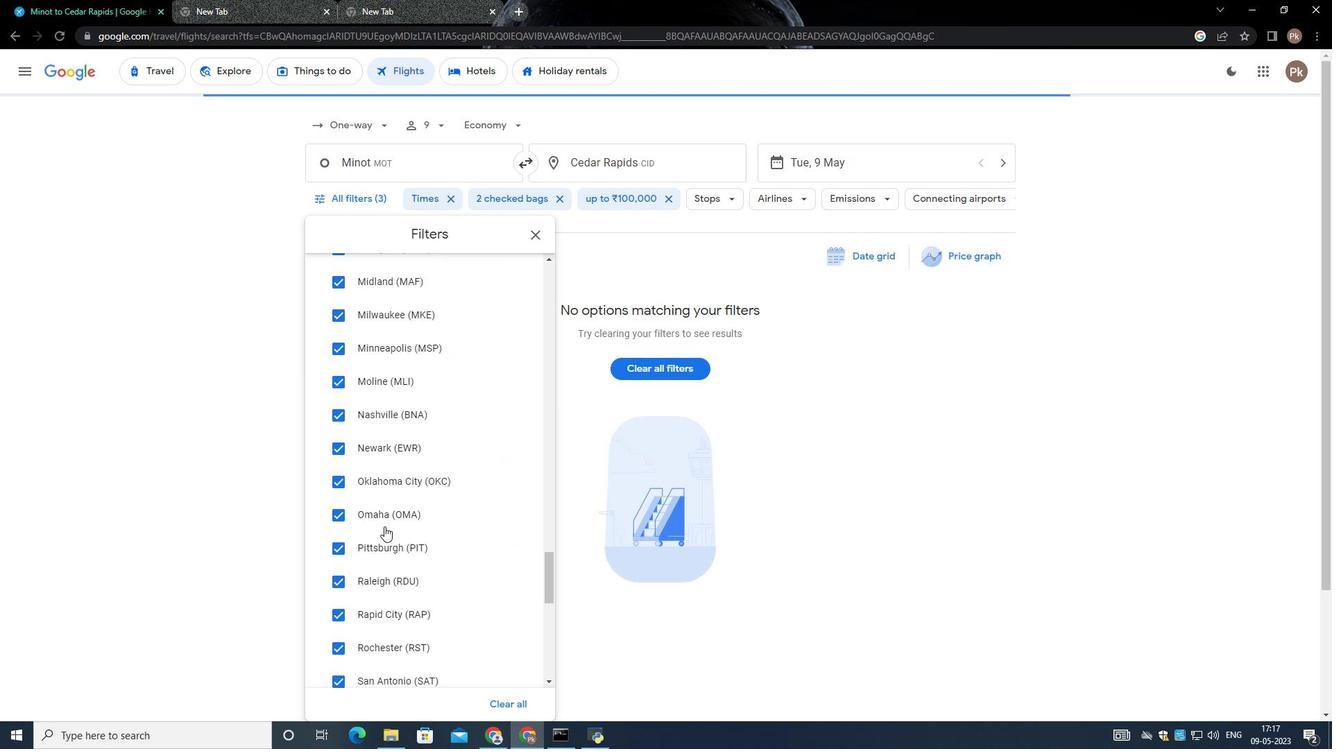 
Action: Mouse scrolled (383, 523) with delta (0, 0)
Screenshot: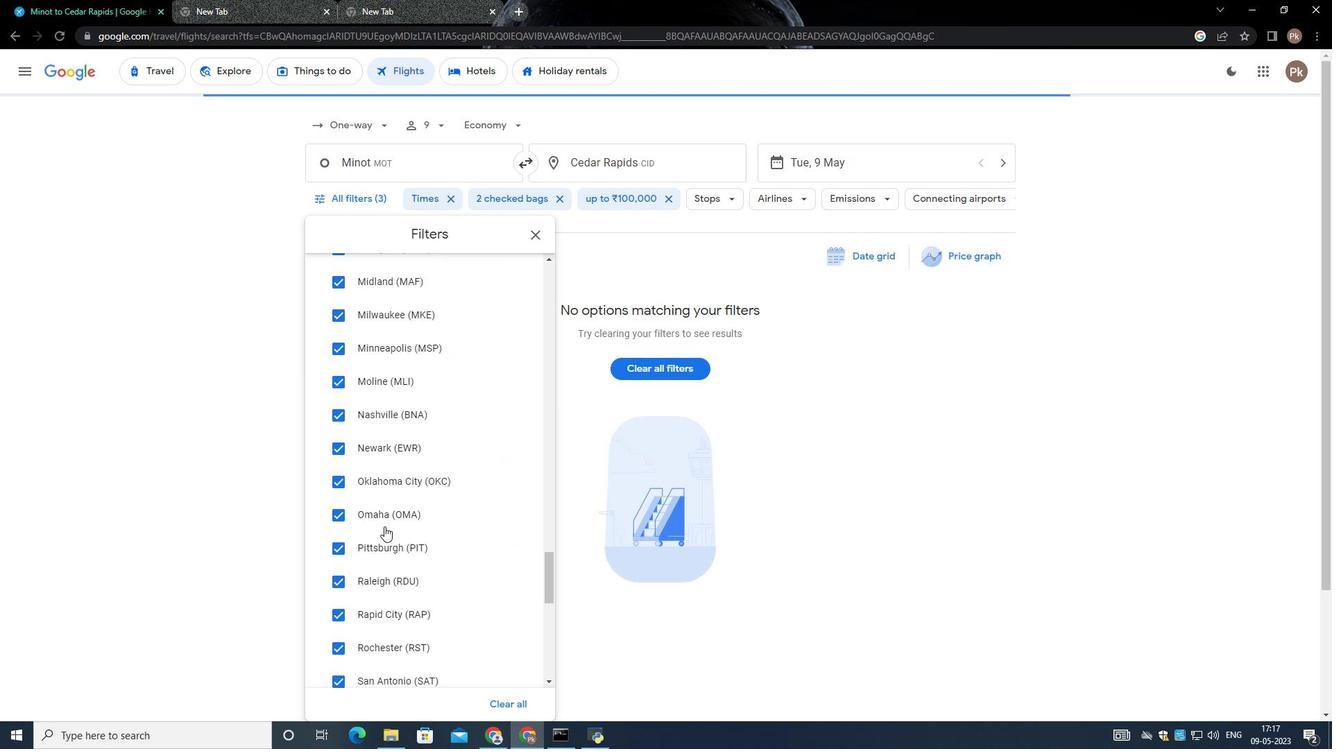 
Action: Mouse scrolled (383, 522) with delta (0, -1)
Screenshot: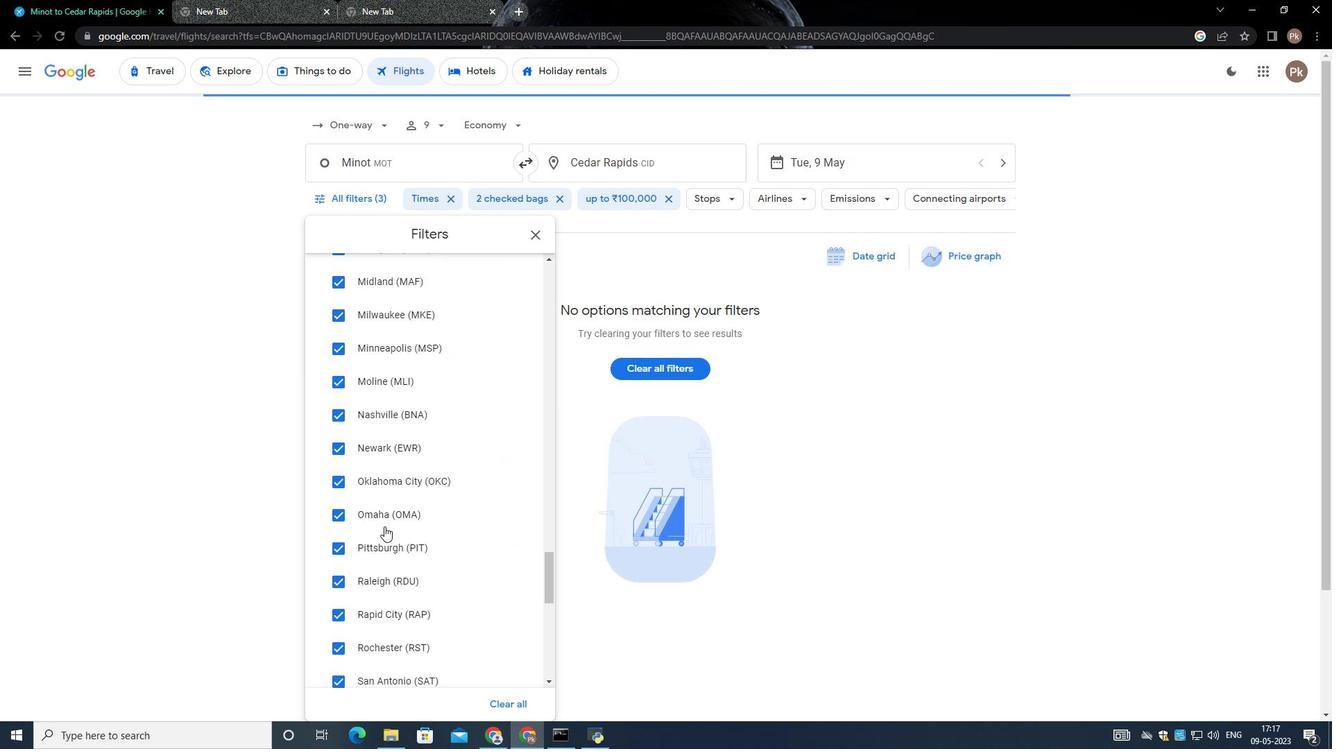 
Action: Mouse moved to (382, 523)
Screenshot: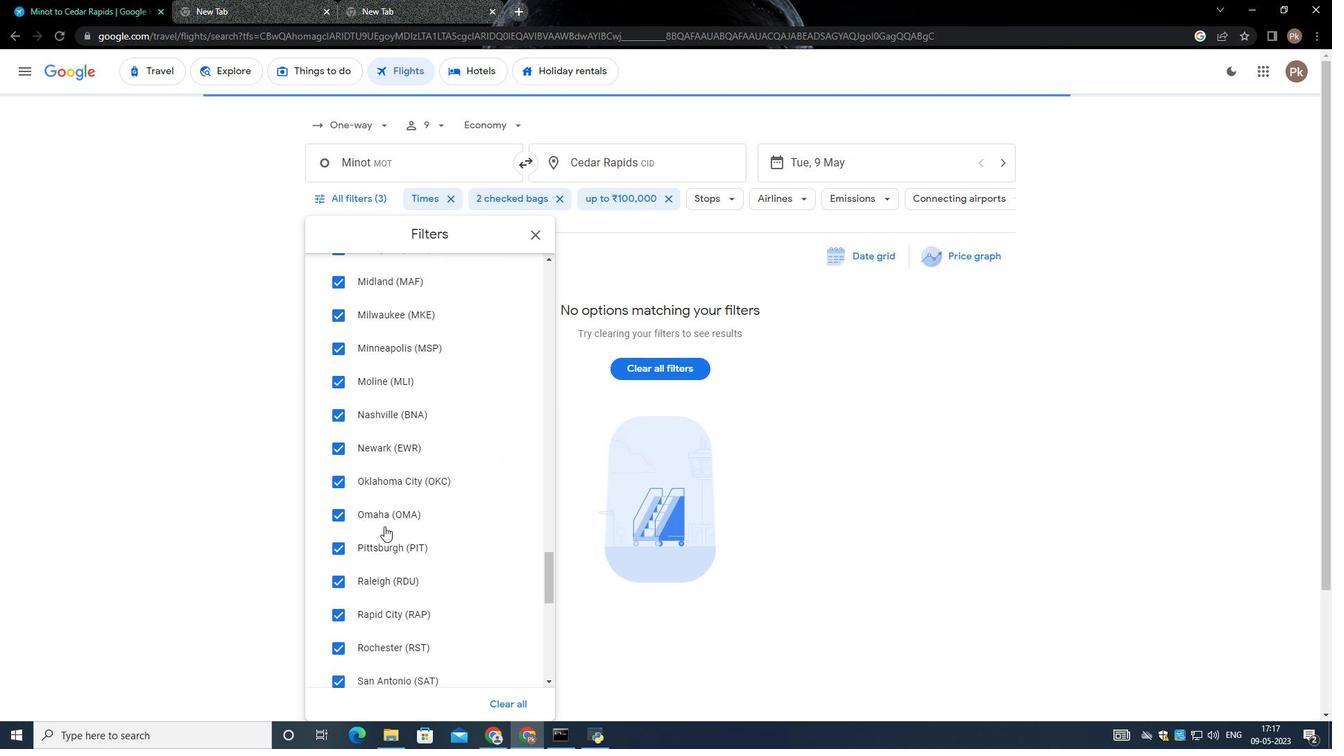 
Action: Mouse scrolled (382, 523) with delta (0, 0)
Screenshot: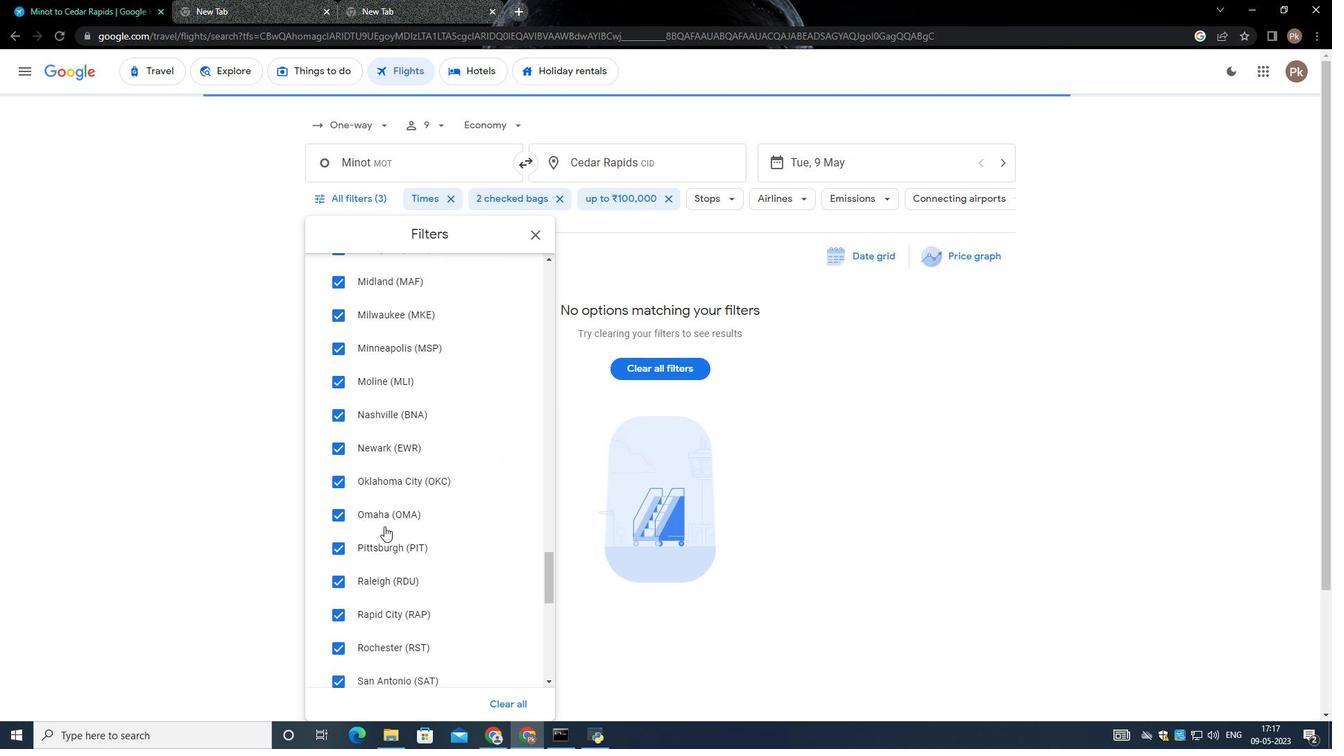 
Action: Mouse moved to (376, 530)
Screenshot: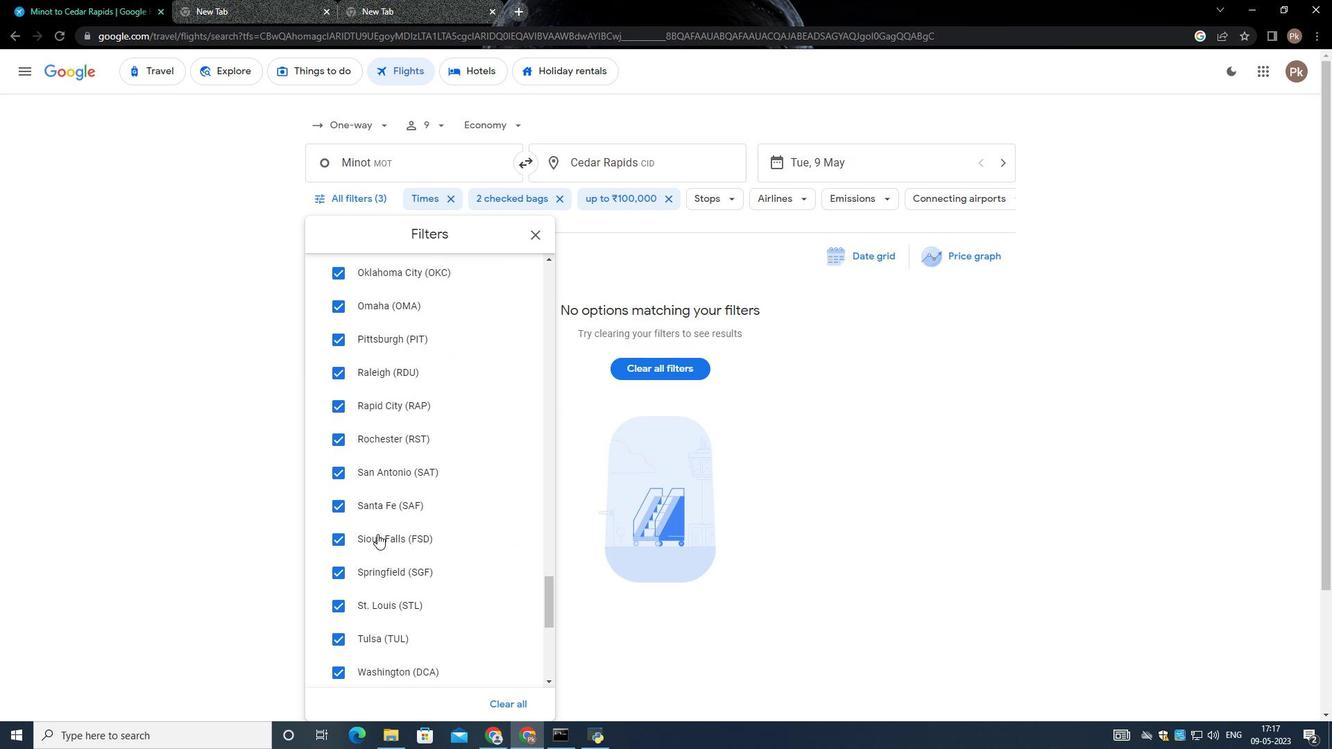 
Action: Mouse scrolled (376, 530) with delta (0, 0)
Screenshot: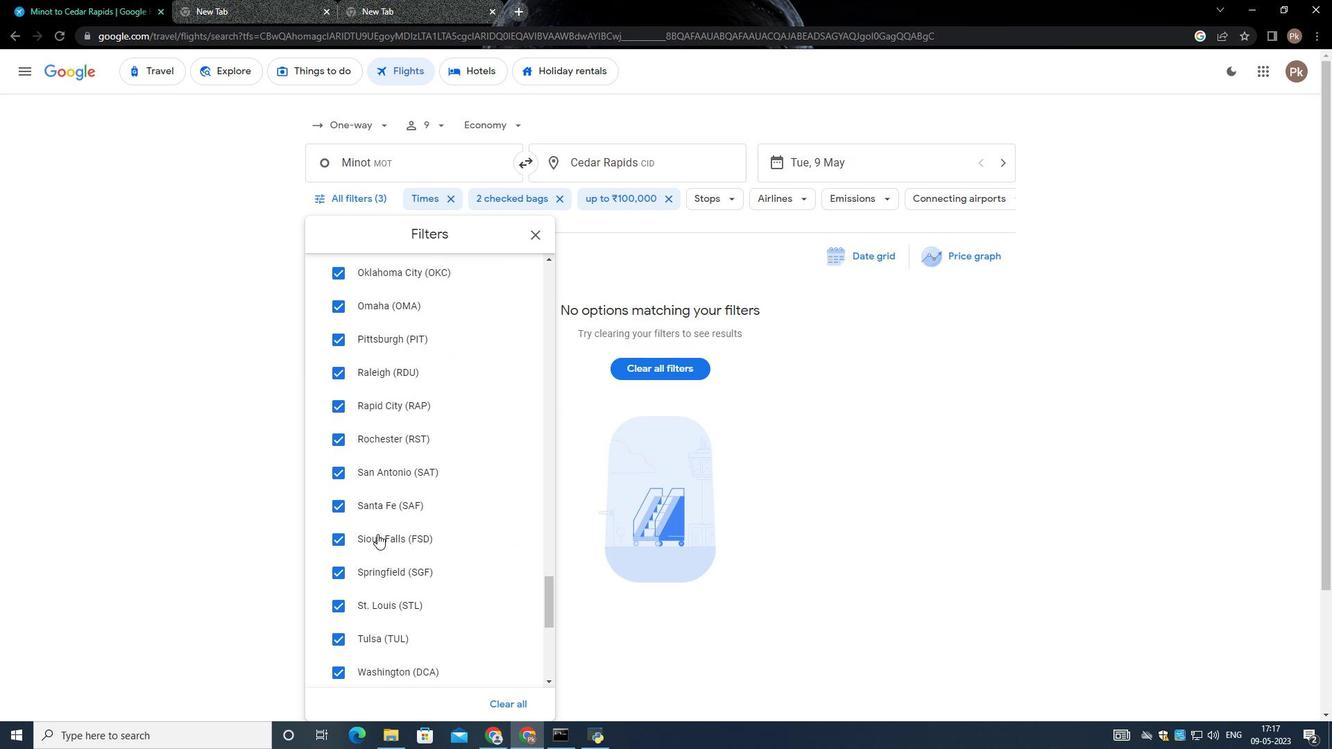 
Action: Mouse moved to (376, 530)
Screenshot: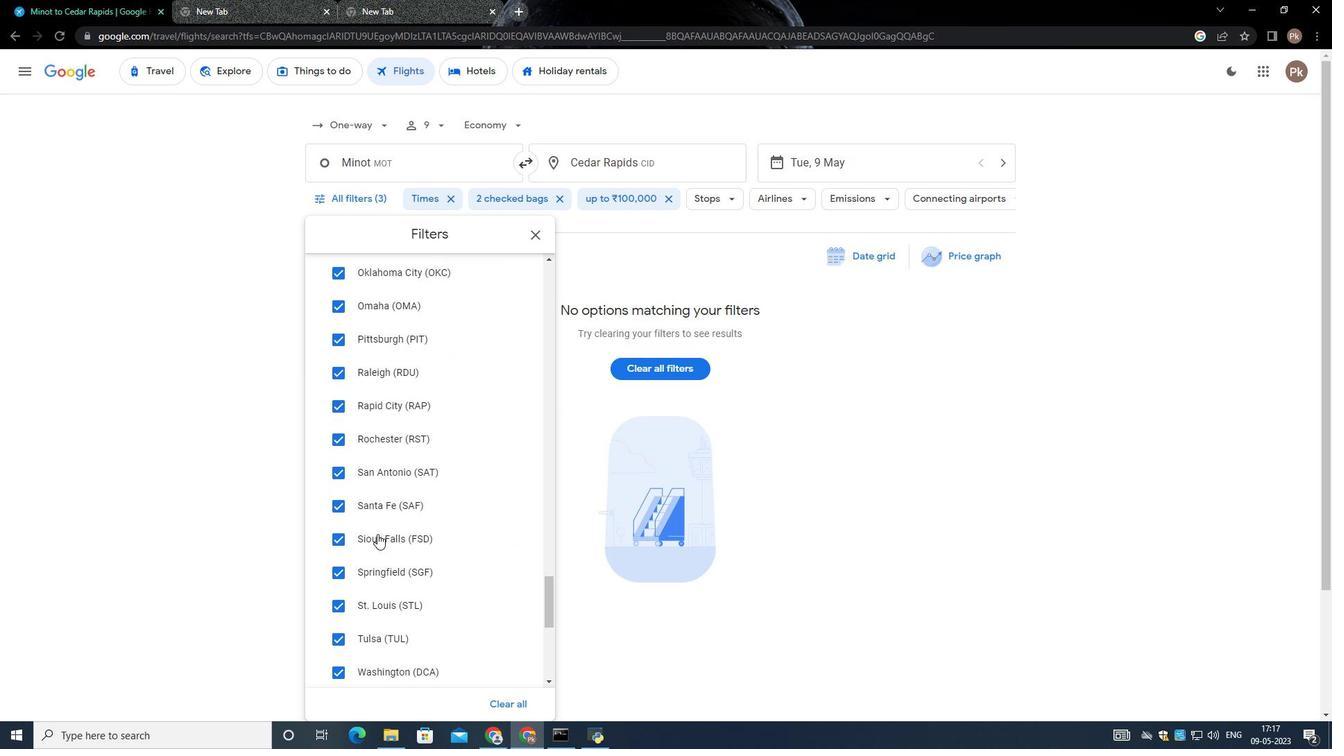 
Action: Mouse scrolled (376, 529) with delta (0, 0)
Screenshot: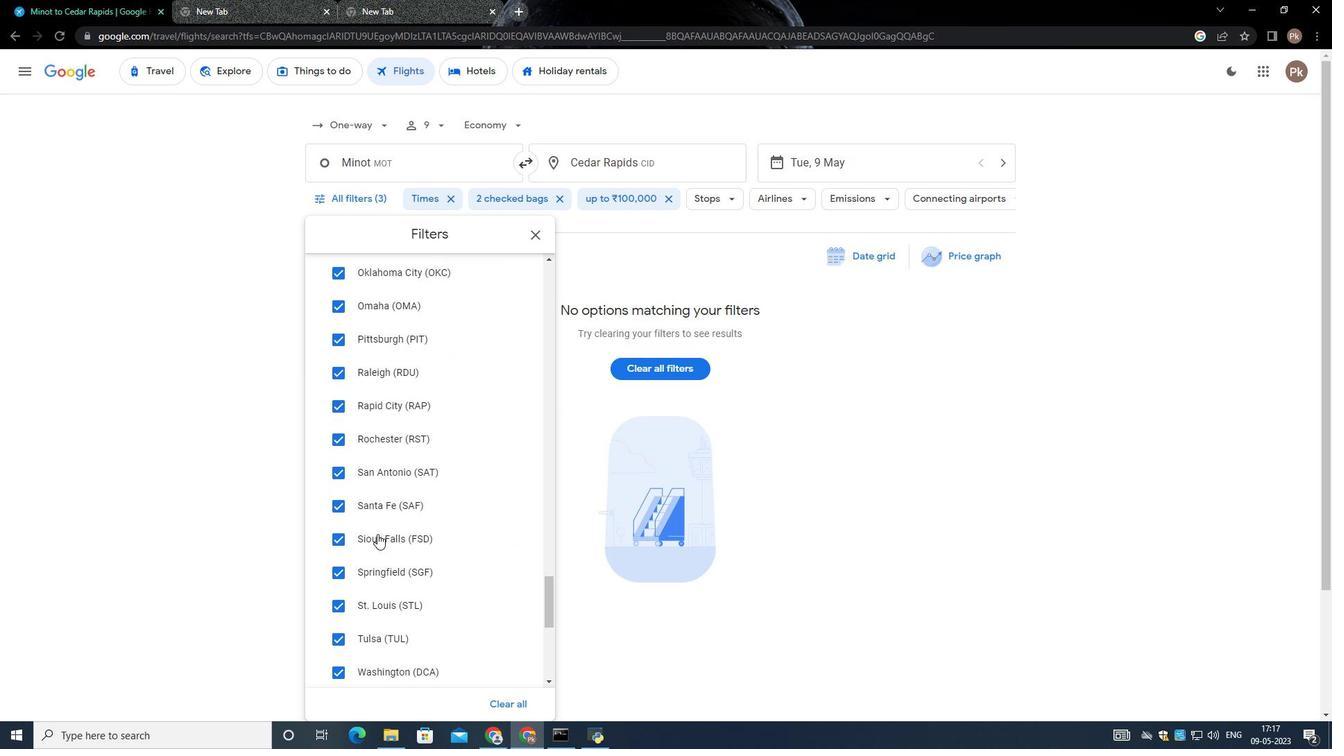 
Action: Mouse moved to (375, 530)
Screenshot: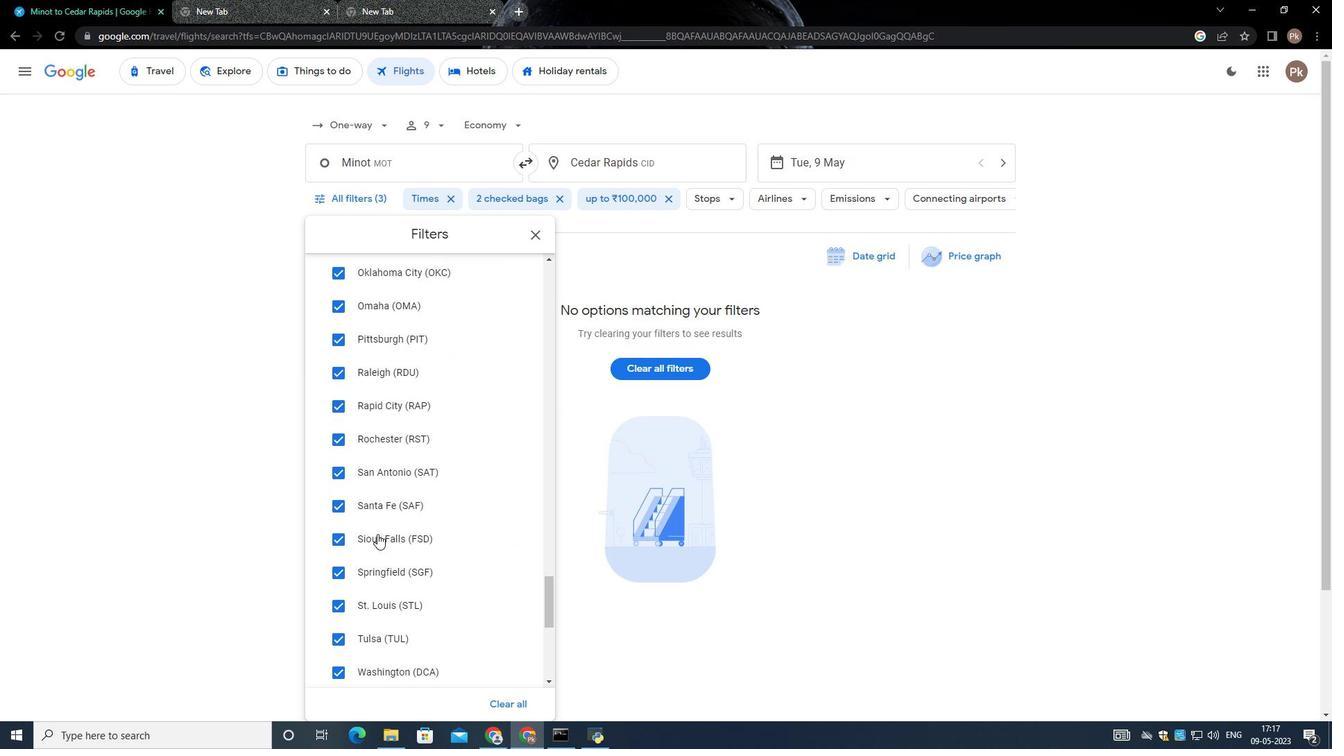 
Action: Mouse scrolled (375, 529) with delta (0, 0)
Screenshot: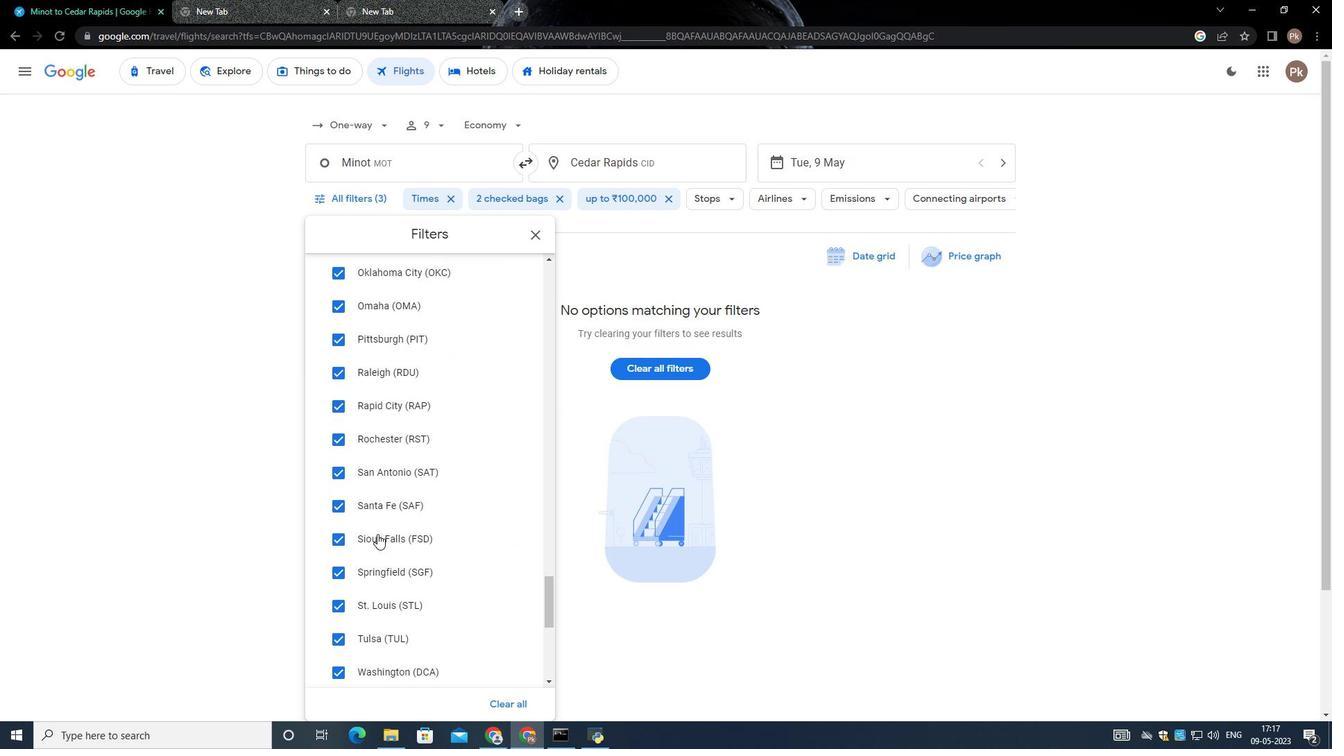 
Action: Mouse moved to (373, 530)
Screenshot: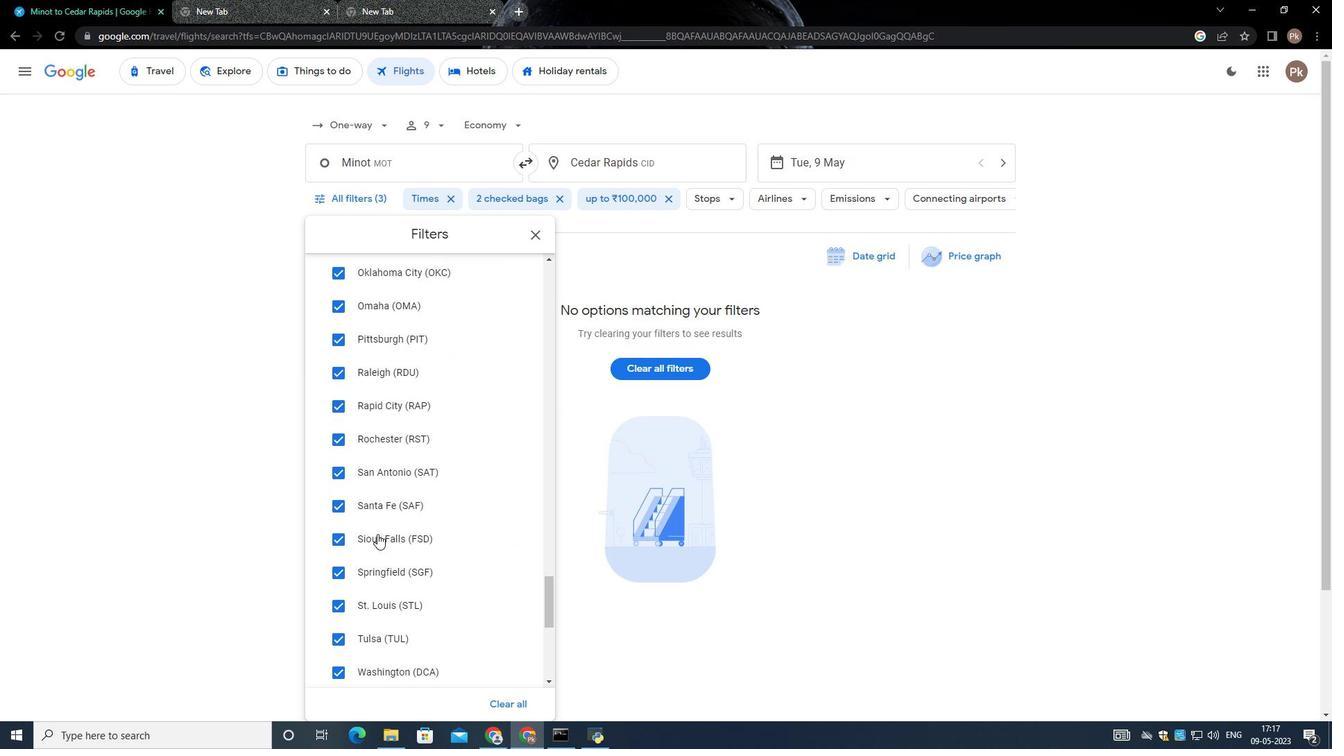 
Action: Mouse scrolled (373, 529) with delta (0, 0)
Screenshot: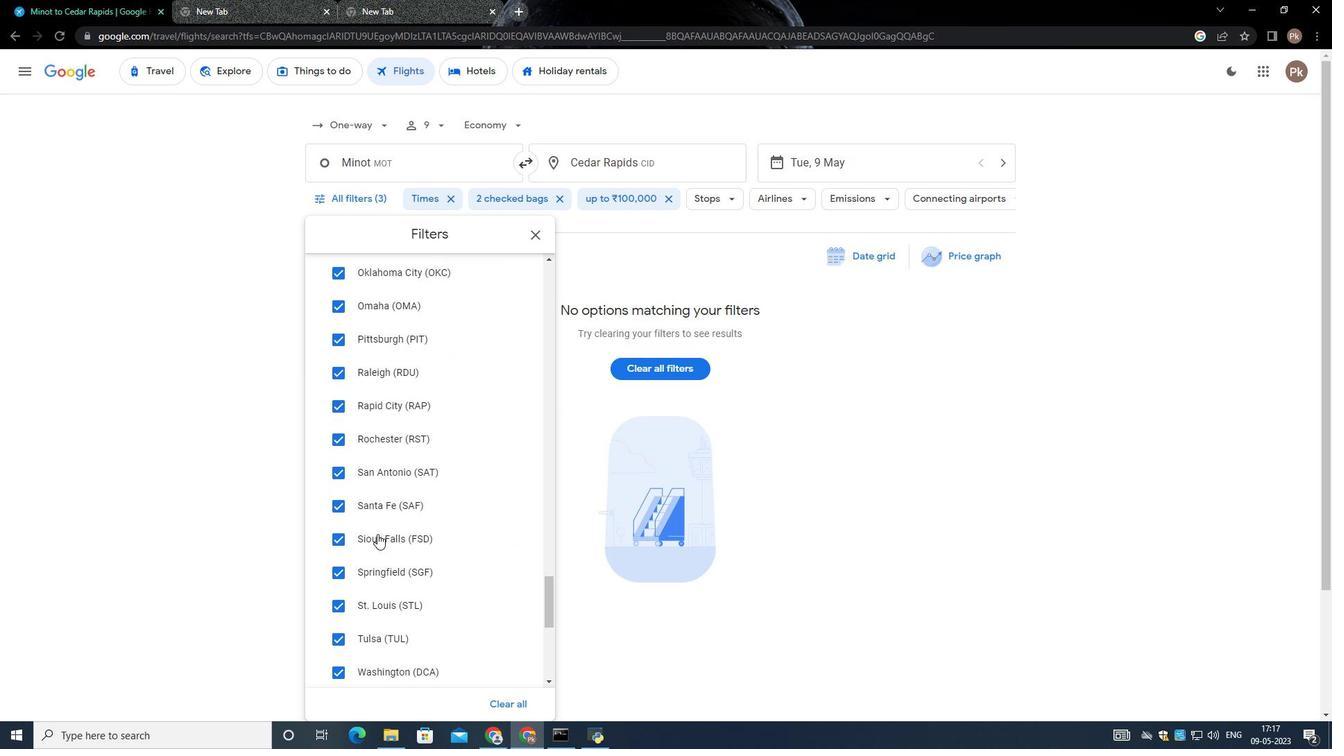
Action: Mouse moved to (371, 530)
Screenshot: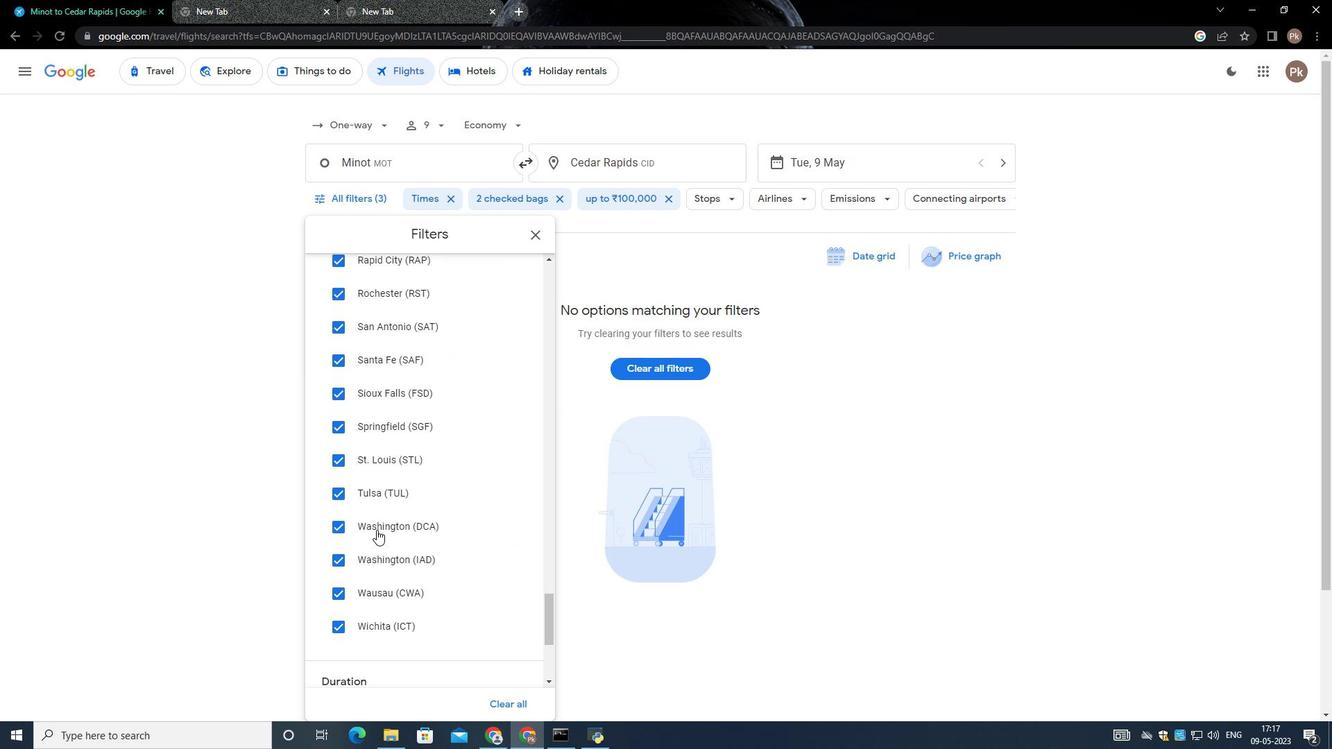 
Action: Mouse scrolled (371, 530) with delta (0, 0)
Screenshot: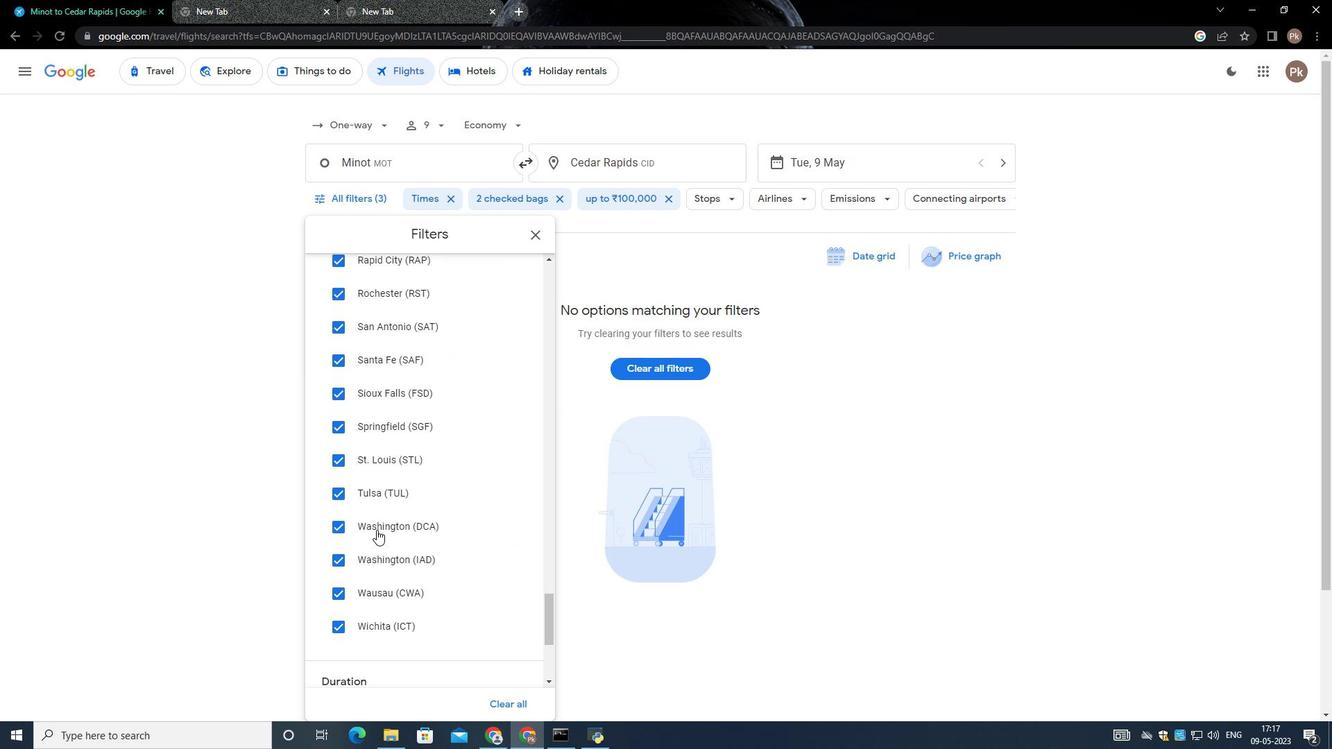 
Action: Mouse moved to (359, 519)
Screenshot: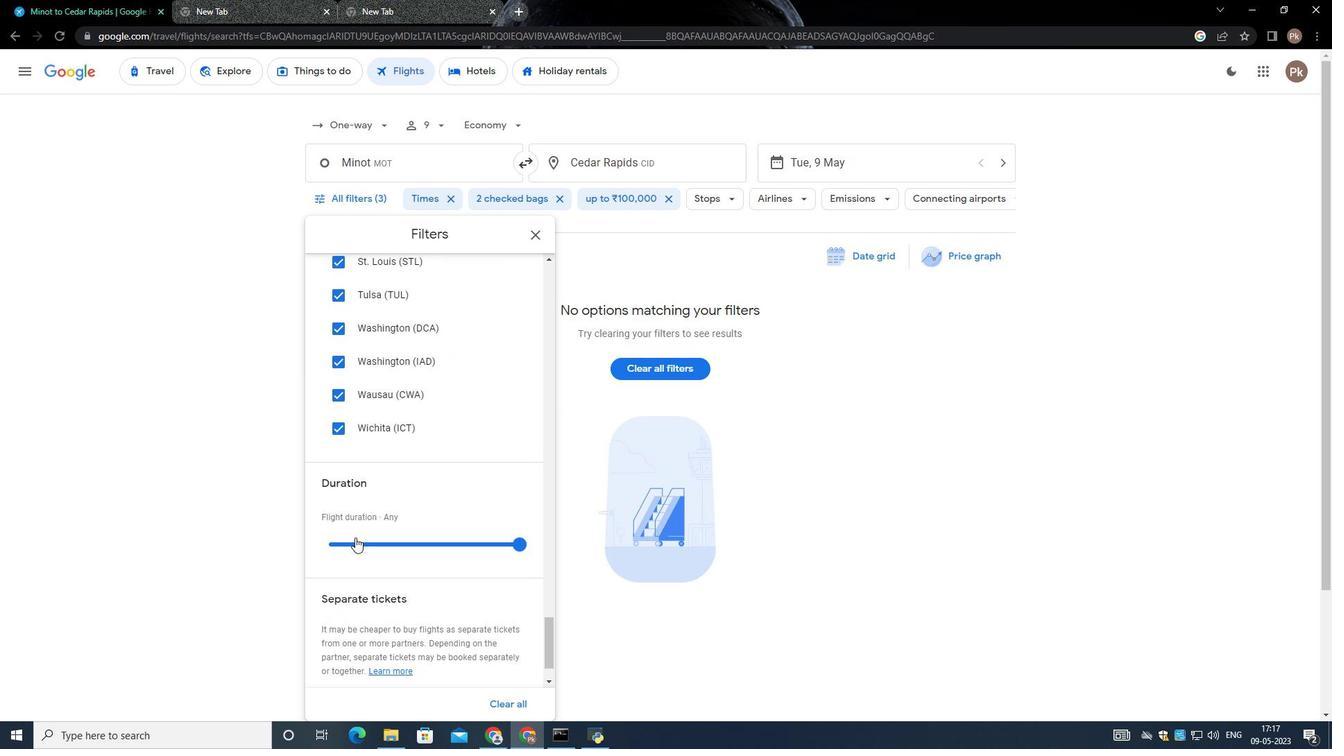 
Action: Mouse scrolled (359, 520) with delta (0, 0)
Screenshot: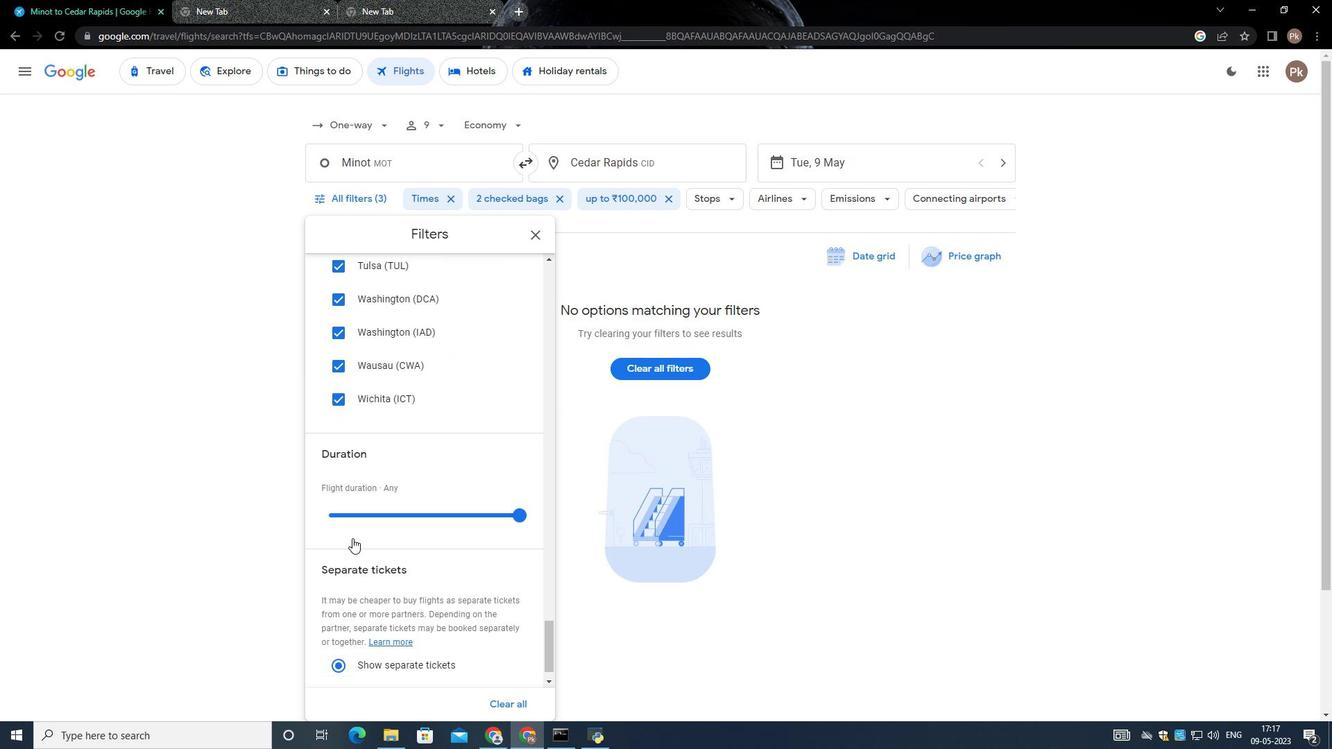 
Action: Mouse moved to (359, 519)
Screenshot: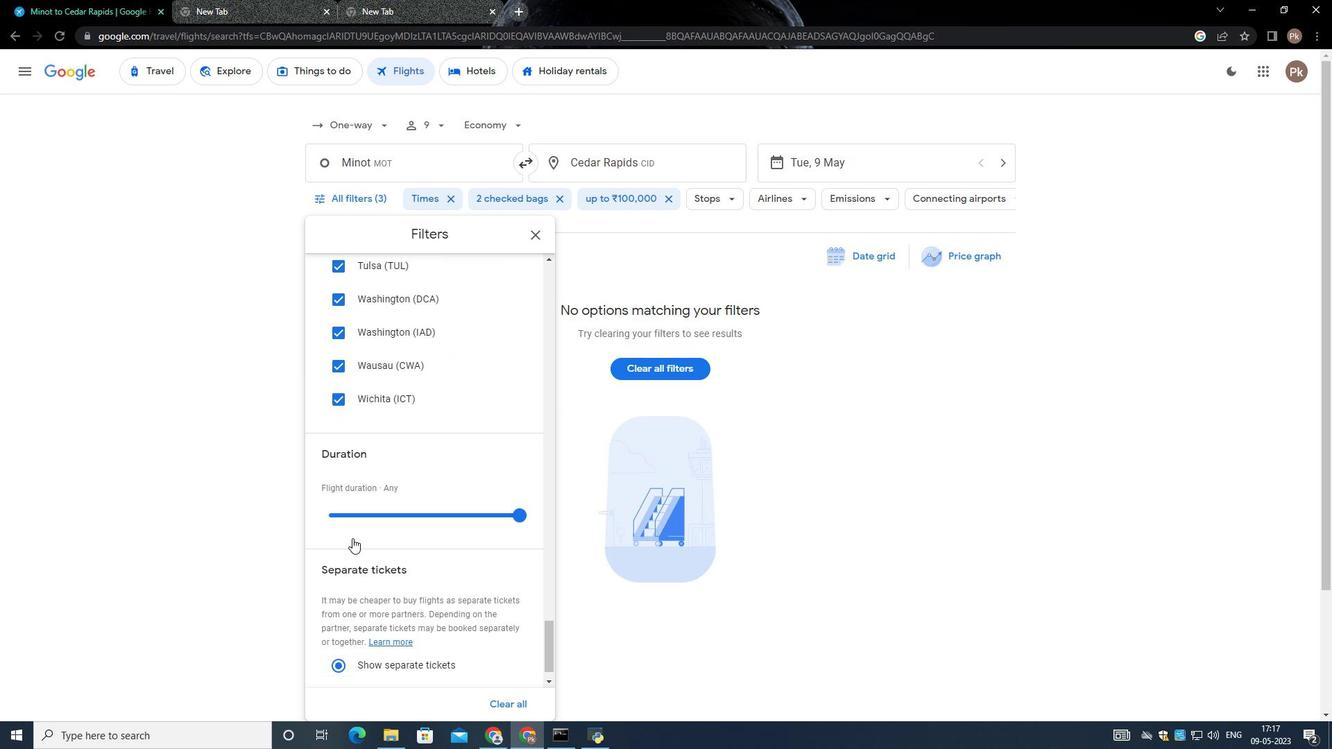 
Action: Mouse scrolled (359, 519) with delta (0, 0)
Screenshot: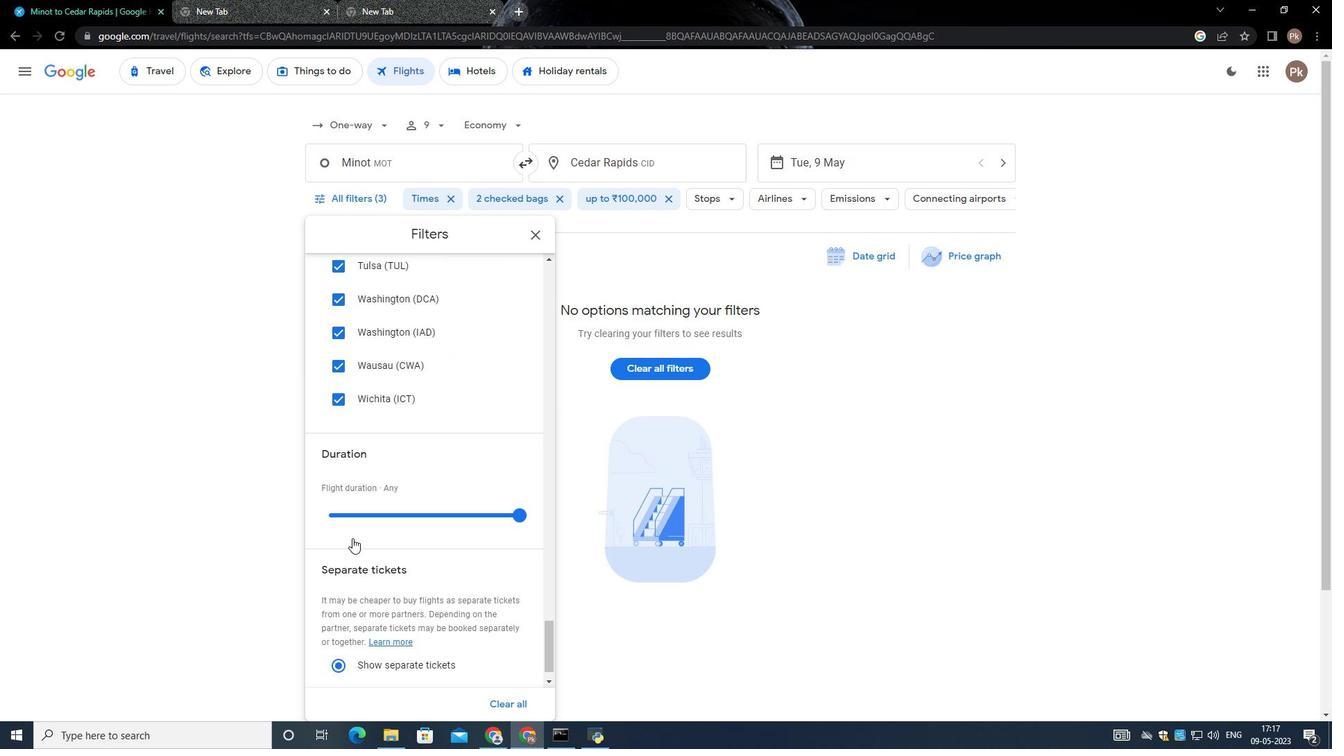 
Action: Mouse moved to (359, 521)
Screenshot: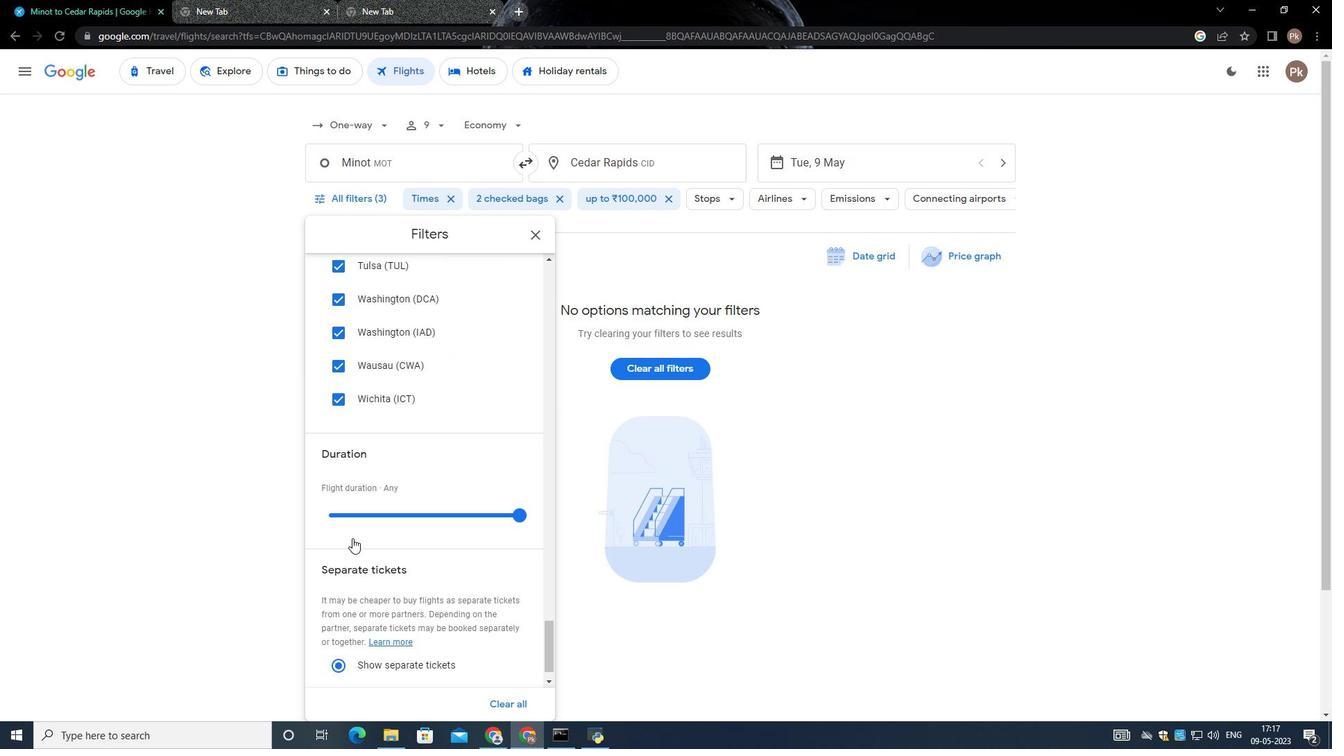 
Action: Mouse scrolled (359, 520) with delta (0, 0)
Screenshot: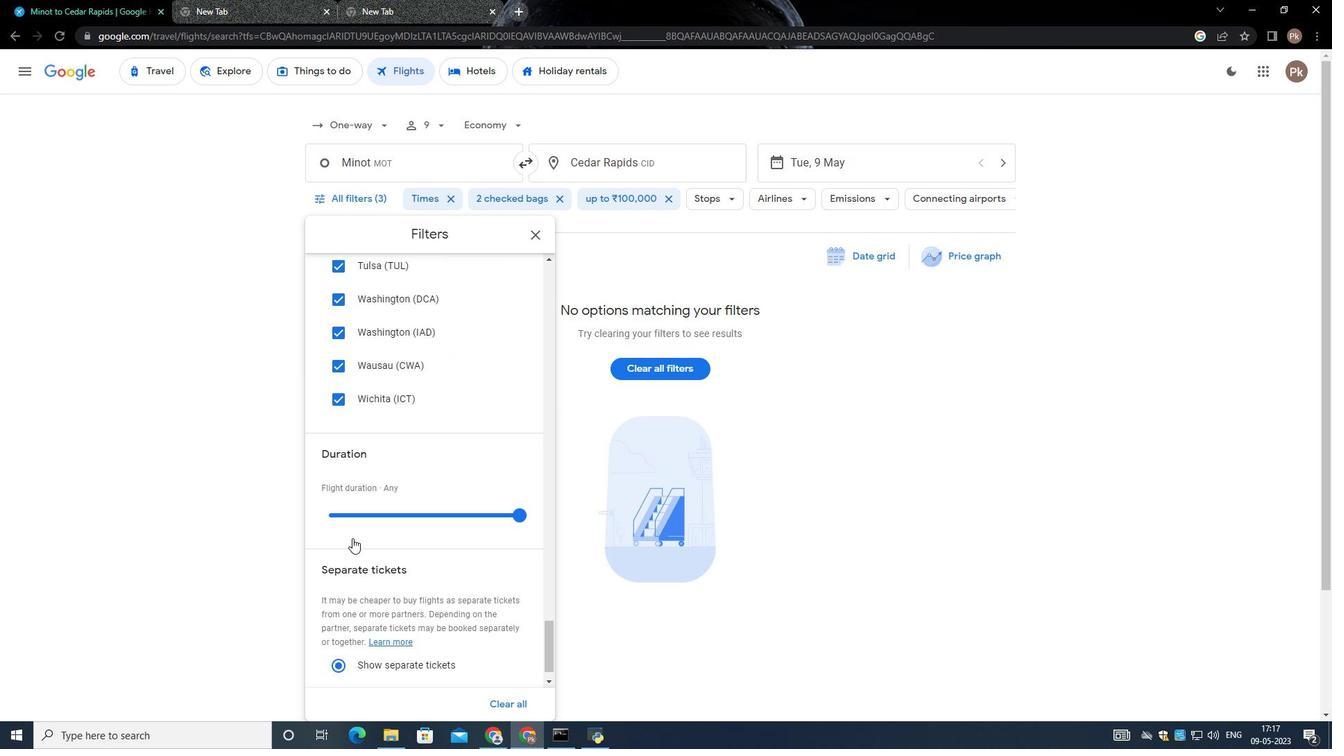 
Action: Mouse moved to (360, 521)
Screenshot: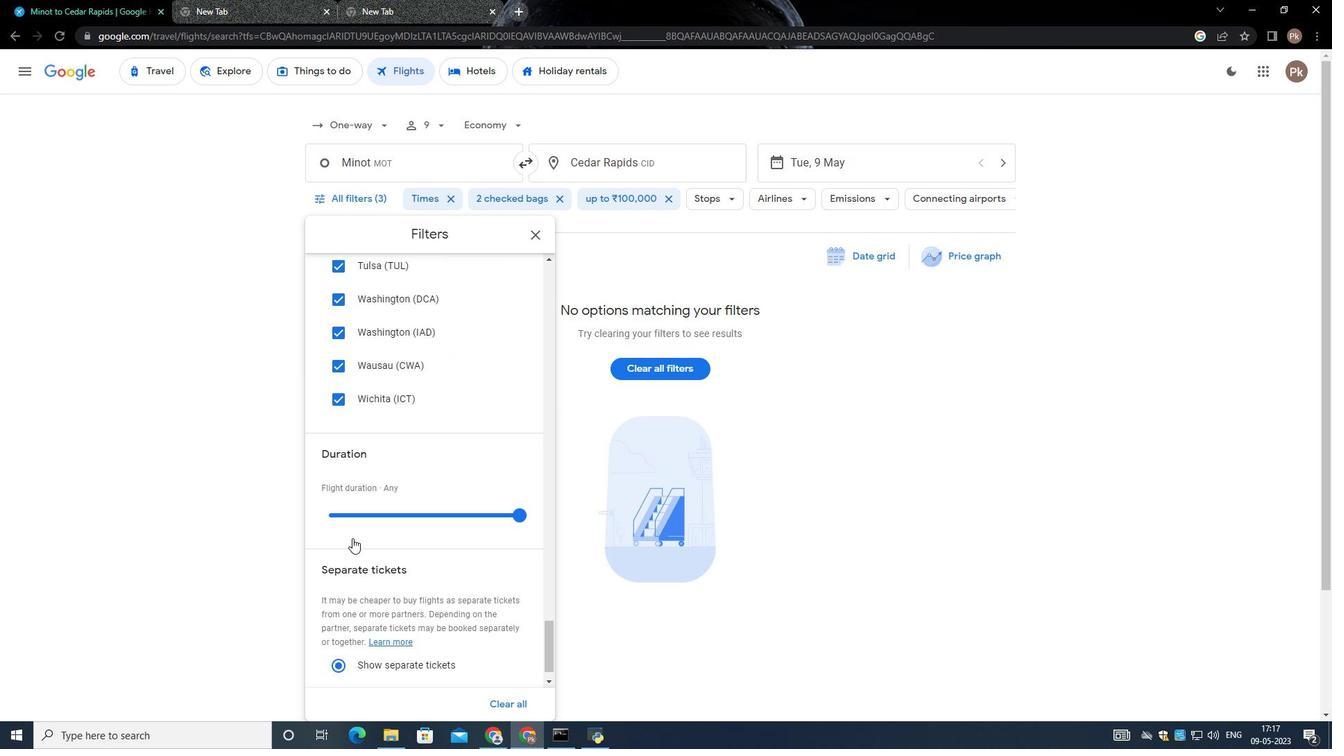 
Action: Mouse scrolled (360, 521) with delta (0, 0)
Screenshot: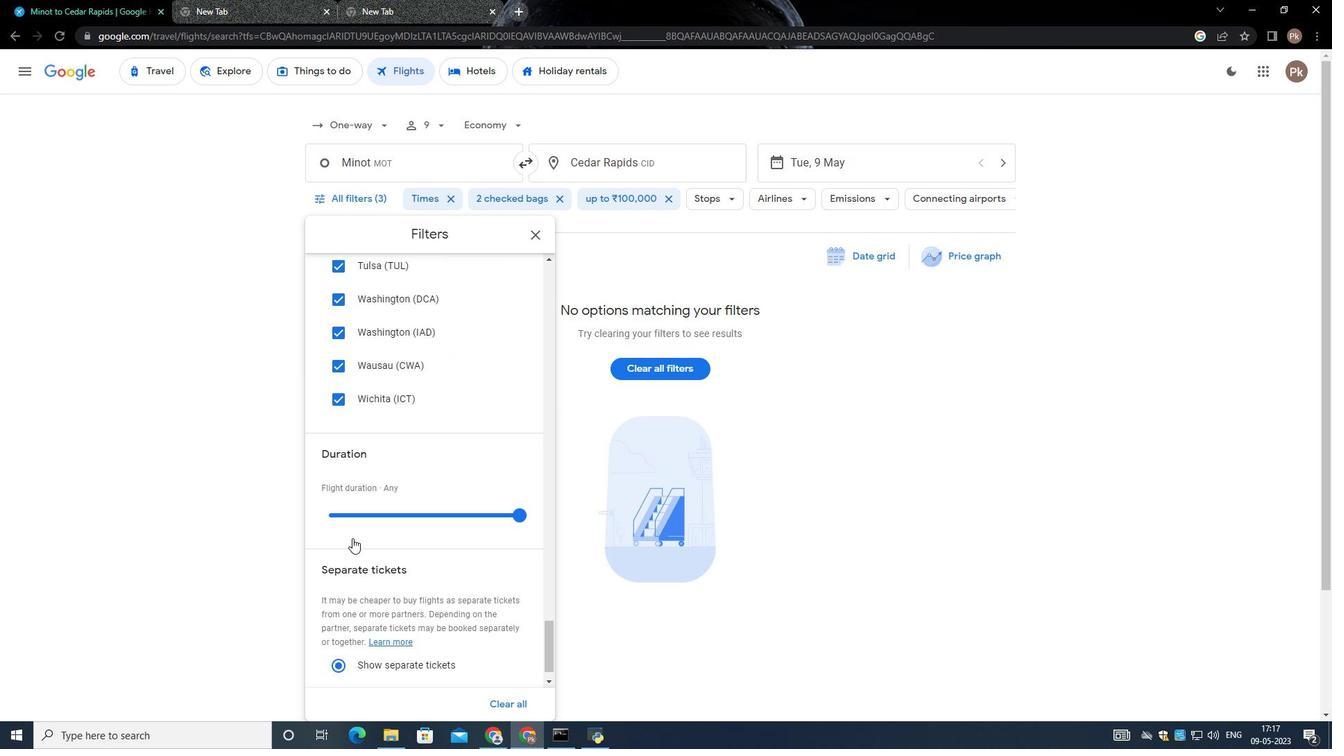 
Action: Mouse scrolled (360, 521) with delta (0, 0)
Screenshot: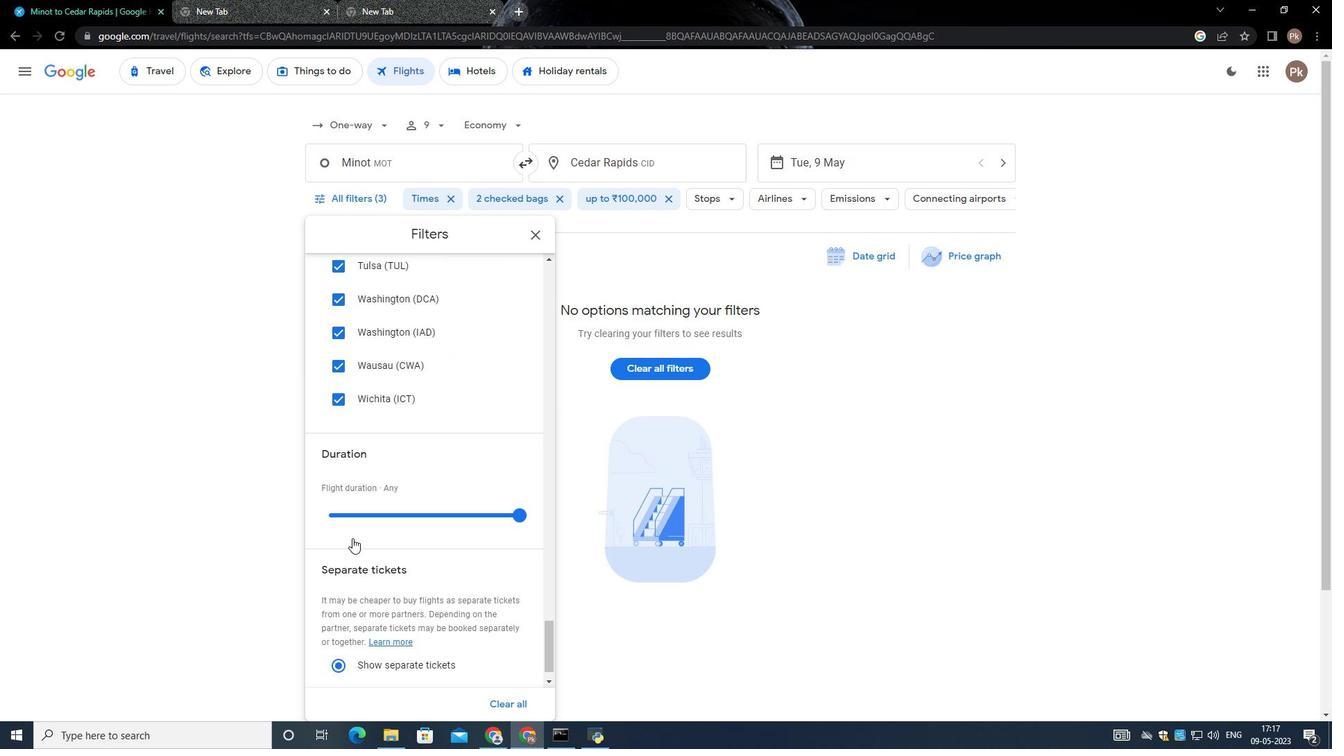 
Action: Mouse moved to (362, 514)
Screenshot: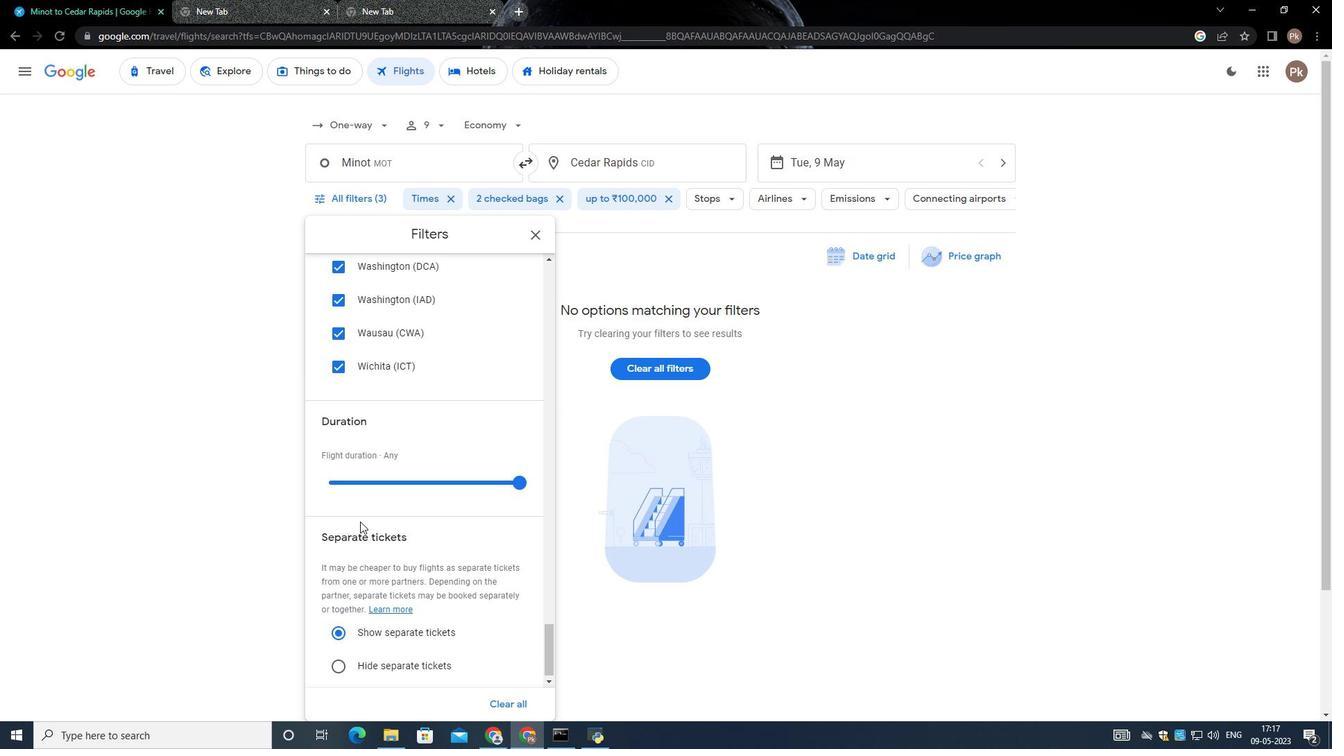 
